 Task: Create a documentary-style video that delves into the history and cultural significance of a traditional festival or celebration.
Action: Mouse moved to (112, 158)
Screenshot: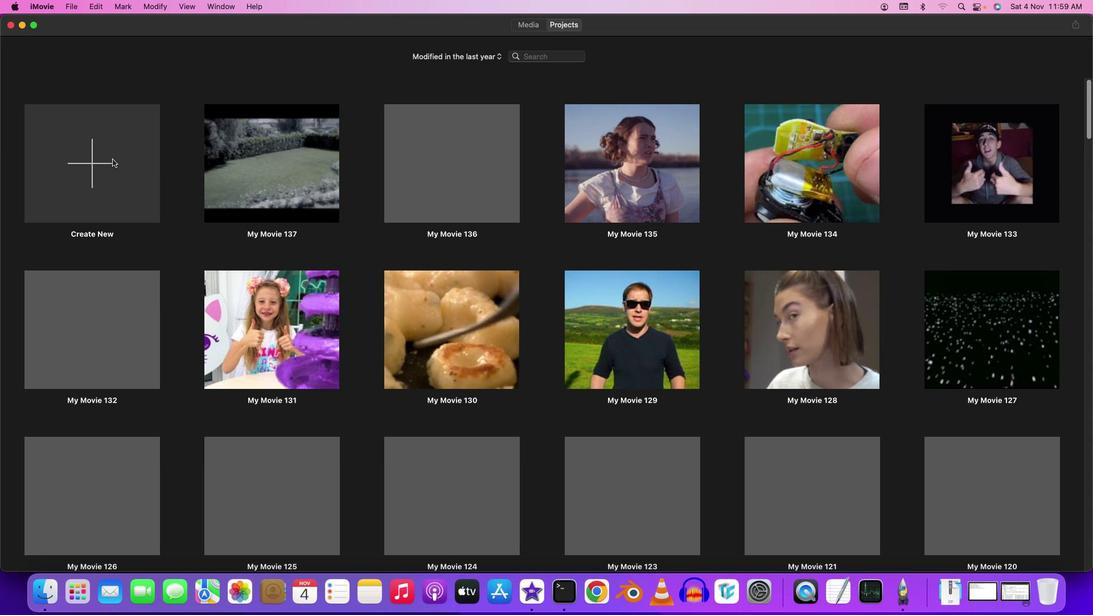 
Action: Mouse pressed left at (112, 158)
Screenshot: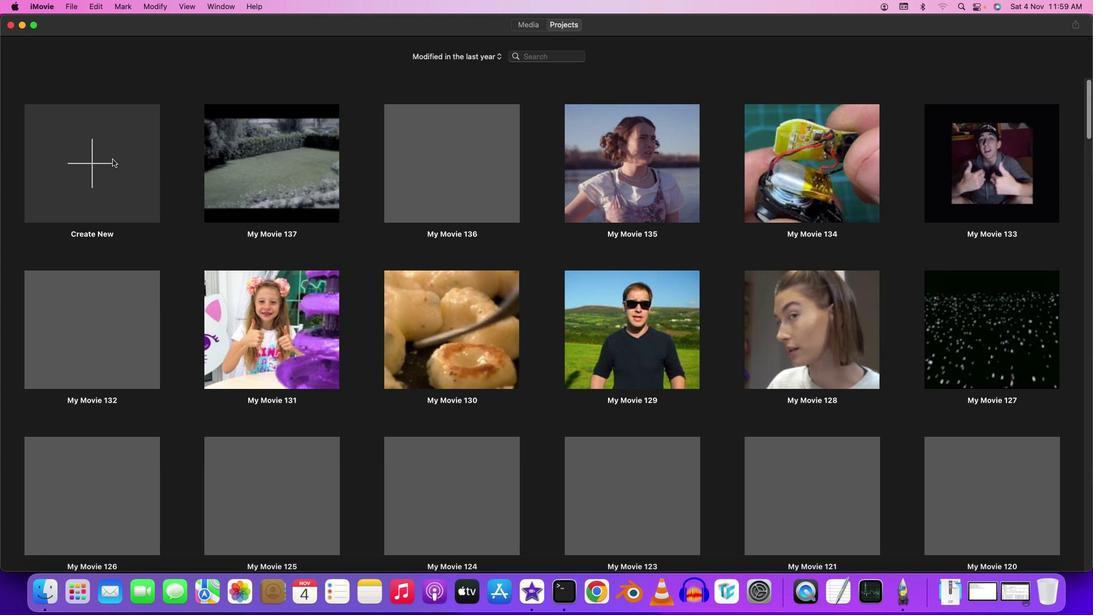 
Action: Mouse moved to (107, 158)
Screenshot: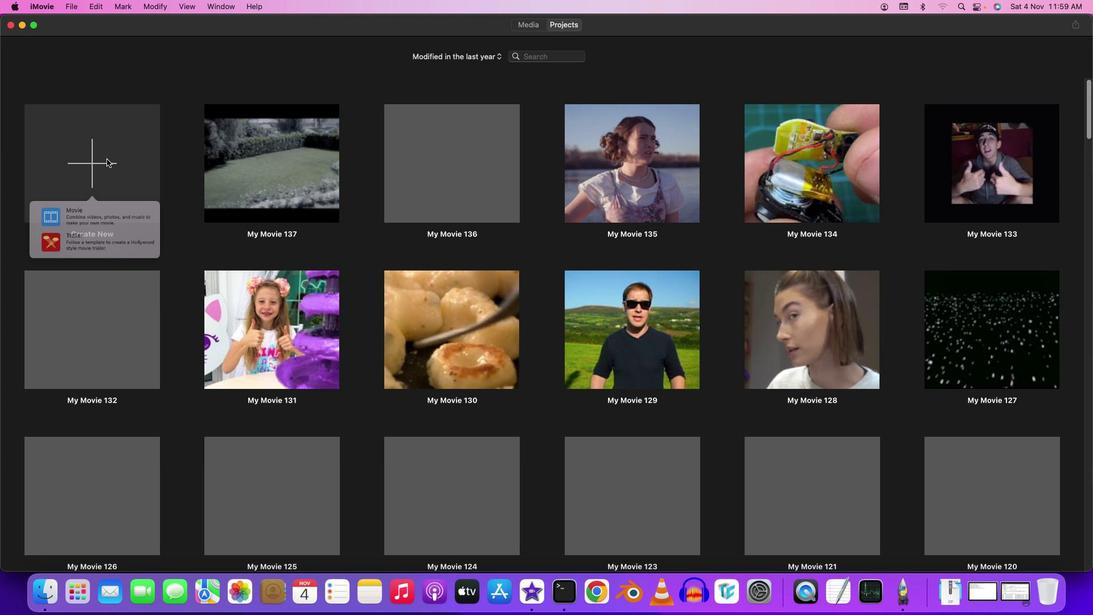 
Action: Mouse pressed left at (107, 158)
Screenshot: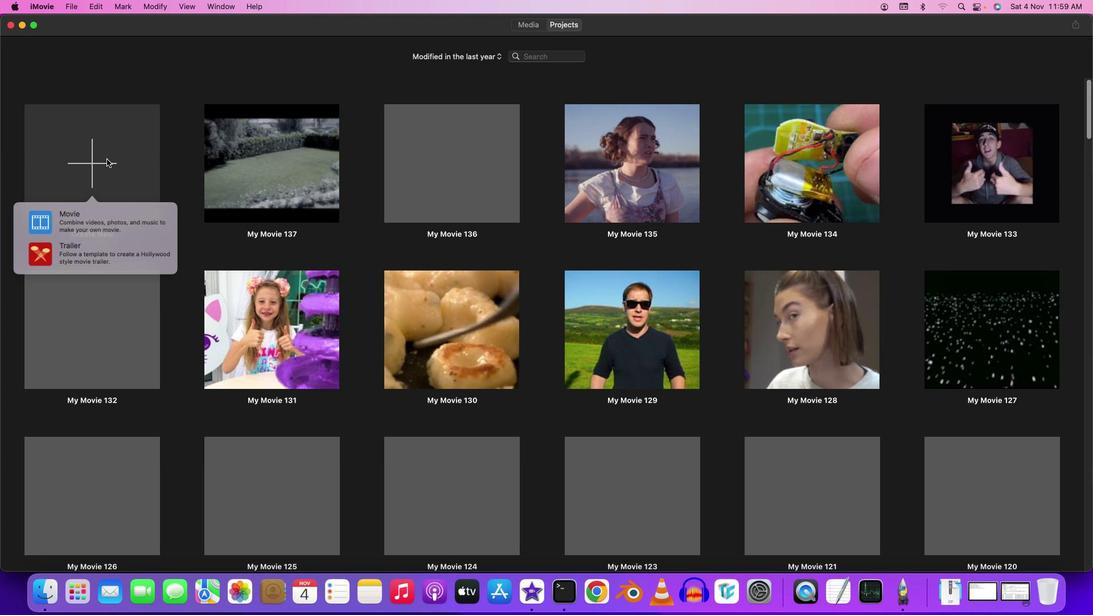 
Action: Mouse moved to (100, 217)
Screenshot: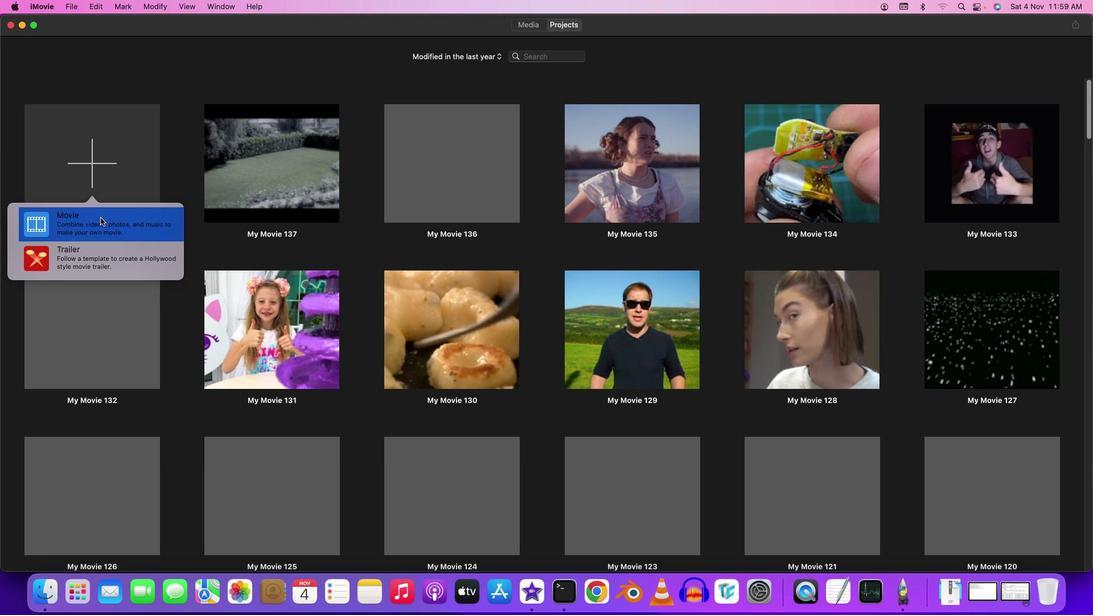
Action: Mouse pressed left at (100, 217)
Screenshot: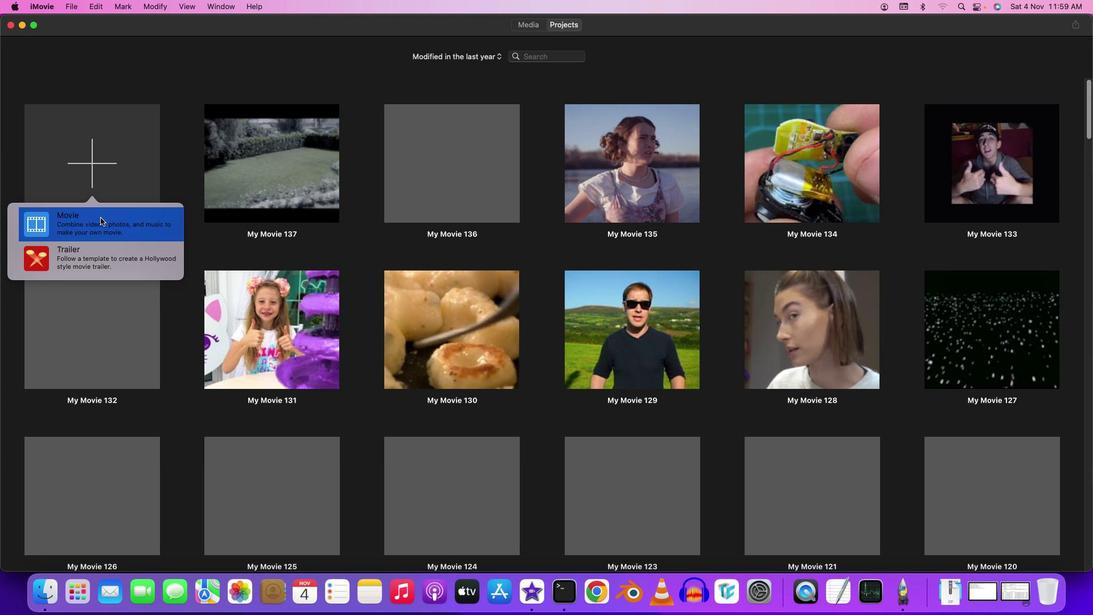
Action: Mouse moved to (57, 84)
Screenshot: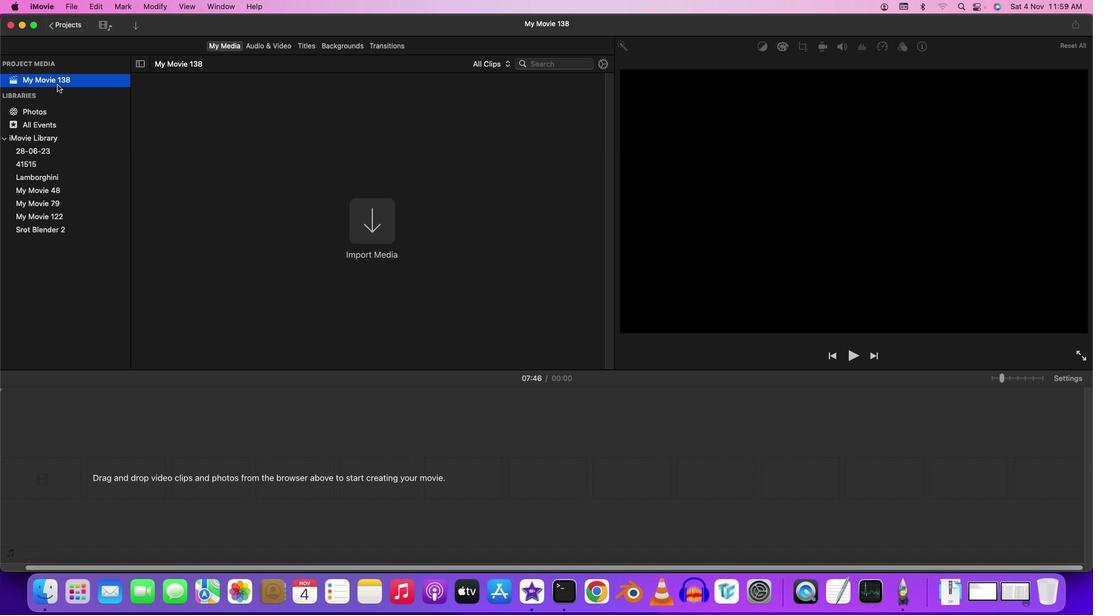 
Action: Mouse pressed left at (57, 84)
Screenshot: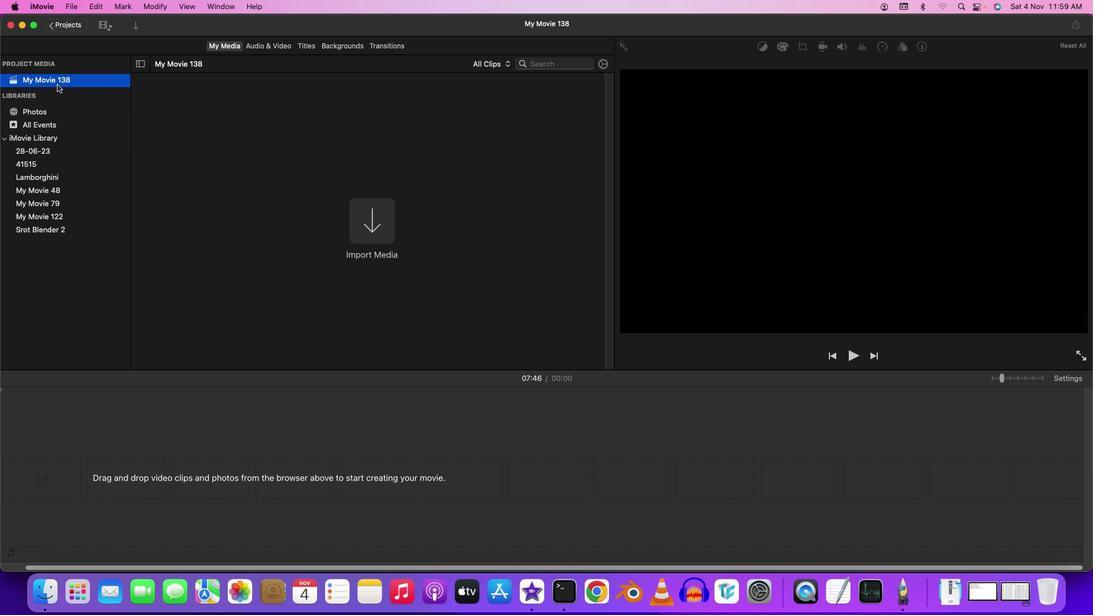 
Action: Mouse moved to (137, 31)
Screenshot: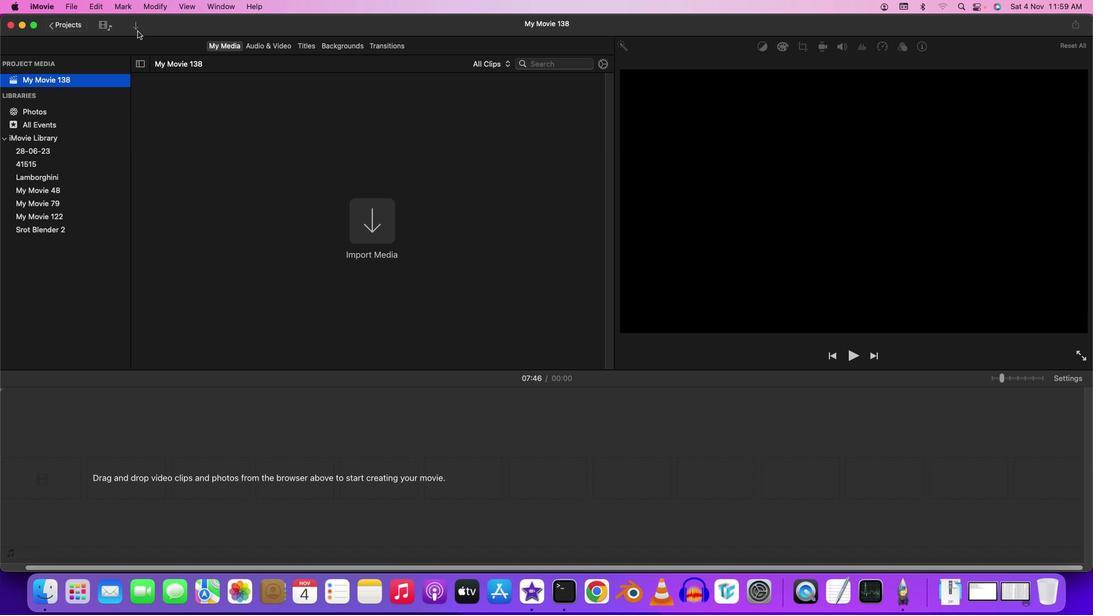 
Action: Mouse pressed left at (137, 31)
Screenshot: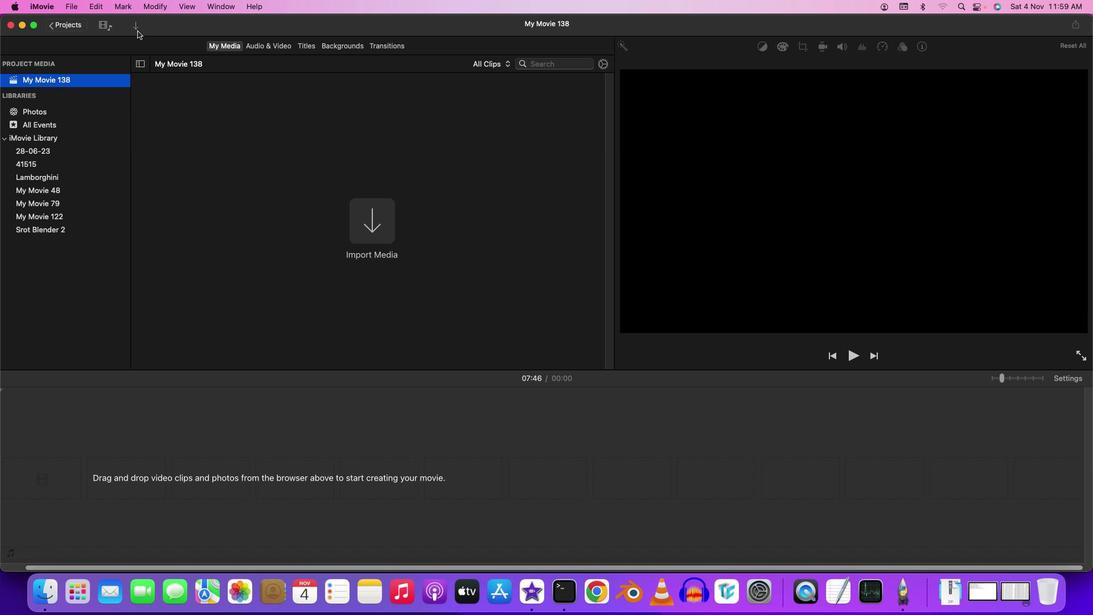 
Action: Mouse moved to (137, 30)
Screenshot: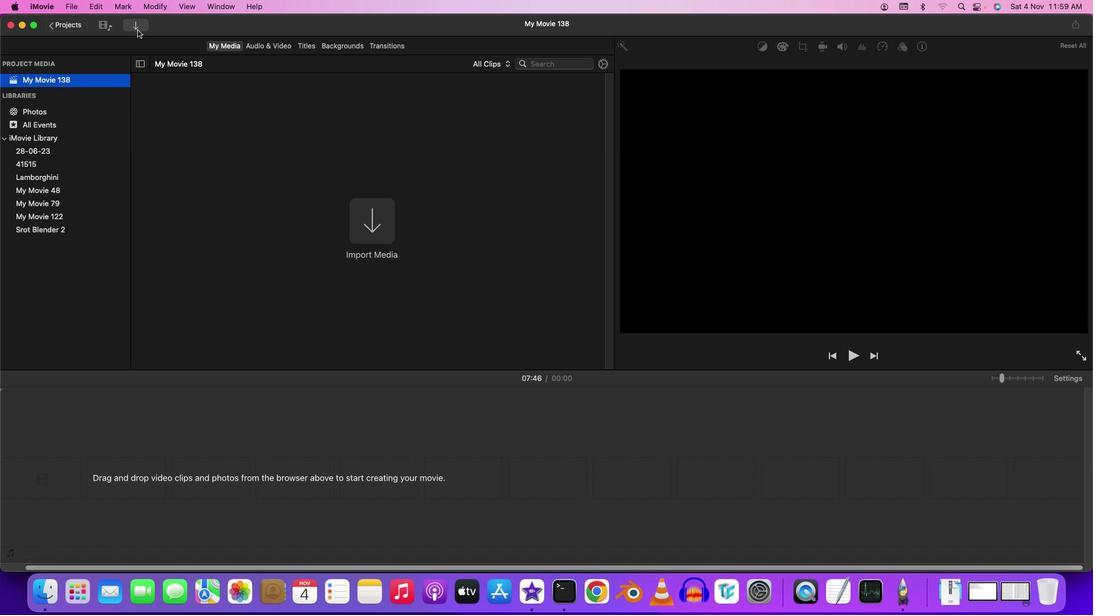 
Action: Mouse pressed left at (137, 30)
Screenshot: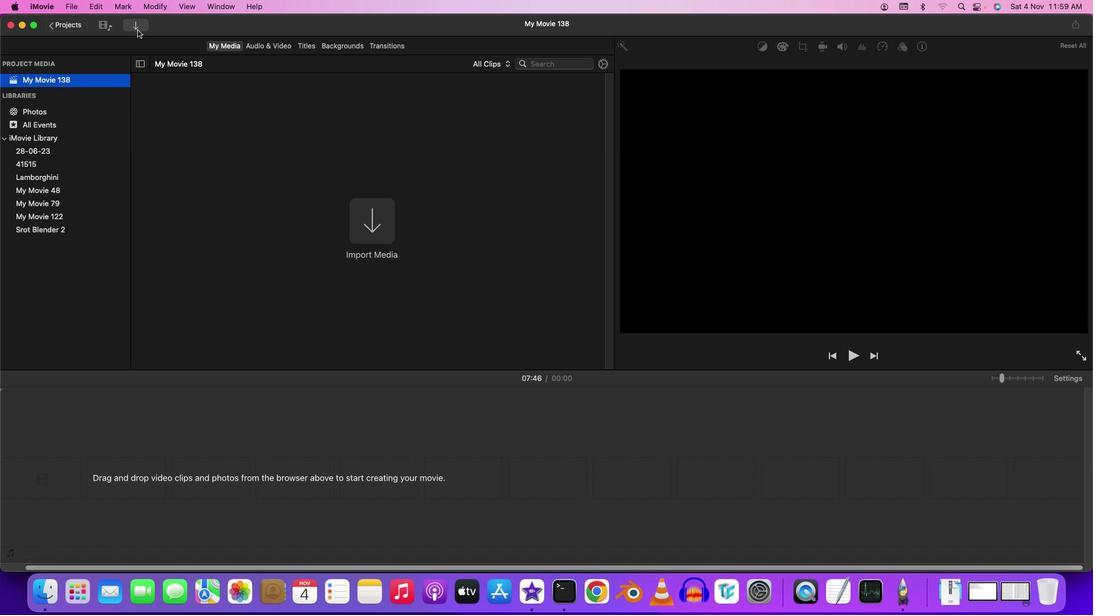
Action: Mouse moved to (51, 147)
Screenshot: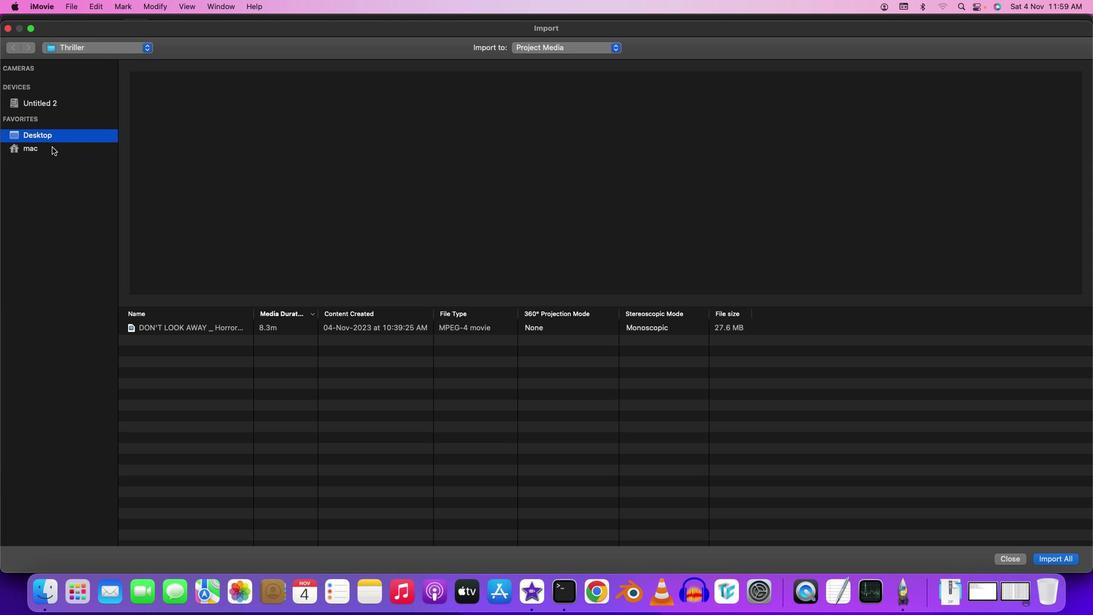 
Action: Mouse pressed left at (51, 147)
Screenshot: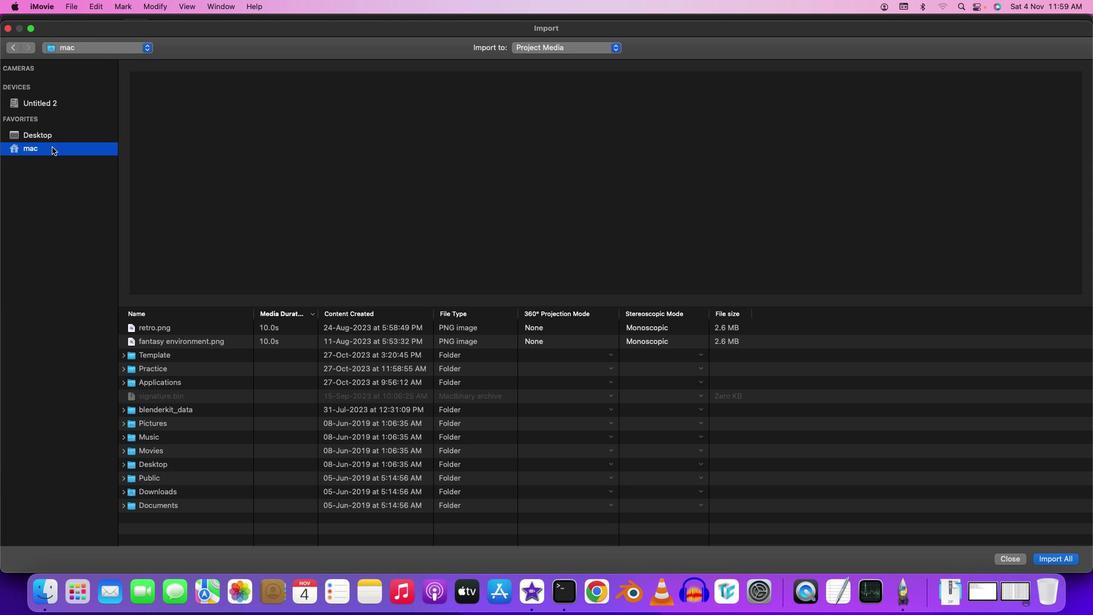 
Action: Mouse moved to (50, 135)
Screenshot: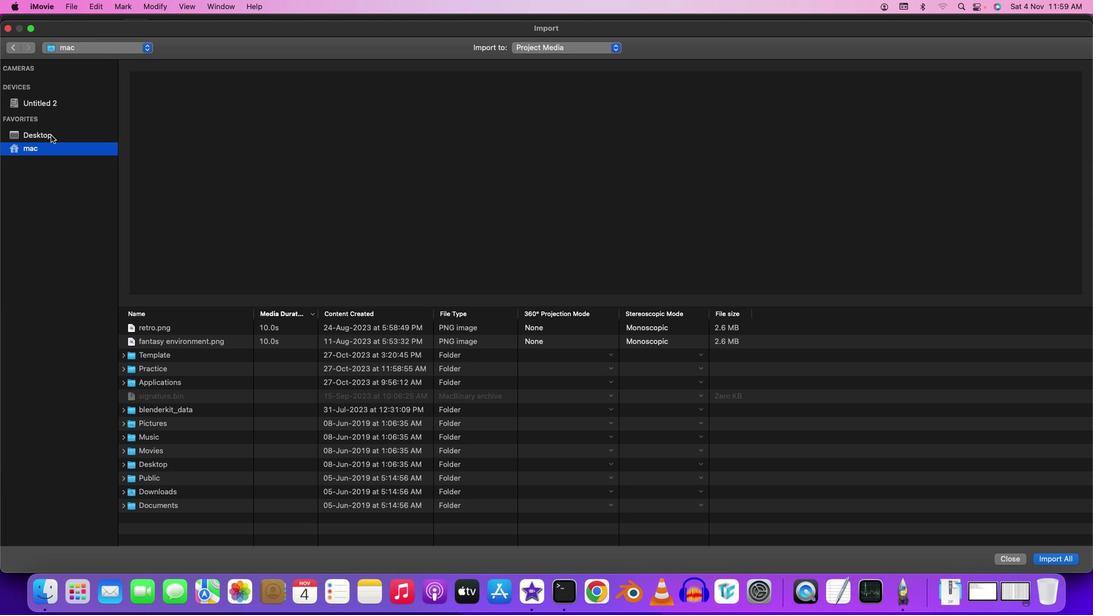 
Action: Mouse pressed left at (50, 135)
Screenshot: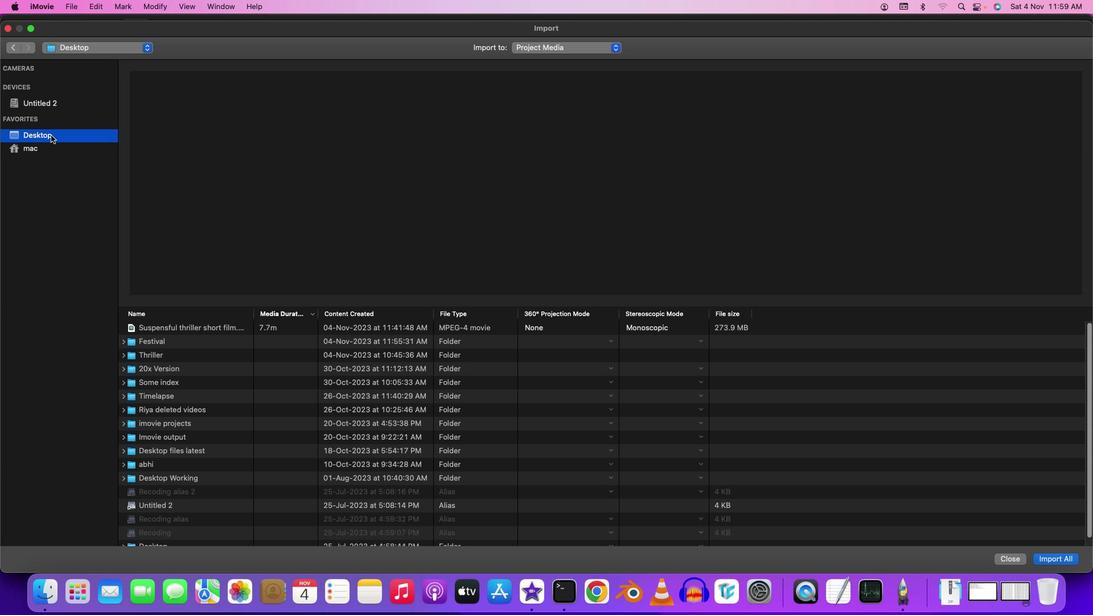 
Action: Mouse moved to (231, 330)
Screenshot: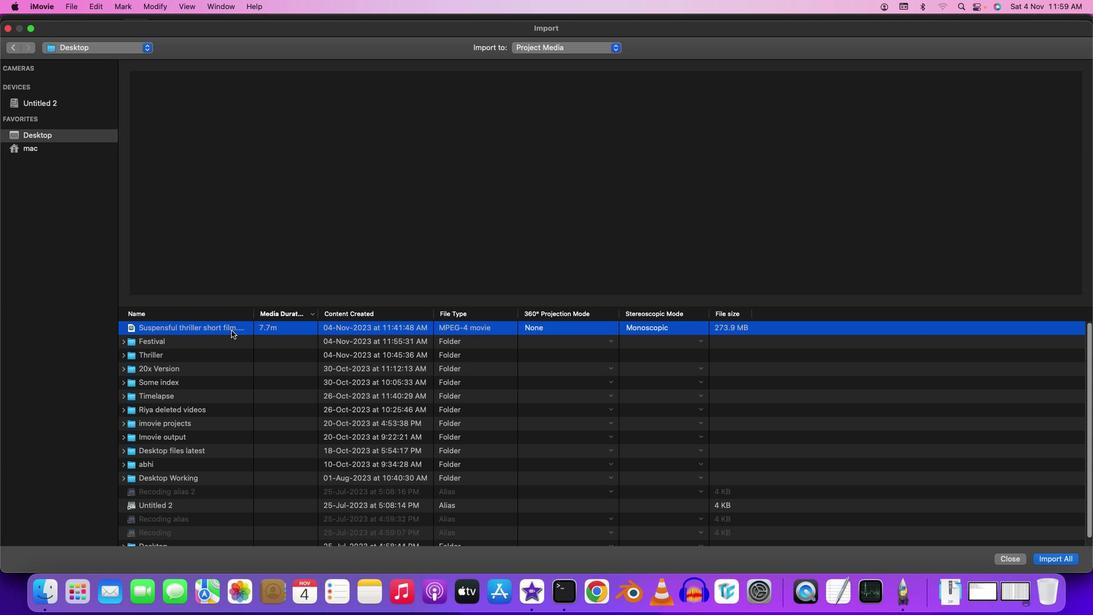 
Action: Mouse pressed left at (231, 330)
Screenshot: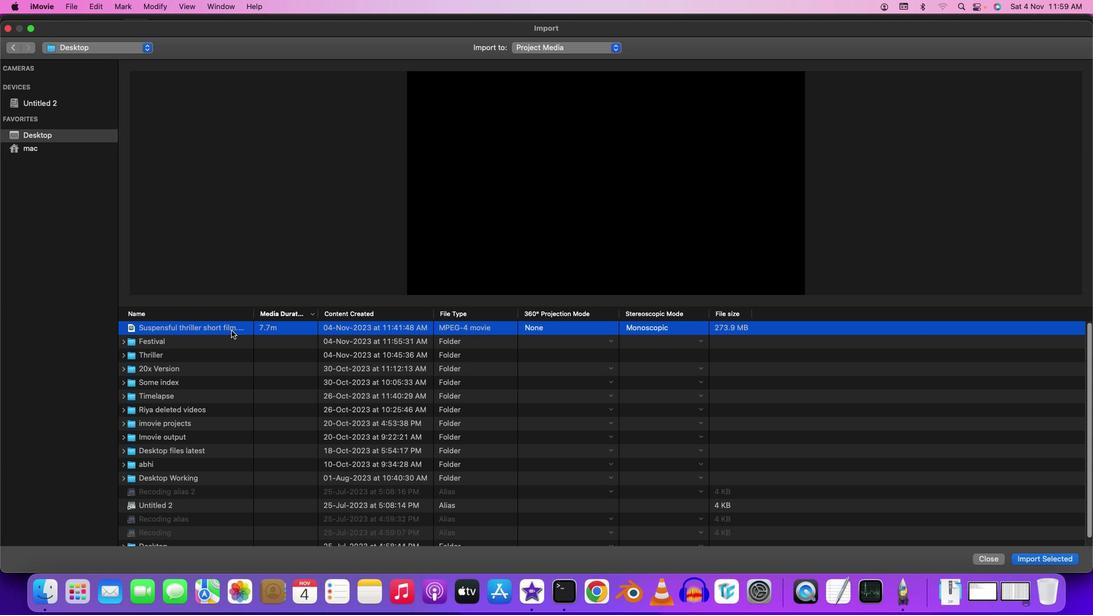 
Action: Mouse pressed left at (231, 330)
Screenshot: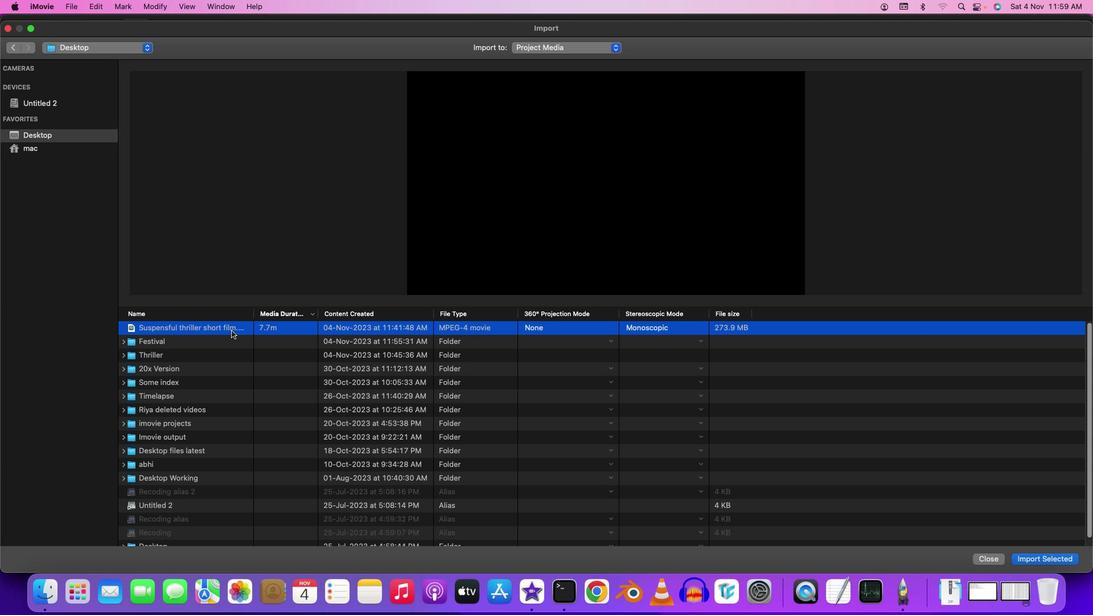 
Action: Mouse moved to (184, 119)
Screenshot: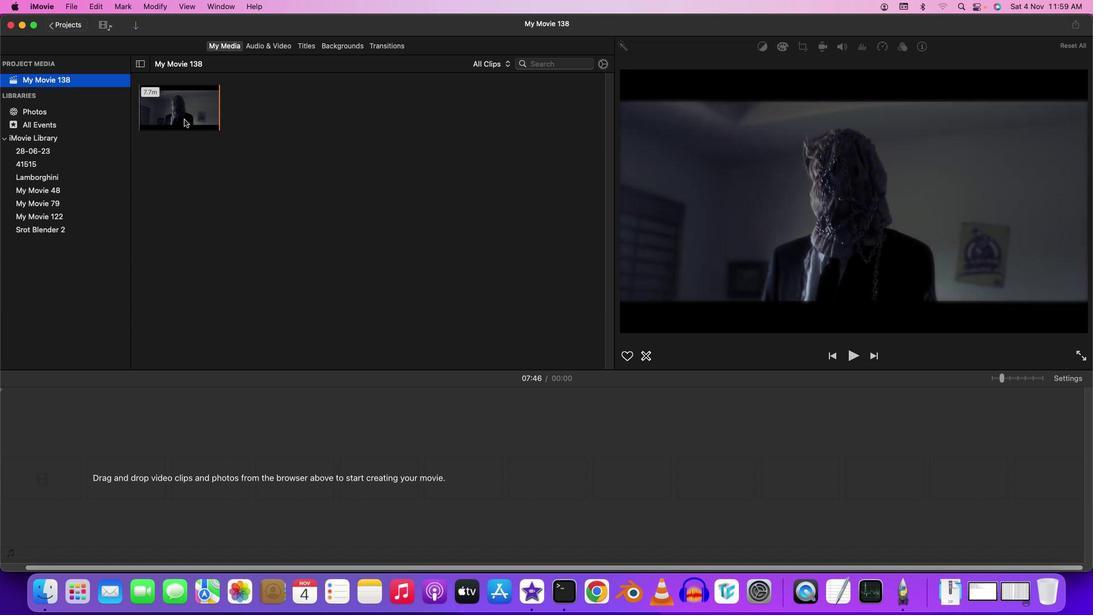 
Action: Mouse pressed left at (184, 119)
Screenshot: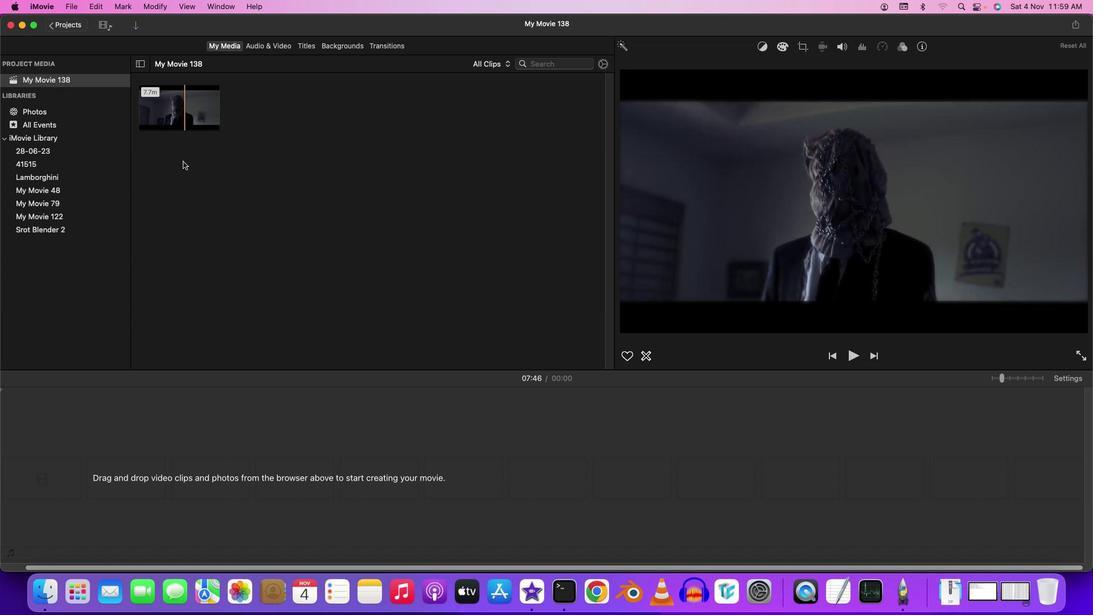 
Action: Mouse moved to (34, 395)
Screenshot: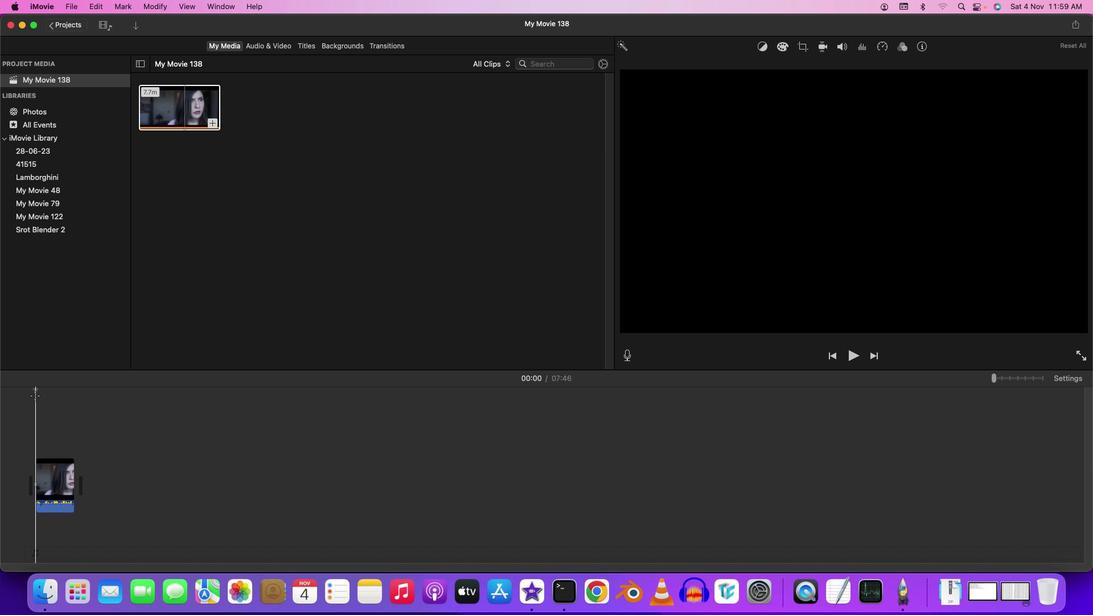 
Action: Mouse pressed left at (34, 395)
Screenshot: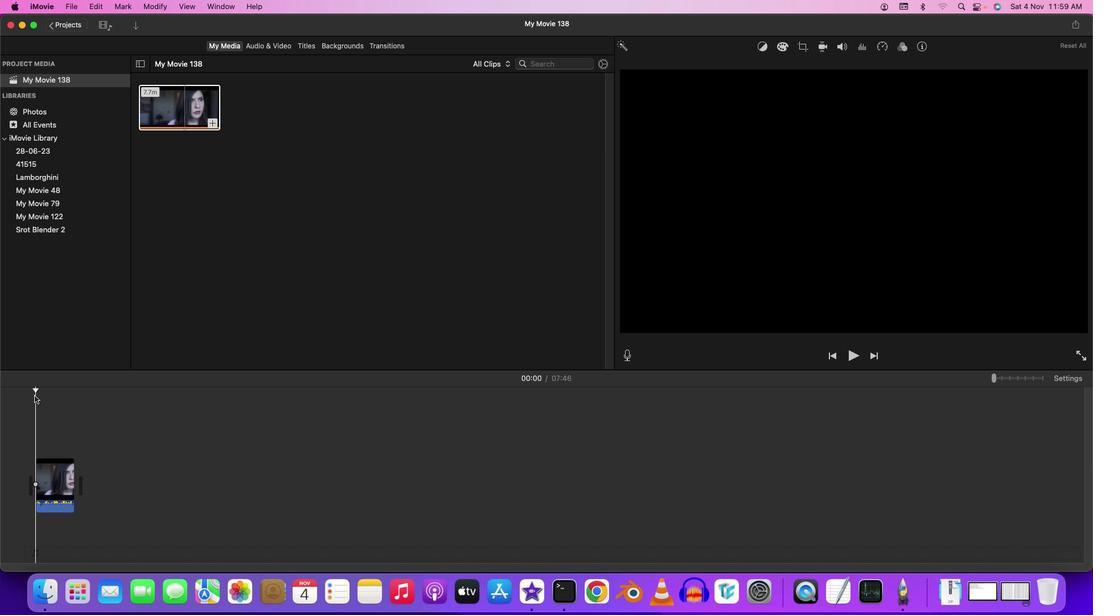 
Action: Mouse moved to (167, 103)
Screenshot: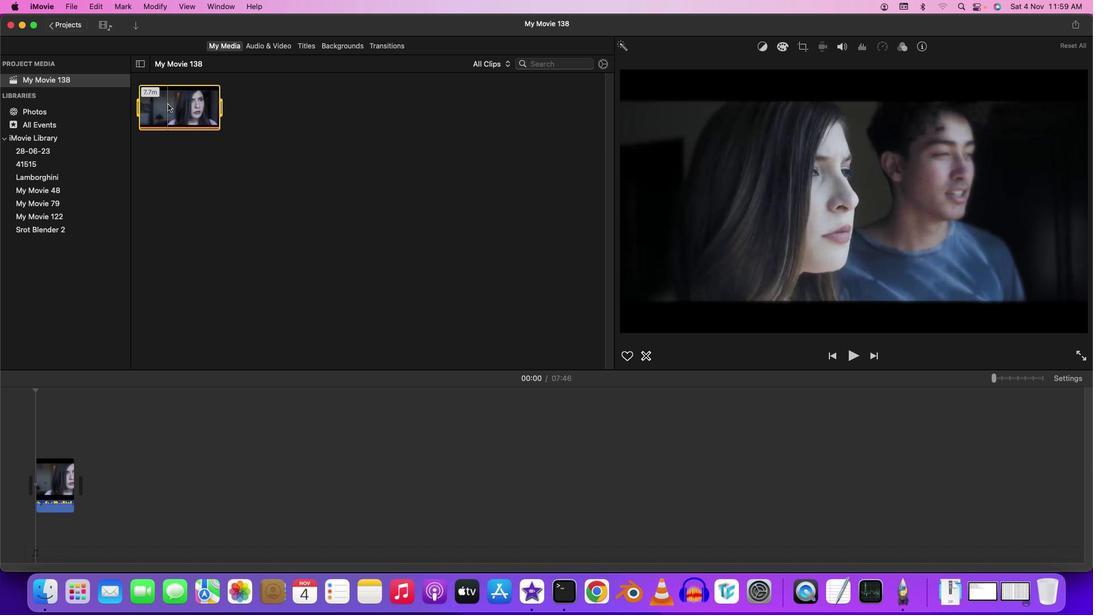 
Action: Mouse pressed left at (167, 103)
Screenshot: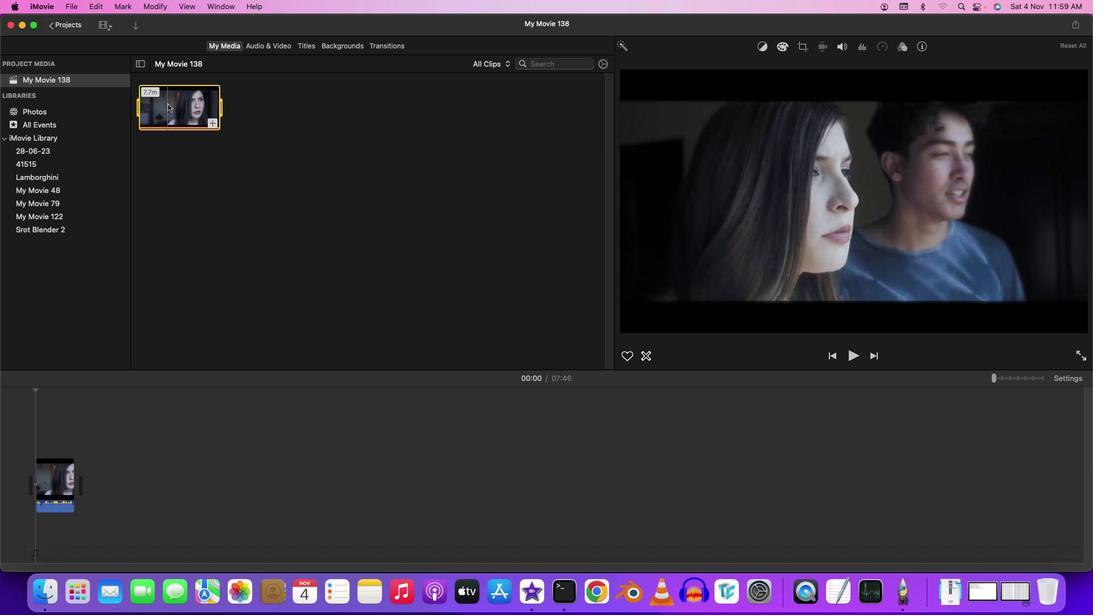 
Action: Mouse moved to (56, 493)
Screenshot: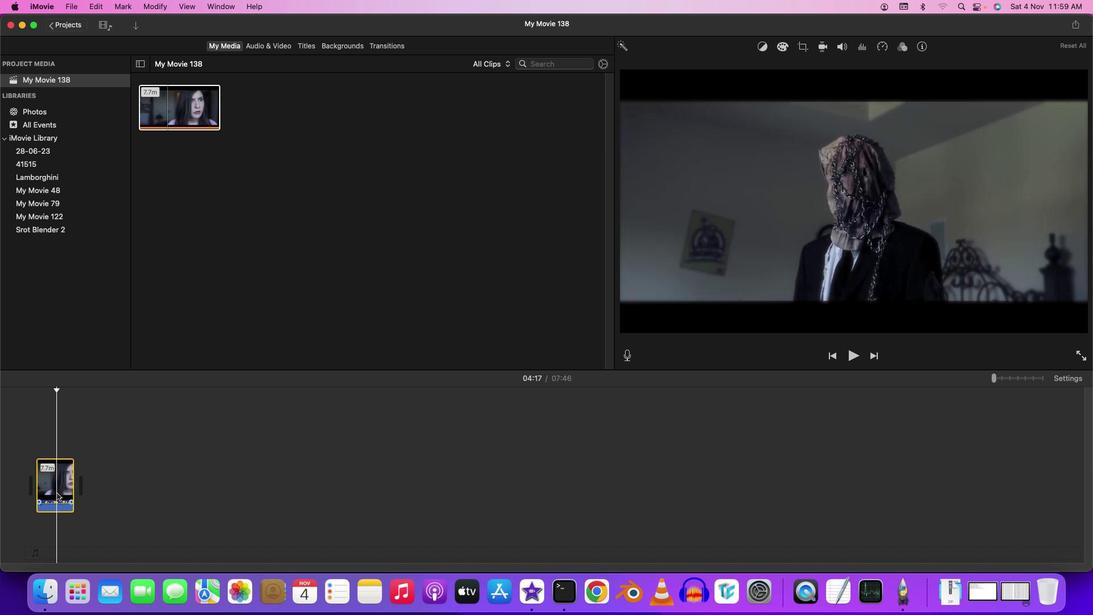 
Action: Mouse pressed left at (56, 493)
Screenshot: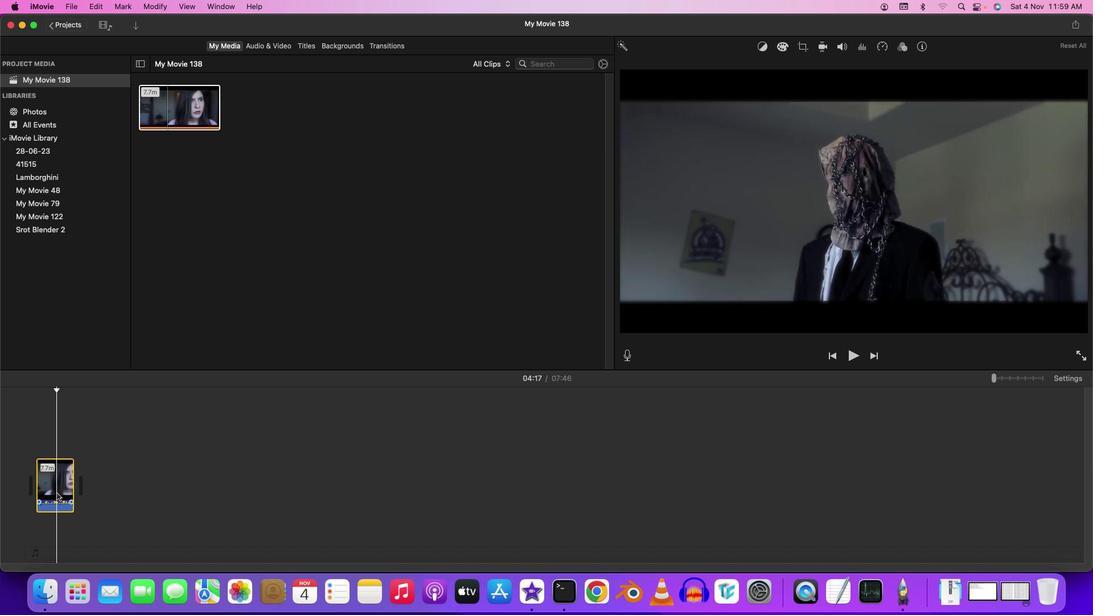 
Action: Mouse pressed right at (56, 493)
Screenshot: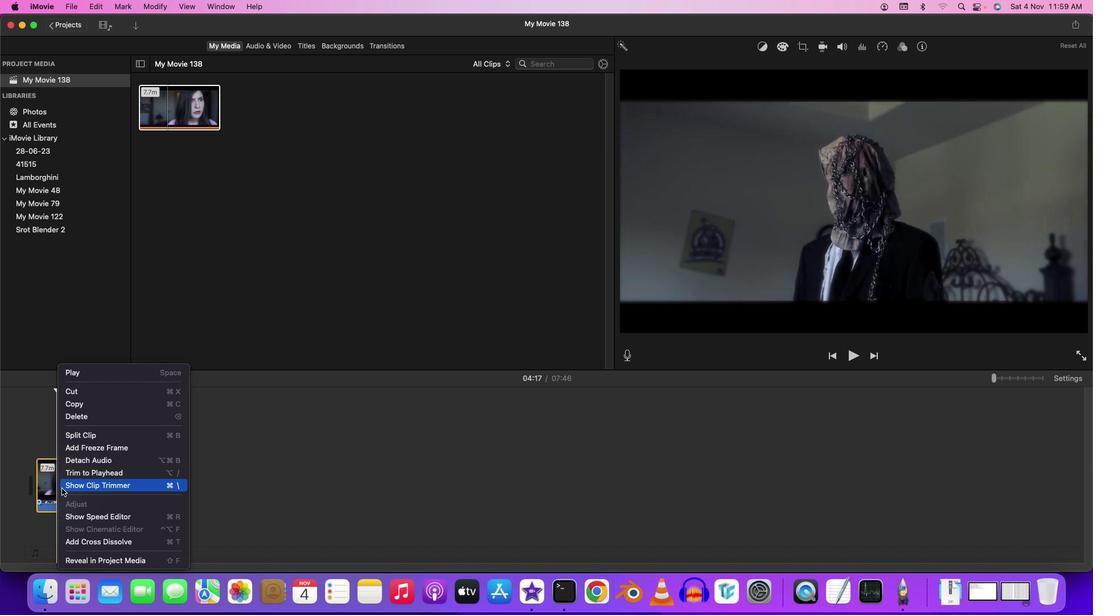 
Action: Mouse moved to (76, 423)
Screenshot: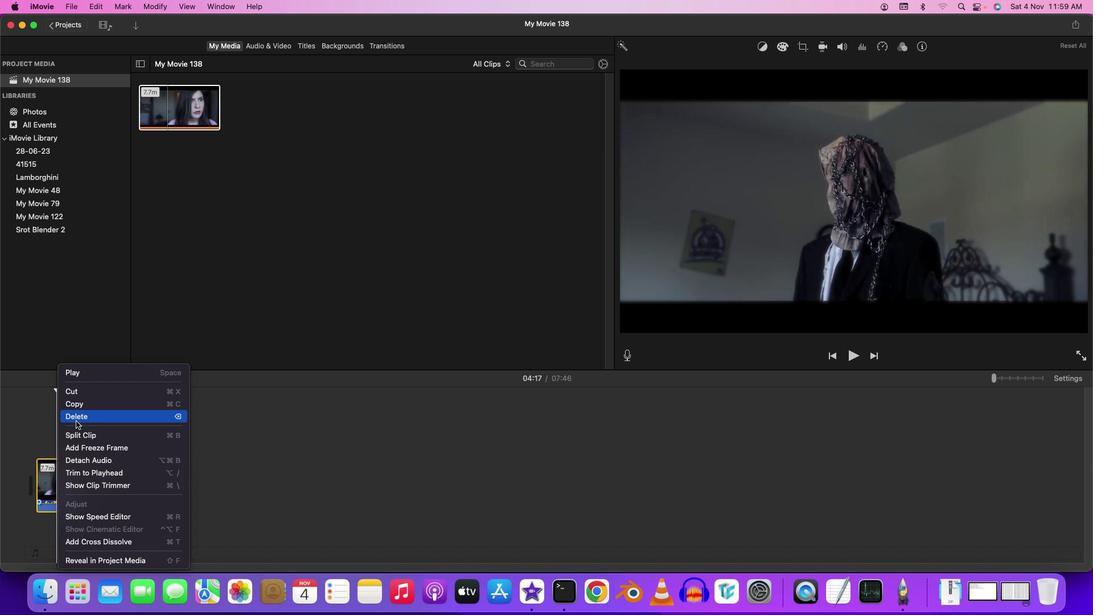 
Action: Mouse pressed left at (76, 423)
Screenshot: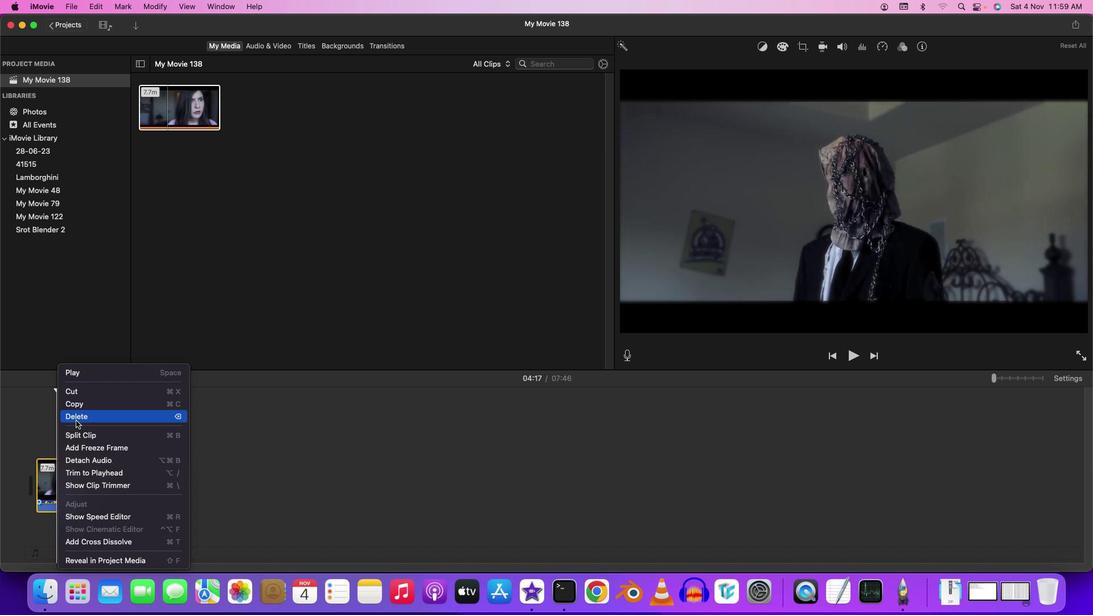 
Action: Mouse moved to (76, 421)
Screenshot: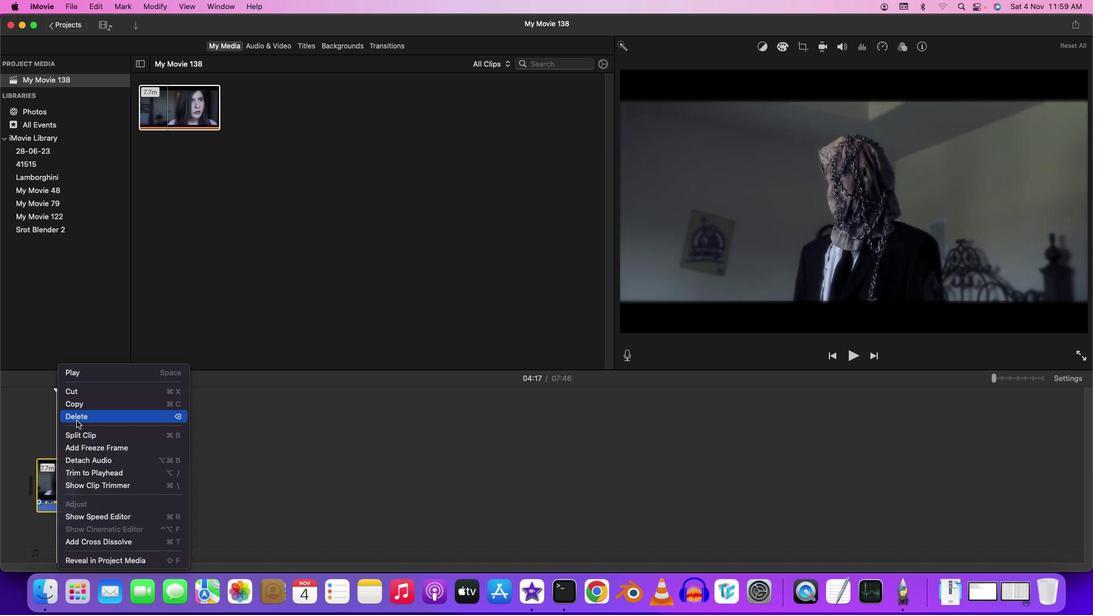 
Action: Mouse pressed left at (76, 421)
Screenshot: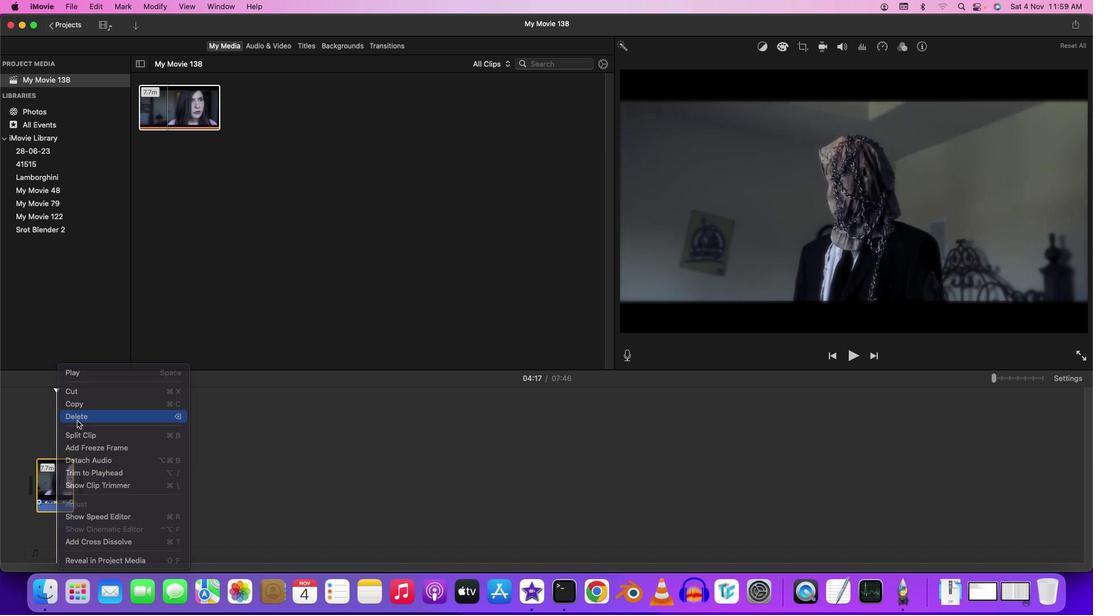
Action: Mouse moved to (182, 118)
Screenshot: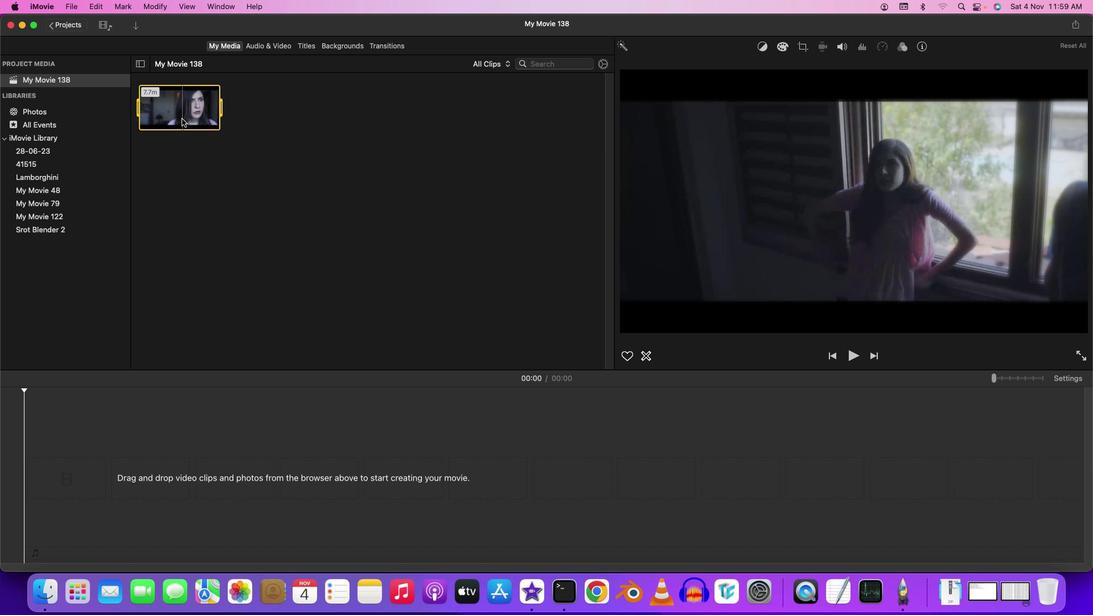 
Action: Mouse pressed left at (182, 118)
Screenshot: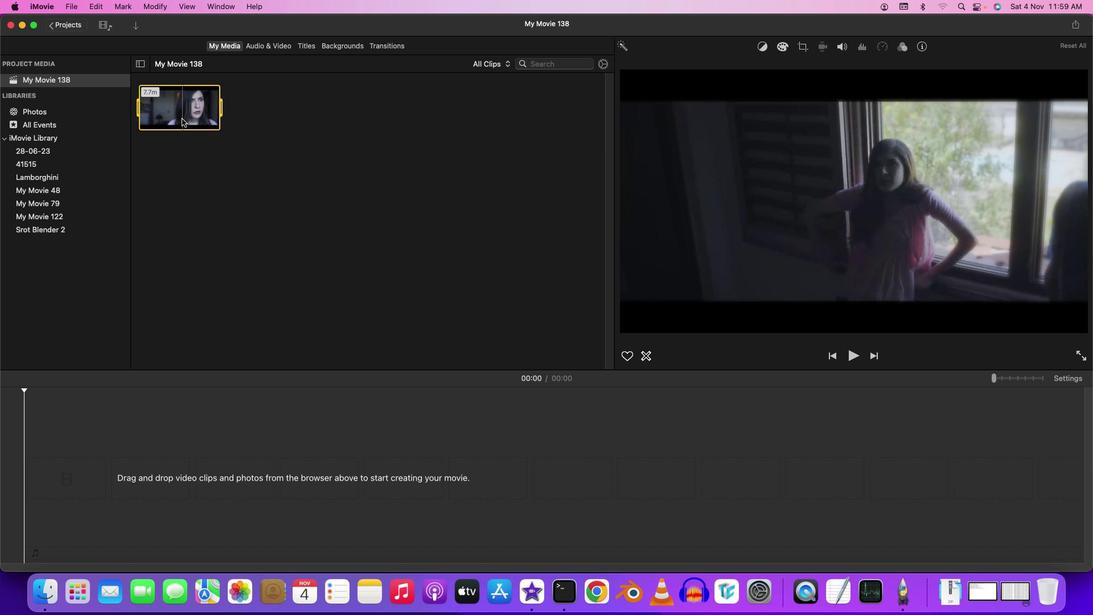 
Action: Mouse moved to (182, 118)
Screenshot: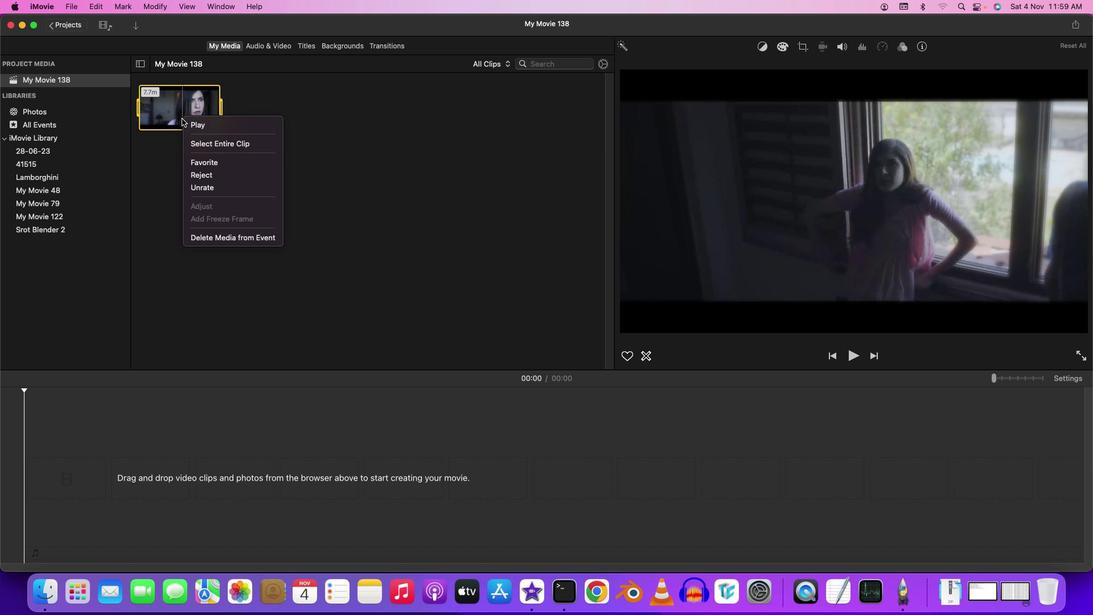 
Action: Mouse pressed right at (182, 118)
Screenshot: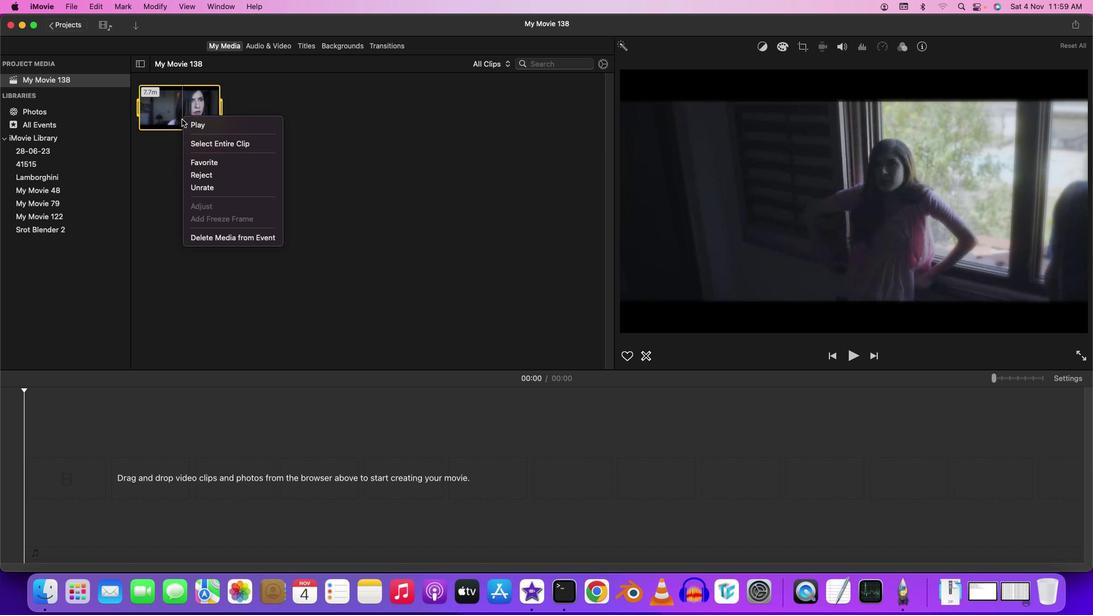 
Action: Mouse moved to (222, 240)
Screenshot: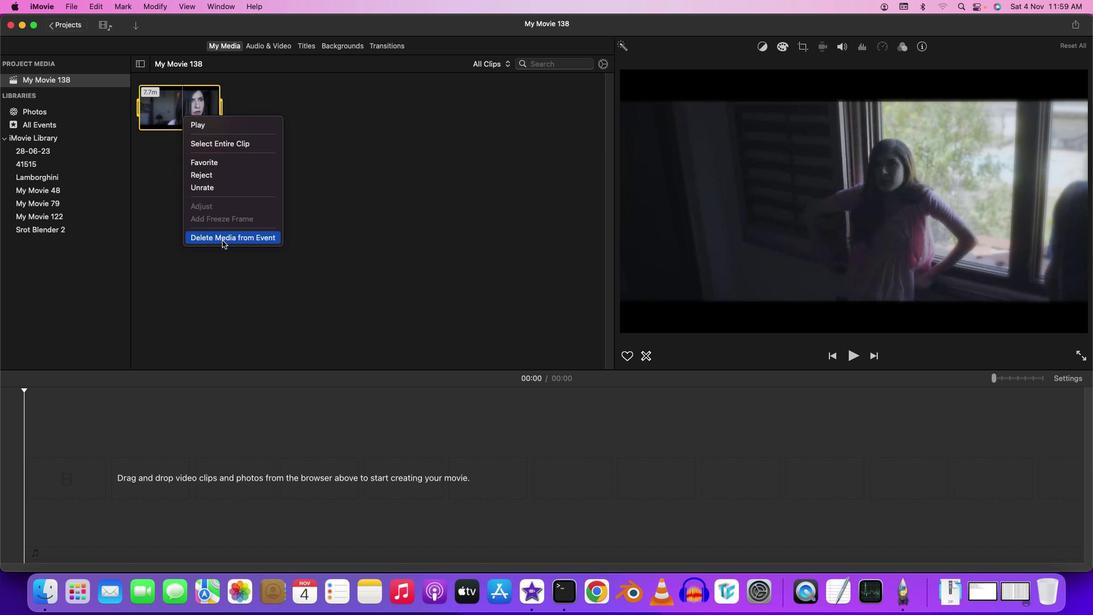 
Action: Mouse pressed left at (222, 240)
Screenshot: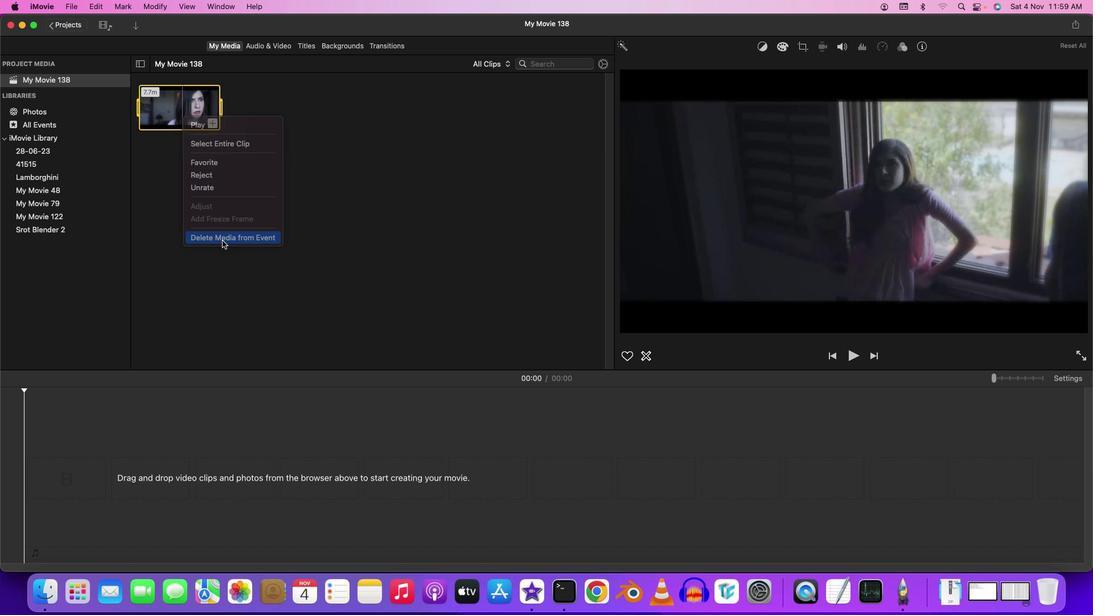 
Action: Mouse moved to (196, 223)
Screenshot: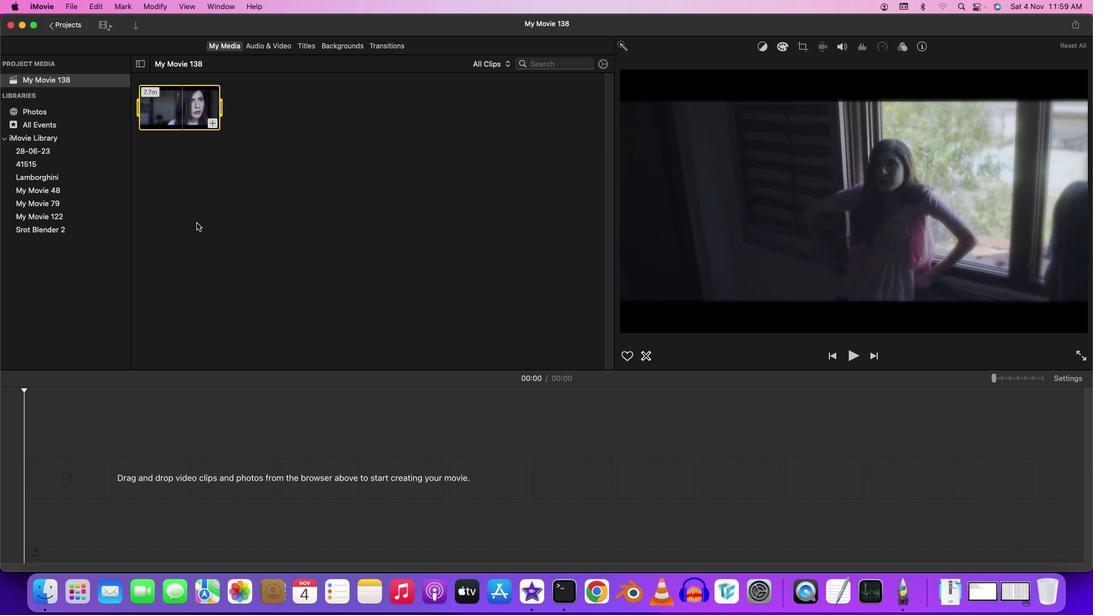 
Action: Mouse pressed left at (196, 223)
Screenshot: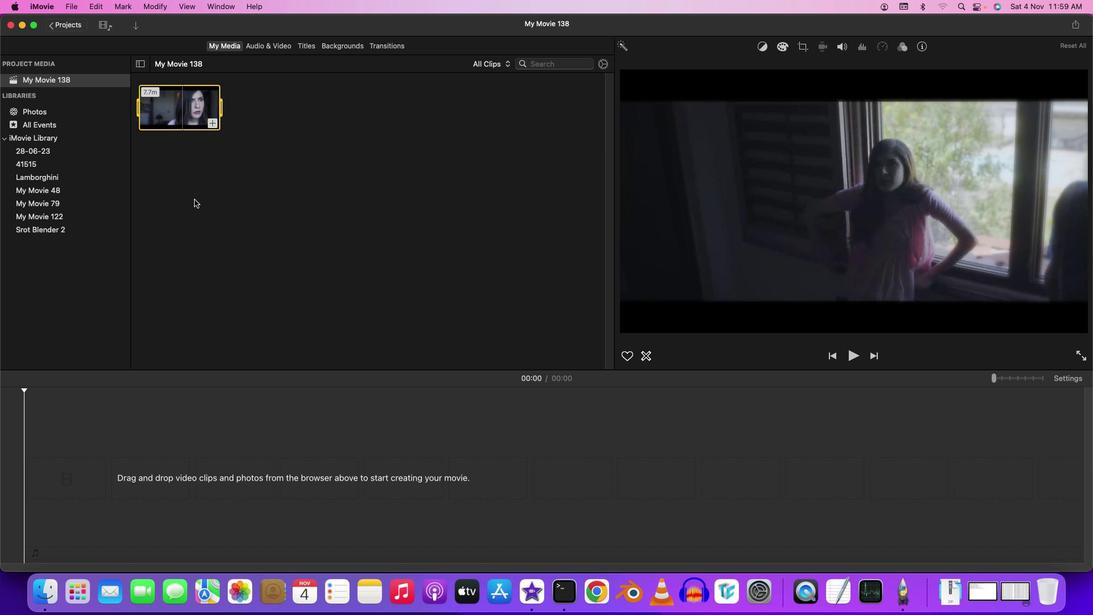 
Action: Mouse moved to (583, 233)
Screenshot: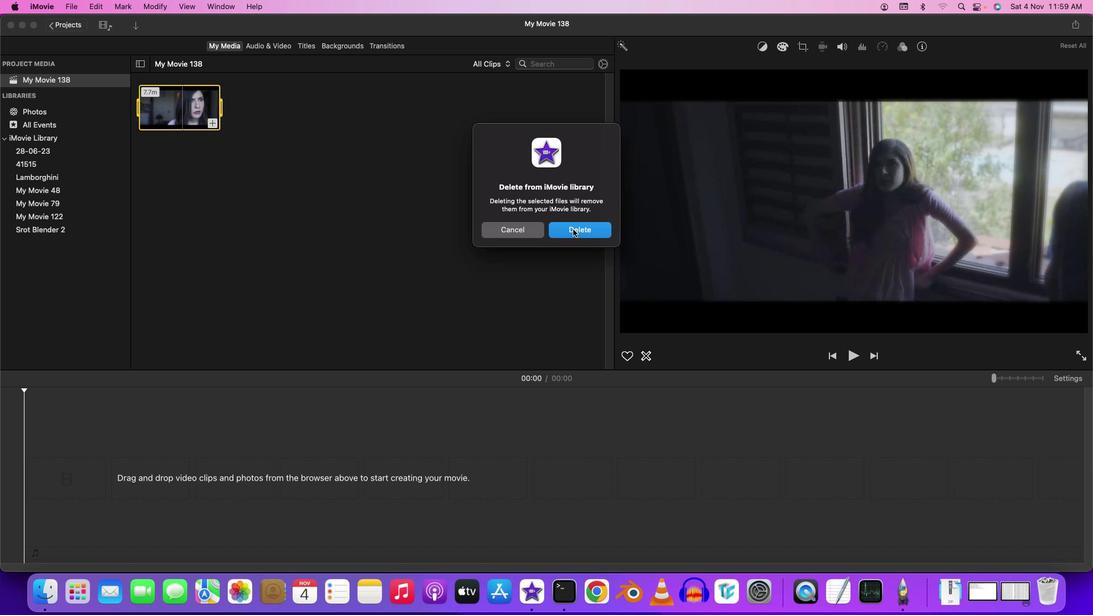 
Action: Mouse pressed left at (583, 233)
Screenshot: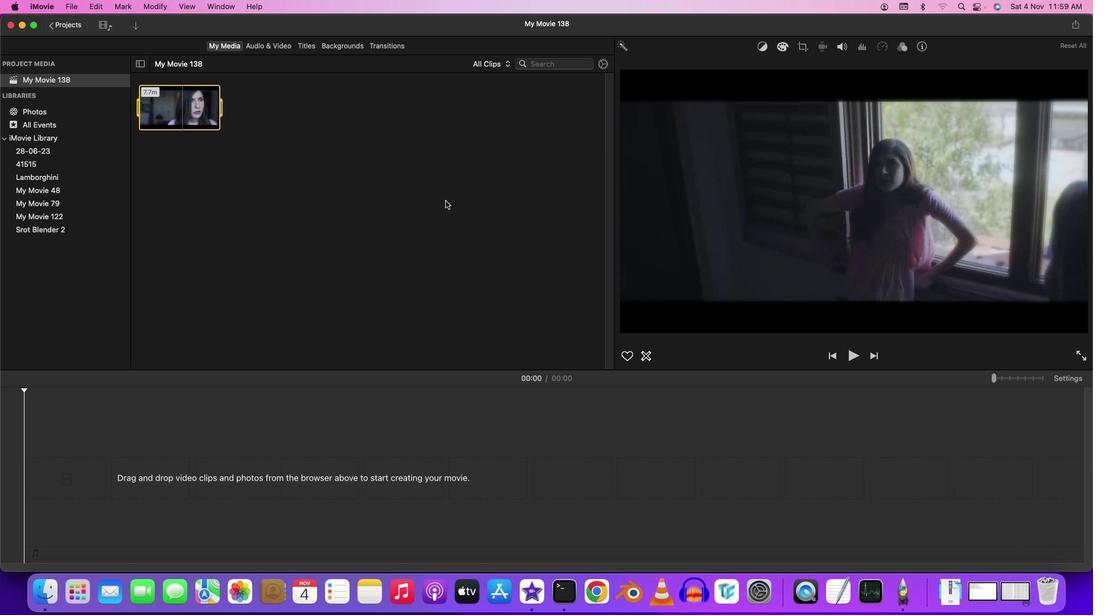 
Action: Mouse moved to (135, 26)
Screenshot: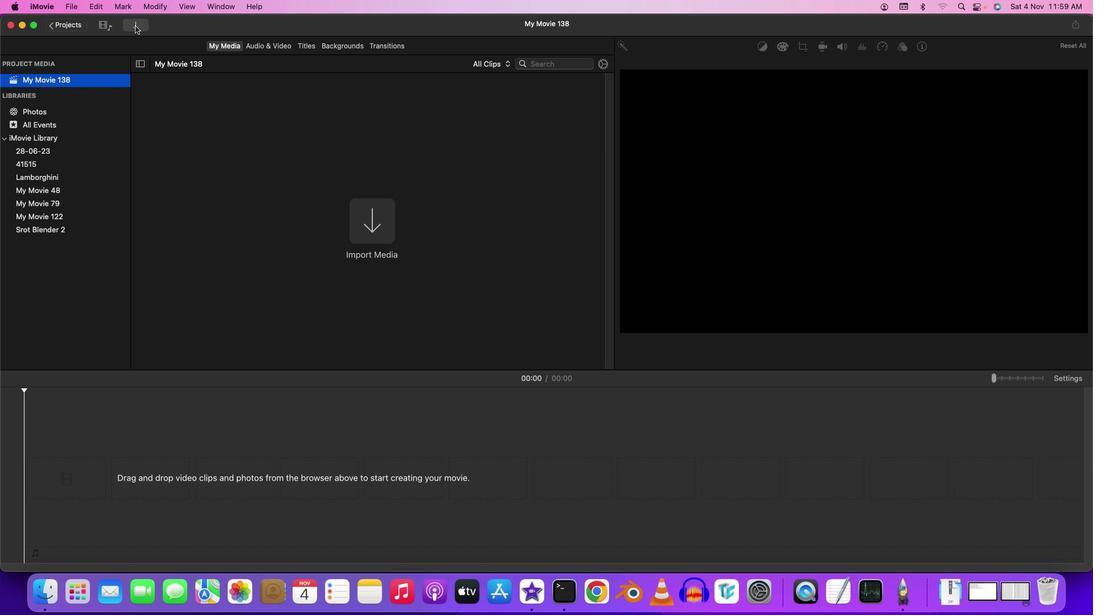 
Action: Mouse pressed left at (135, 26)
Screenshot: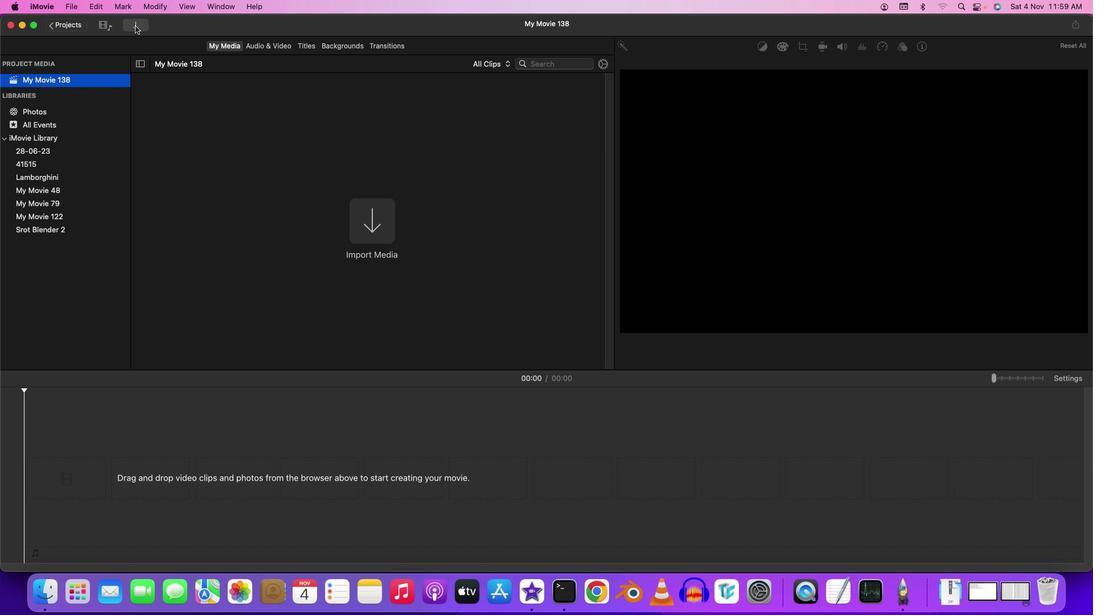 
Action: Mouse moved to (70, 148)
Screenshot: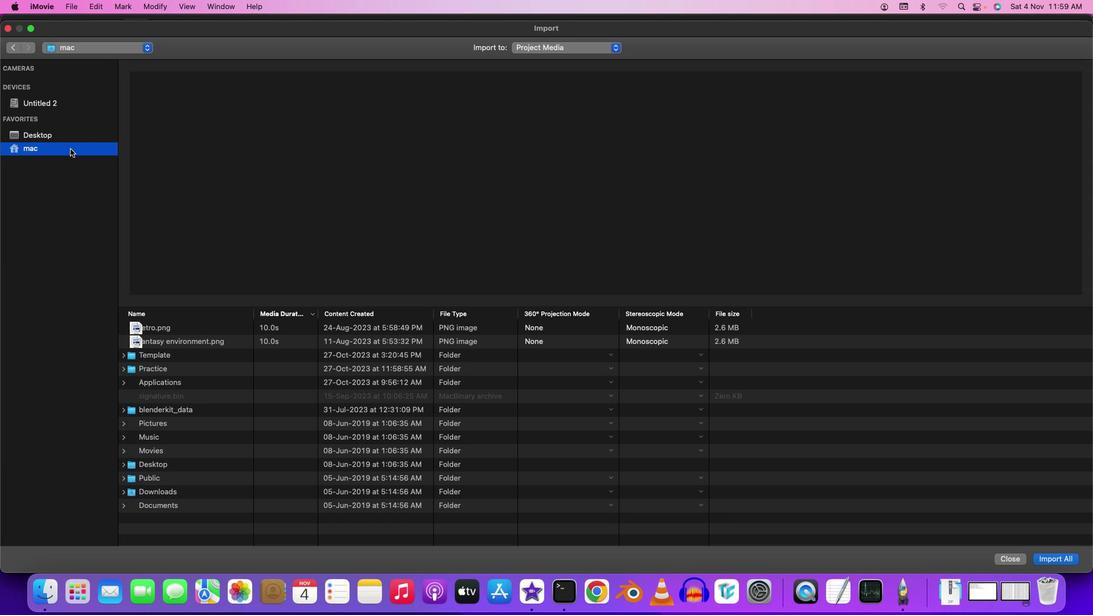
Action: Mouse pressed left at (70, 148)
Screenshot: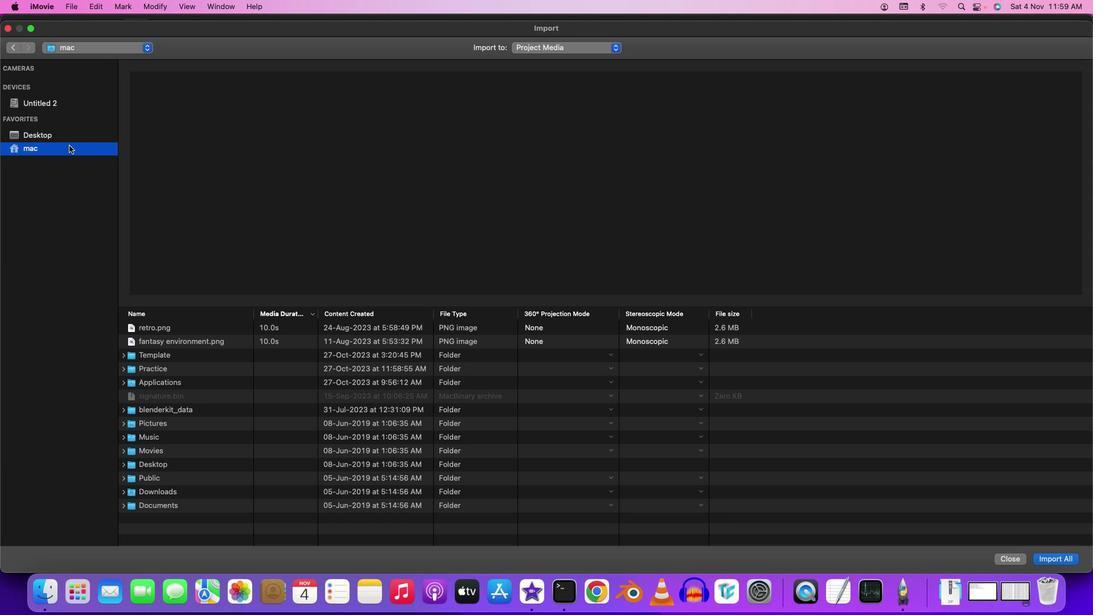 
Action: Mouse moved to (68, 137)
Screenshot: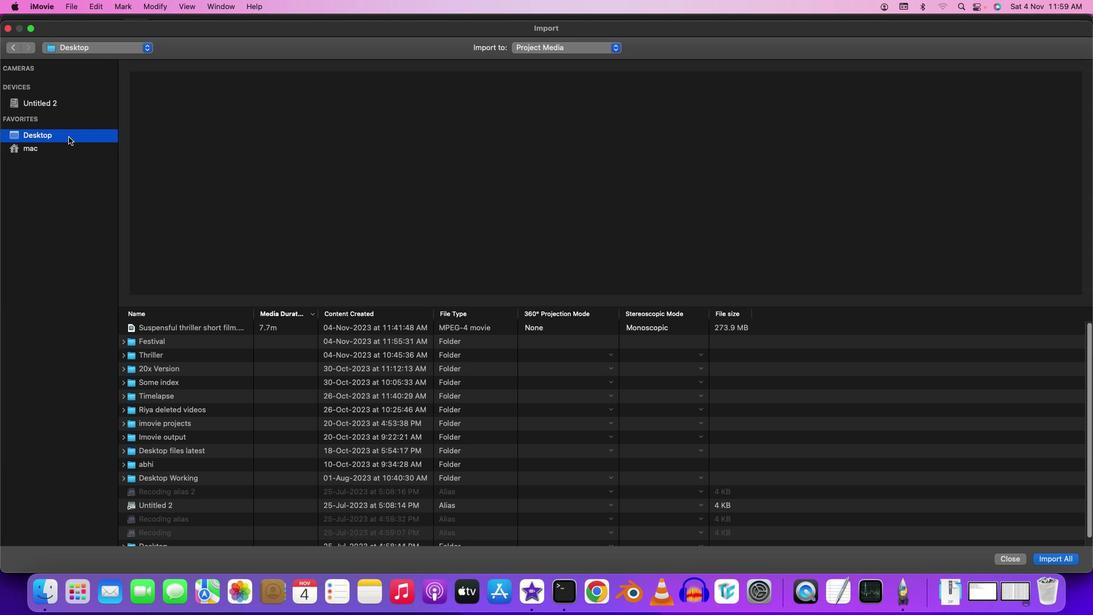 
Action: Mouse pressed left at (68, 137)
Screenshot: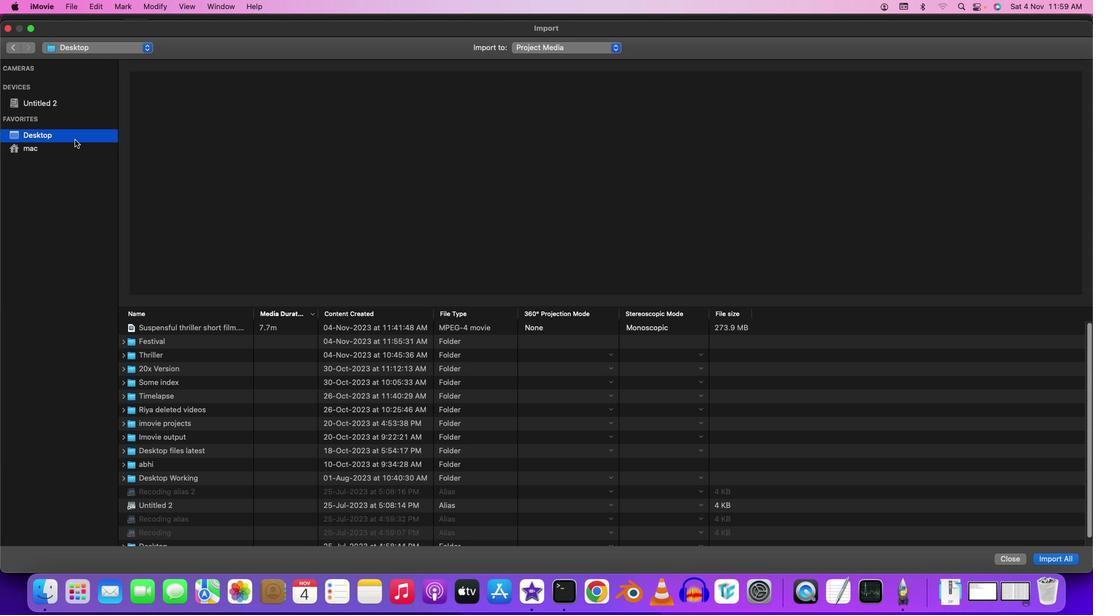 
Action: Mouse moved to (161, 345)
Screenshot: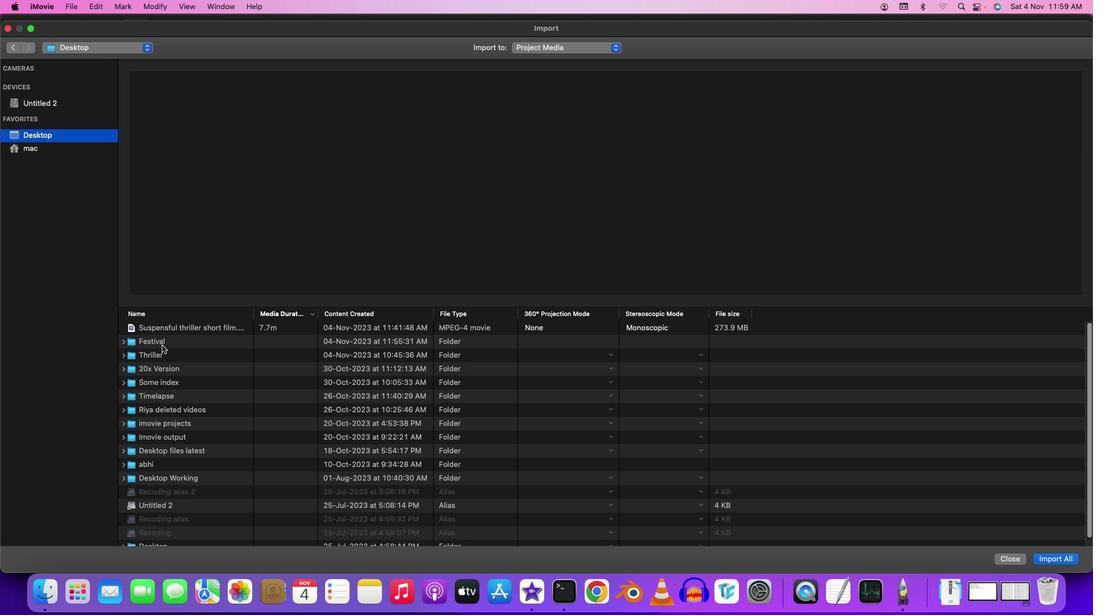 
Action: Mouse pressed left at (161, 345)
Screenshot: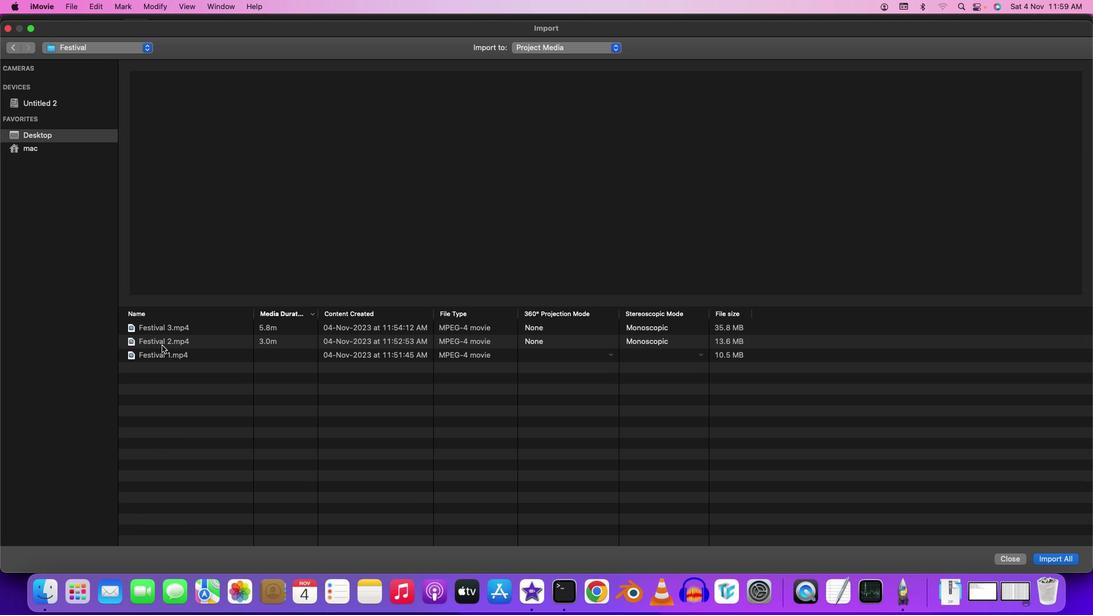 
Action: Mouse pressed left at (161, 345)
Screenshot: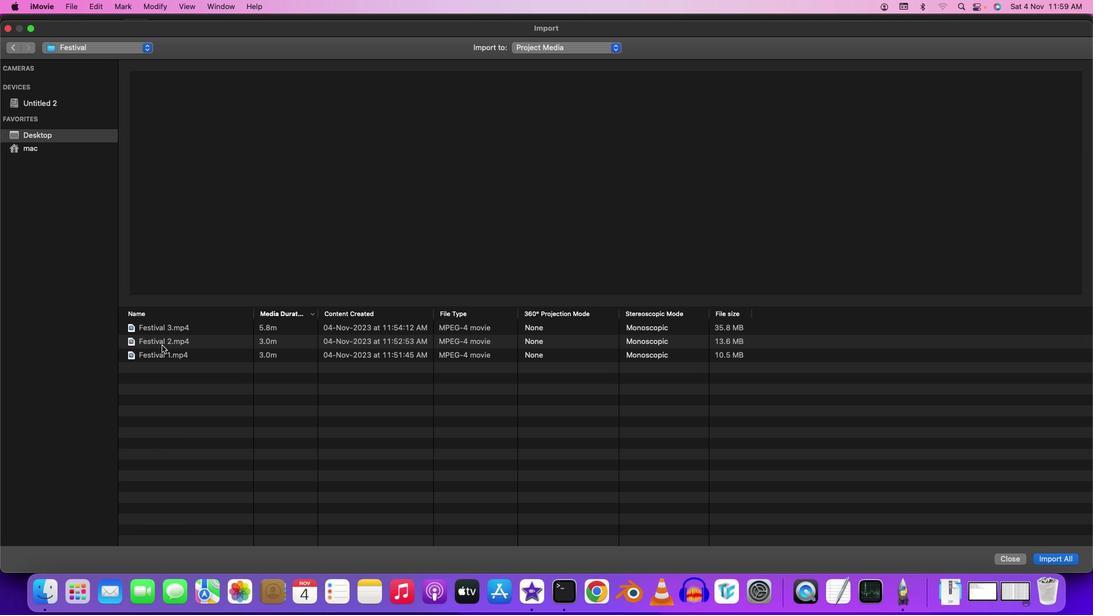 
Action: Mouse moved to (191, 378)
Screenshot: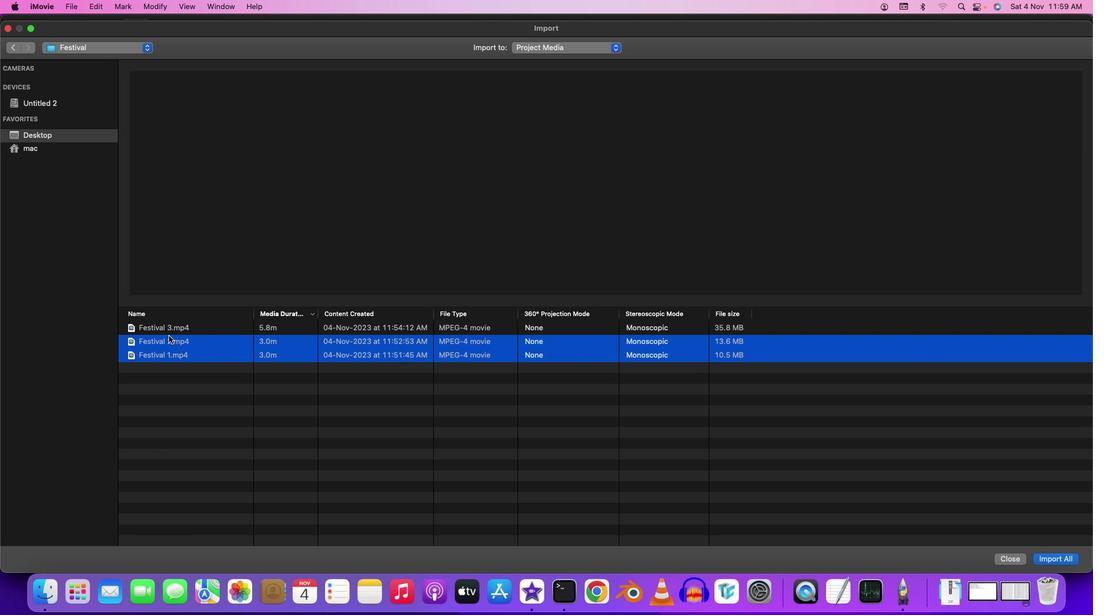 
Action: Mouse pressed left at (191, 378)
Screenshot: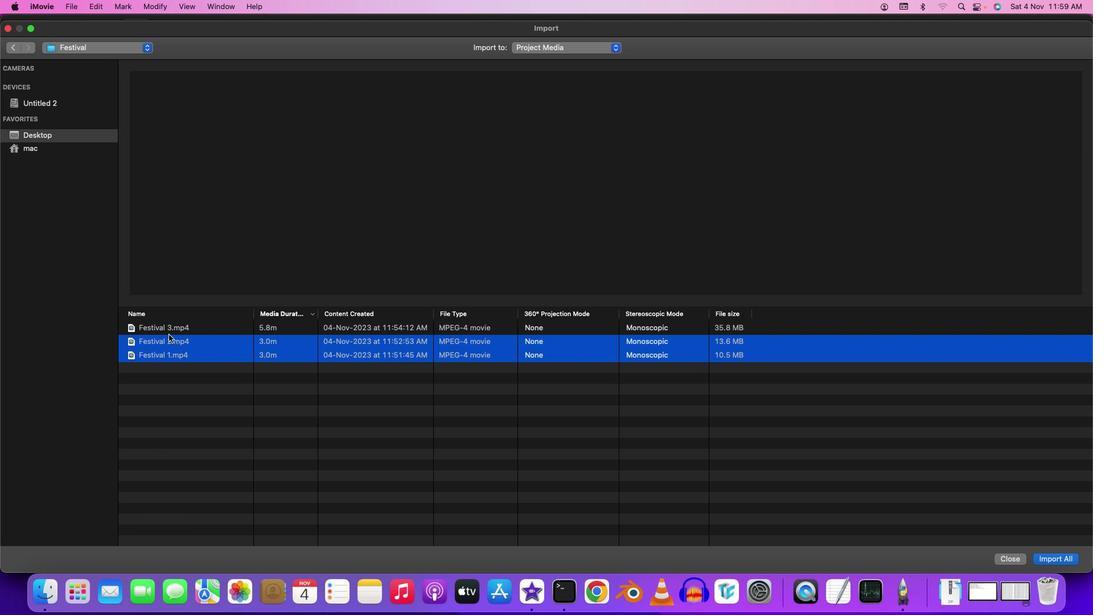 
Action: Mouse moved to (1046, 557)
Screenshot: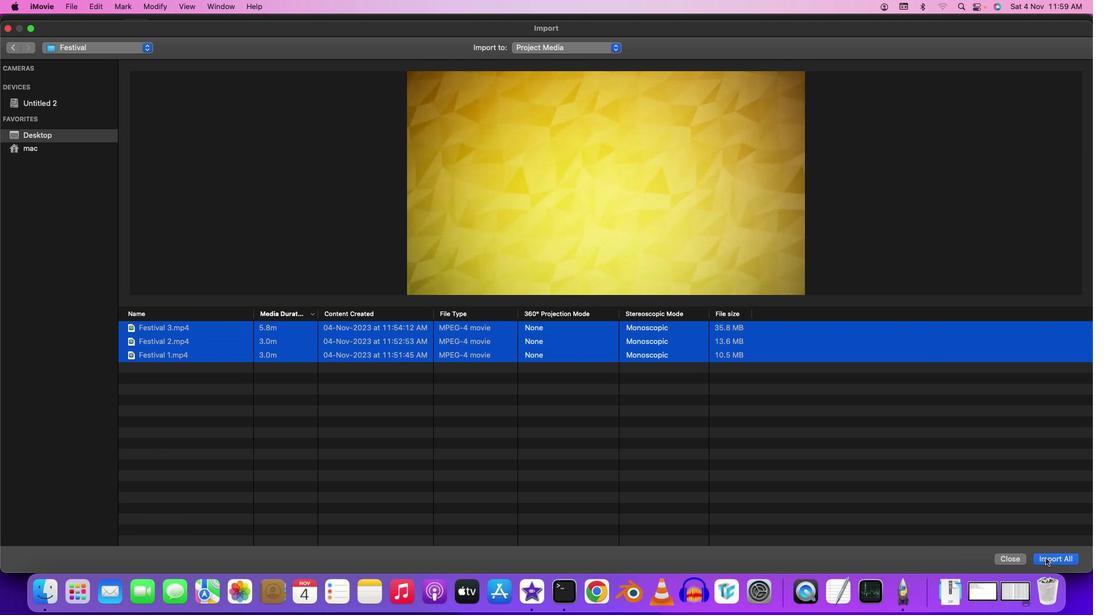 
Action: Mouse pressed left at (1046, 557)
Screenshot: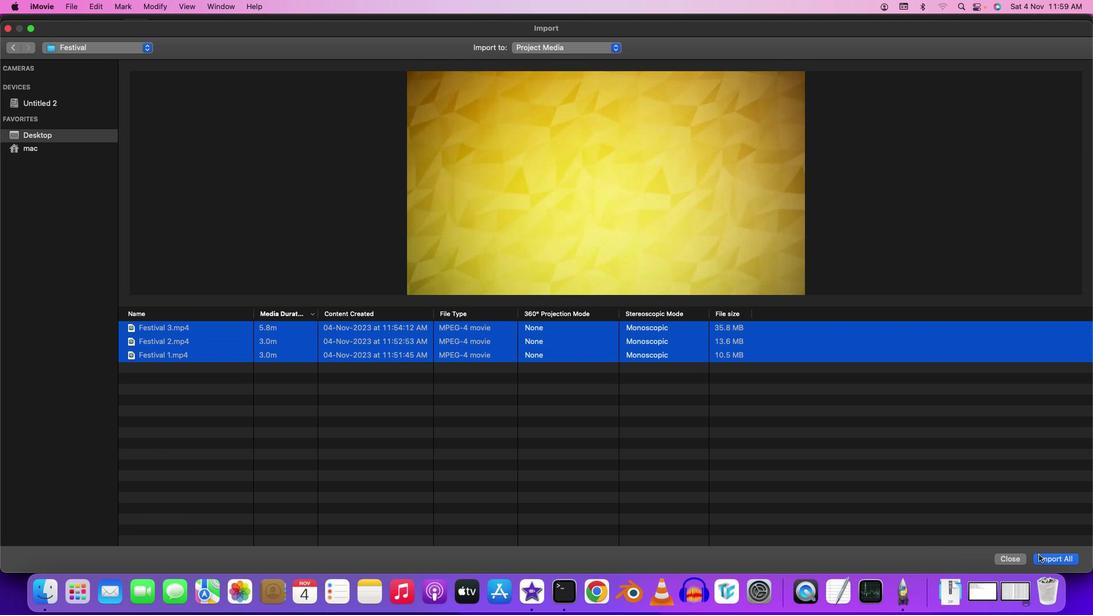 
Action: Mouse moved to (373, 105)
Screenshot: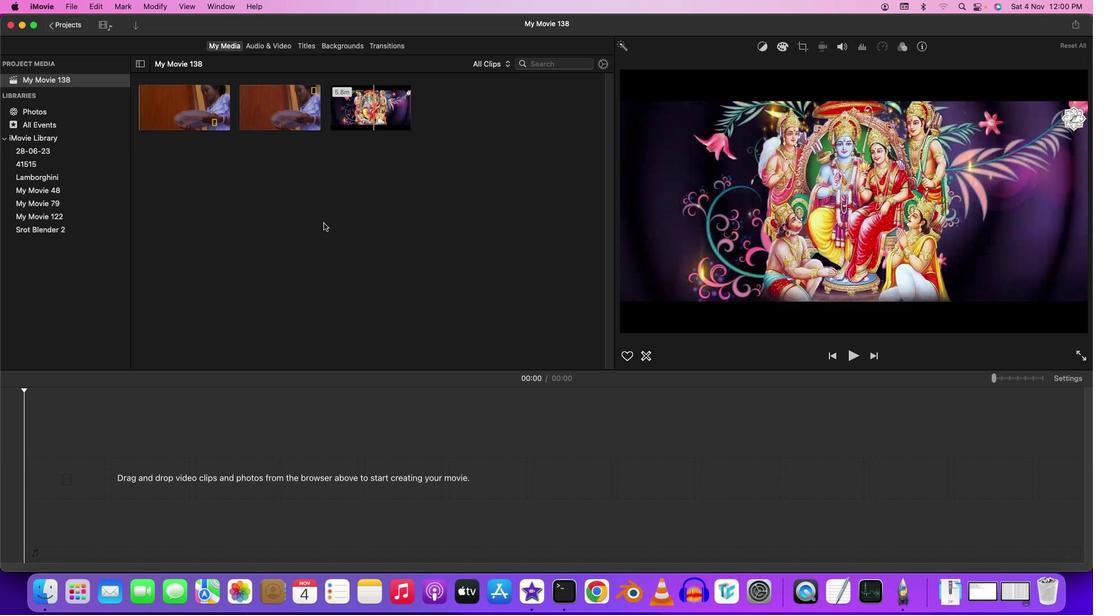 
Action: Mouse pressed left at (373, 105)
Screenshot: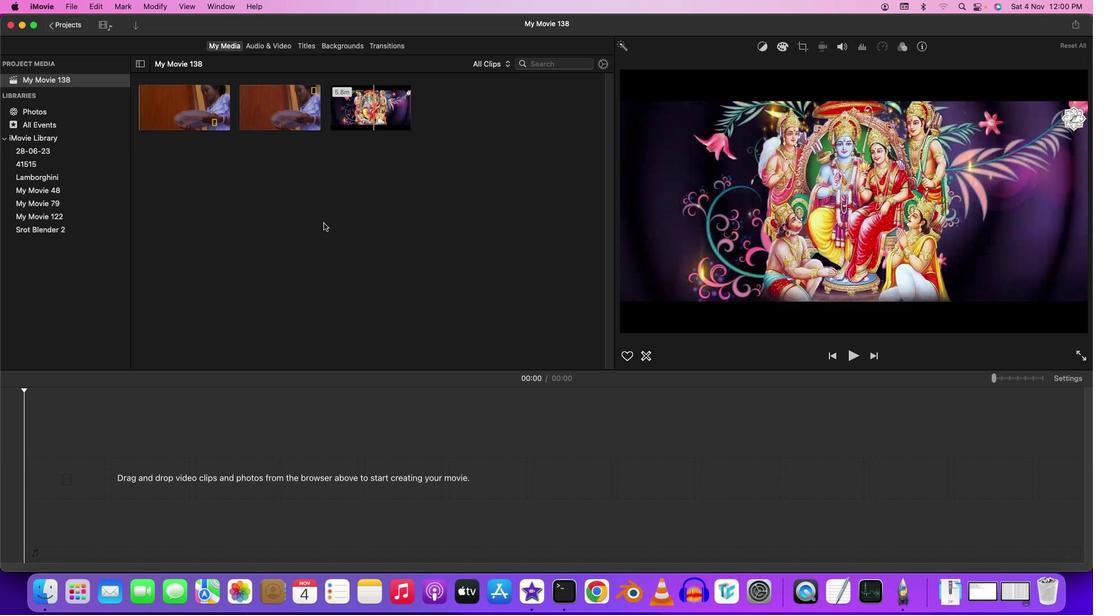 
Action: Mouse moved to (996, 378)
Screenshot: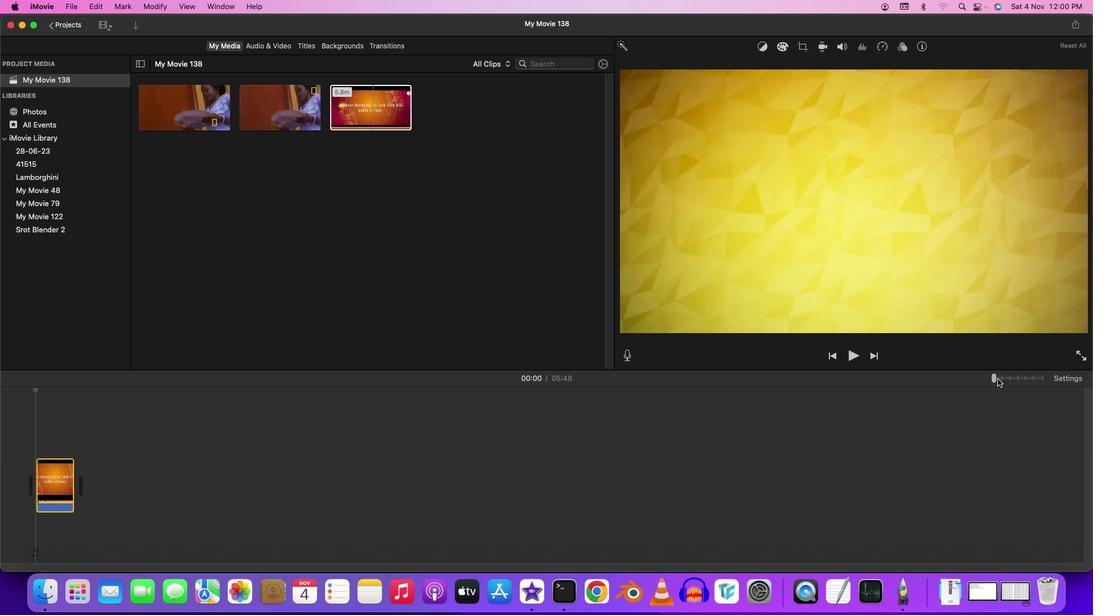 
Action: Mouse pressed left at (996, 378)
Screenshot: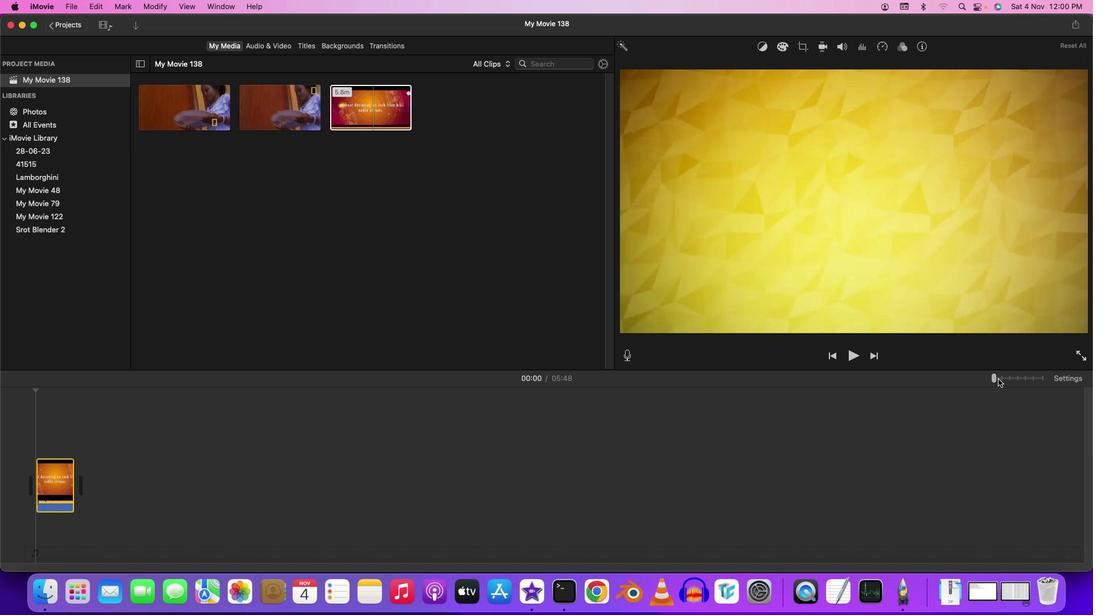
Action: Mouse moved to (30, 434)
Screenshot: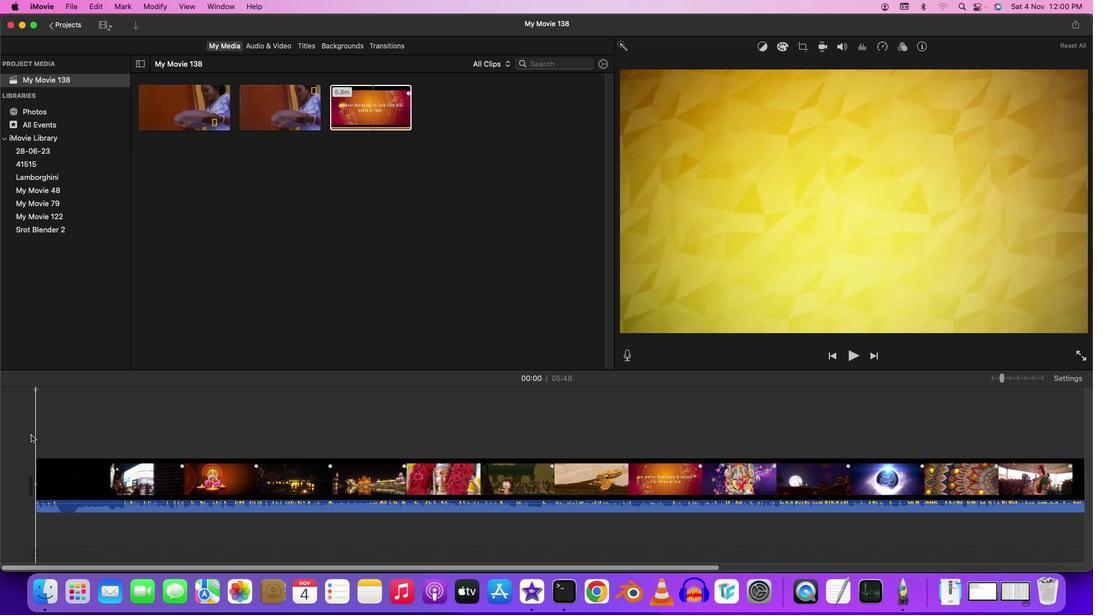 
Action: Mouse pressed left at (30, 434)
Screenshot: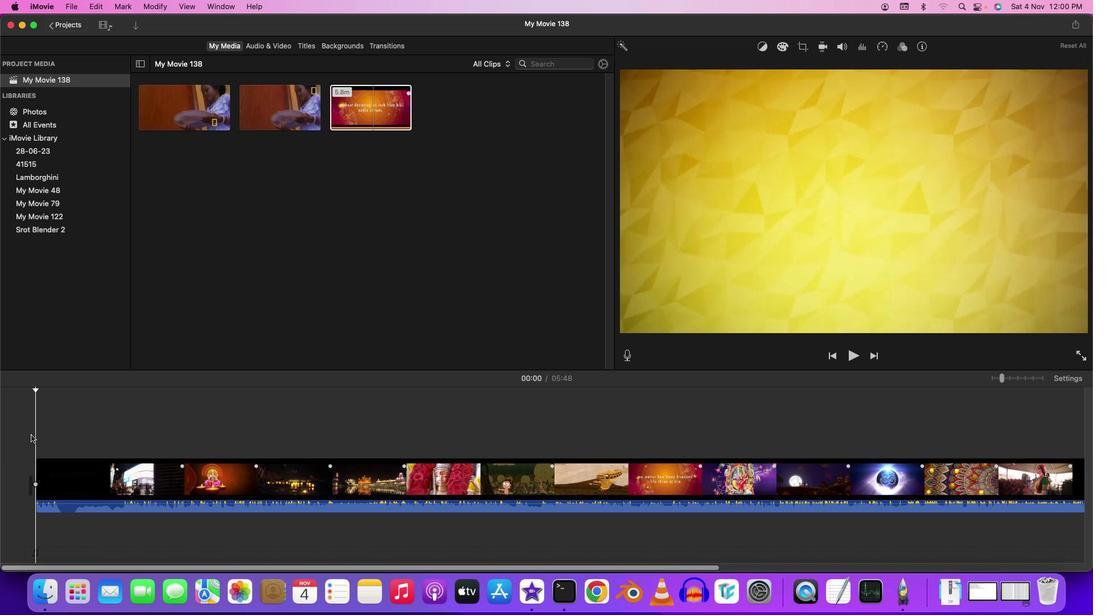 
Action: Key pressed Key.space
Screenshot: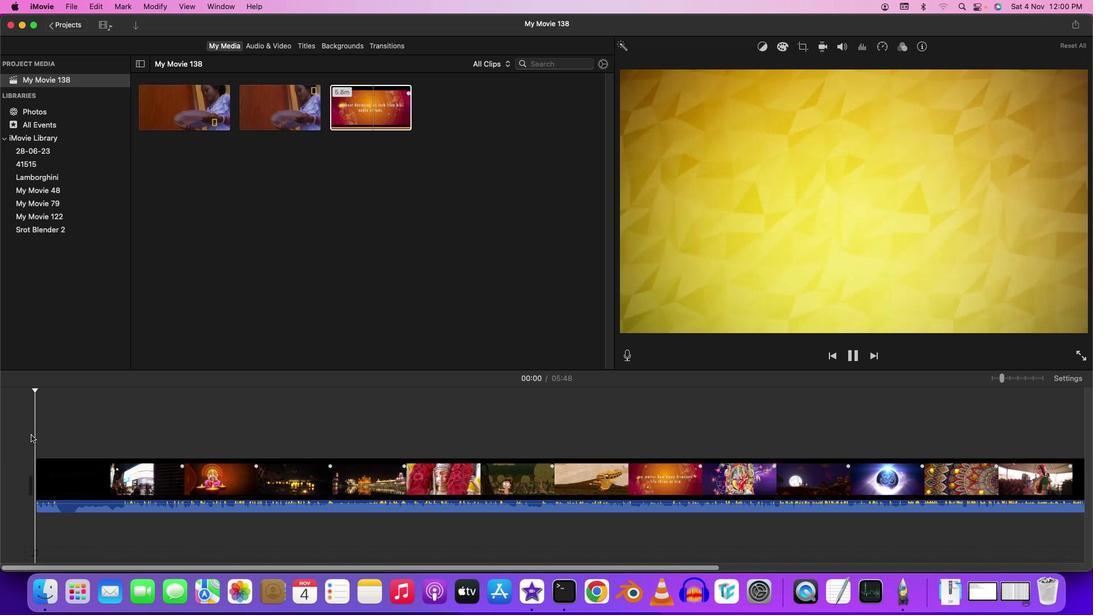 
Action: Mouse moved to (38, 440)
Screenshot: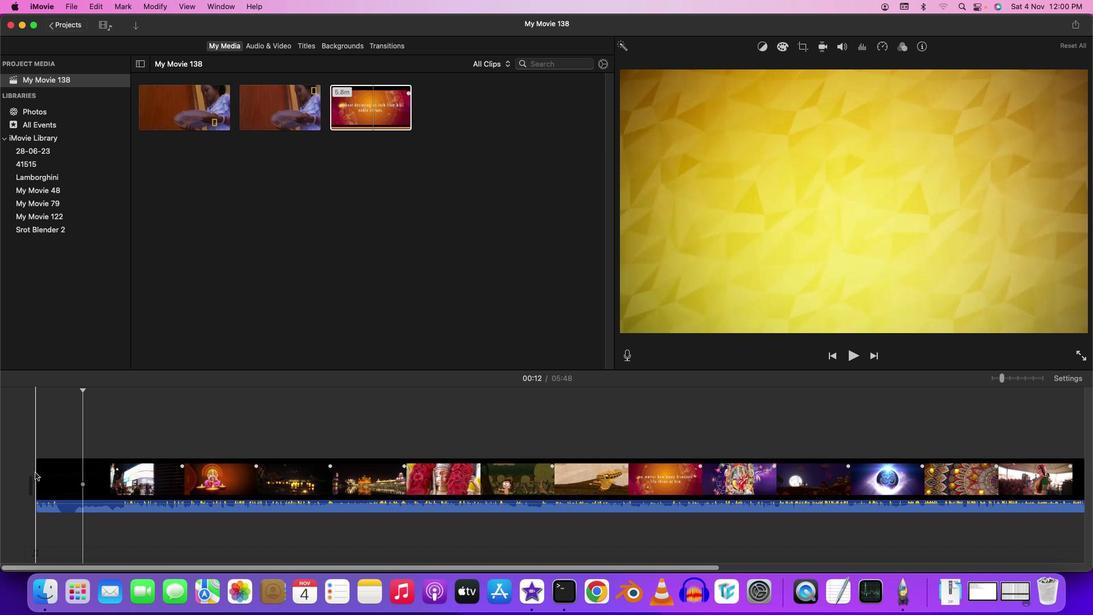 
Action: Key pressed Key.space
Screenshot: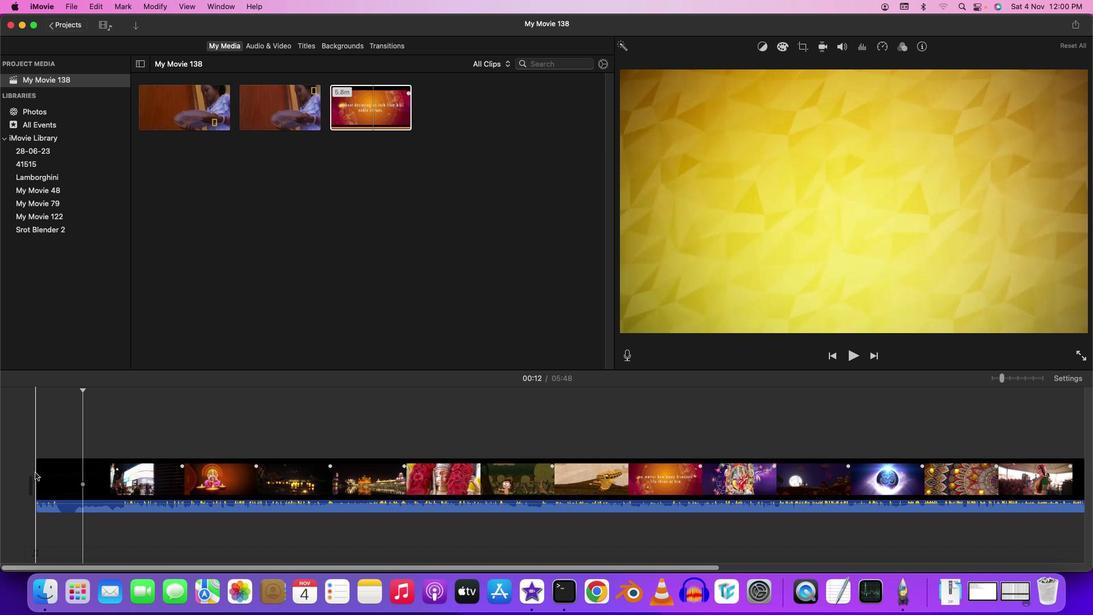 
Action: Mouse moved to (37, 476)
Screenshot: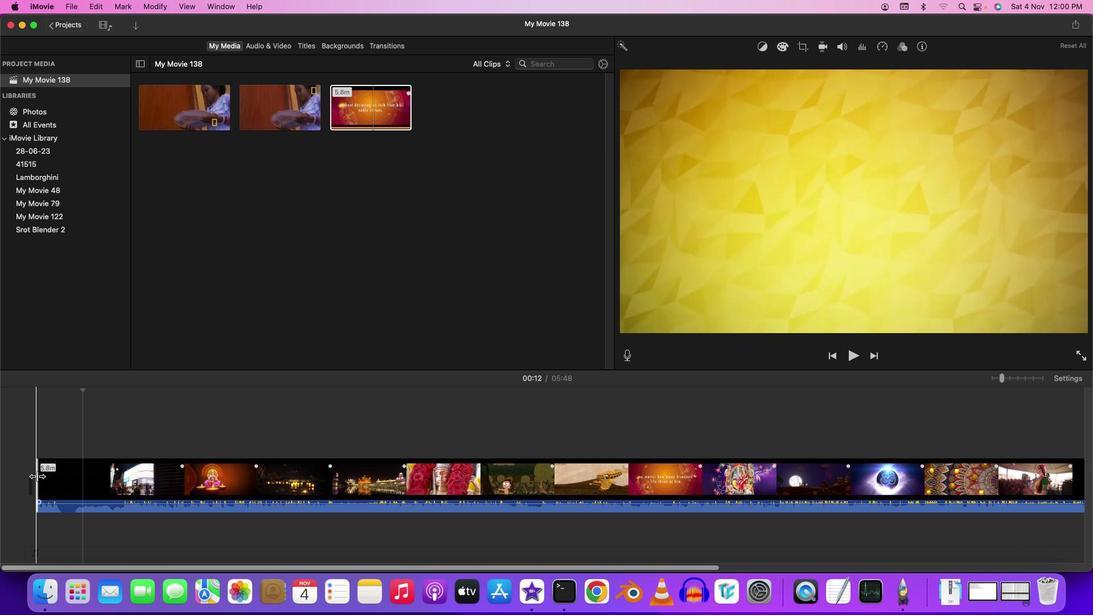 
Action: Mouse pressed left at (37, 476)
Screenshot: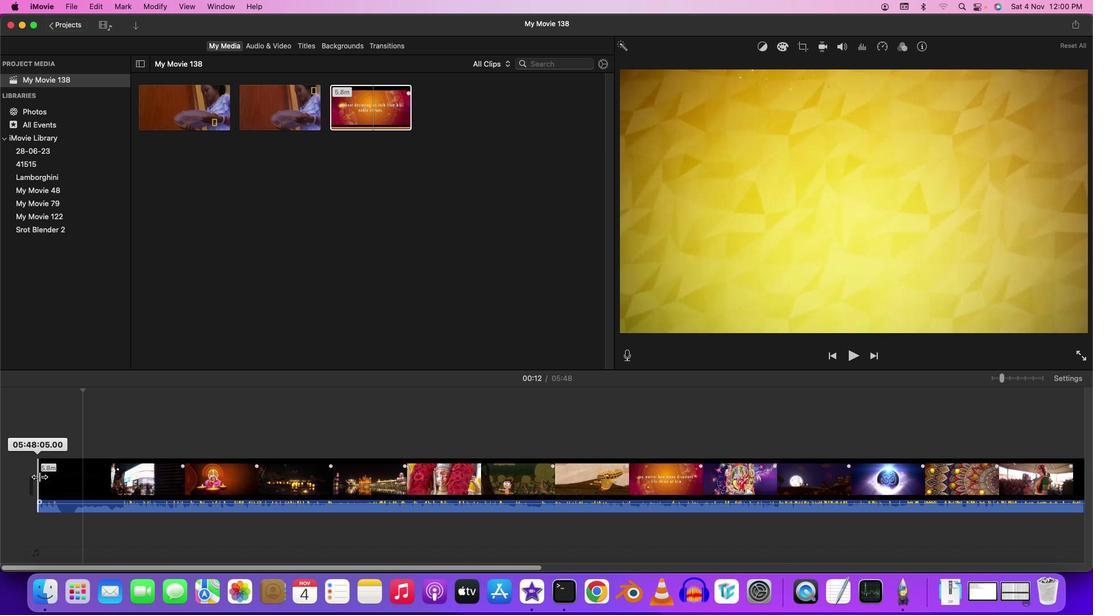 
Action: Mouse moved to (75, 483)
Screenshot: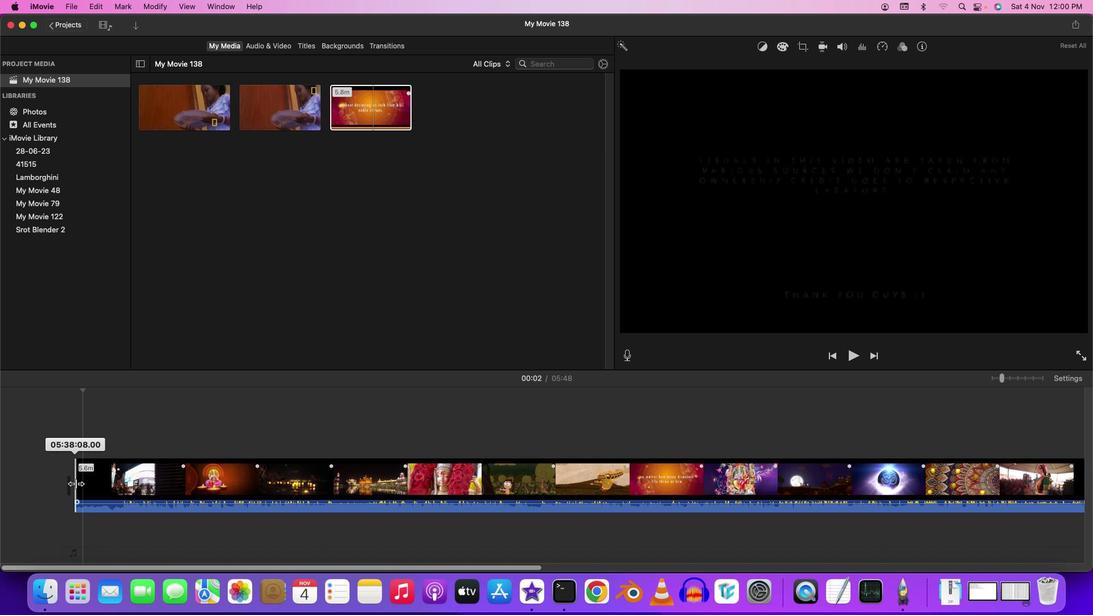 
Action: Mouse pressed left at (75, 483)
Screenshot: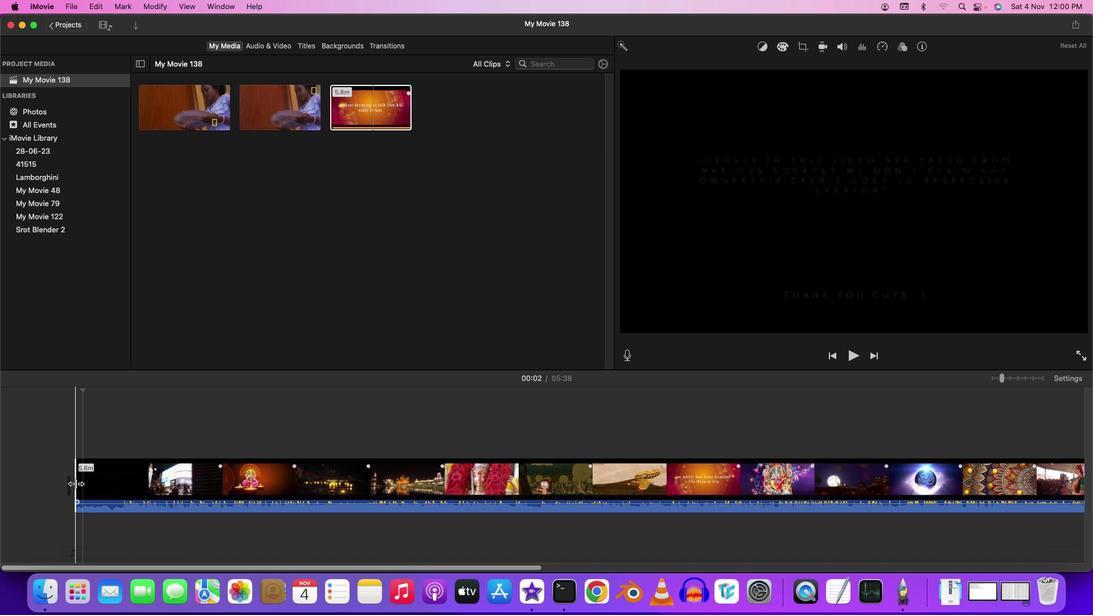 
Action: Mouse moved to (73, 429)
Screenshot: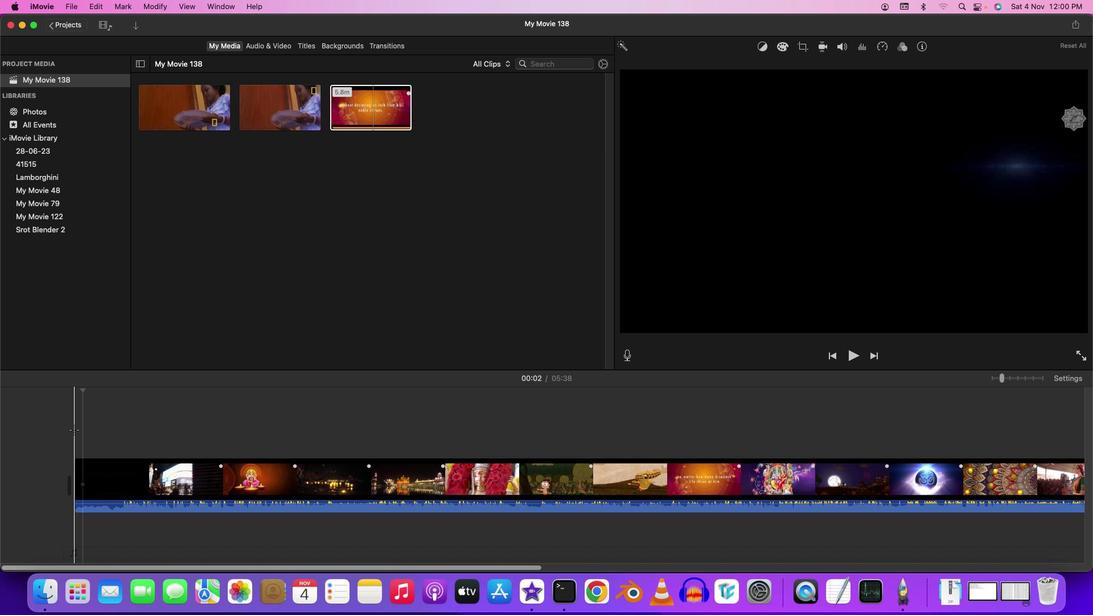 
Action: Mouse pressed left at (73, 429)
Screenshot: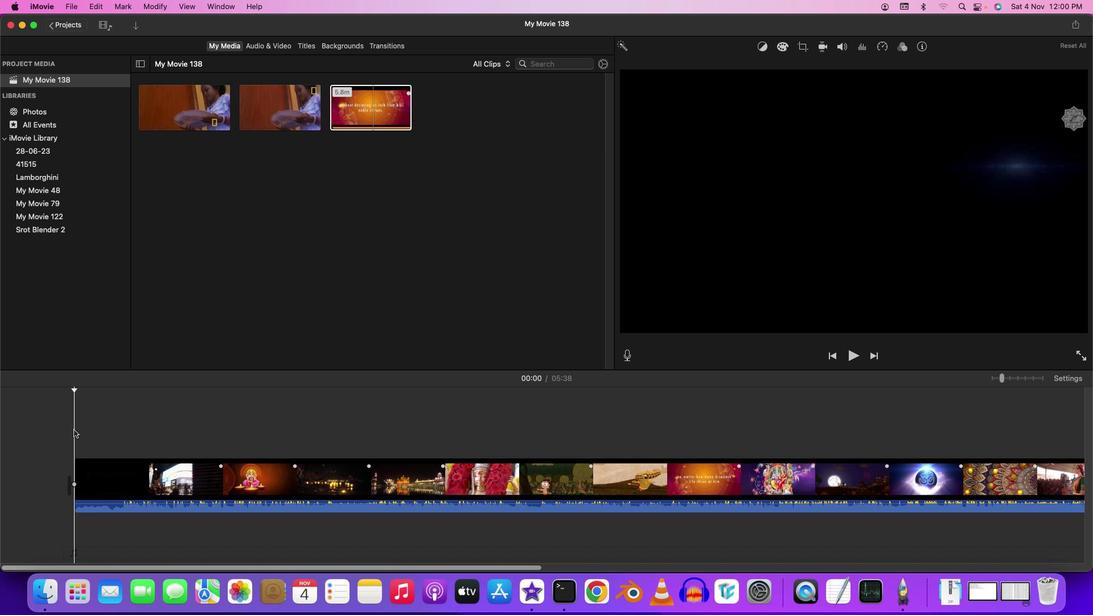 
Action: Key pressed Key.space
Screenshot: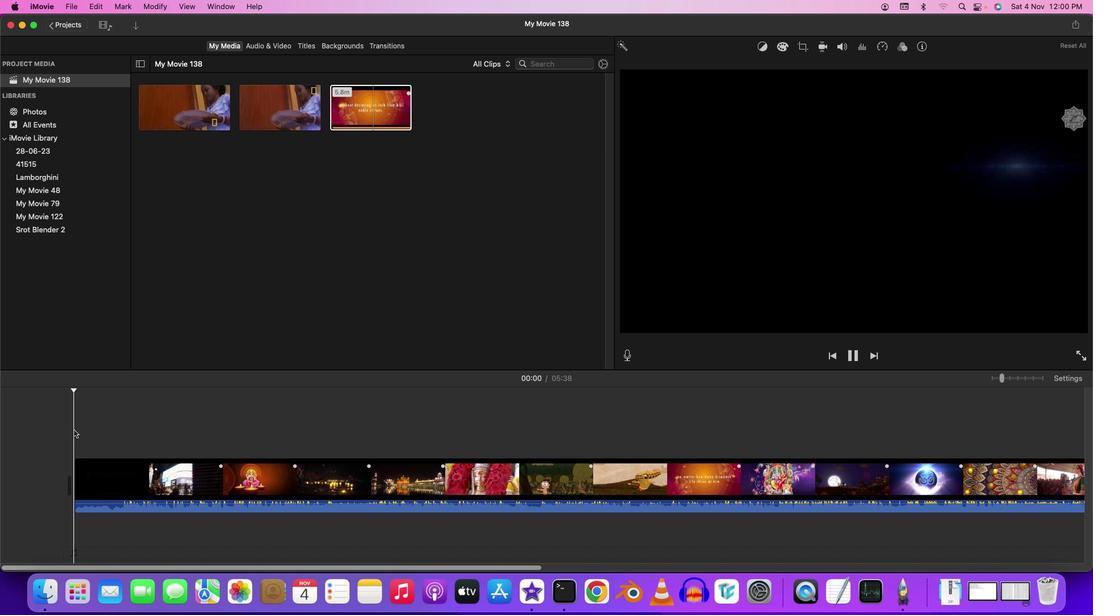 
Action: Mouse moved to (223, 566)
Screenshot: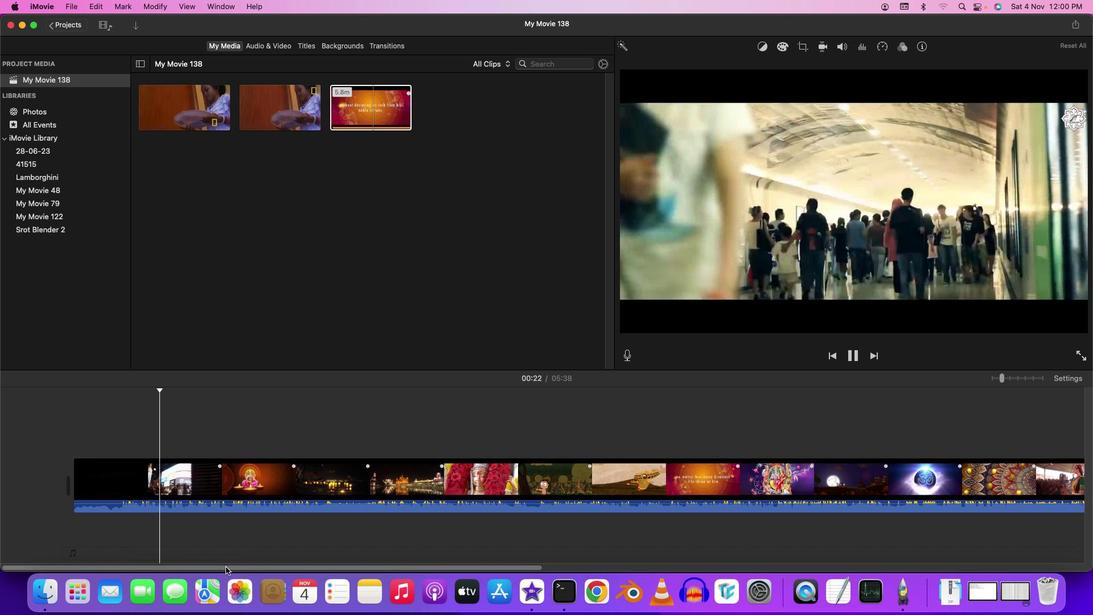 
Action: Mouse pressed left at (223, 566)
Screenshot: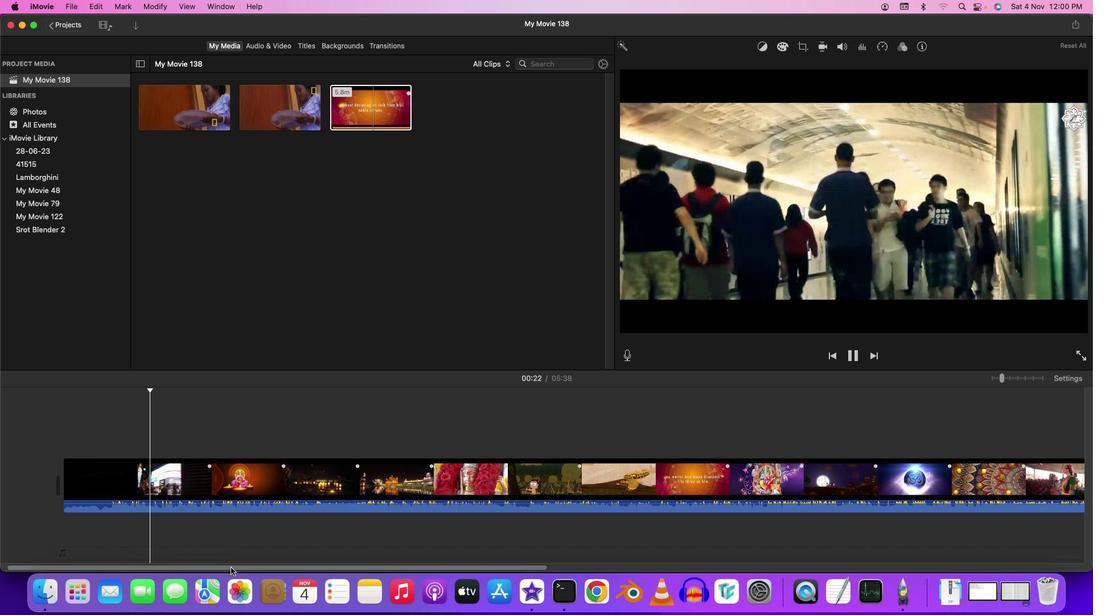 
Action: Mouse moved to (162, 443)
Screenshot: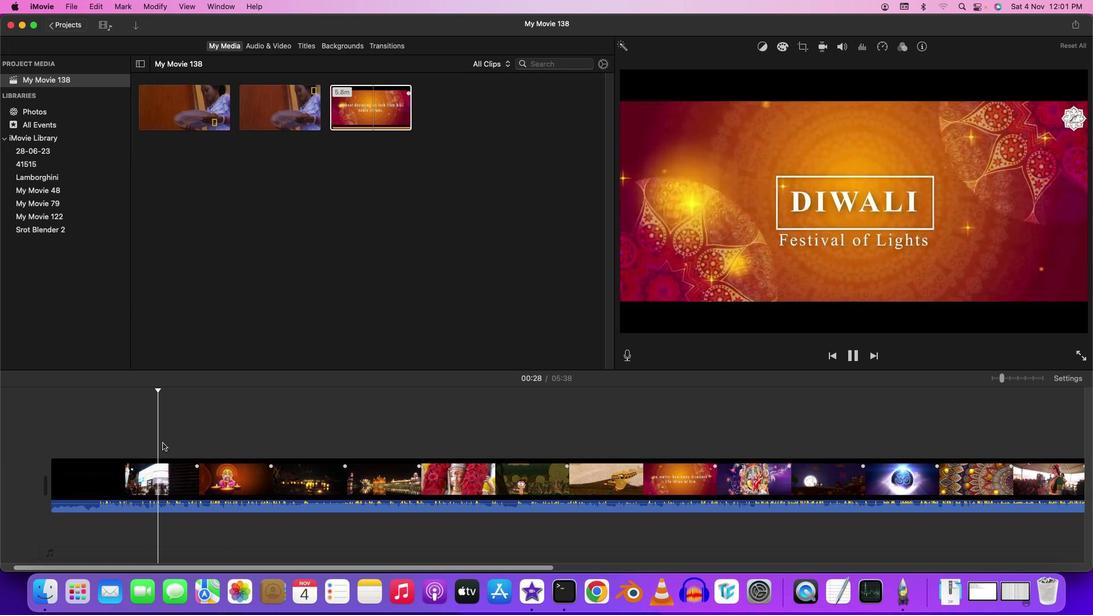 
Action: Key pressed Key.spaceKey.spaceKey.spaceKey.space
Screenshot: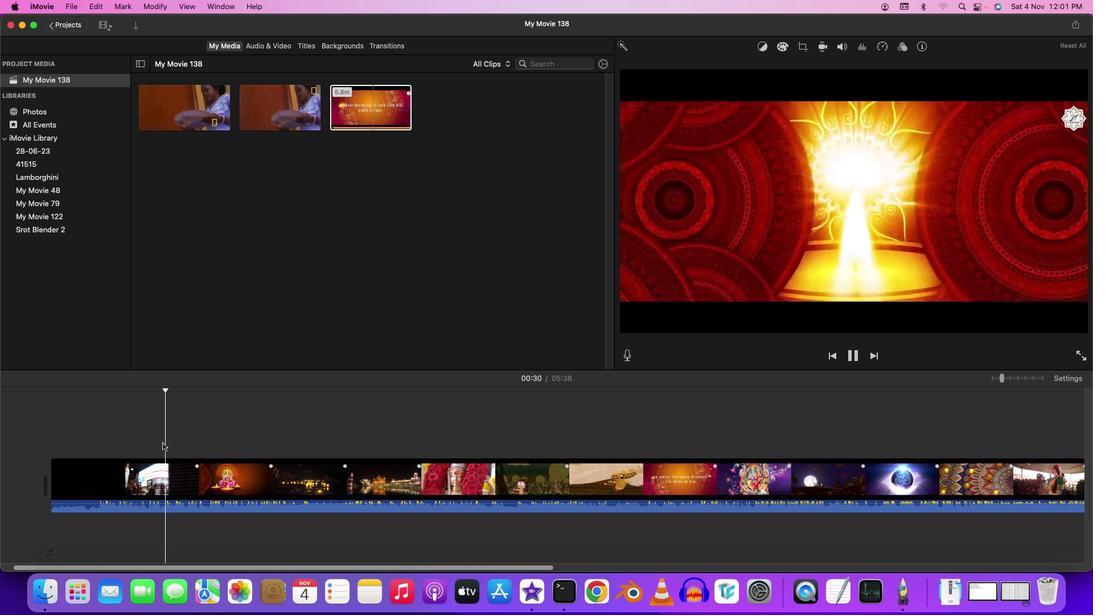 
Action: Mouse moved to (218, 438)
Screenshot: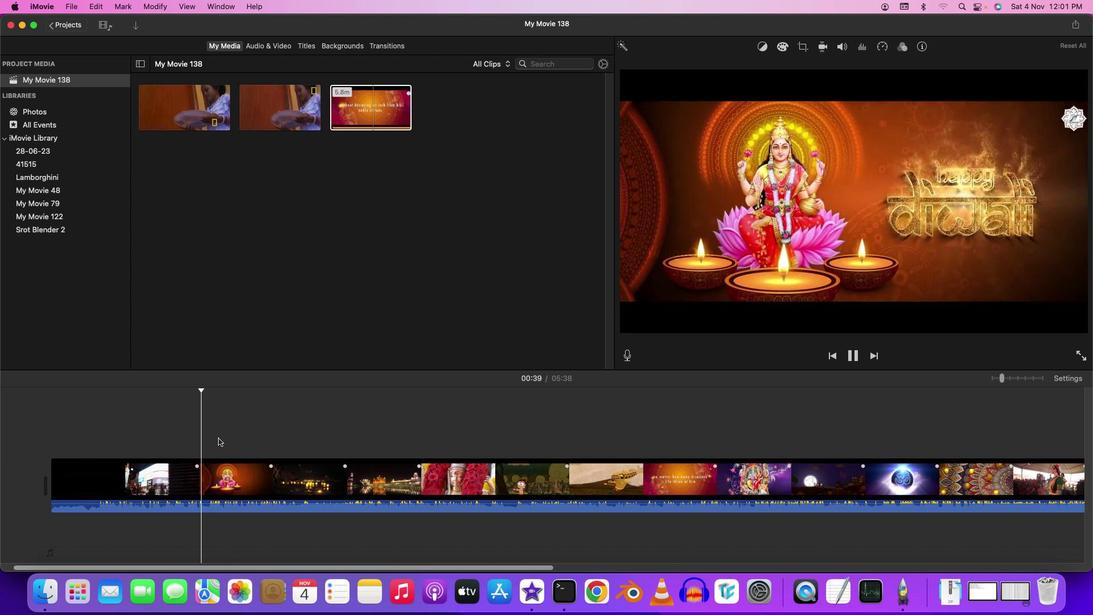 
Action: Key pressed Key.spaceKey.spaceKey.spaceKey.leftKey.leftKey.leftKey.leftKey.leftKey.leftKey.leftKey.leftKey.leftKey.leftKey.leftKey.leftKey.leftKey.leftKey.leftKey.leftKey.leftKey.leftKey.leftKey.leftKey.leftKey.leftKey.leftKey.right
Screenshot: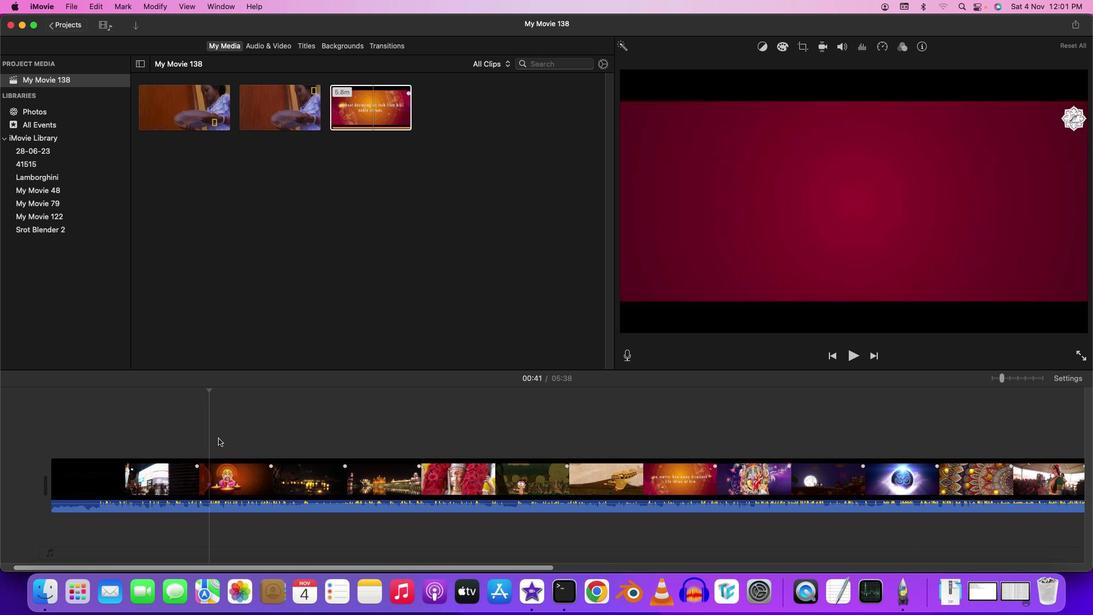 
Action: Mouse moved to (209, 478)
Screenshot: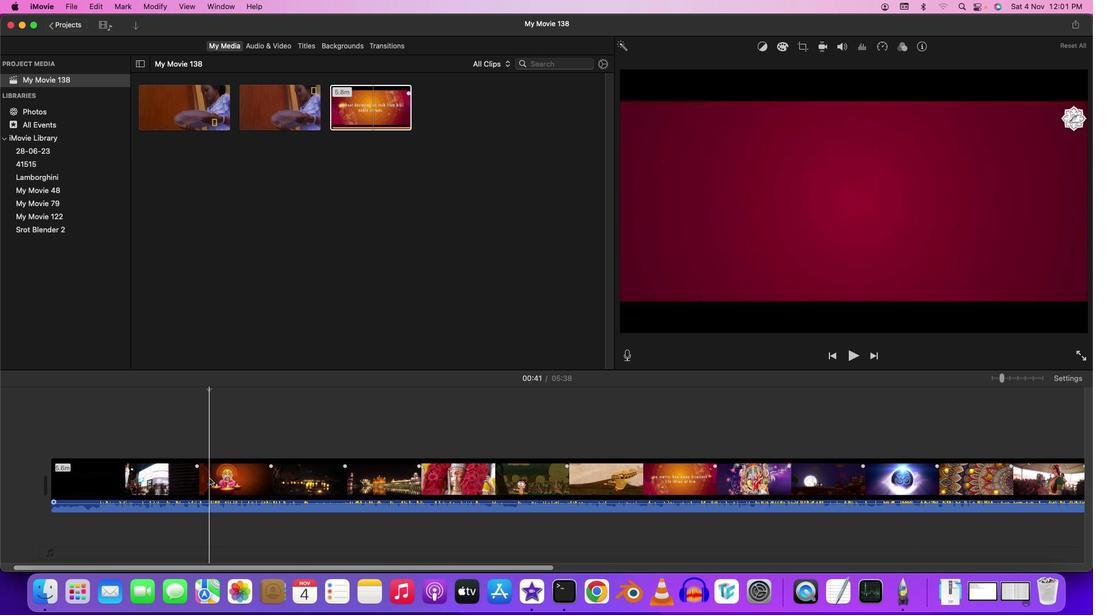 
Action: Mouse pressed left at (209, 478)
Screenshot: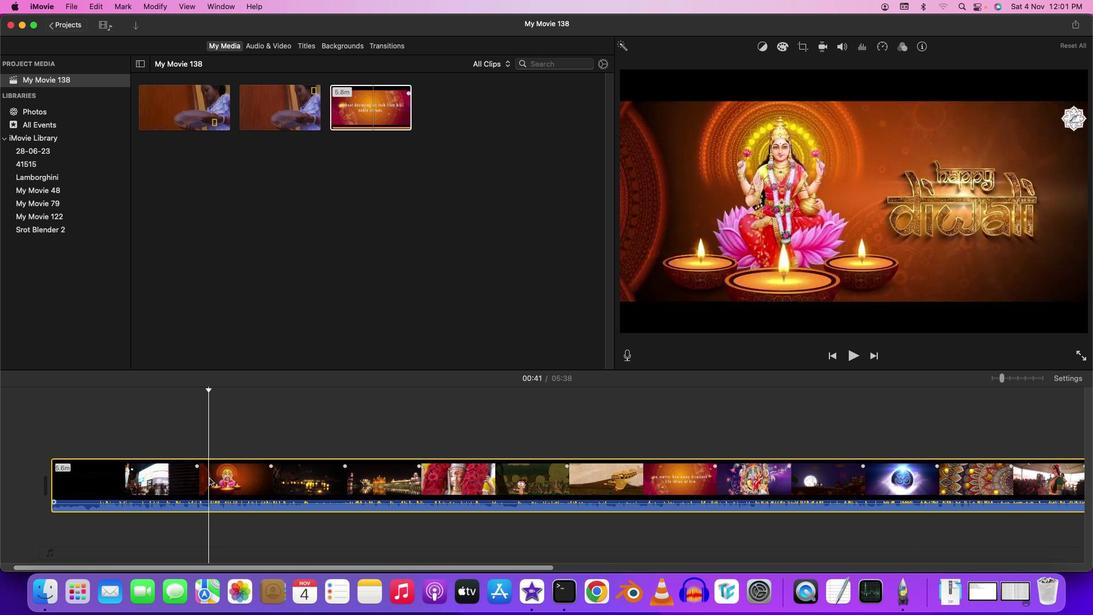 
Action: Key pressed Key.cmd'b'
Screenshot: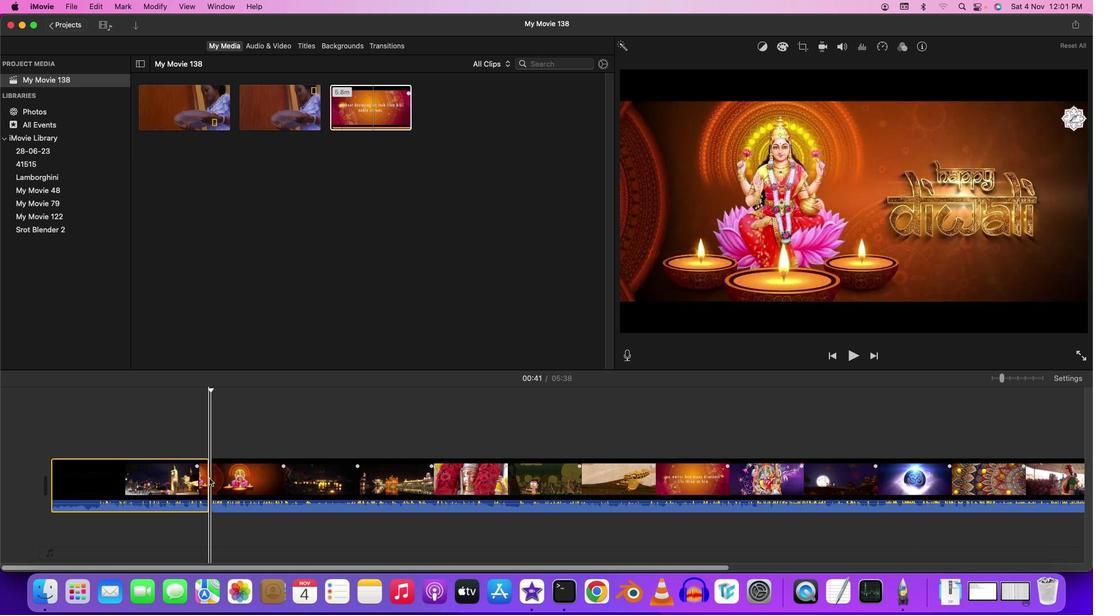 
Action: Mouse moved to (370, 47)
Screenshot: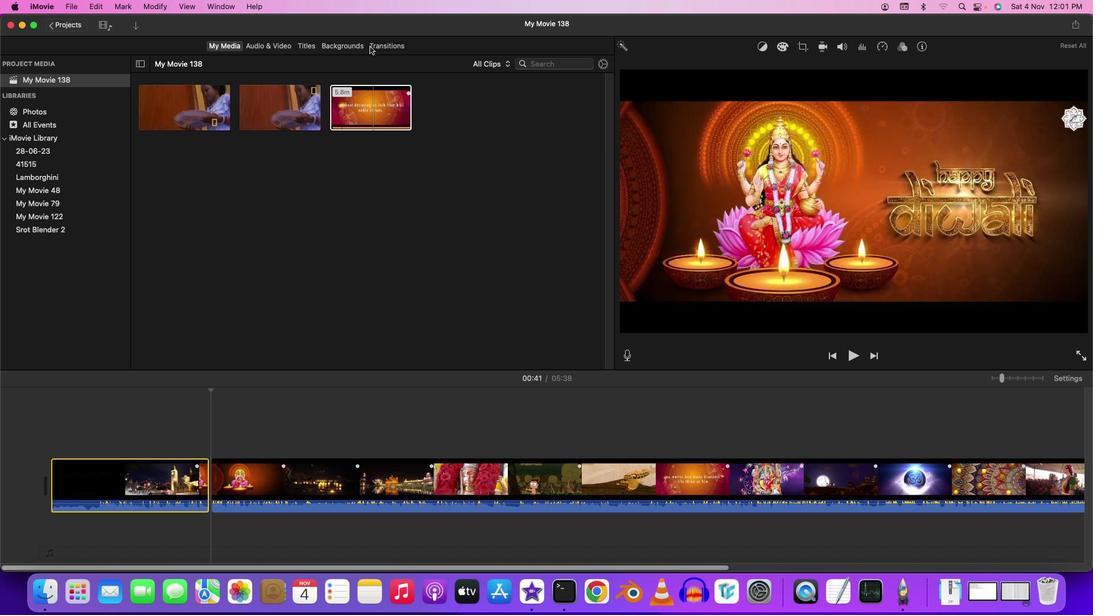 
Action: Mouse pressed left at (370, 47)
Screenshot: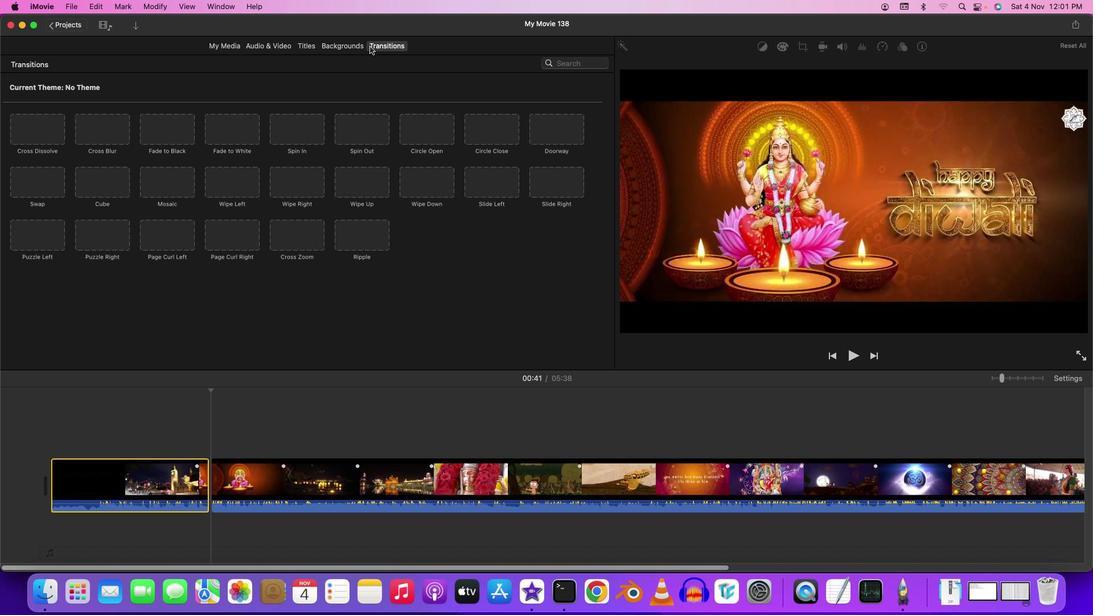 
Action: Mouse moved to (121, 136)
Screenshot: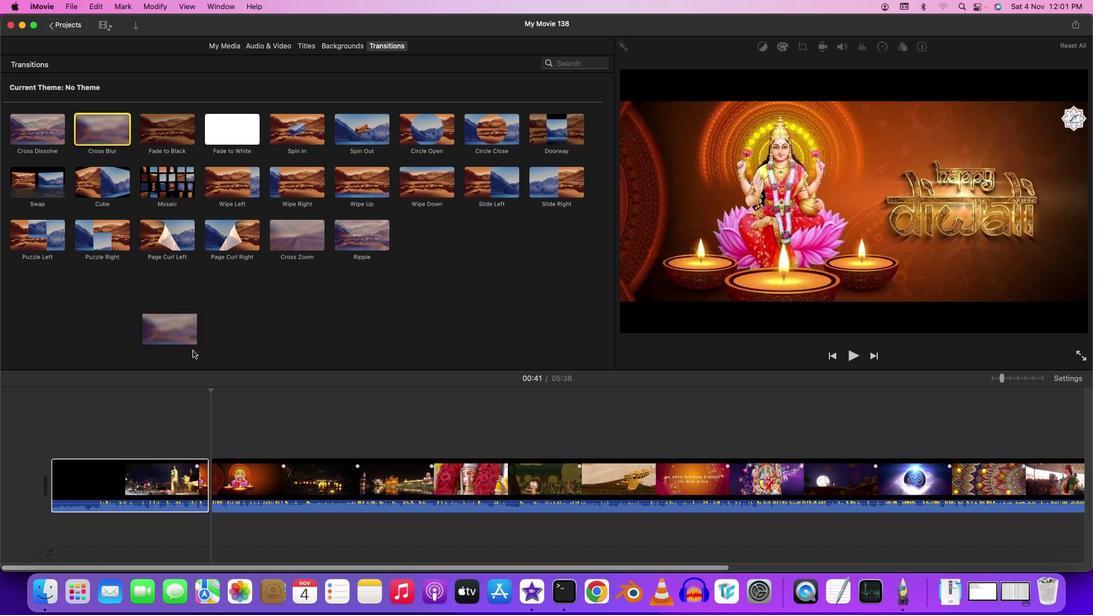 
Action: Mouse pressed left at (121, 136)
Screenshot: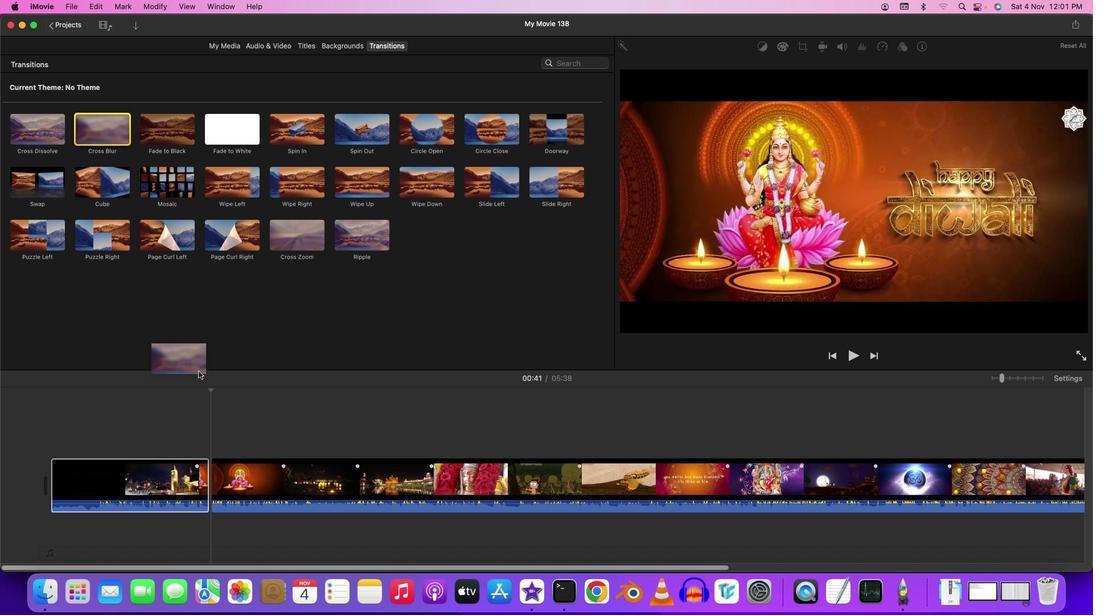 
Action: Mouse moved to (201, 435)
Screenshot: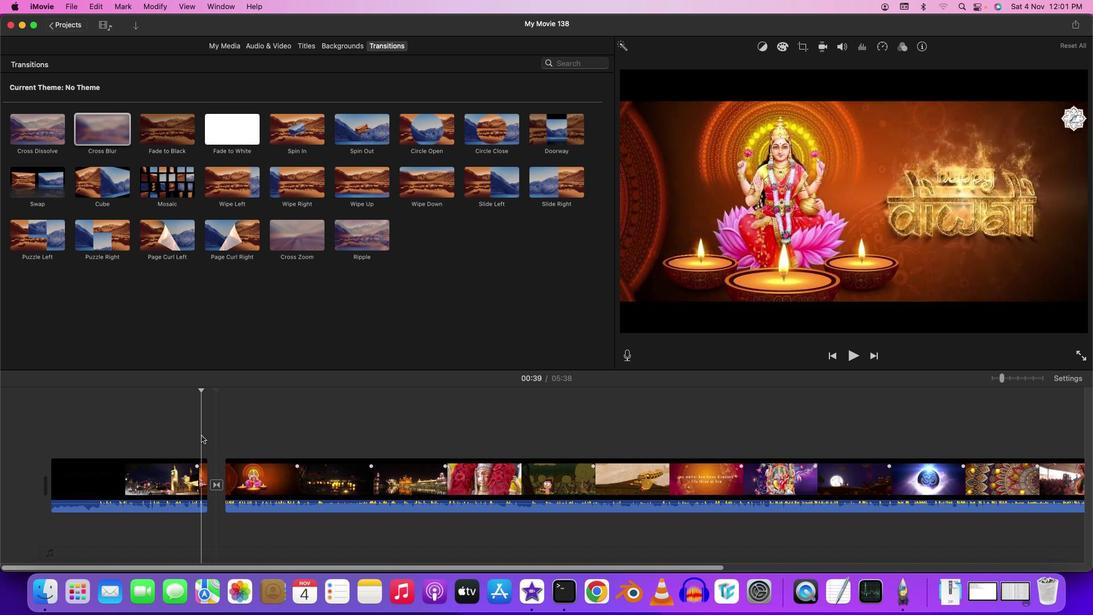
Action: Mouse pressed left at (201, 435)
Screenshot: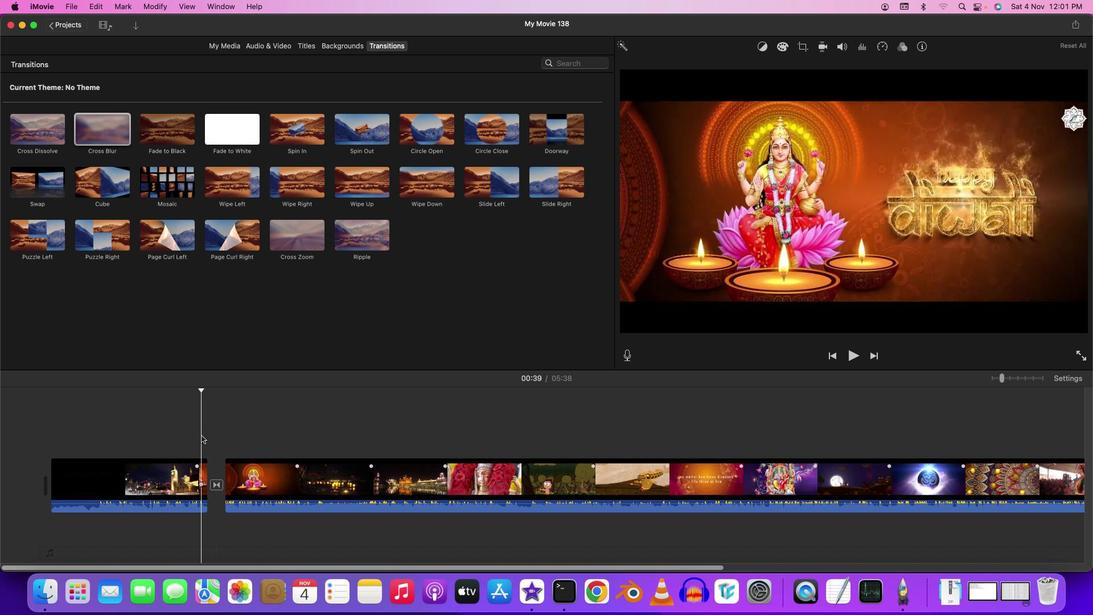 
Action: Mouse moved to (201, 435)
Screenshot: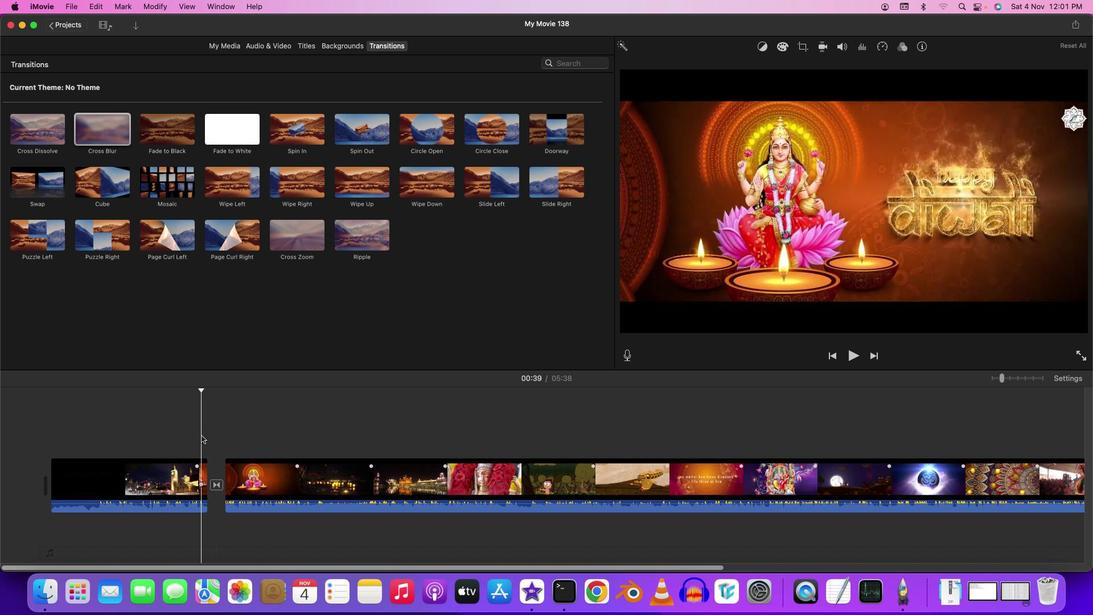 
Action: Key pressed Key.spaceKey.space
Screenshot: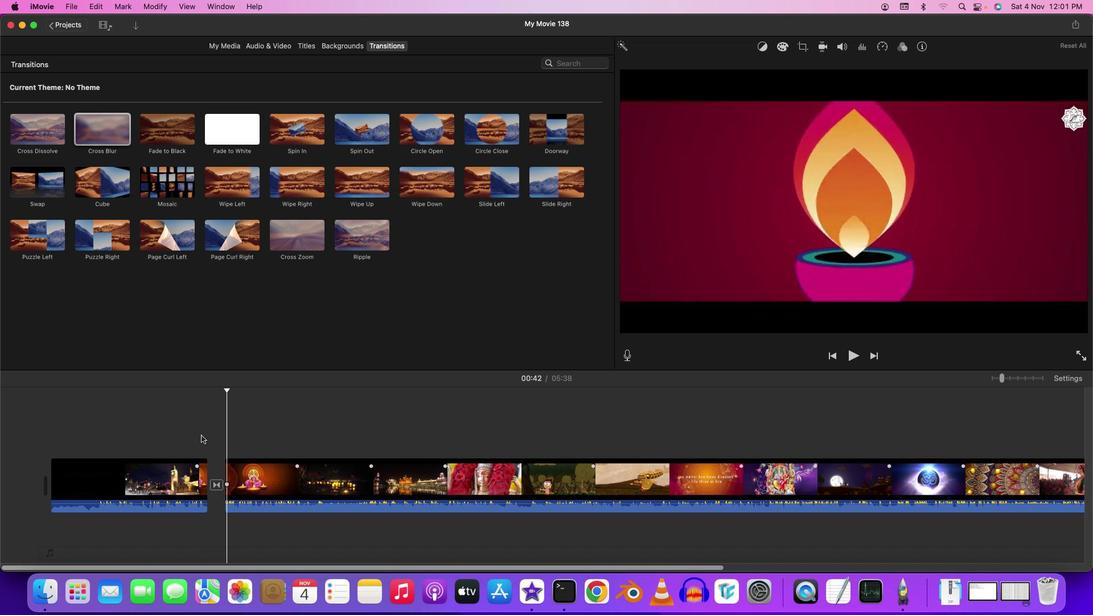 
Action: Mouse moved to (162, 239)
Screenshot: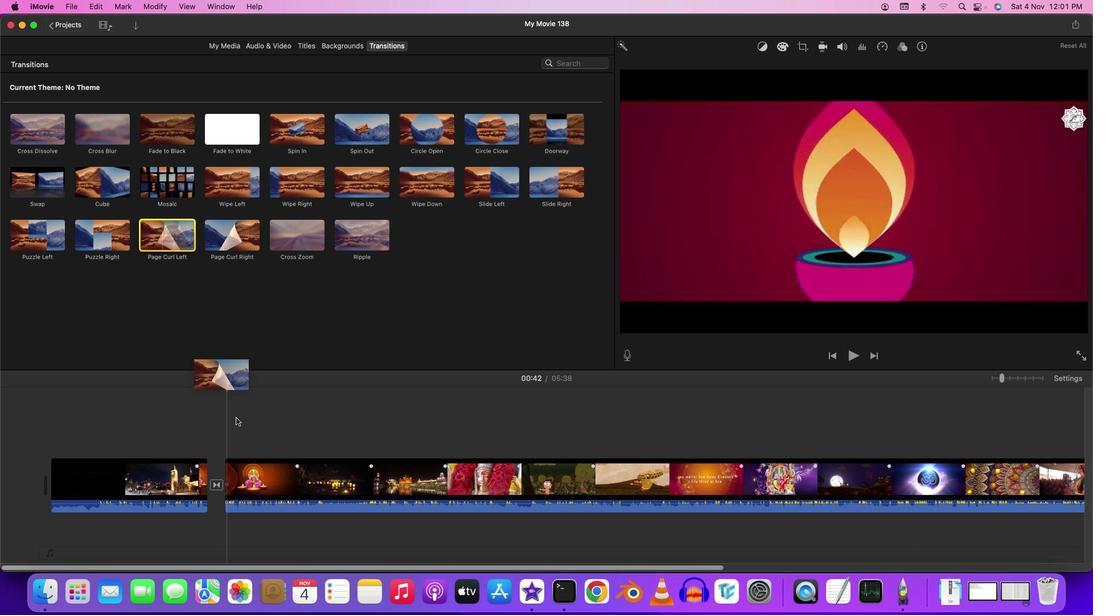
Action: Mouse pressed left at (162, 239)
Screenshot: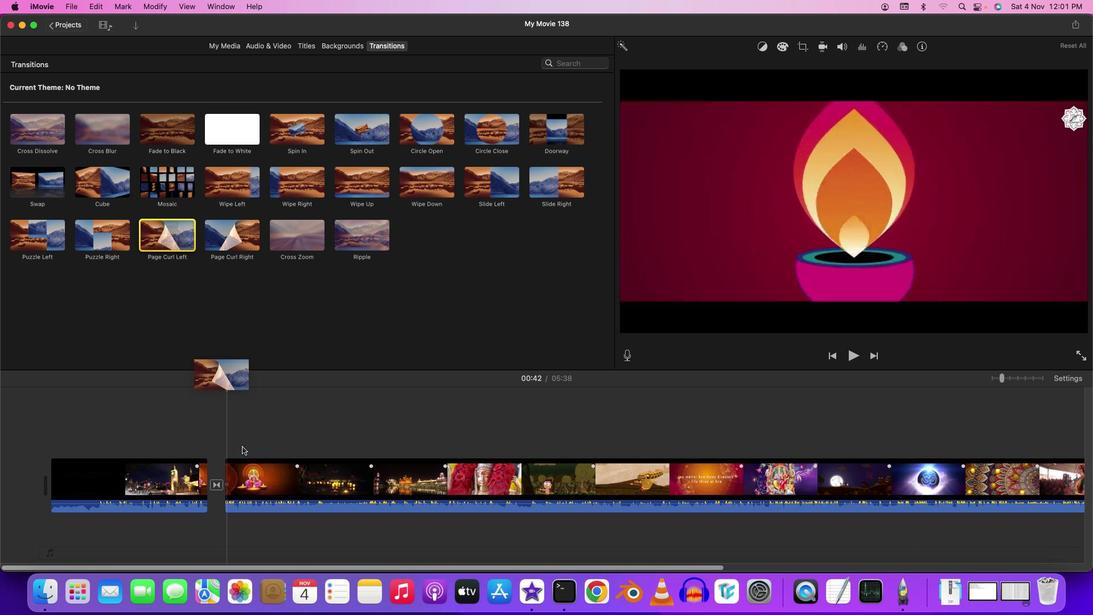 
Action: Mouse moved to (205, 436)
Screenshot: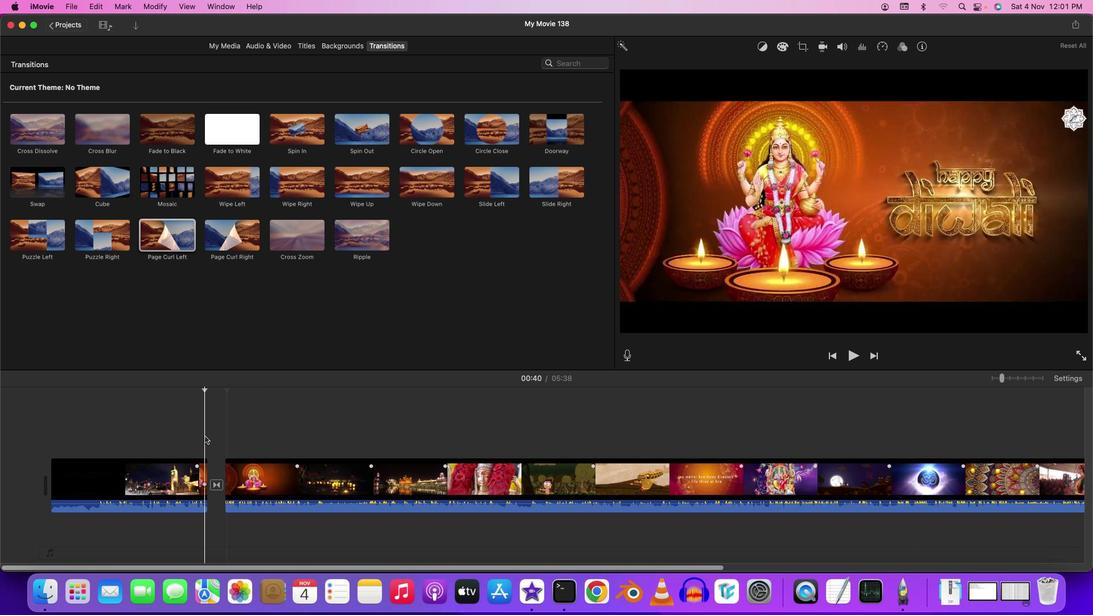 
Action: Mouse pressed left at (205, 436)
Screenshot: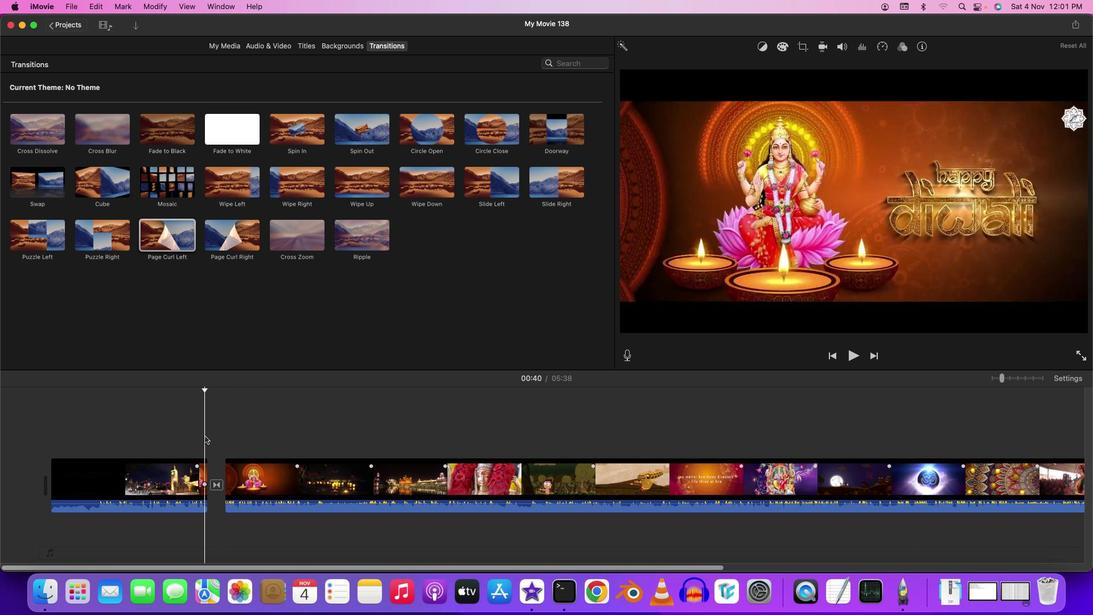 
Action: Key pressed Key.spaceKey.spaceKey.cmd'z'Key.cmd'z'Key.cmd'z'
Screenshot: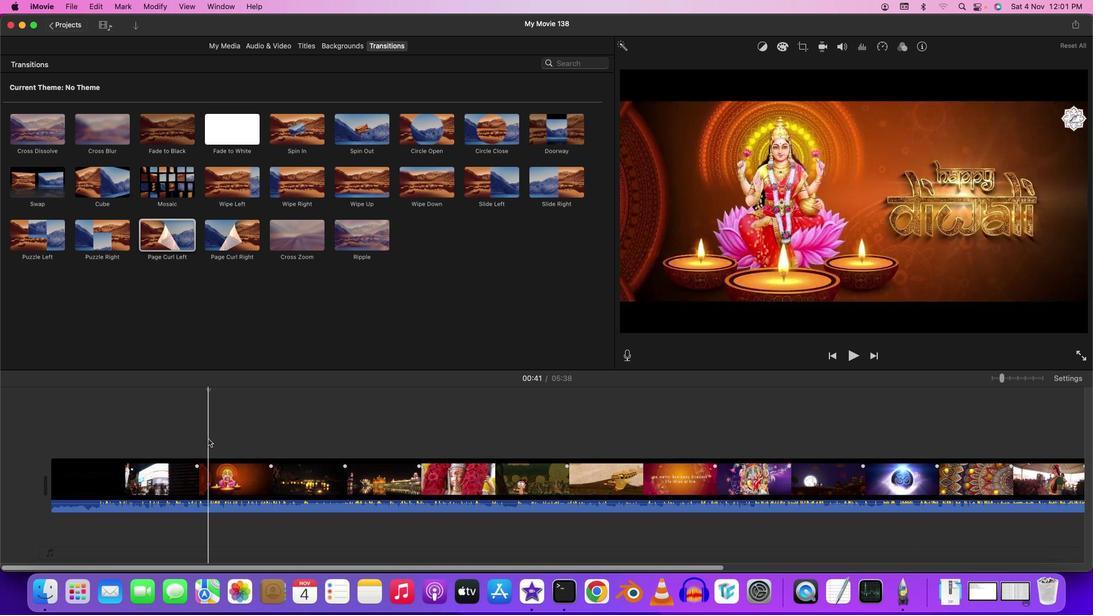 
Action: Mouse moved to (209, 446)
Screenshot: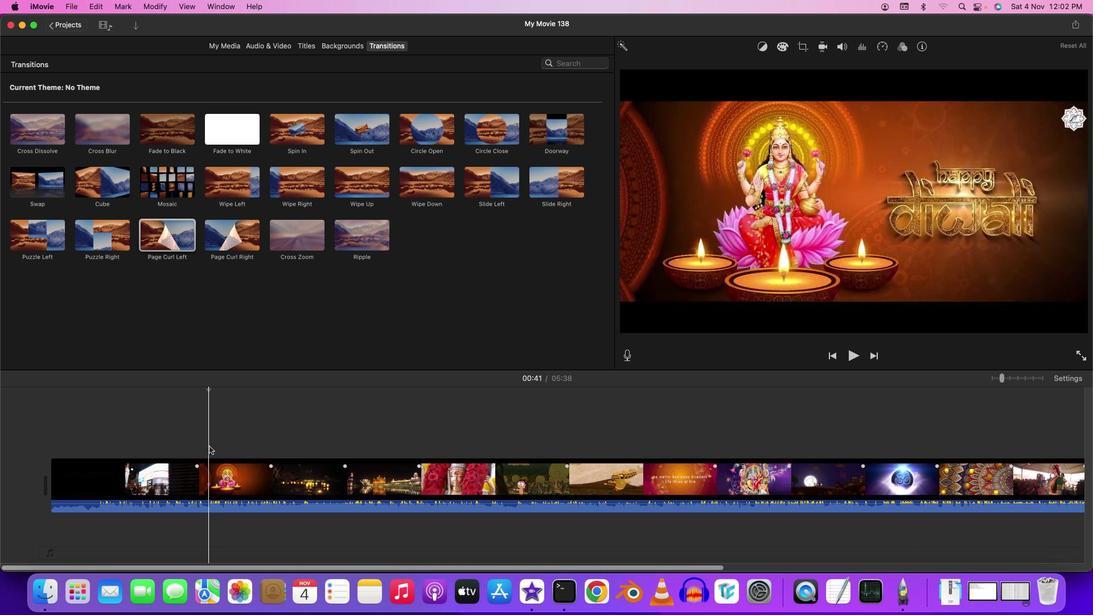 
Action: Mouse pressed left at (209, 446)
Screenshot: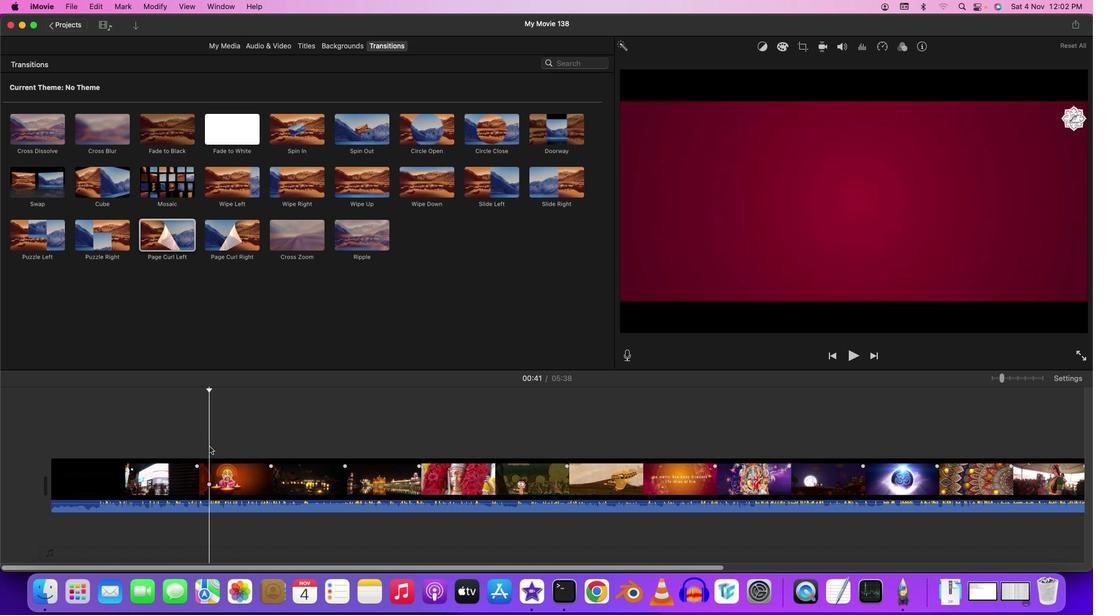 
Action: Key pressed Key.rightKey.leftKey.leftKey.leftKey.rightKey.rightKey.rightKey.right
Screenshot: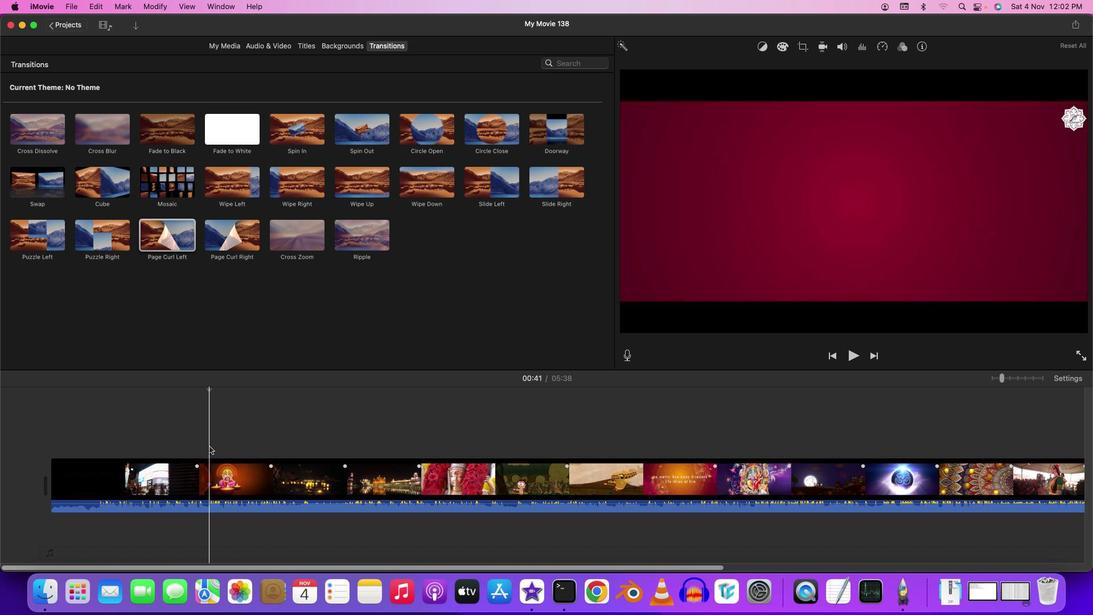 
Action: Mouse moved to (1002, 378)
Screenshot: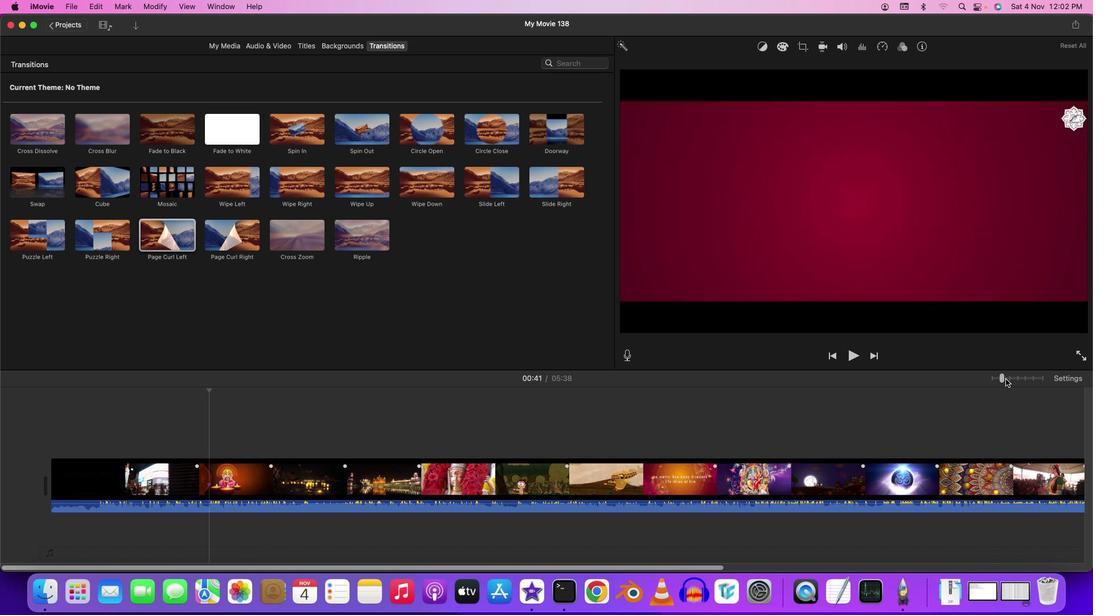 
Action: Mouse pressed left at (1002, 378)
Screenshot: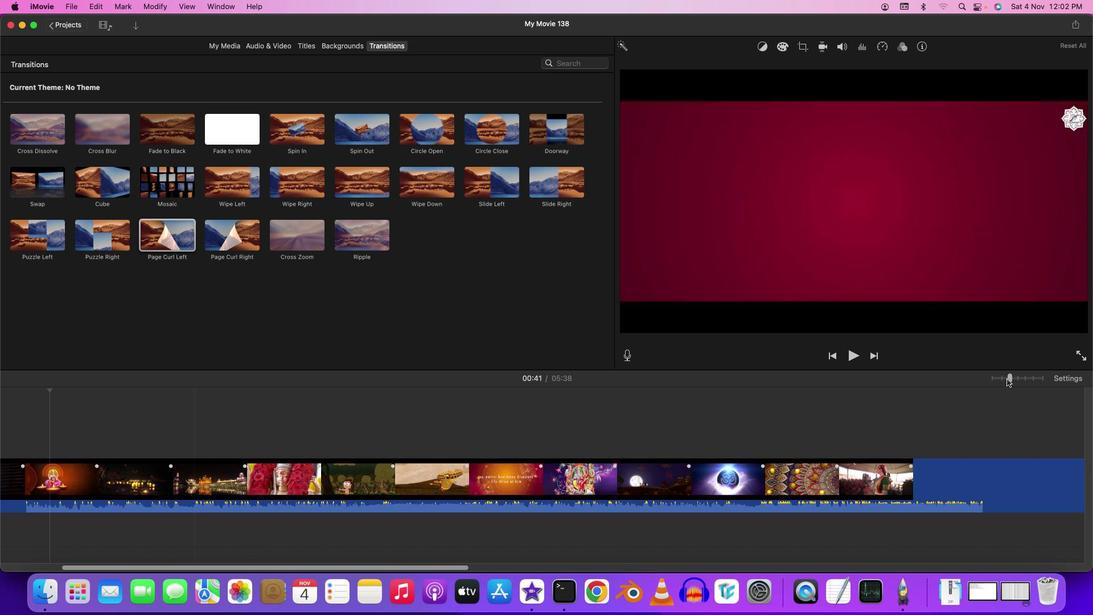 
Action: Mouse moved to (194, 436)
Screenshot: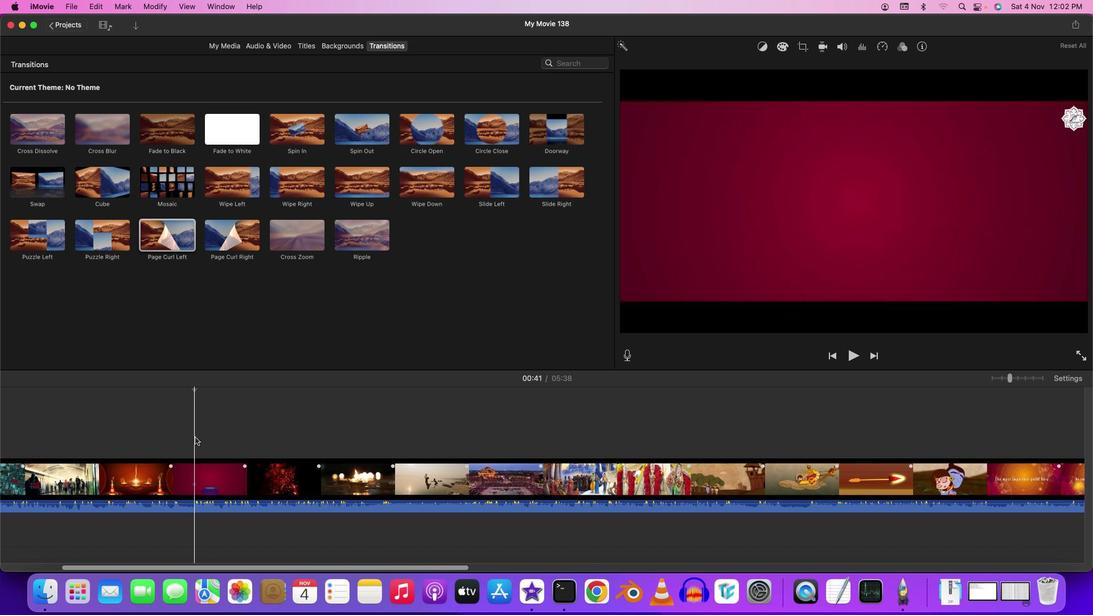 
Action: Mouse pressed left at (194, 436)
Screenshot: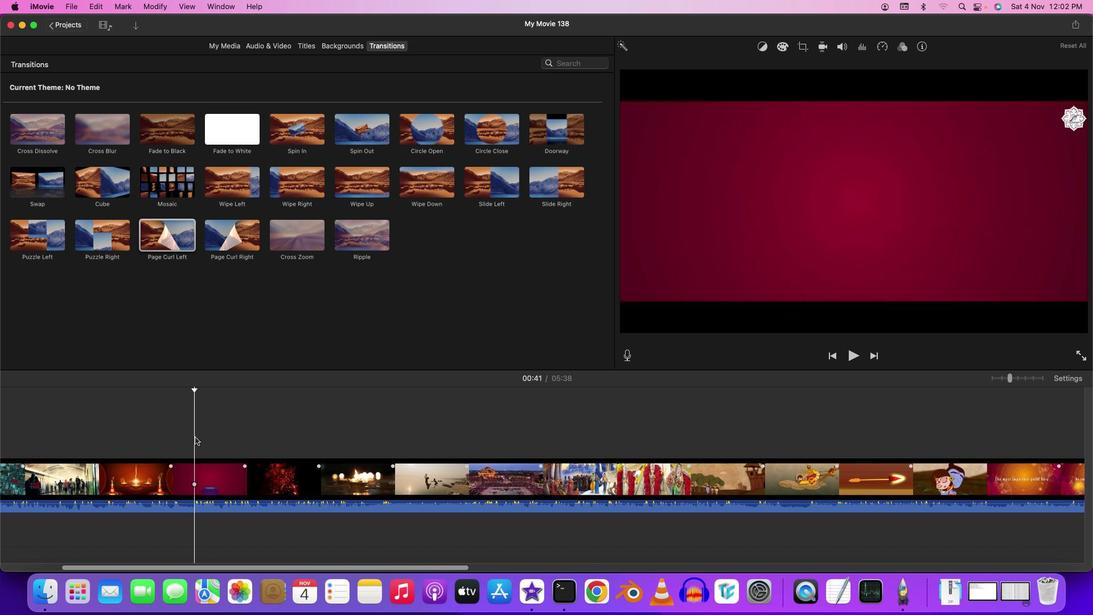 
Action: Key pressed Key.cmd'b'
Screenshot: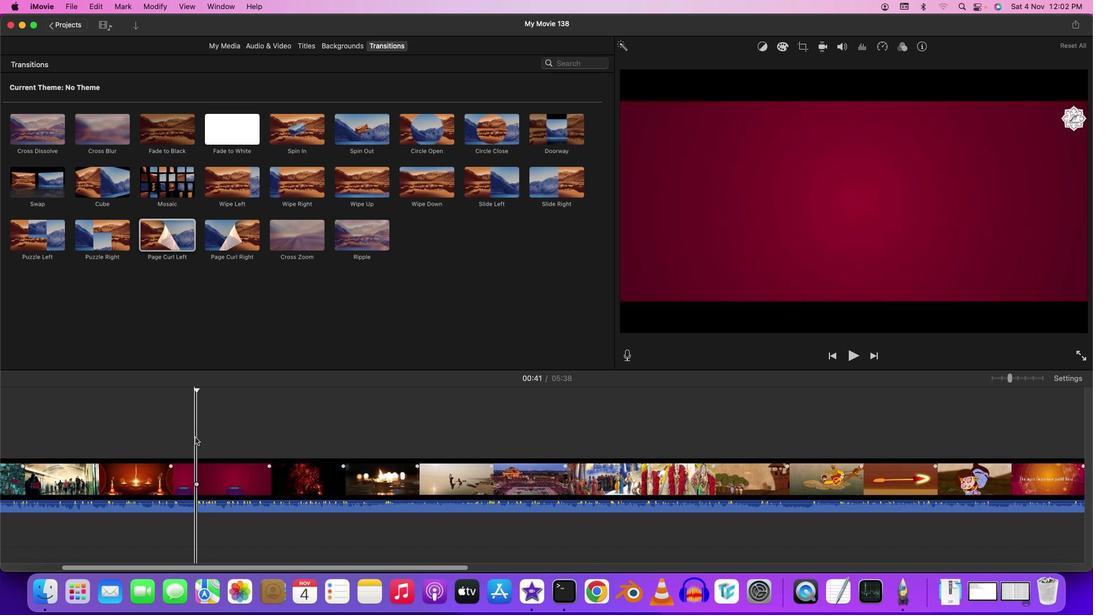 
Action: Mouse moved to (170, 237)
Screenshot: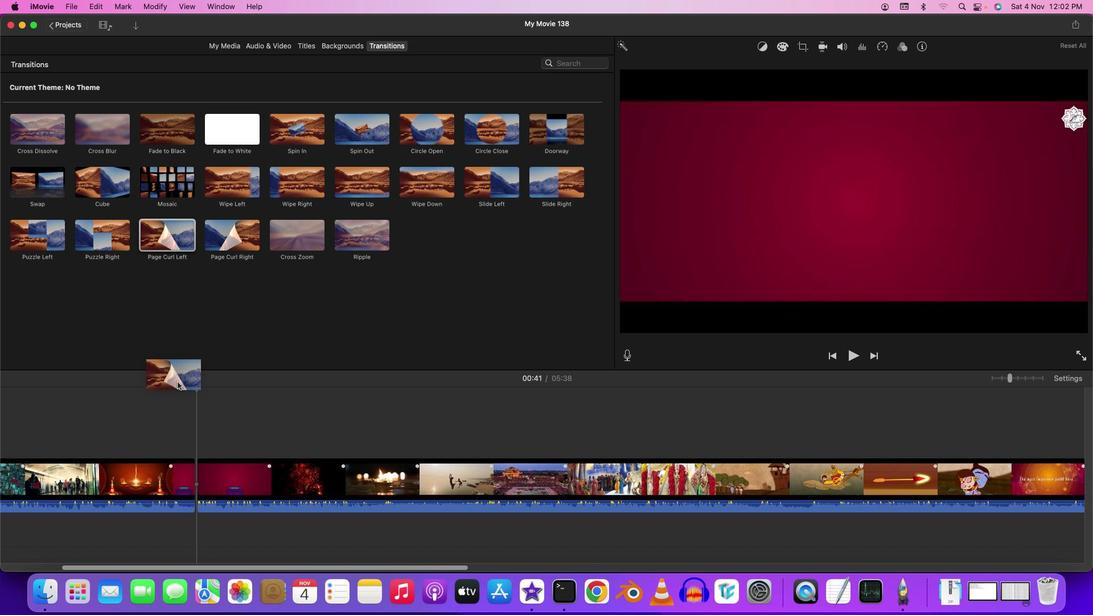 
Action: Mouse pressed left at (170, 237)
Screenshot: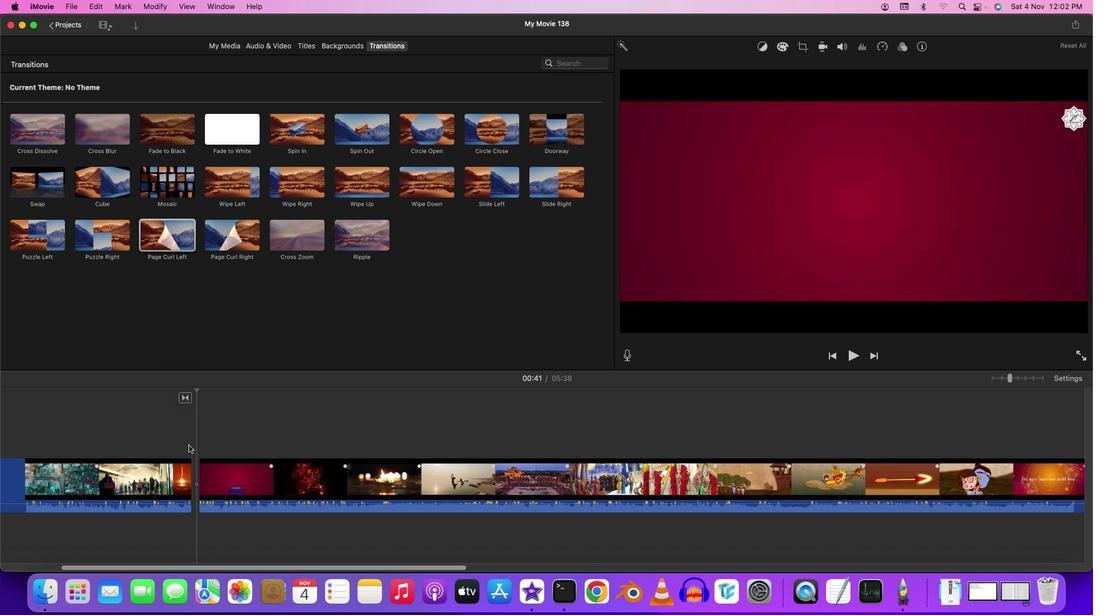 
Action: Mouse moved to (179, 441)
Screenshot: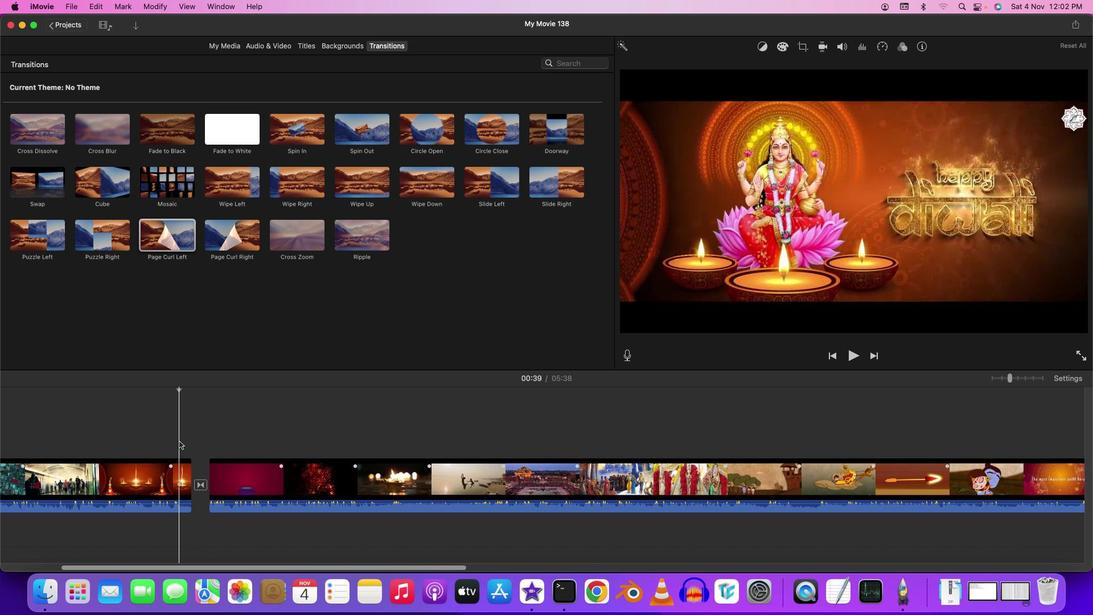 
Action: Mouse pressed left at (179, 441)
Screenshot: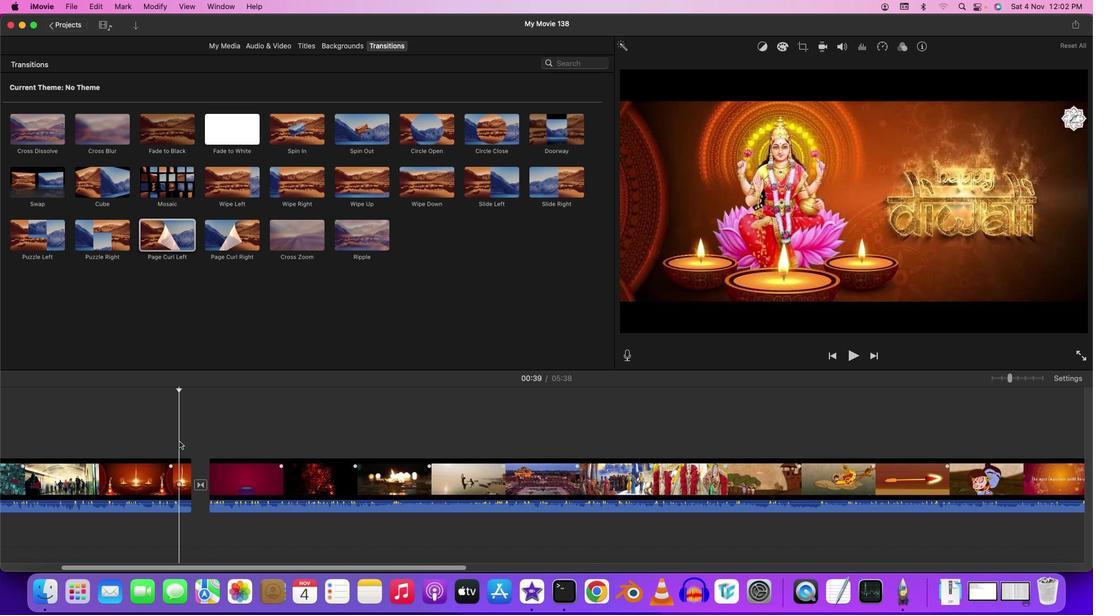 
Action: Key pressed Key.space
Screenshot: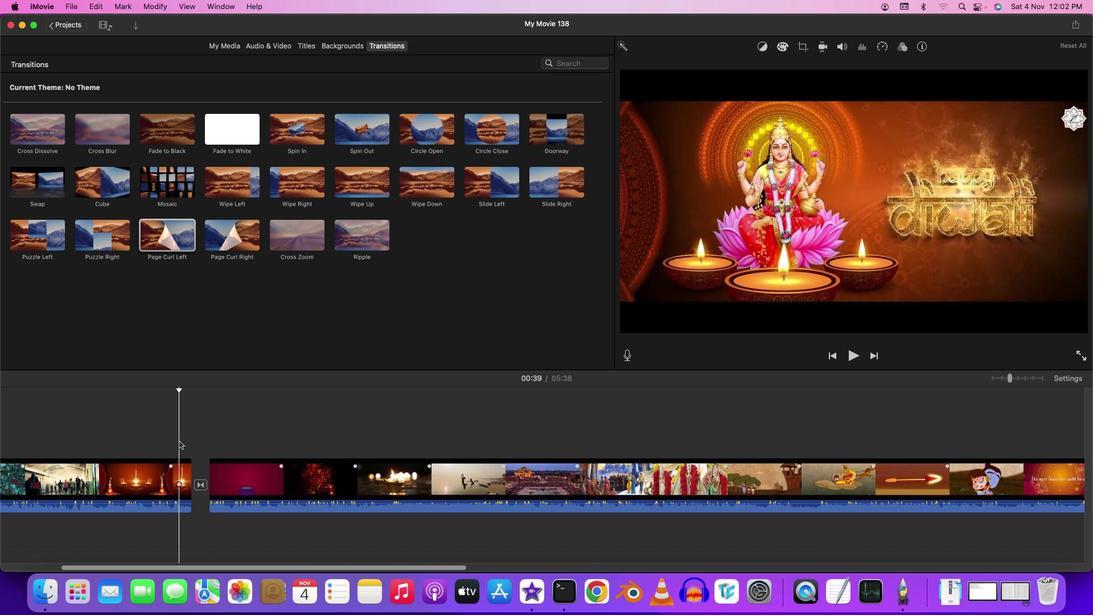 
Action: Mouse moved to (183, 453)
Screenshot: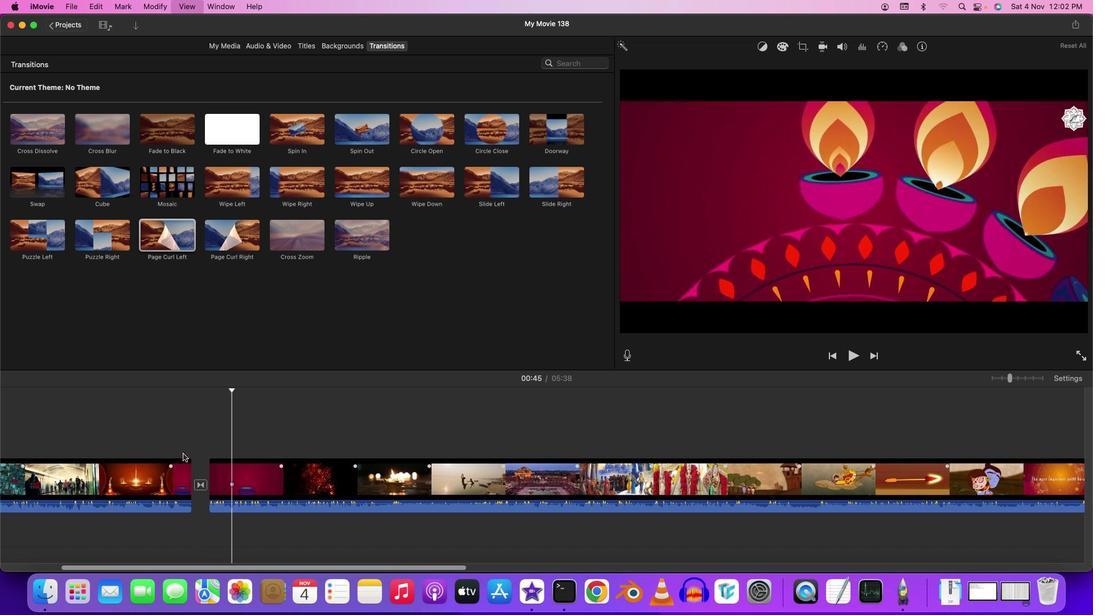 
Action: Key pressed Key.spaceKey.cmd'z'Key.cmd'z'
Screenshot: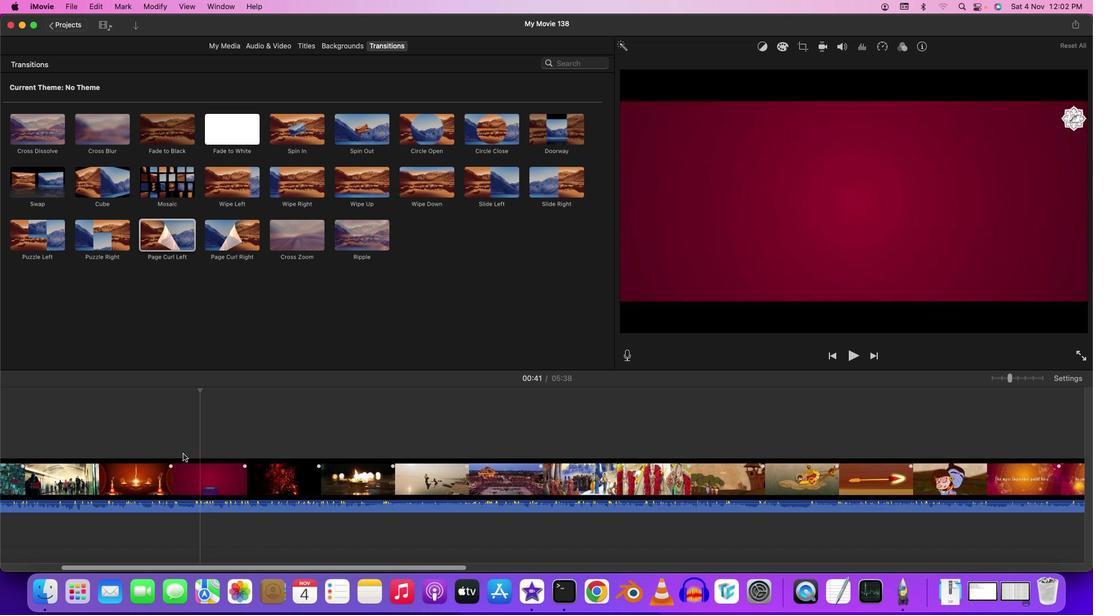 
Action: Mouse moved to (191, 445)
Screenshot: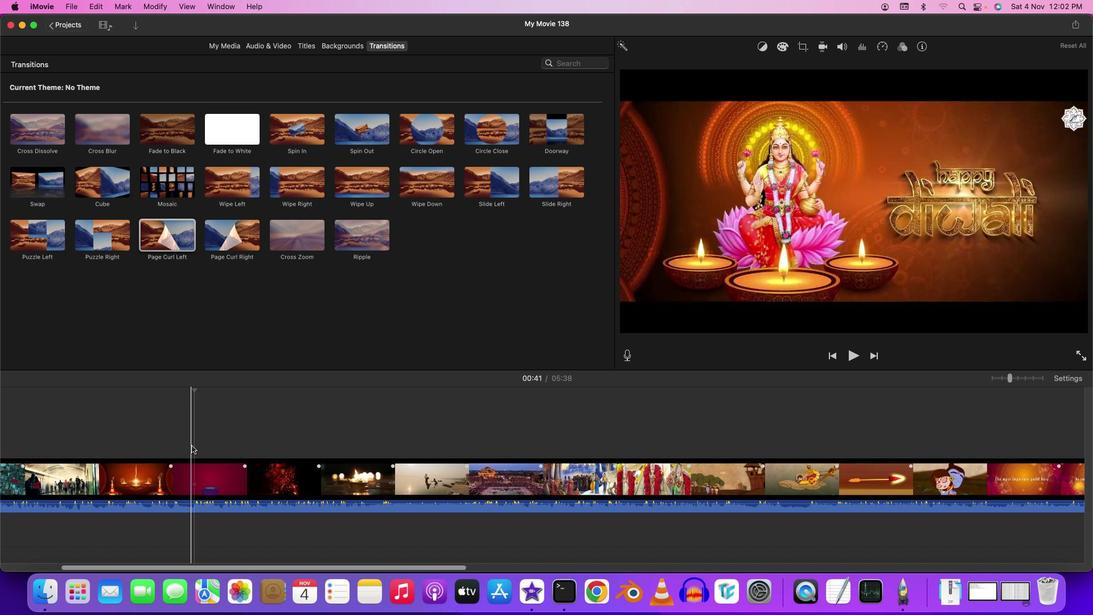 
Action: Mouse pressed left at (191, 445)
Screenshot: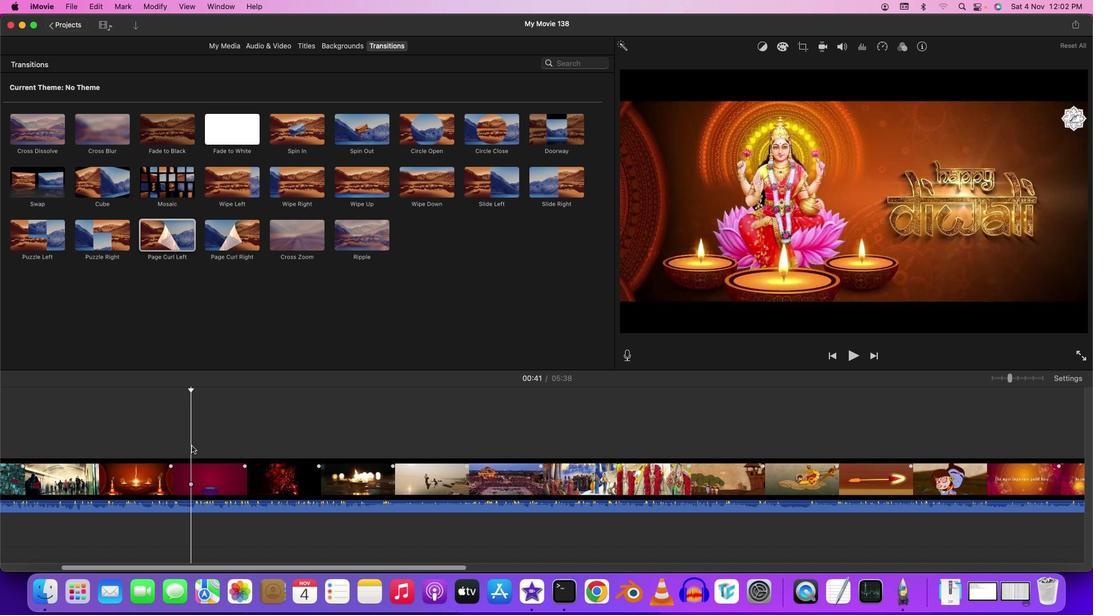 
Action: Key pressed Key.rightKey.rightKey.rightKey.rightKey.rightKey.rightKey.rightKey.rightKey.right
Screenshot: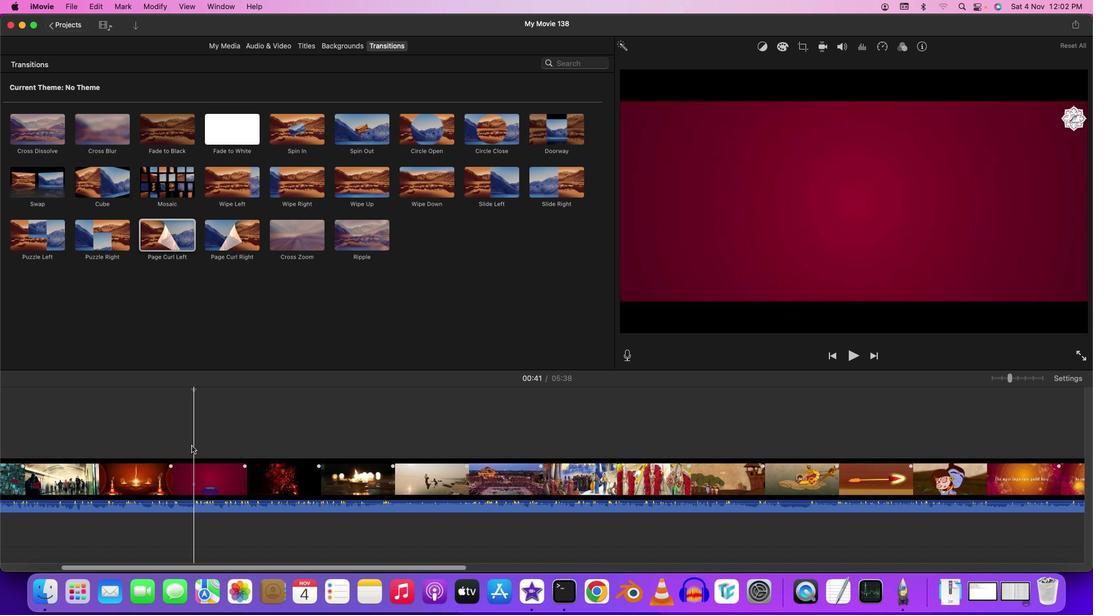 
Action: Mouse moved to (194, 479)
Screenshot: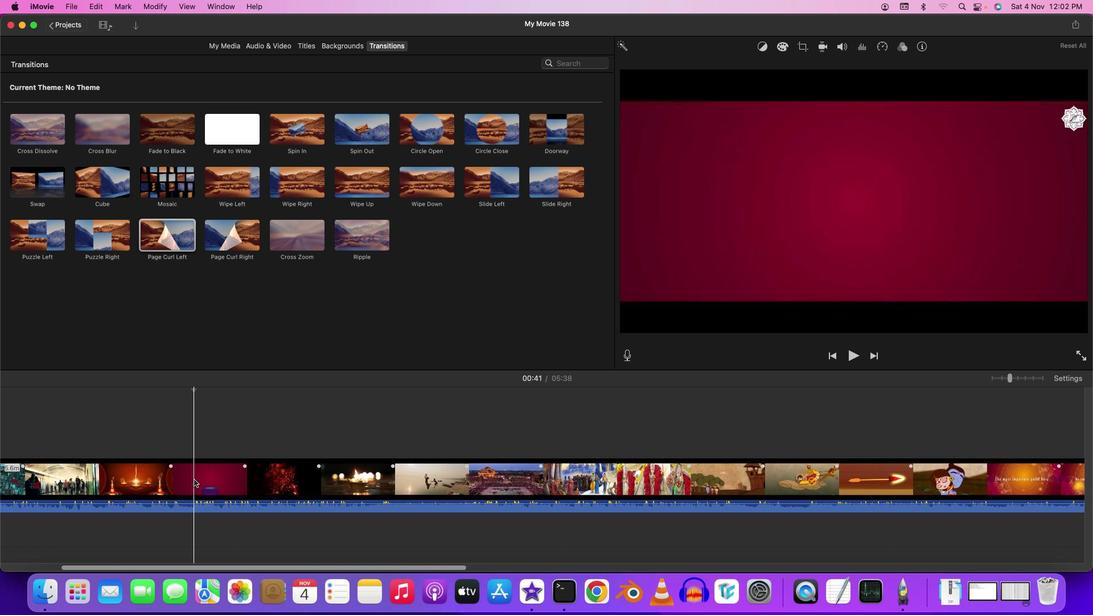 
Action: Mouse pressed left at (194, 479)
Screenshot: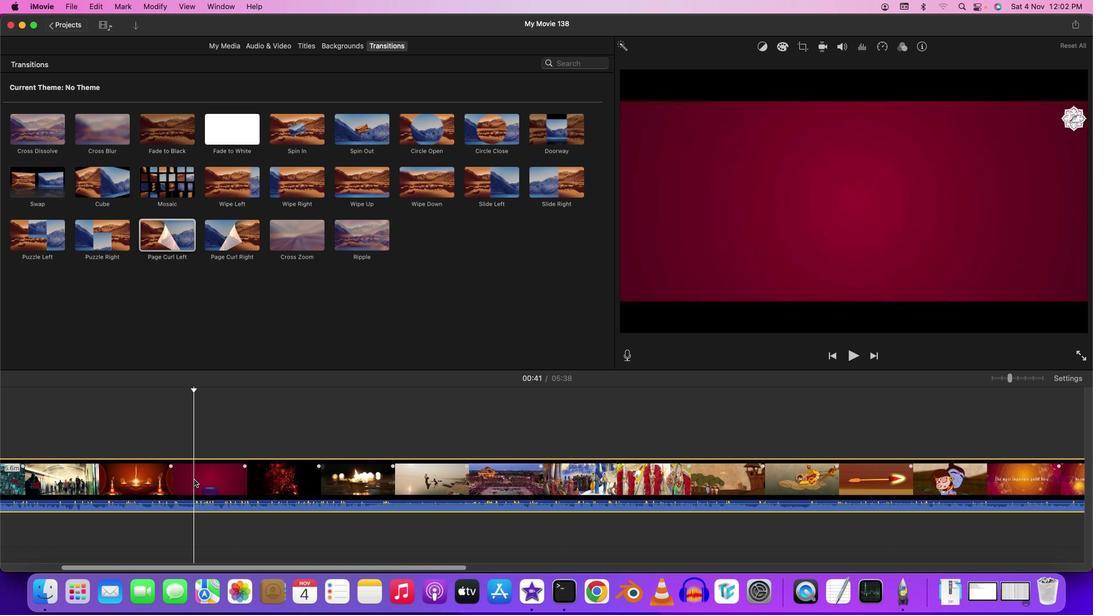 
Action: Key pressed Key.cmd'b'
Screenshot: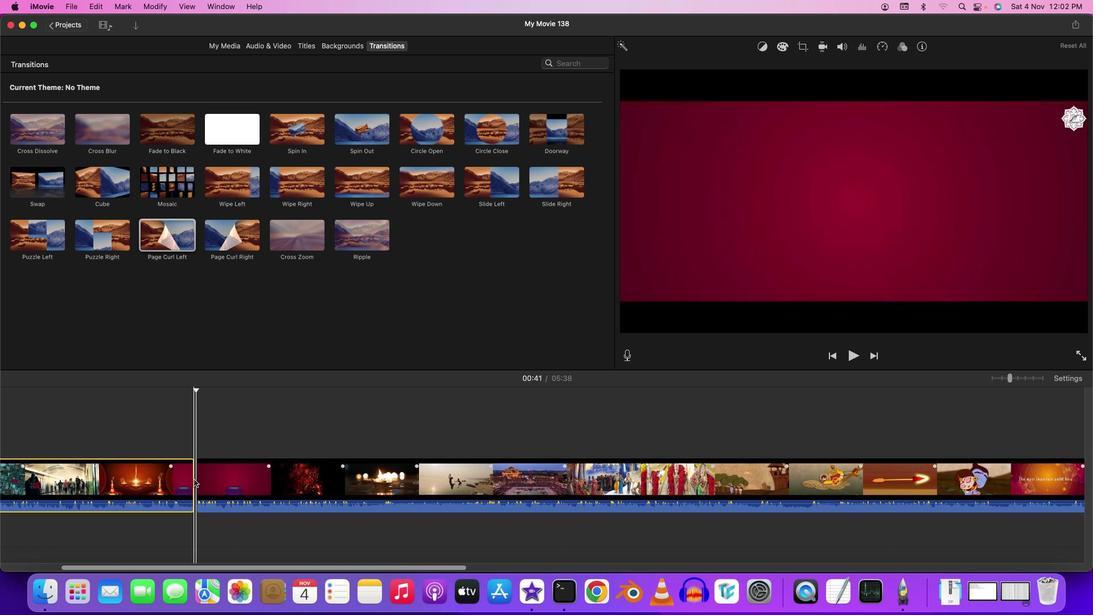 
Action: Mouse moved to (170, 244)
Screenshot: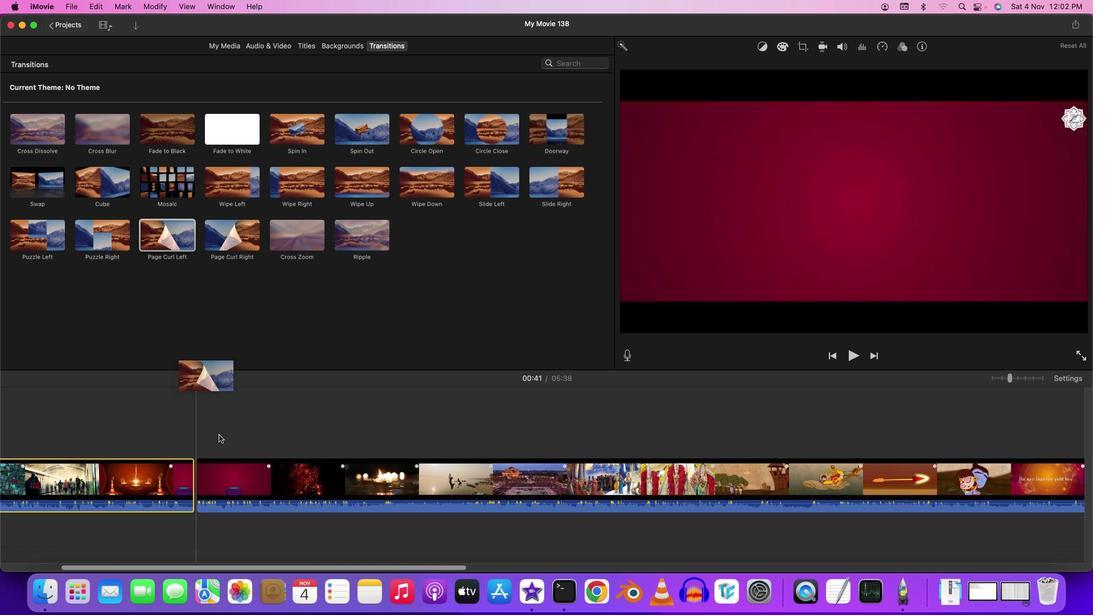 
Action: Mouse pressed left at (170, 244)
Screenshot: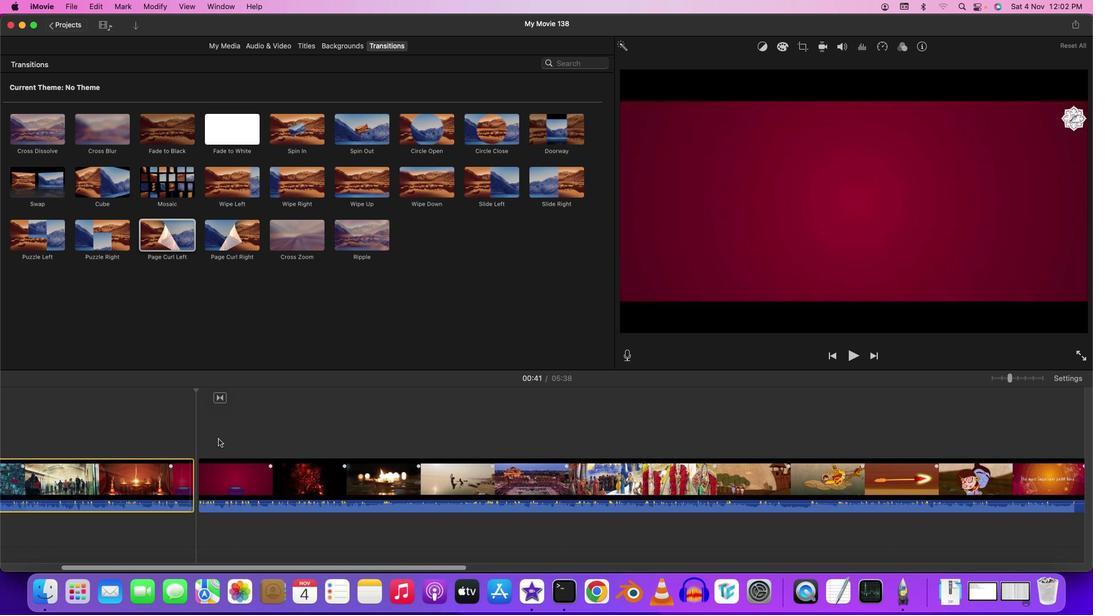 
Action: Mouse moved to (178, 423)
Screenshot: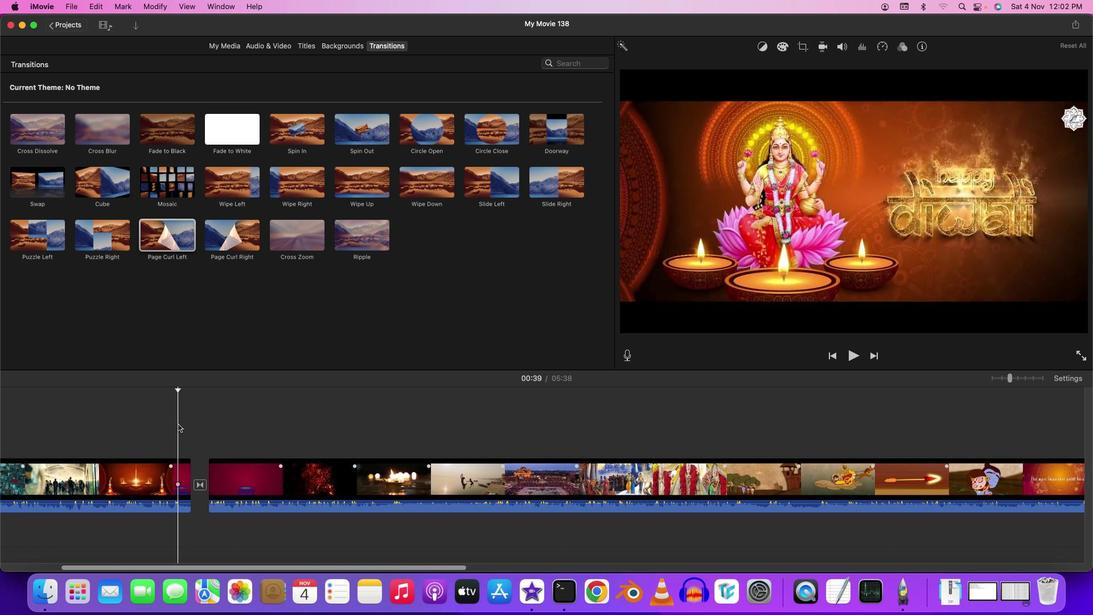 
Action: Mouse pressed left at (178, 423)
Screenshot: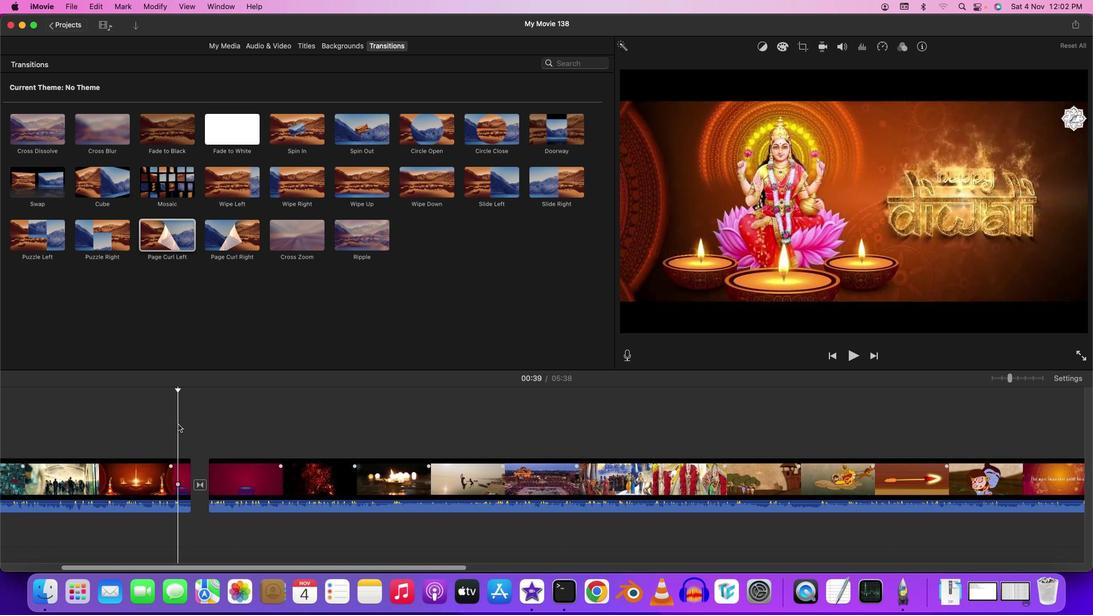 
Action: Key pressed Key.space
Screenshot: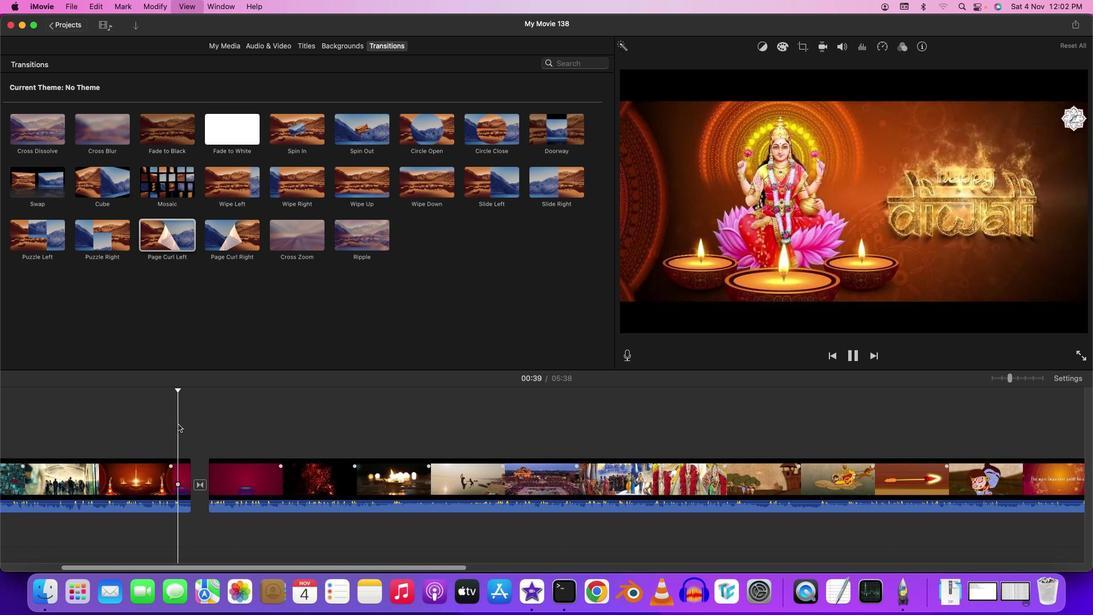
Action: Mouse moved to (257, 569)
Screenshot: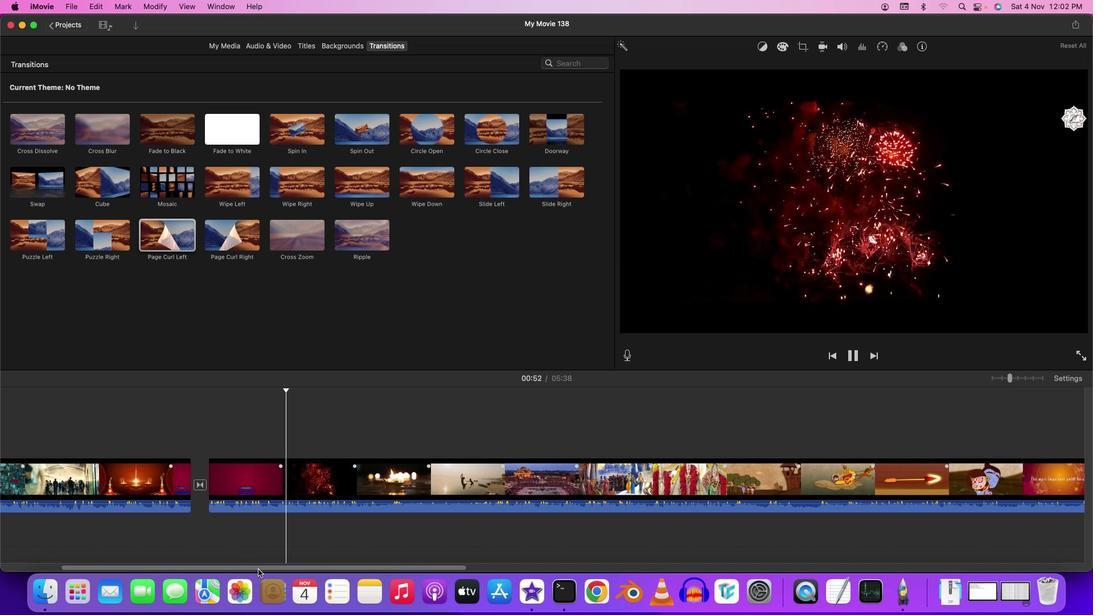 
Action: Mouse pressed left at (257, 569)
Screenshot: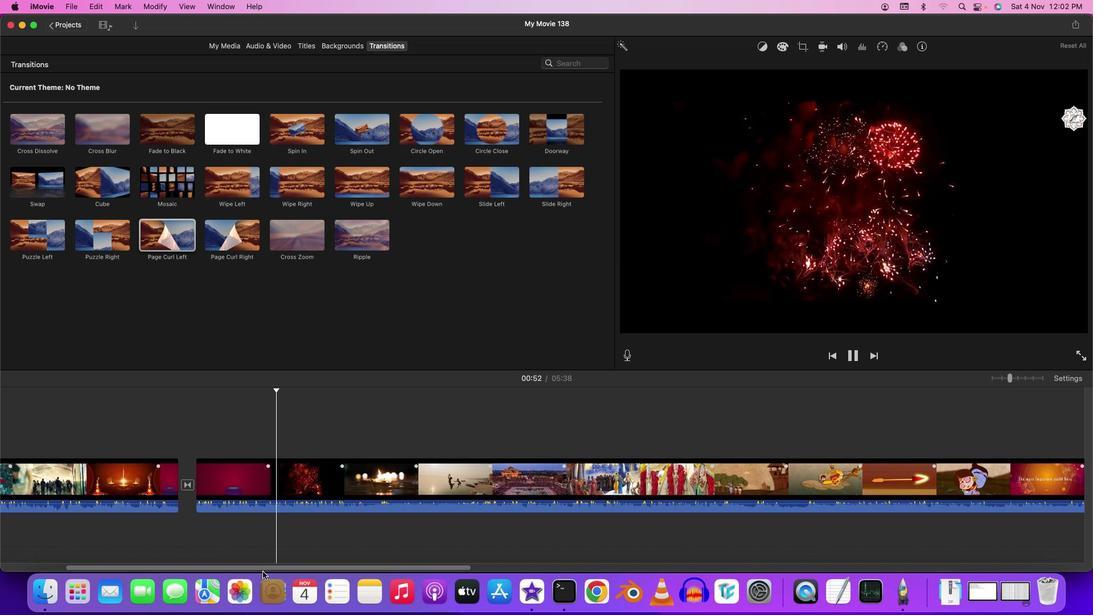 
Action: Mouse moved to (247, 431)
Screenshot: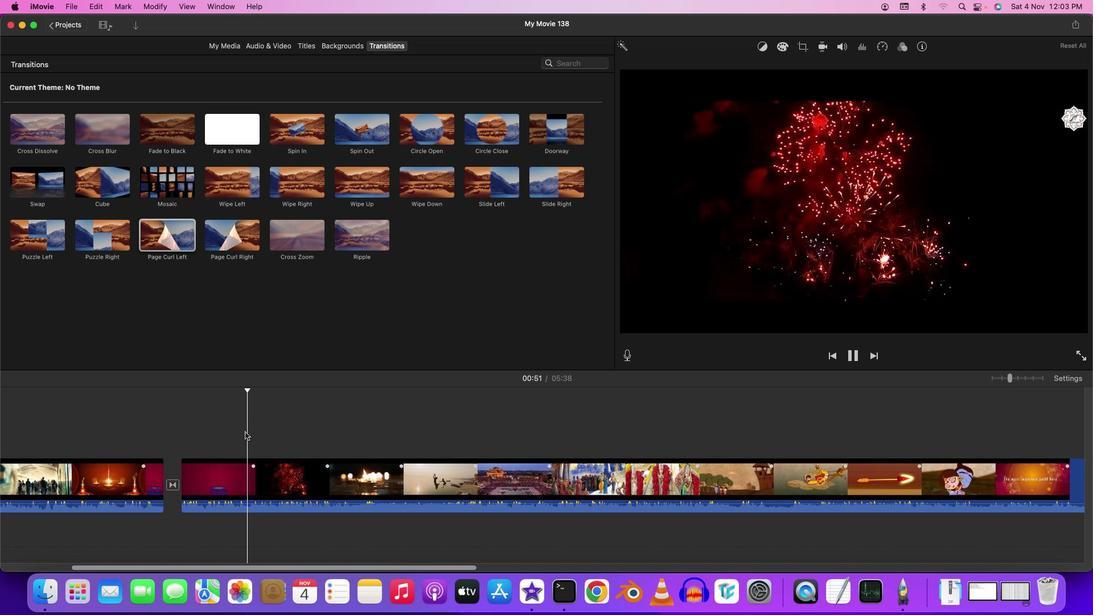 
Action: Mouse pressed left at (247, 431)
Screenshot: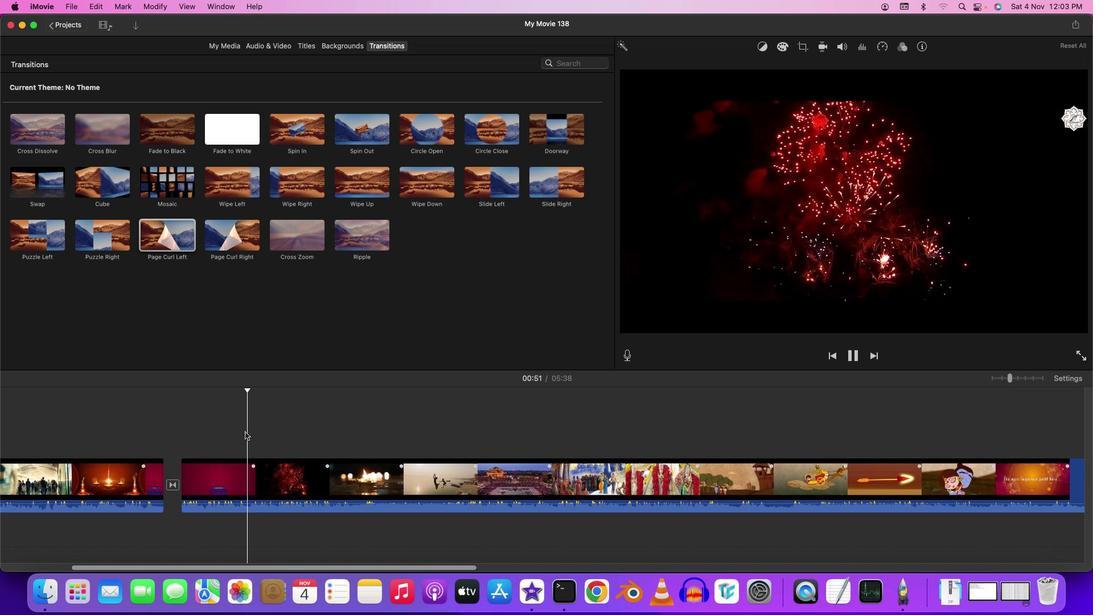 
Action: Mouse moved to (379, 416)
Screenshot: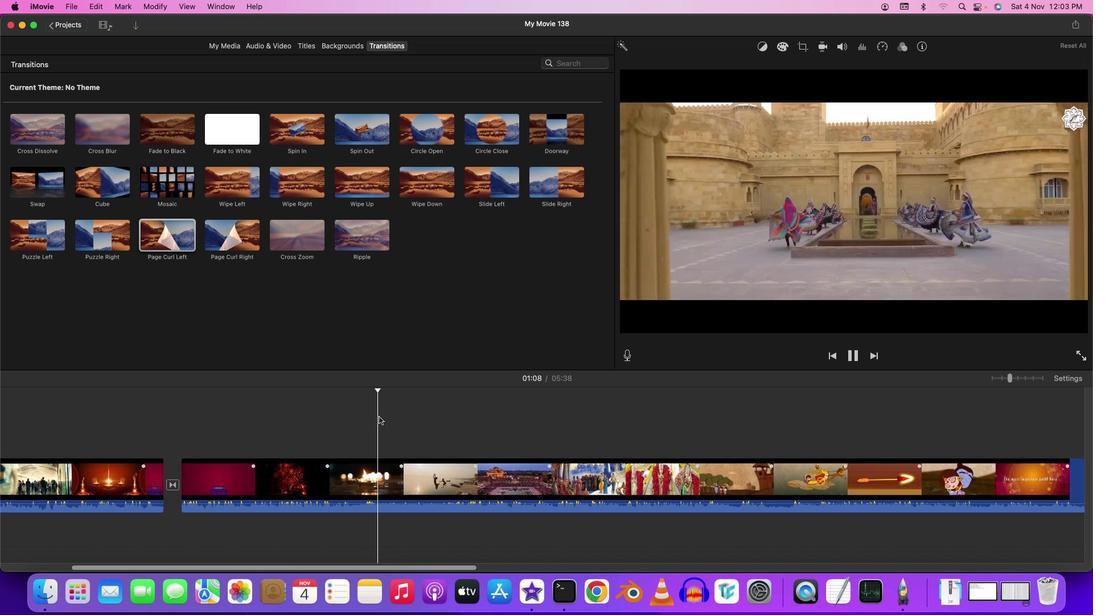 
Action: Mouse pressed left at (379, 416)
Screenshot: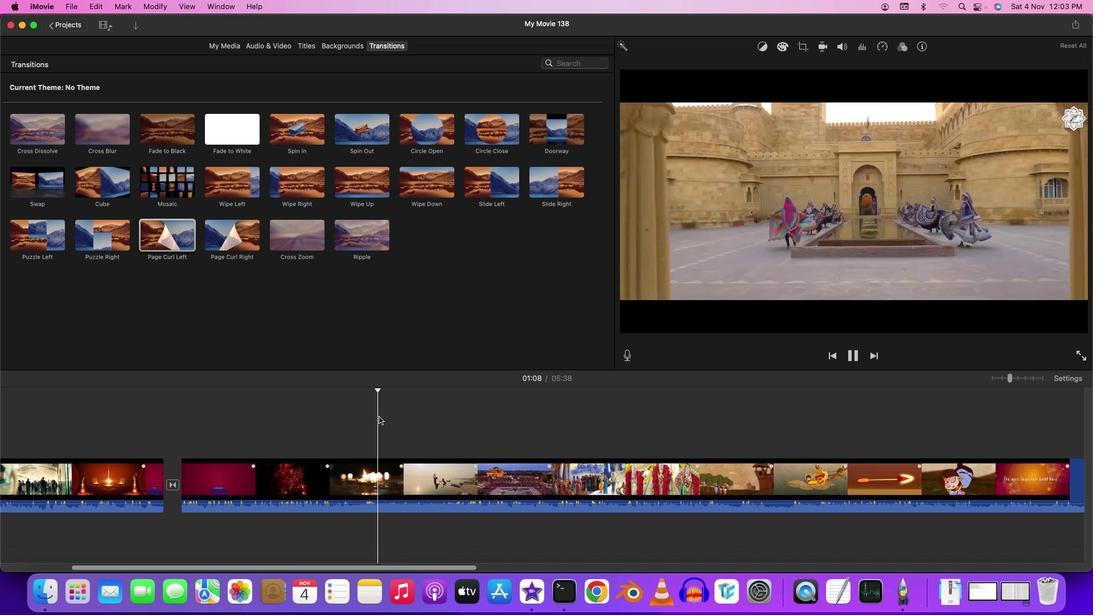 
Action: Mouse moved to (364, 415)
Screenshot: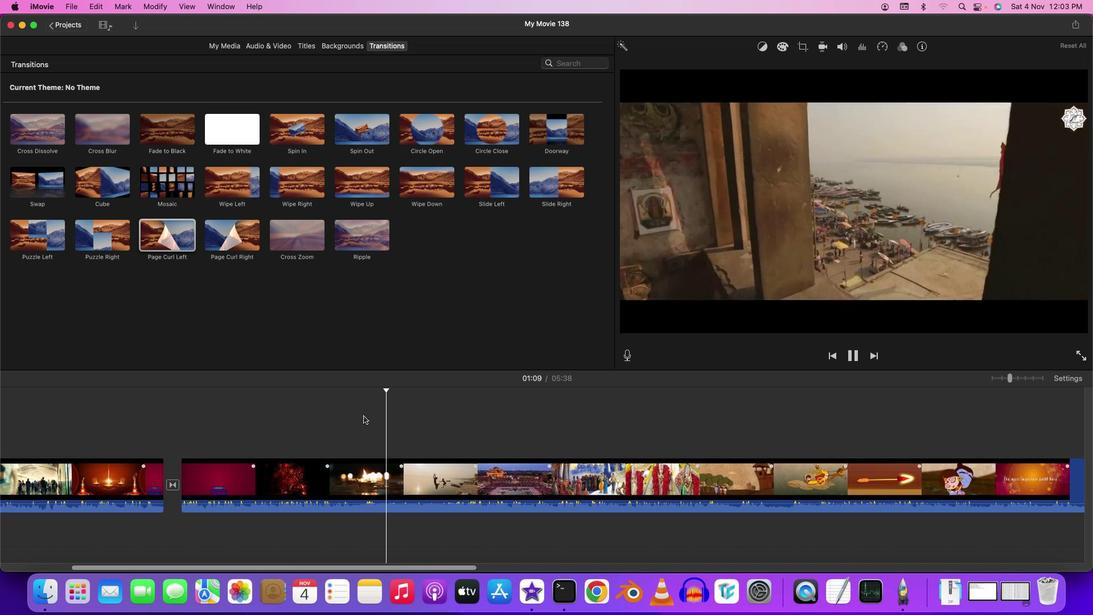 
Action: Mouse pressed left at (364, 415)
Screenshot: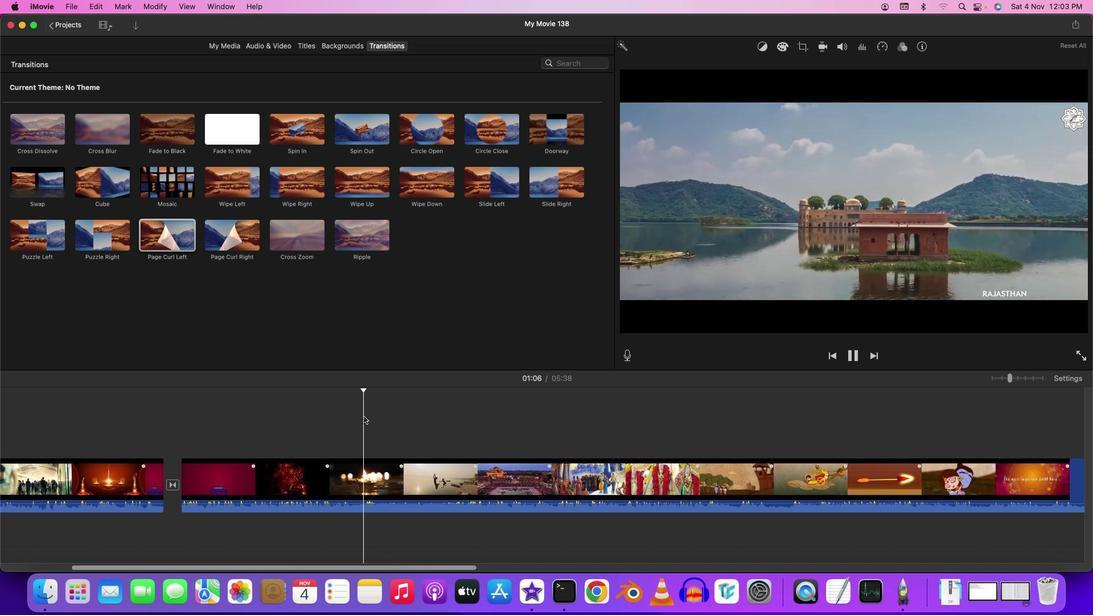 
Action: Key pressed Key.spaceKey.leftKey.leftKey.leftKey.leftKey.leftKey.leftKey.leftKey.leftKey.leftKey.leftKey.leftKey.leftKey.leftKey.leftKey.leftKey.leftKey.leftKey.leftKey.leftKey.leftKey.leftKey.leftKey.leftKey.leftKey.leftKey.leftKey.leftKey.leftKey.leftKey.leftKey.leftKey.leftKey.leftKey.leftKey.leftKey.leftKey.leftKey.leftKey.leftKey.leftKey.leftKey.leftKey.leftKey.leftKey.leftKey.leftKey.leftKey.leftKey.leftKey.leftKey.leftKey.rightKey.rightKey.rightKey.rightKey.rightKey.rightKey.rightKey.right
Screenshot: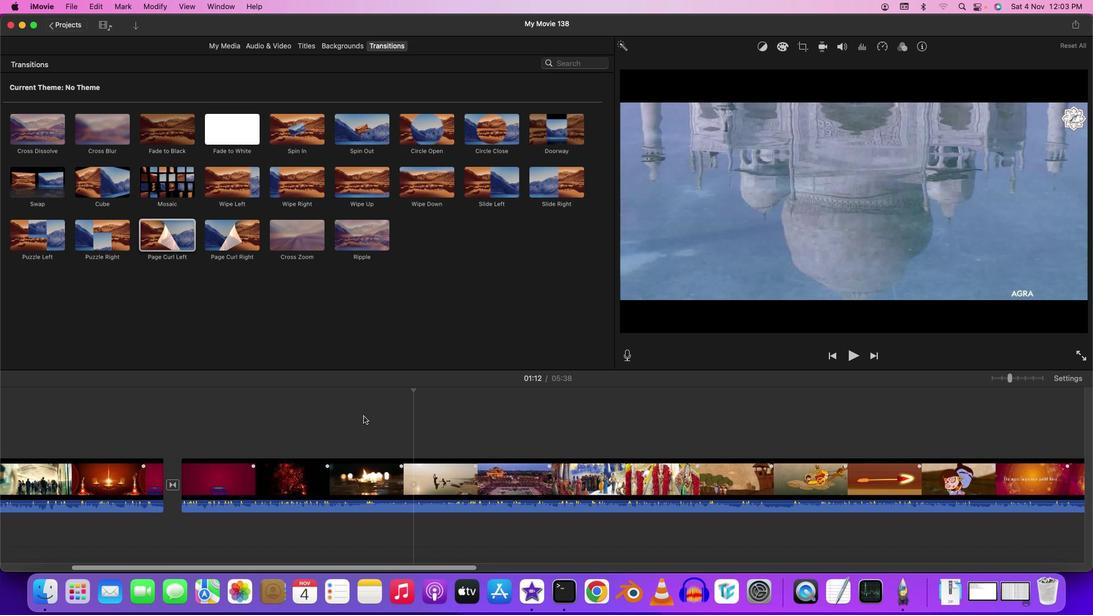 
Action: Mouse moved to (414, 494)
Screenshot: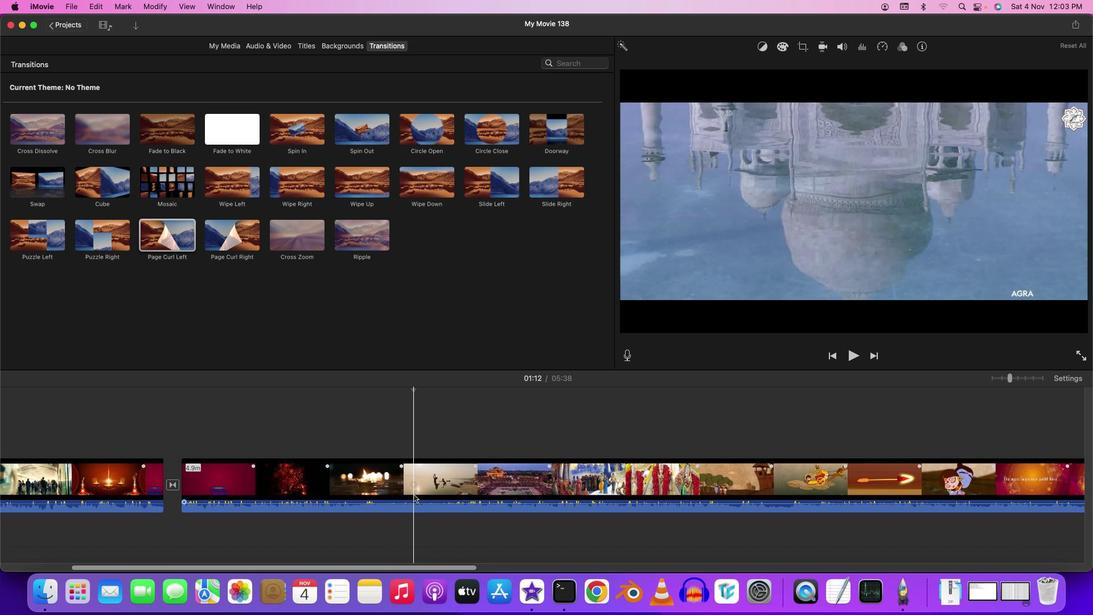
Action: Mouse pressed left at (414, 494)
Screenshot: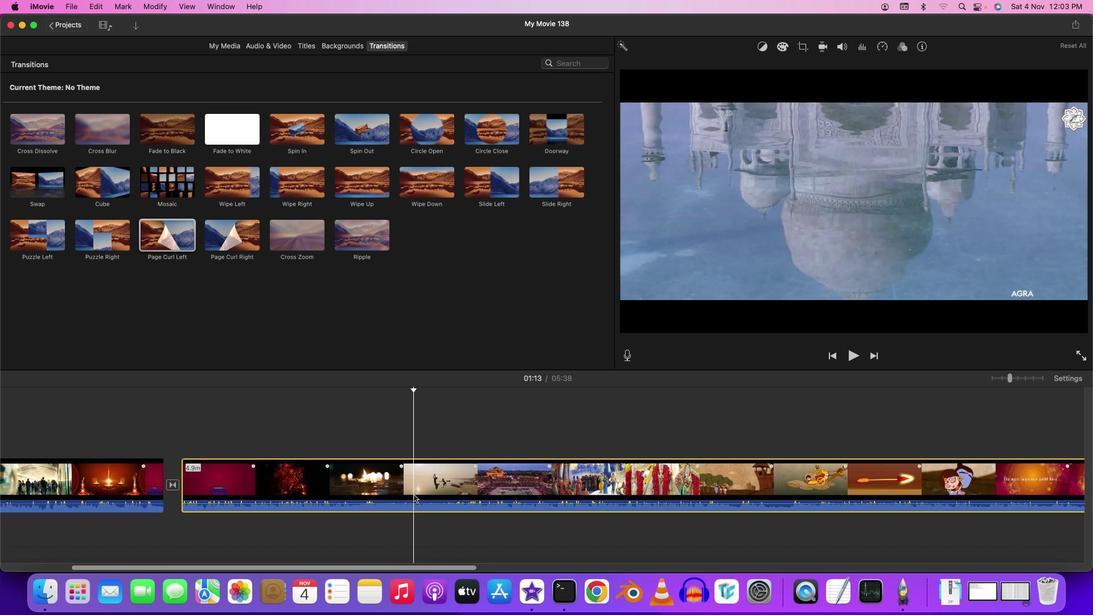 
Action: Key pressed Key.cmd'b'
Screenshot: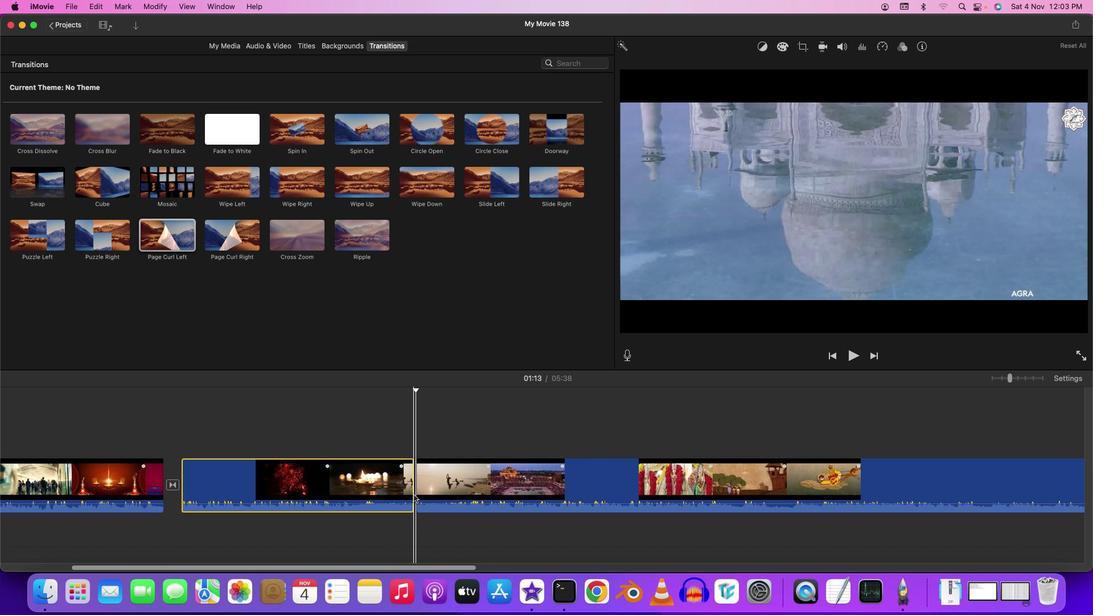 
Action: Mouse moved to (297, 240)
Screenshot: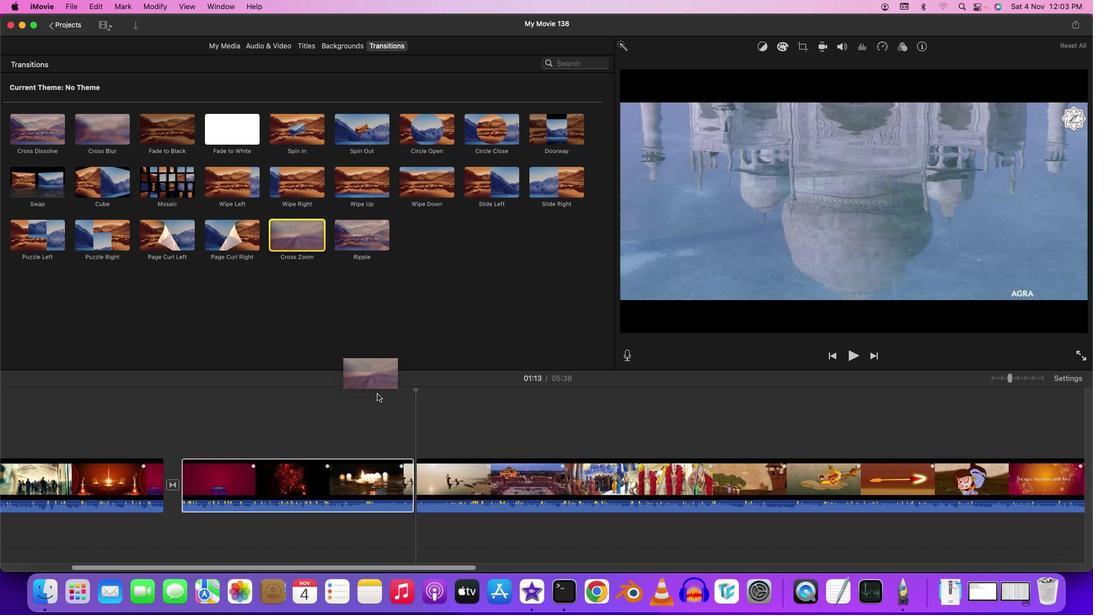
Action: Mouse pressed left at (297, 240)
Screenshot: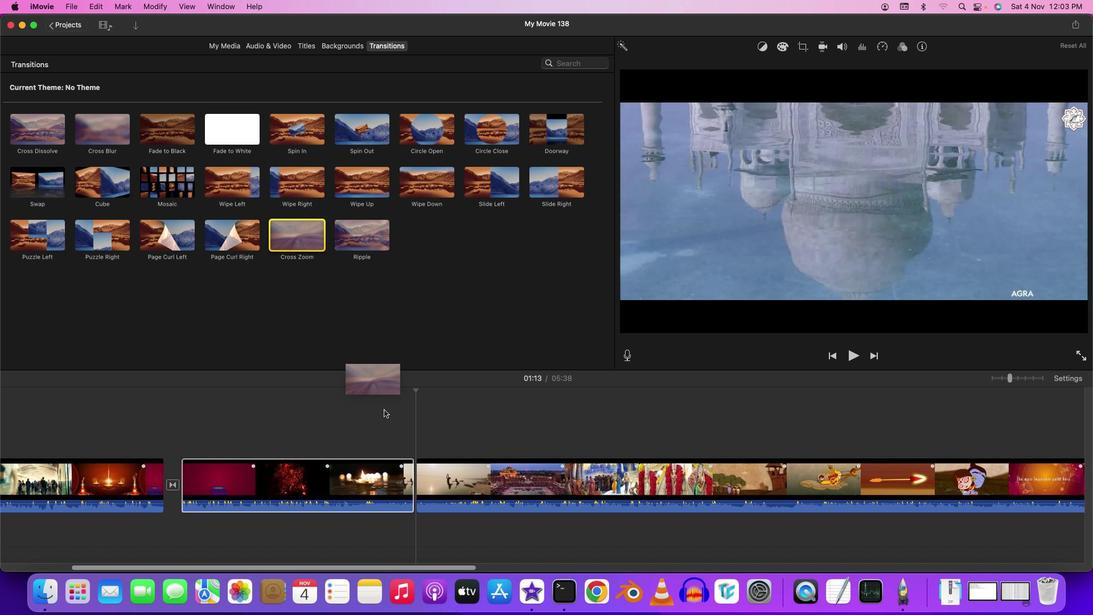 
Action: Mouse moved to (399, 442)
Screenshot: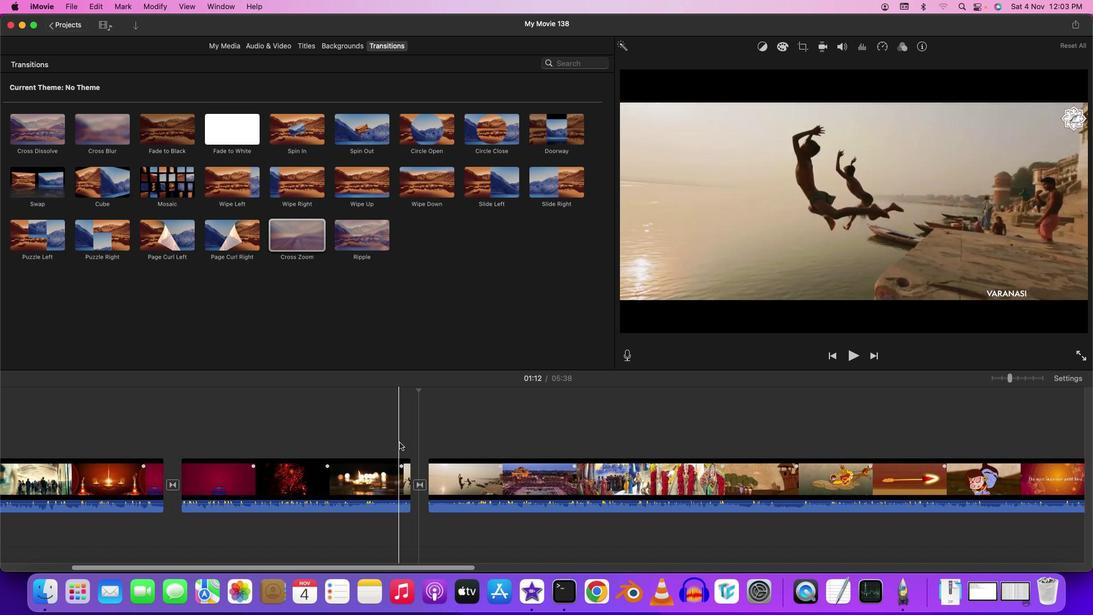 
Action: Mouse pressed left at (399, 442)
Screenshot: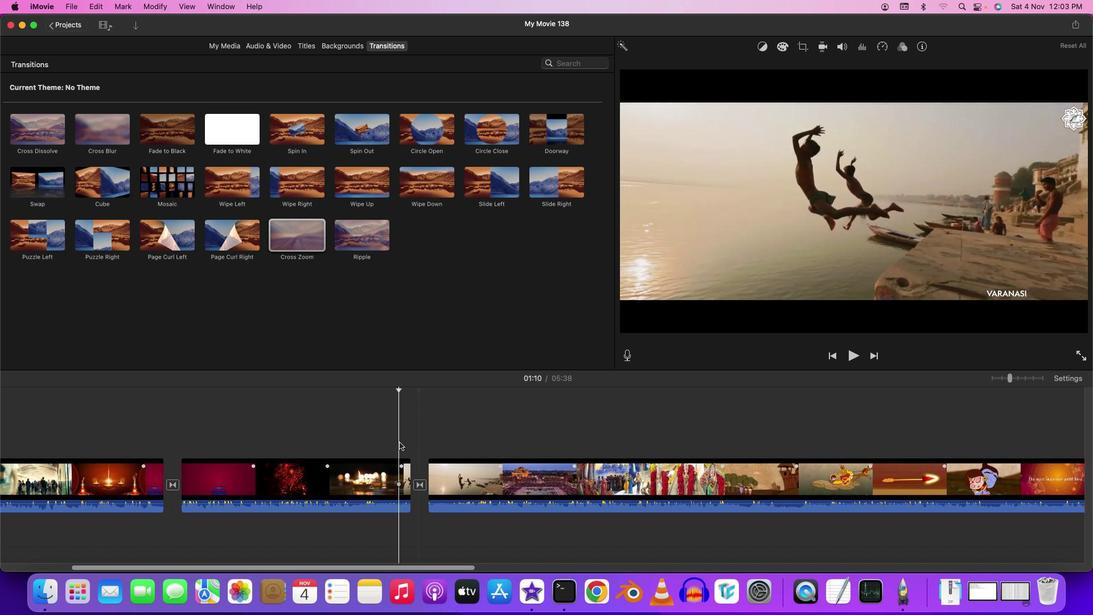 
Action: Key pressed Key.spaceKey.spaceKey.leftKey.leftKey.leftKey.leftKey.leftKey.leftKey.leftKey.leftKey.leftKey.leftKey.leftKey.leftKey.leftKey.leftKey.leftKey.leftKey.leftKey.leftKey.leftKey.leftKey.leftKey.leftKey.leftKey.leftKey.leftKey.leftKey.rightKey.rightKey.rightKey.rightKey.rightKey.right
Screenshot: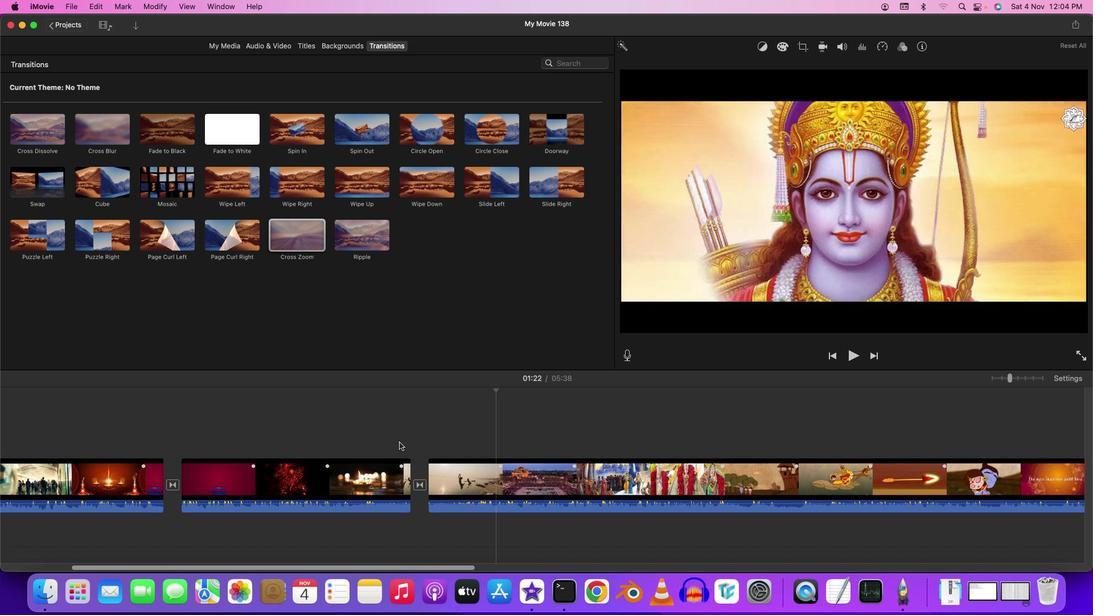 
Action: Mouse moved to (496, 495)
Screenshot: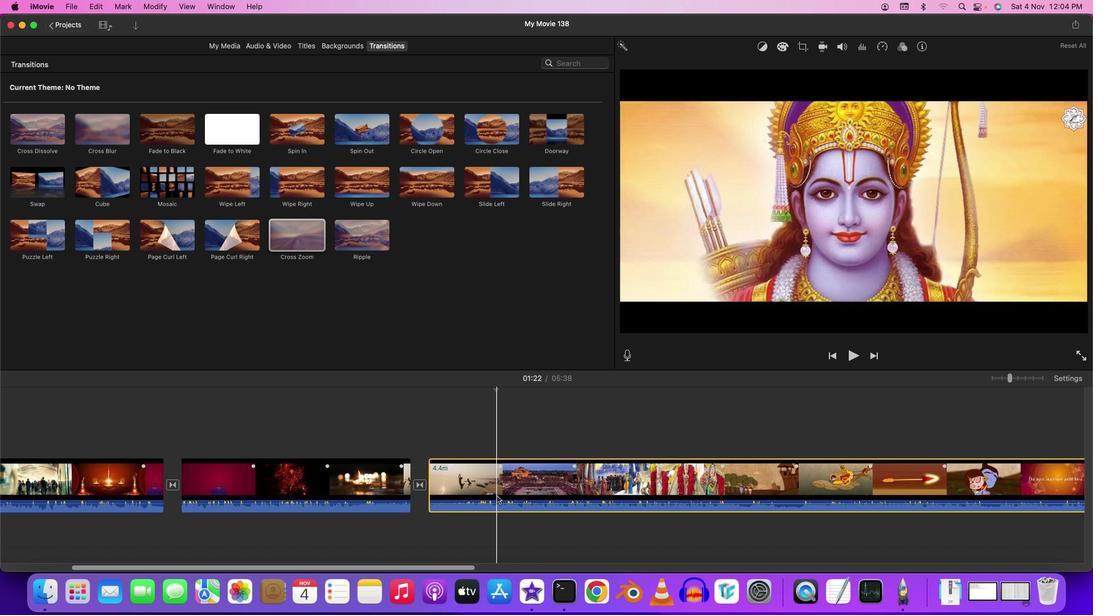 
Action: Mouse pressed left at (496, 495)
Screenshot: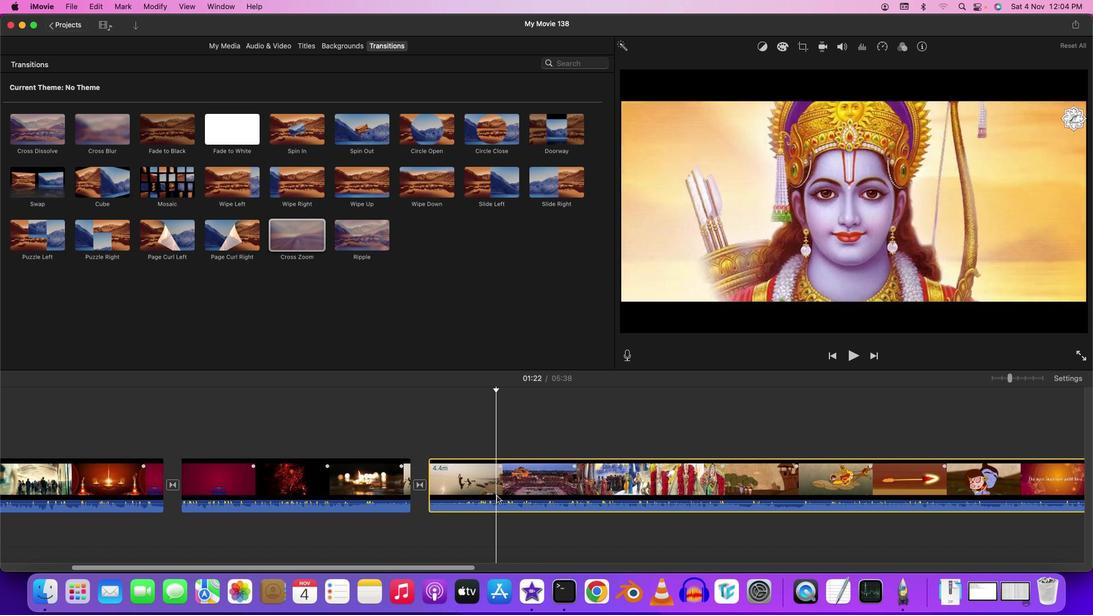 
Action: Mouse pressed left at (496, 495)
Screenshot: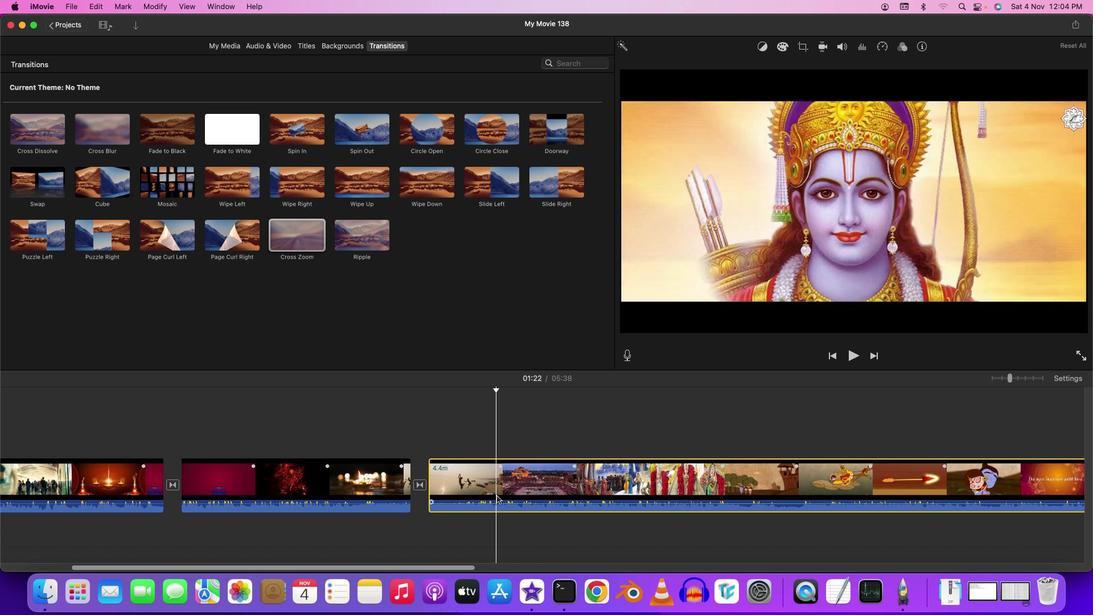 
Action: Mouse moved to (496, 495)
Screenshot: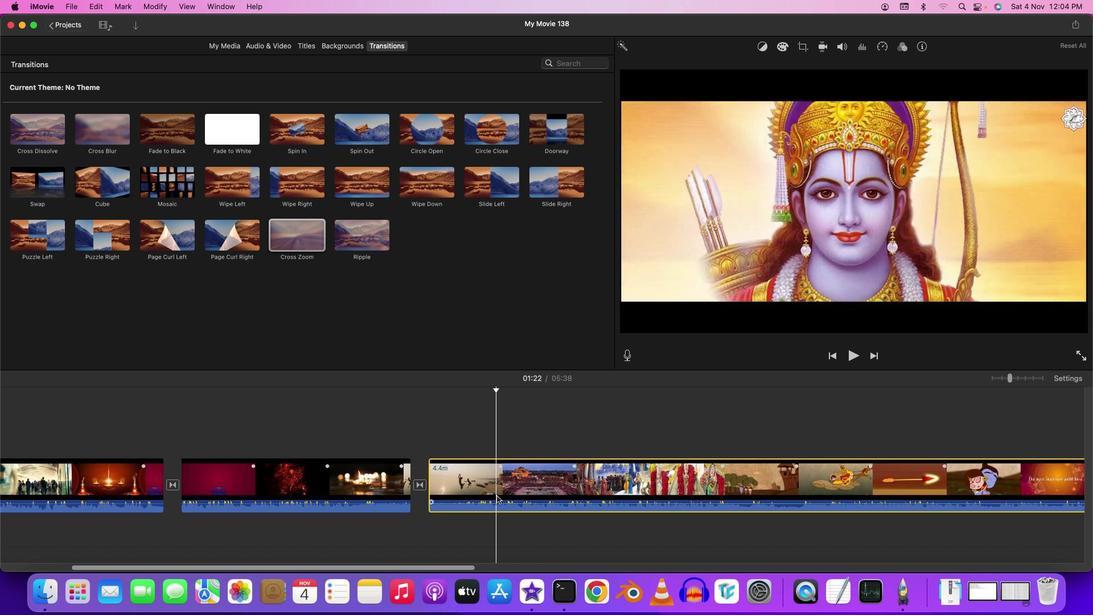 
Action: Key pressed Key.cmd'b'
Screenshot: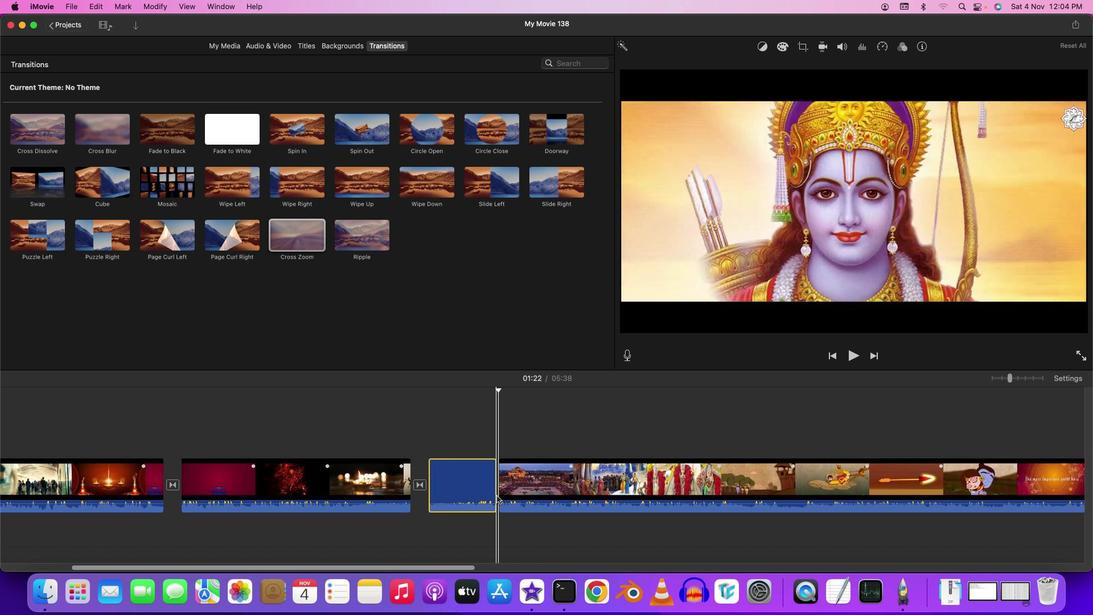 
Action: Mouse moved to (43, 185)
Screenshot: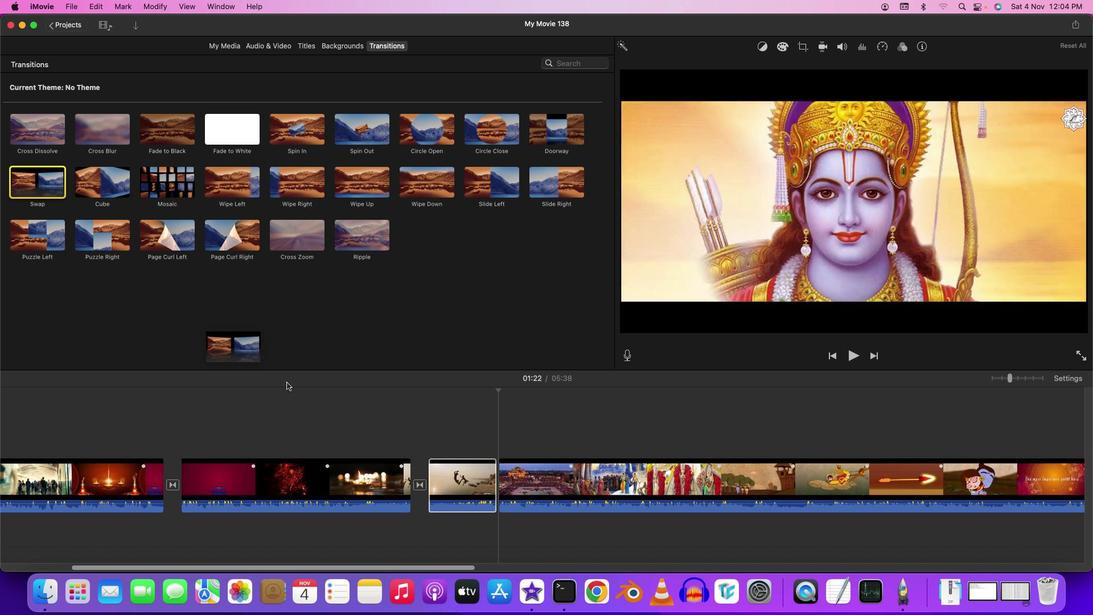 
Action: Mouse pressed left at (43, 185)
Screenshot: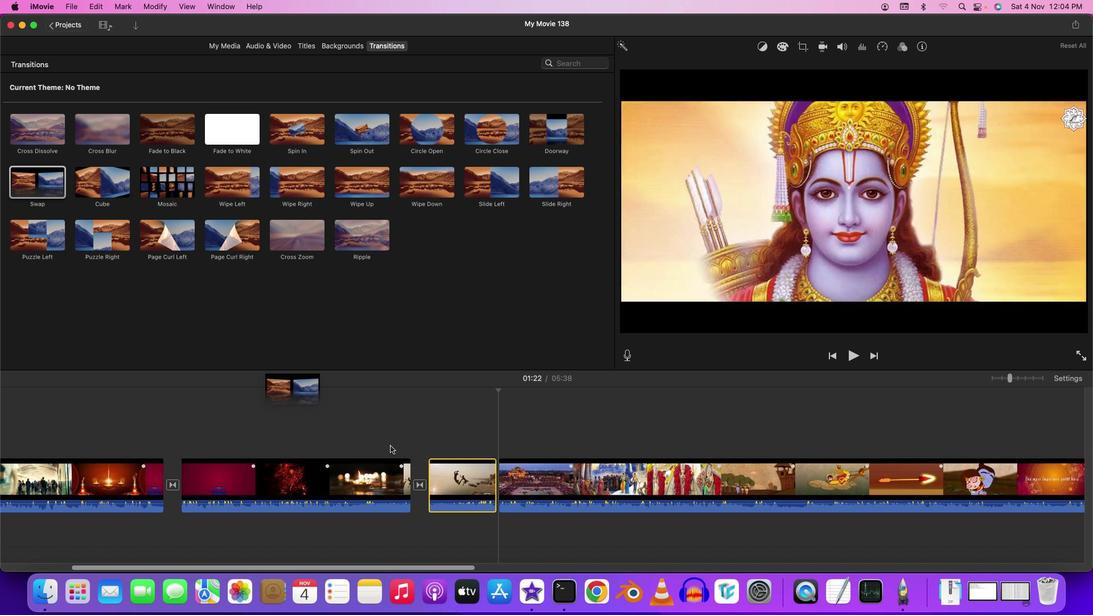 
Action: Mouse moved to (487, 434)
Screenshot: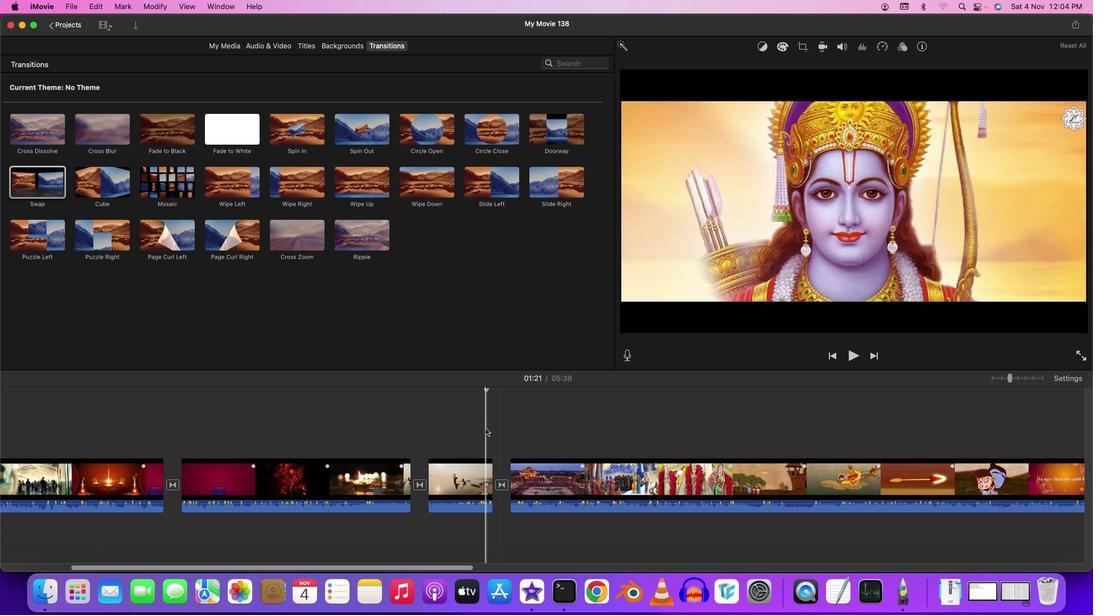 
Action: Mouse pressed left at (487, 434)
Screenshot: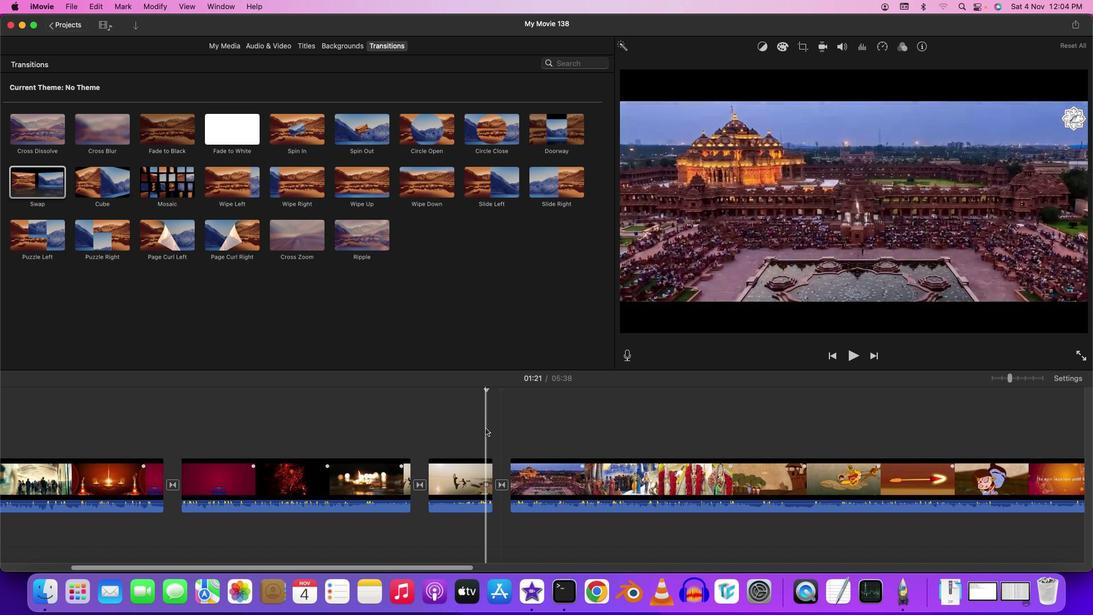
Action: Mouse moved to (485, 427)
Screenshot: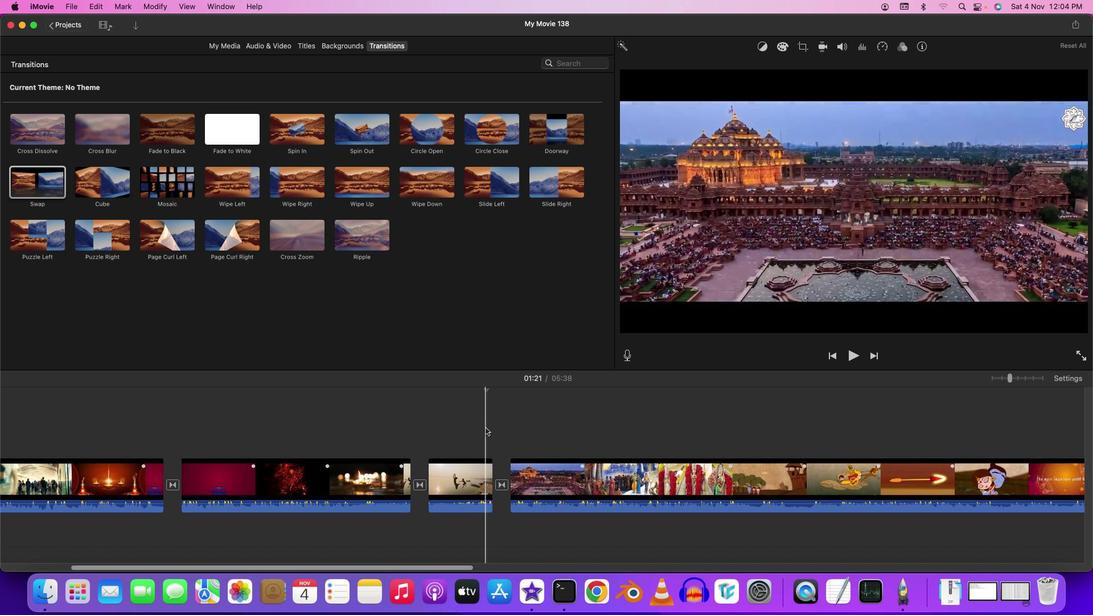
Action: Key pressed Key.space
Screenshot: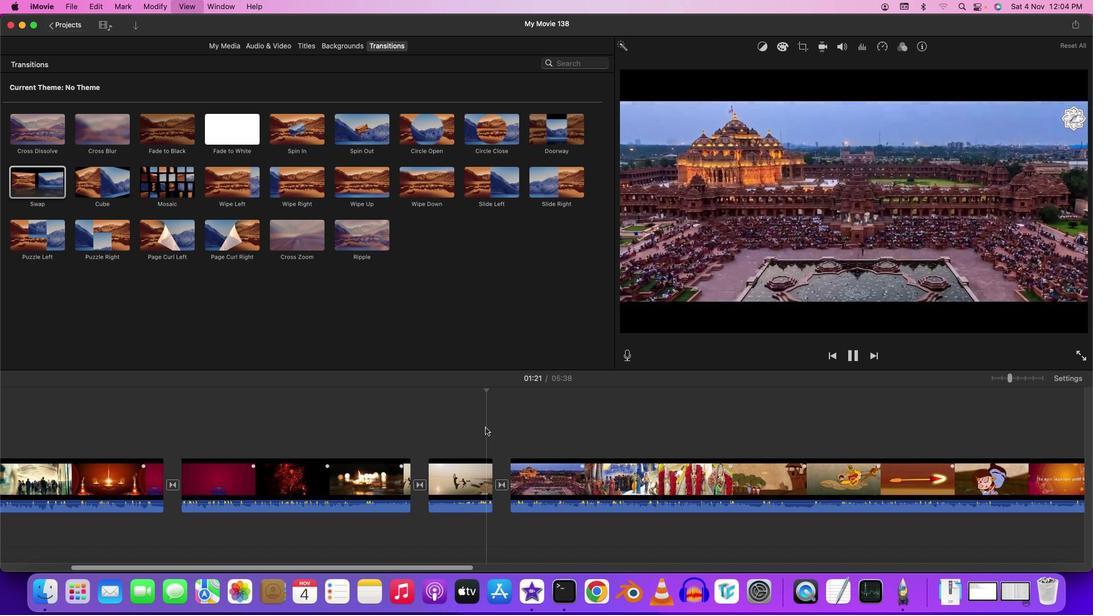 
Action: Mouse moved to (460, 566)
Screenshot: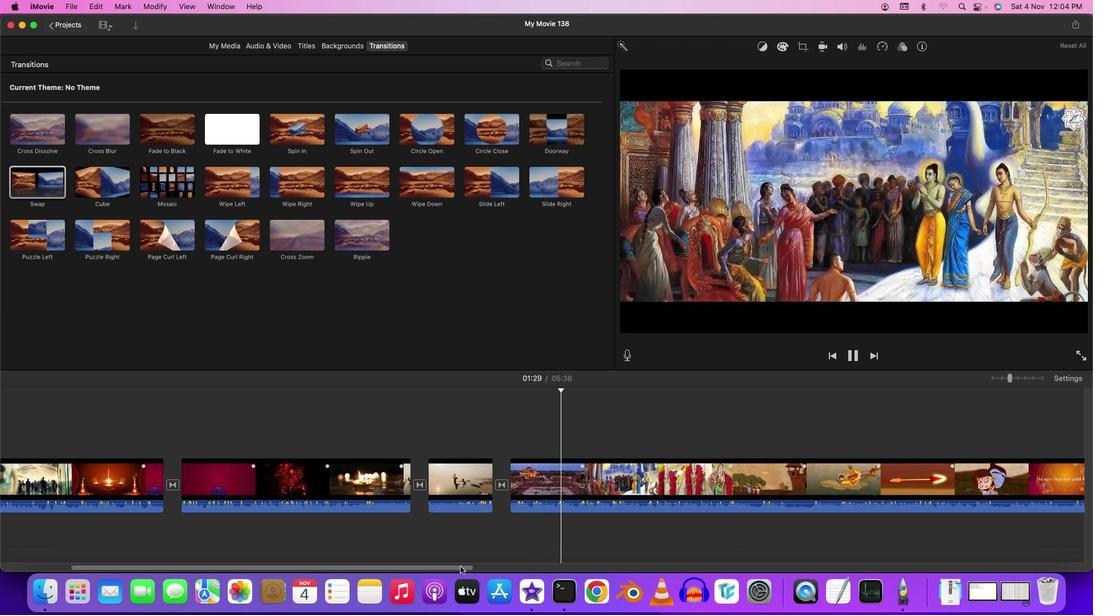 
Action: Mouse pressed left at (460, 566)
Screenshot: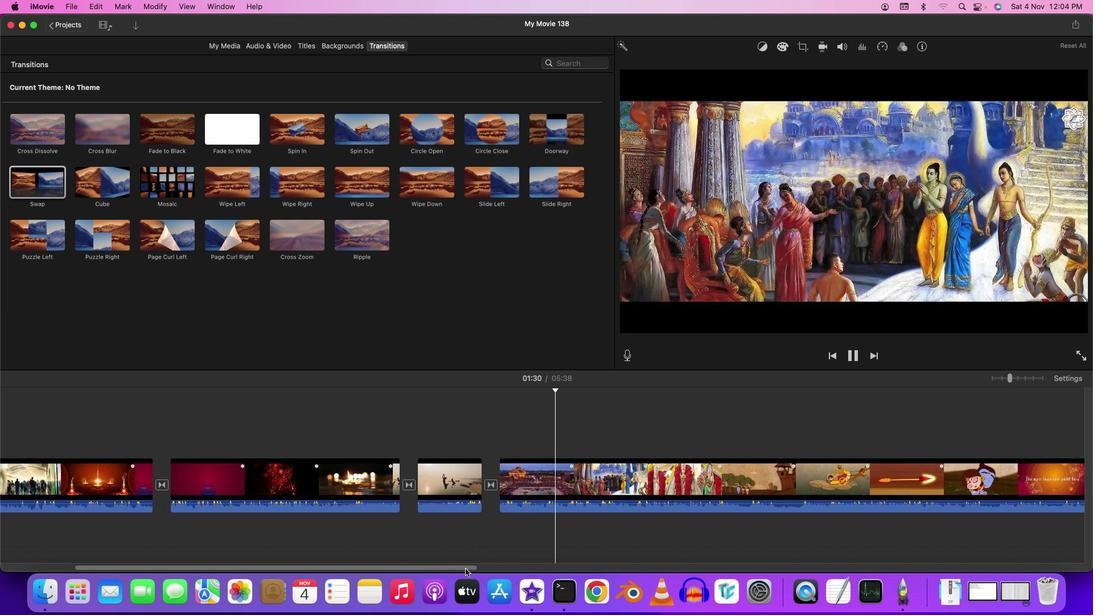 
Action: Mouse moved to (482, 565)
Screenshot: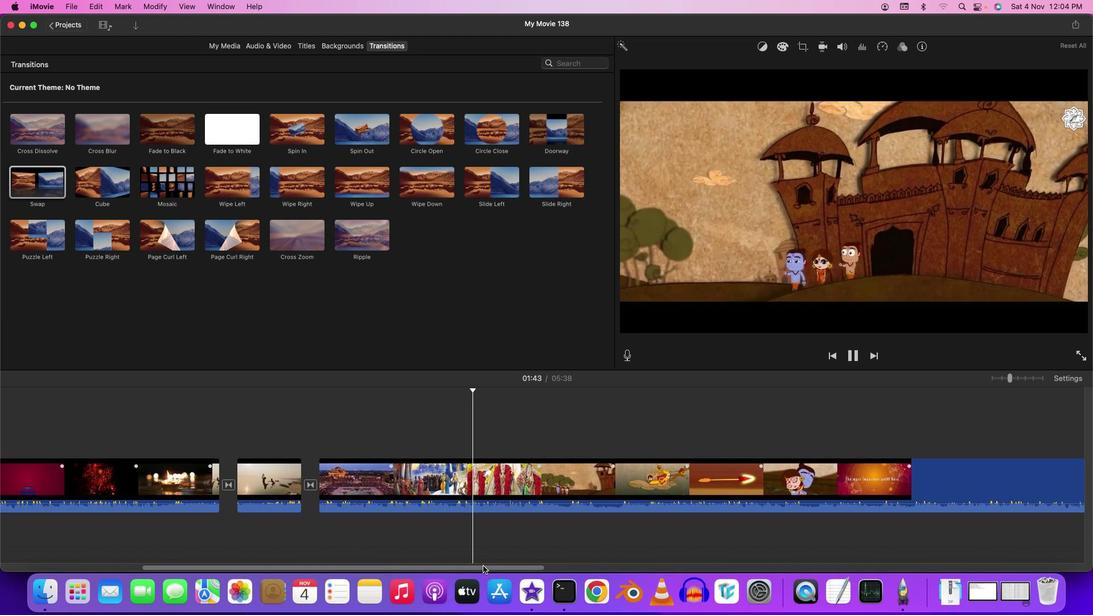 
Action: Mouse pressed left at (482, 565)
Screenshot: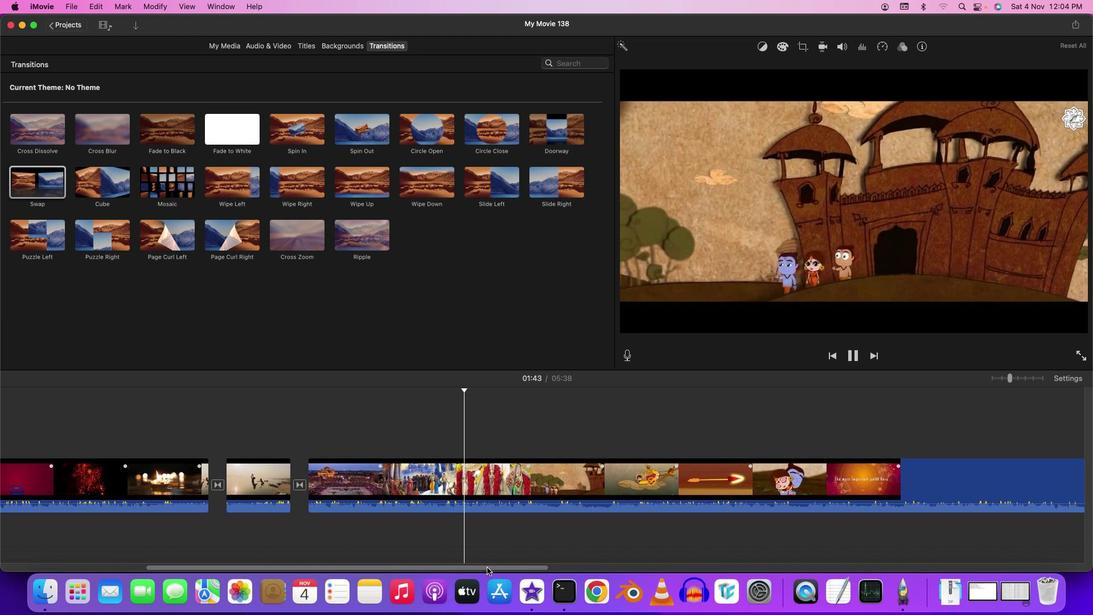 
Action: Mouse moved to (496, 570)
Screenshot: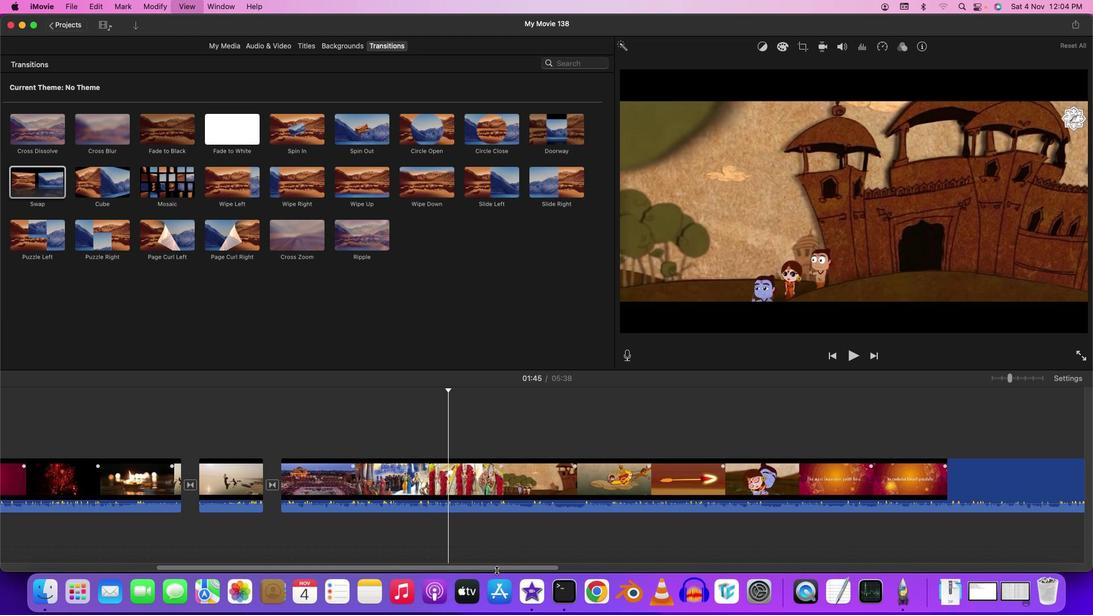 
Action: Key pressed Key.space
Screenshot: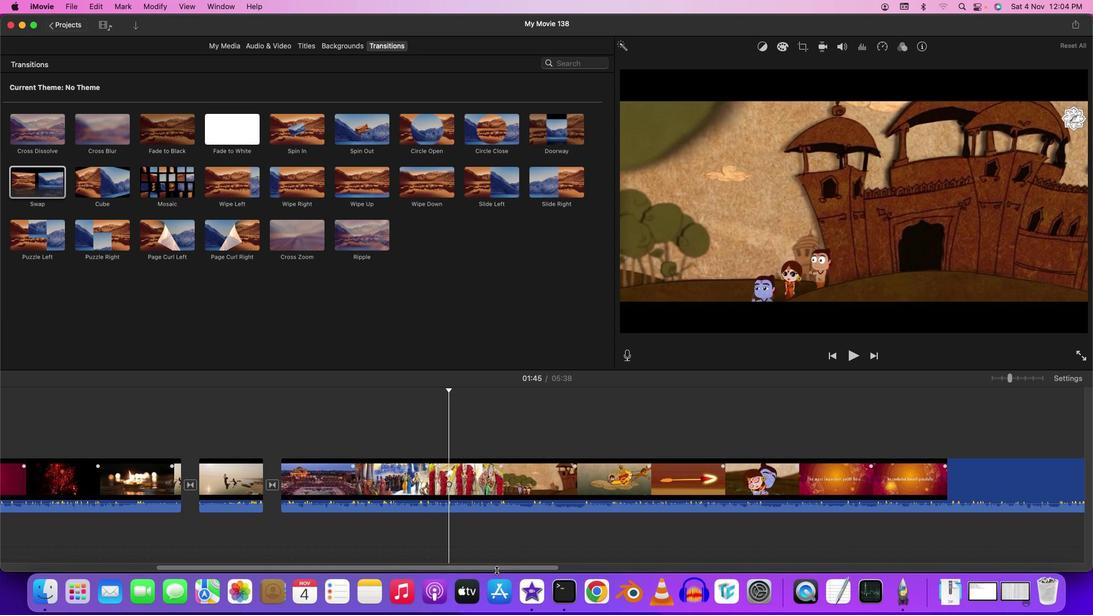 
Action: Mouse moved to (414, 444)
Screenshot: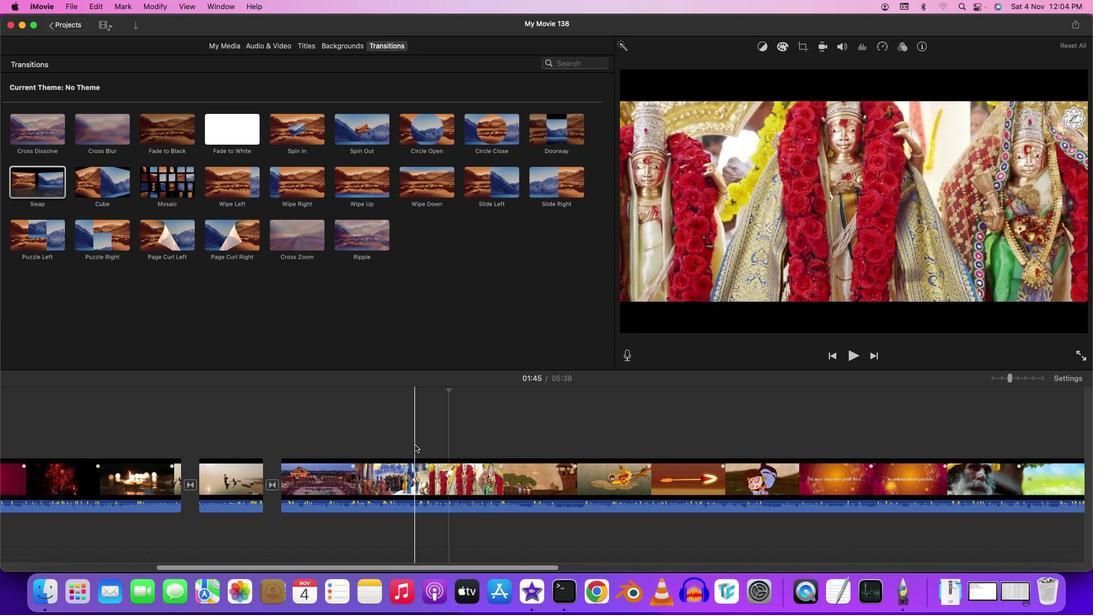 
Action: Mouse pressed left at (414, 444)
Screenshot: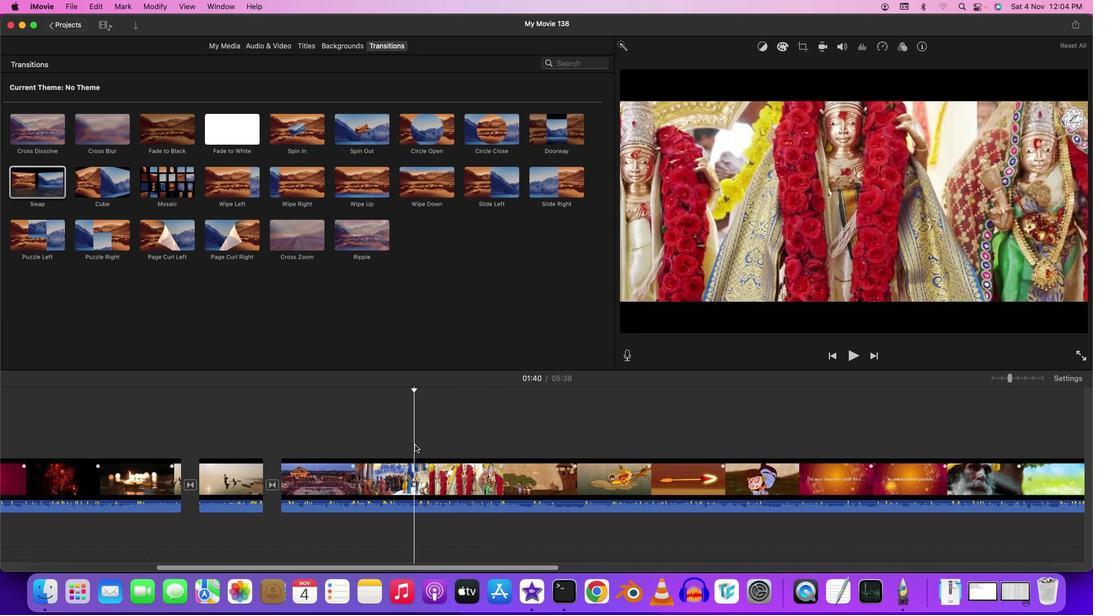 
Action: Key pressed Key.spaceKey.spaceKey.spaceKey.spaceKey.leftKey.leftKey.leftKey.leftKey.leftKey.leftKey.leftKey.rightKey.rightKey.leftKey.leftKey.right
Screenshot: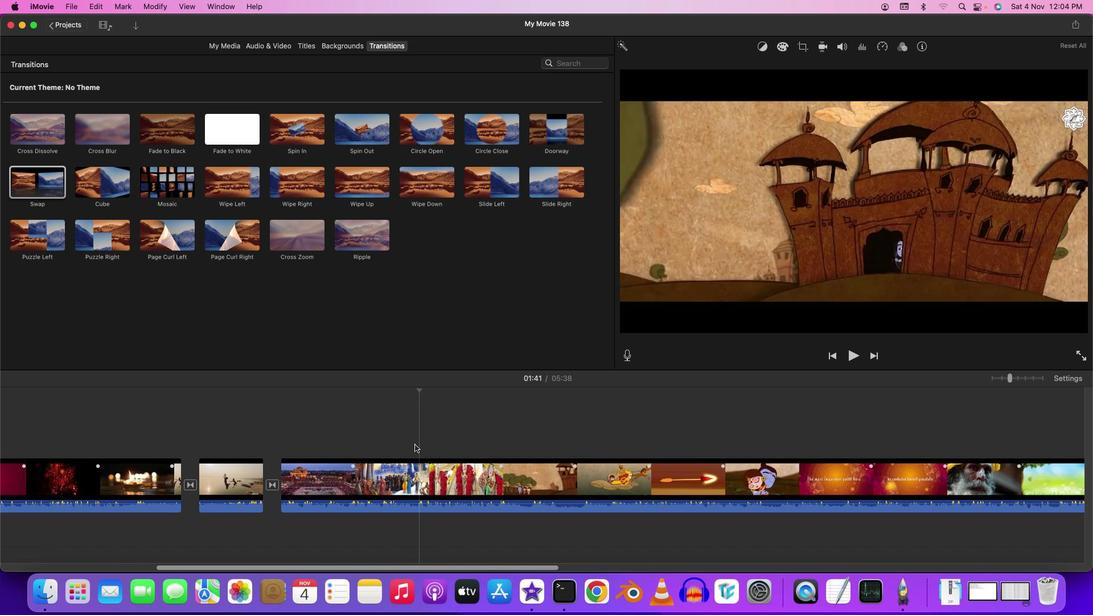 
Action: Mouse moved to (419, 489)
Screenshot: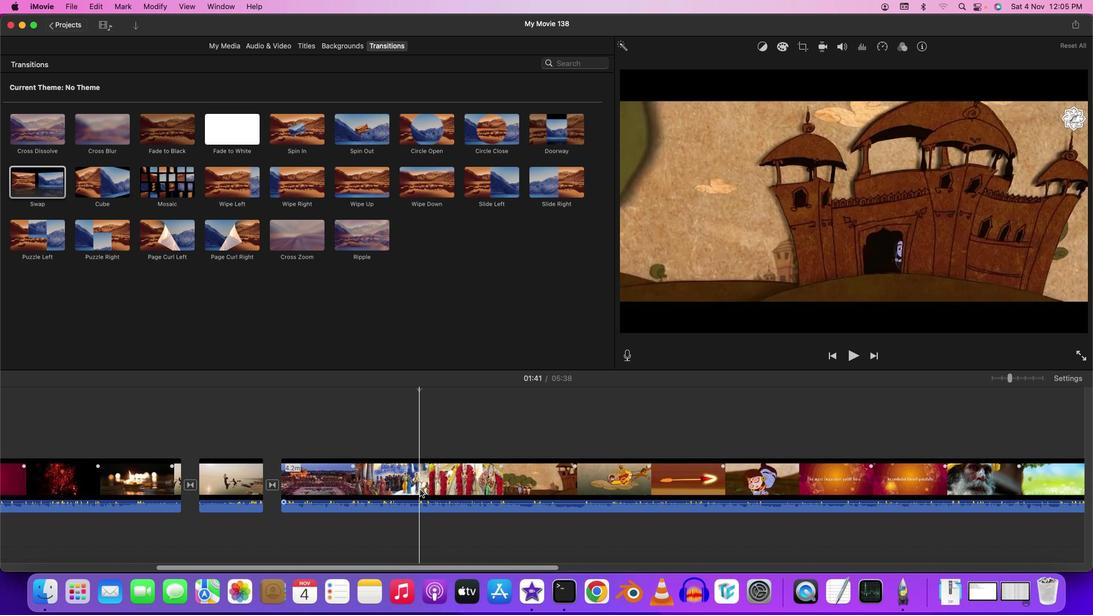 
Action: Mouse pressed left at (419, 489)
Screenshot: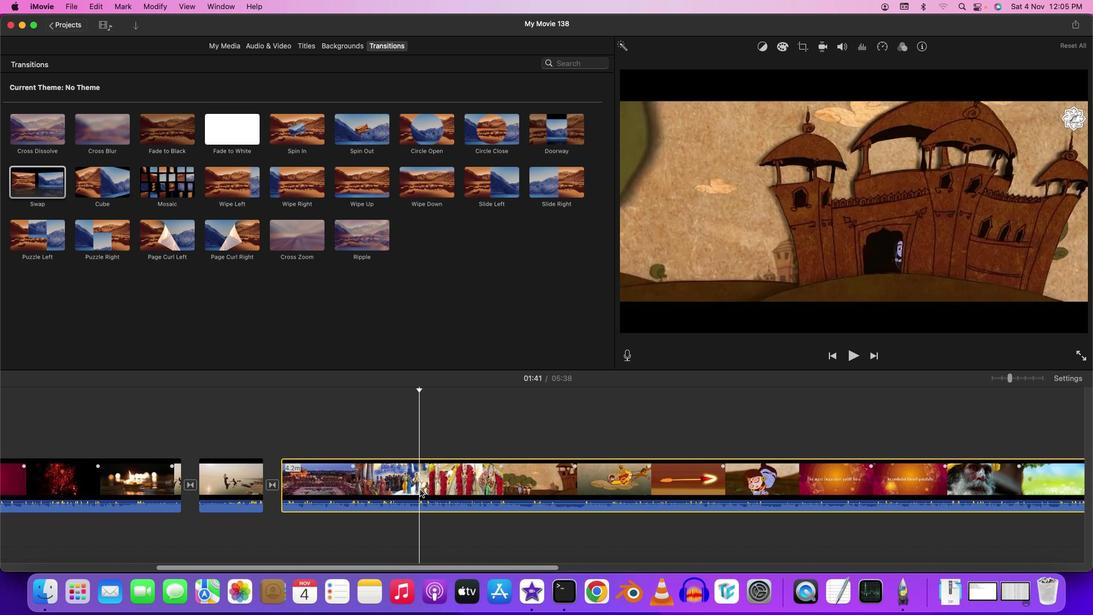 
Action: Key pressed Key.cmd'b'
Screenshot: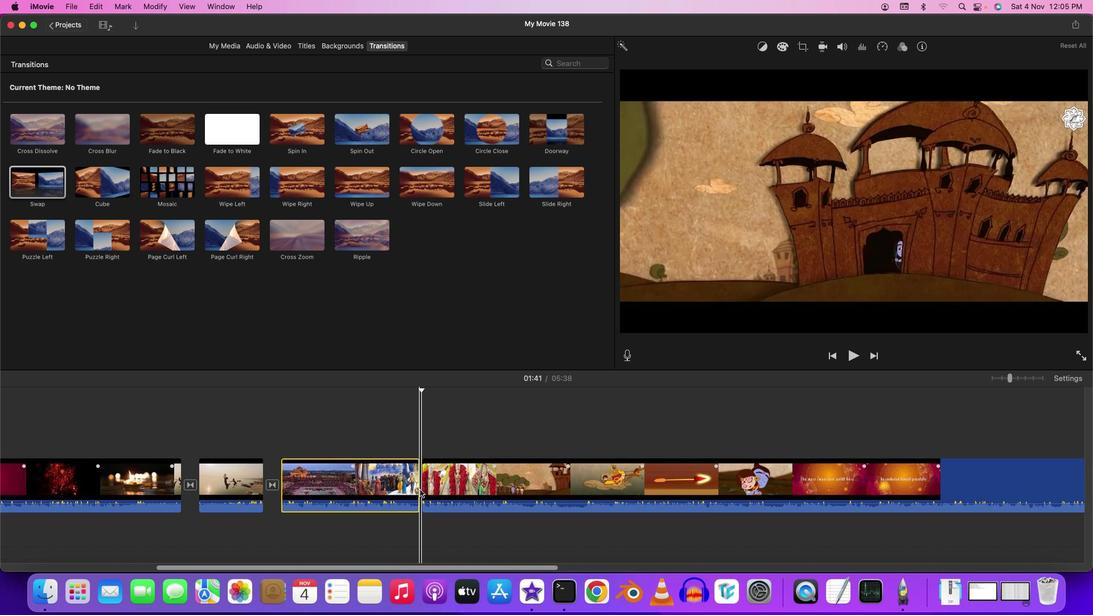 
Action: Mouse moved to (101, 187)
Screenshot: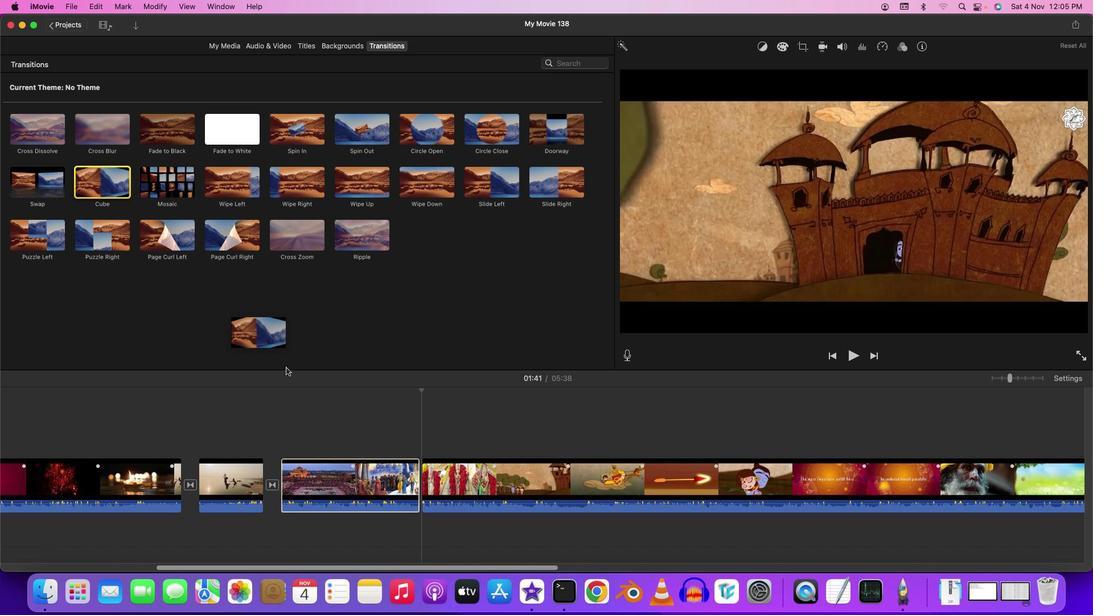 
Action: Mouse pressed left at (101, 187)
Screenshot: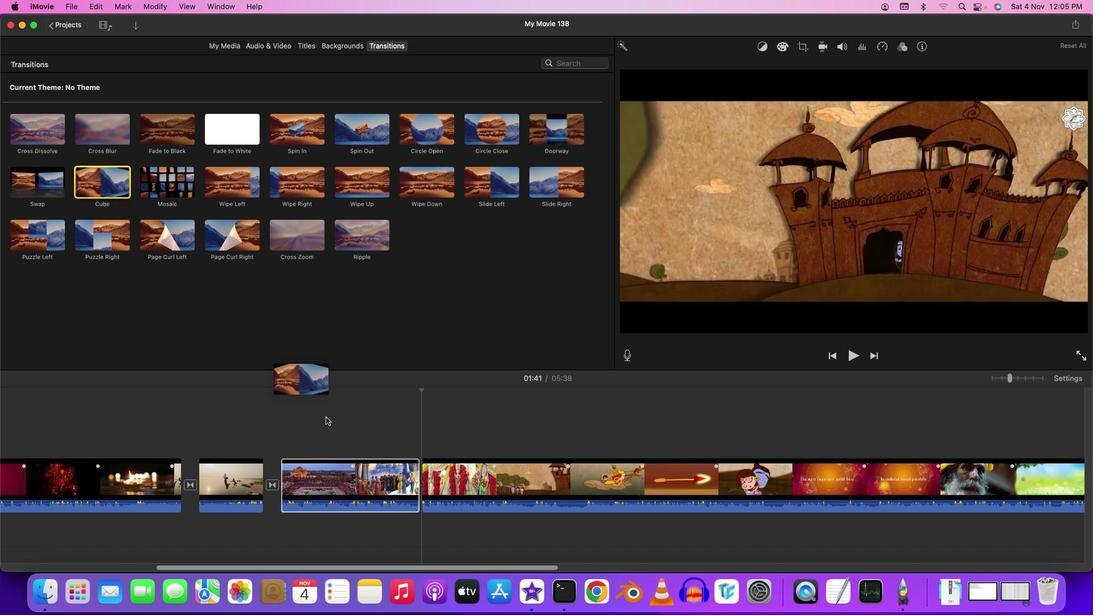 
Action: Mouse moved to (408, 434)
Screenshot: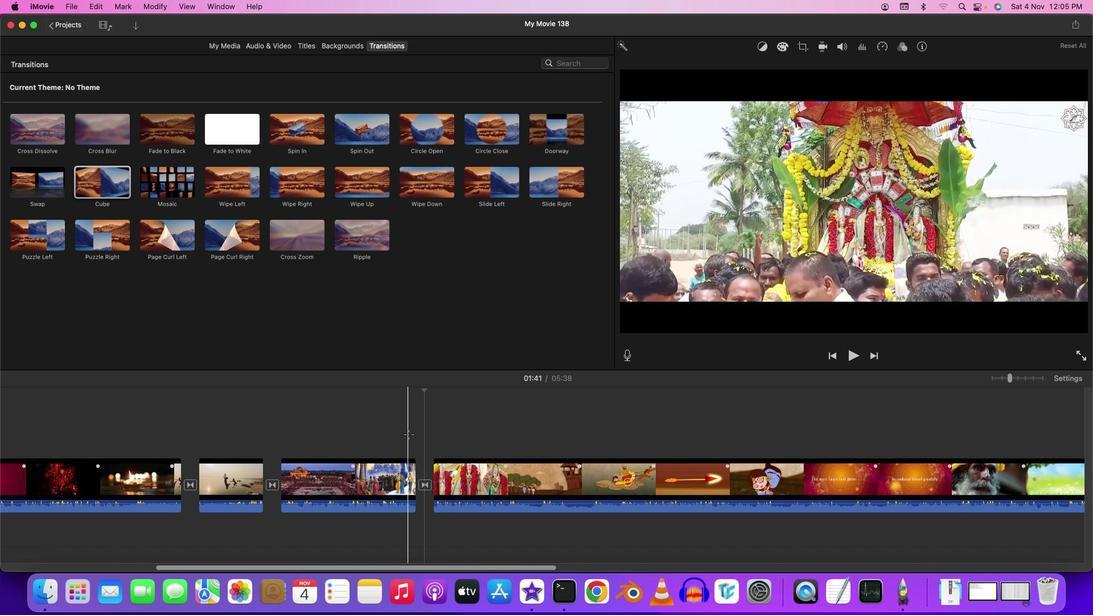 
Action: Mouse pressed left at (408, 434)
Screenshot: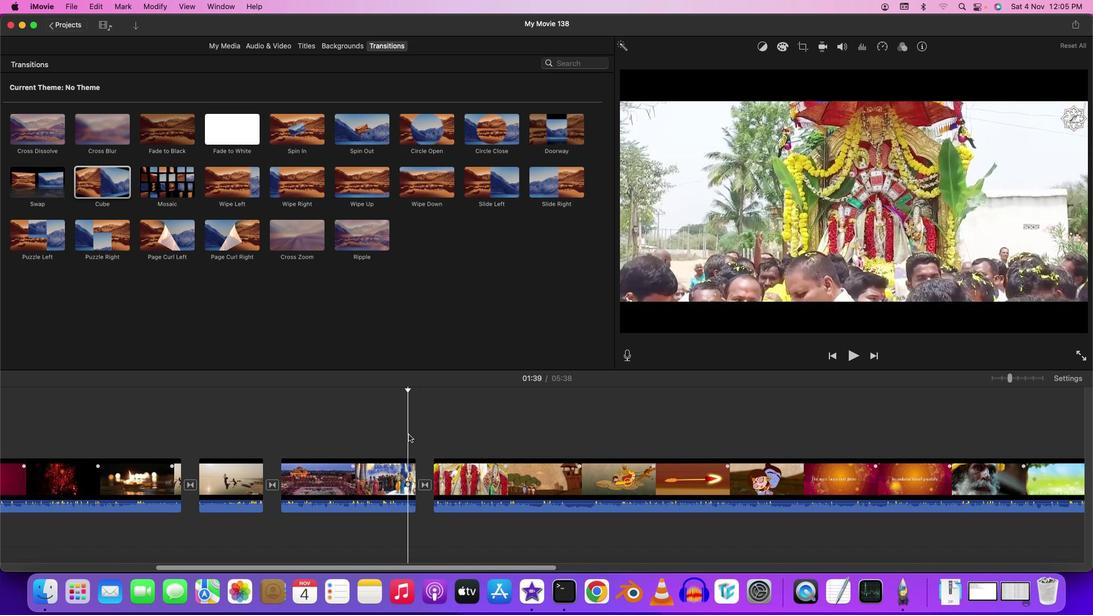 
Action: Key pressed Key.space
Screenshot: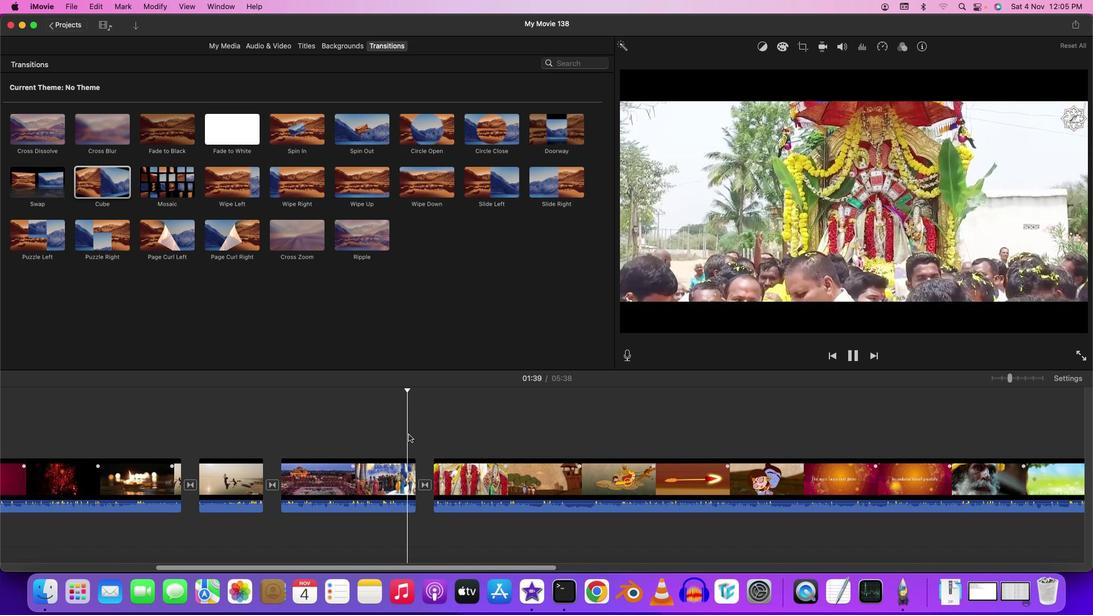 
Action: Mouse moved to (408, 434)
Screenshot: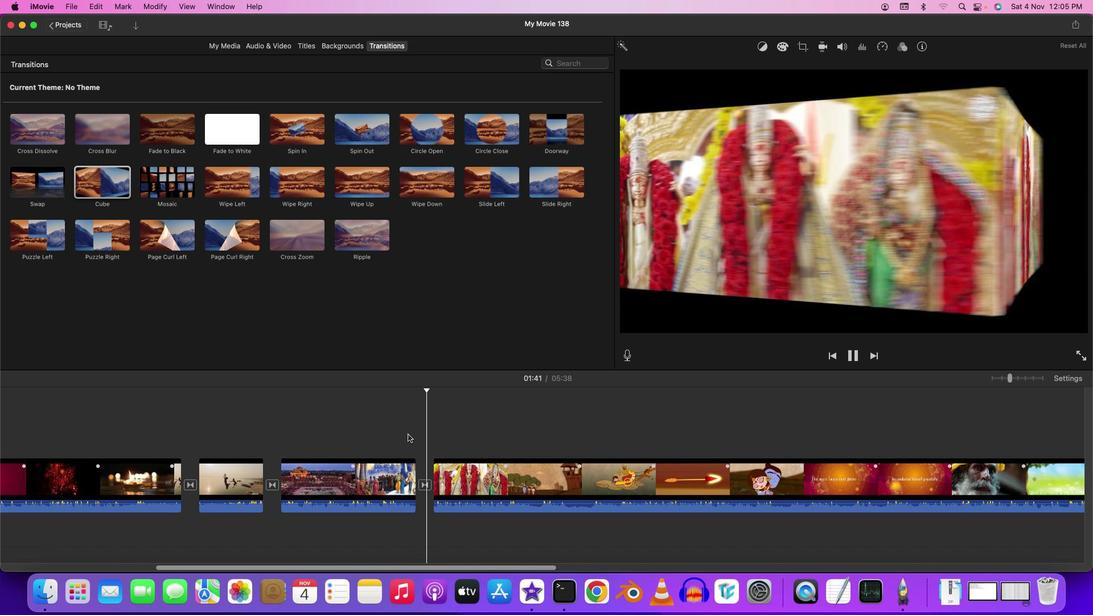 
Action: Key pressed Key.space
Screenshot: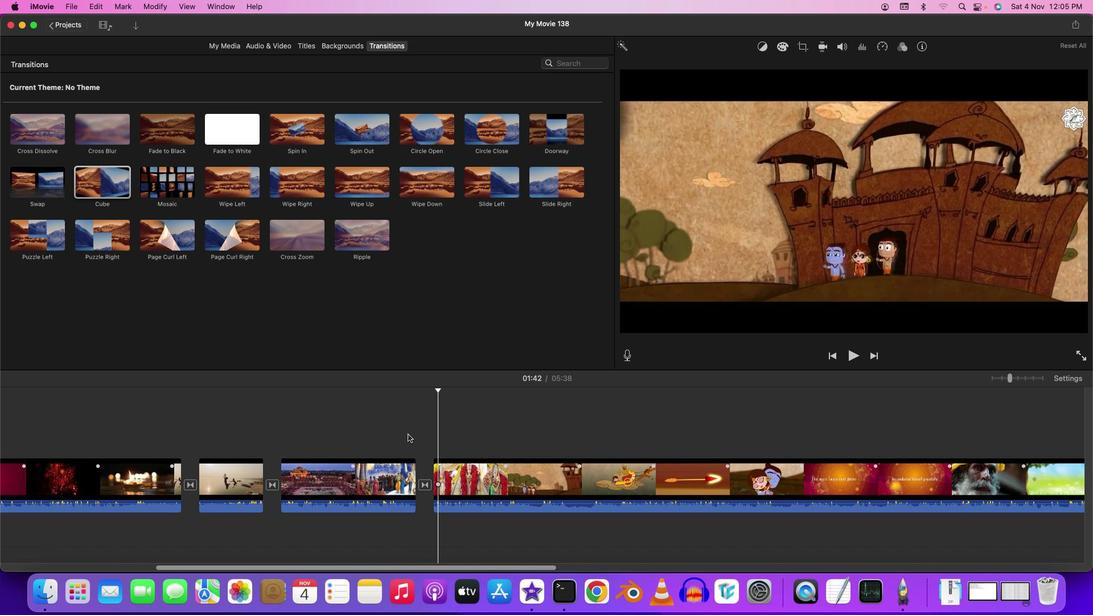 
Action: Mouse pressed left at (408, 434)
Screenshot: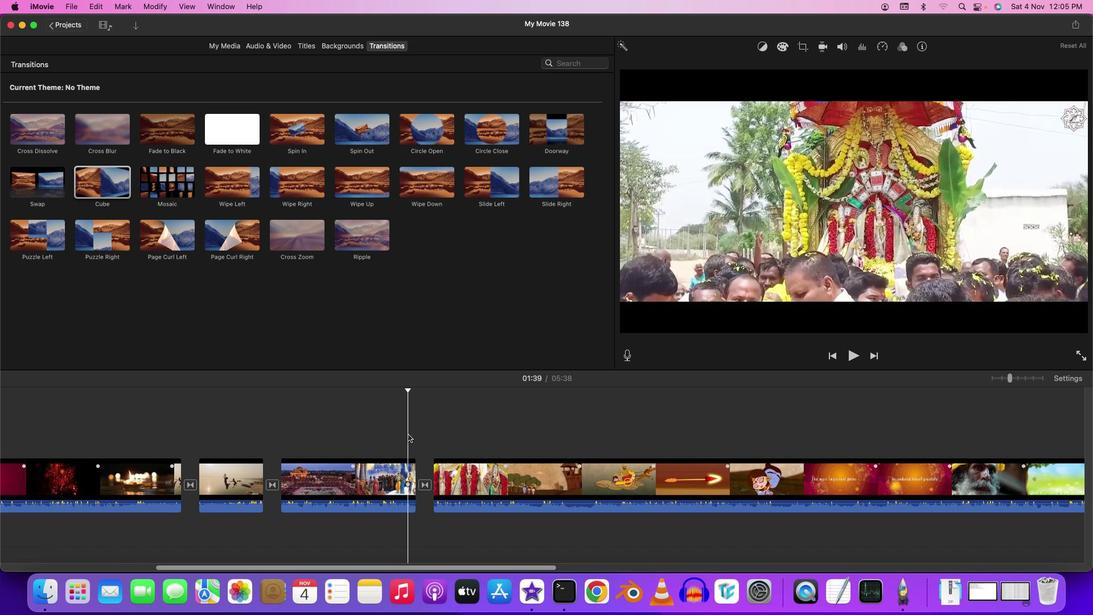 
Action: Key pressed Key.space
Screenshot: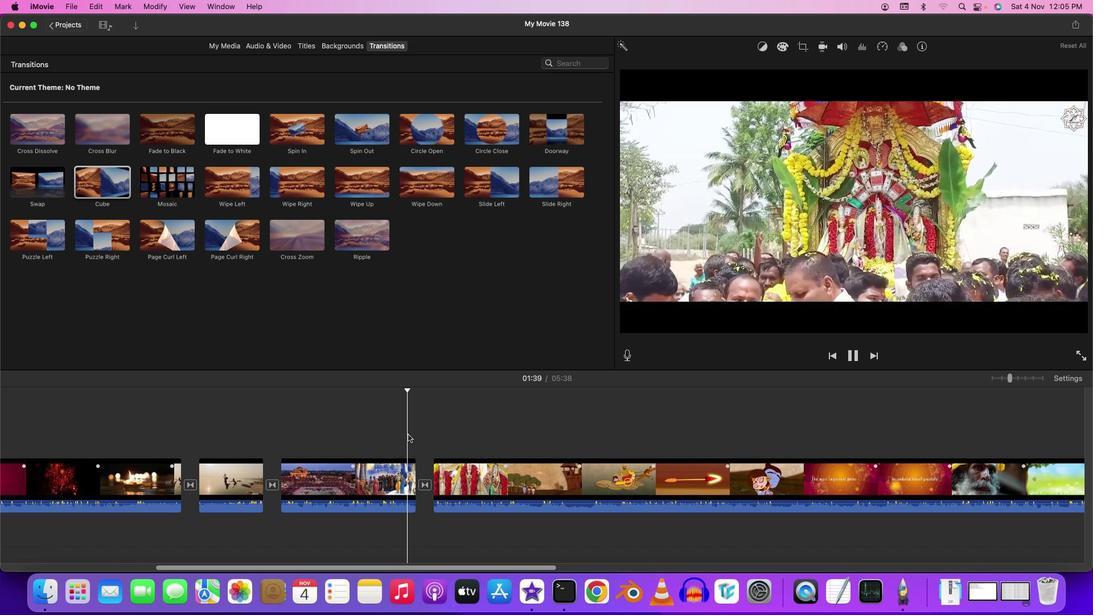 
Action: Mouse moved to (421, 566)
Screenshot: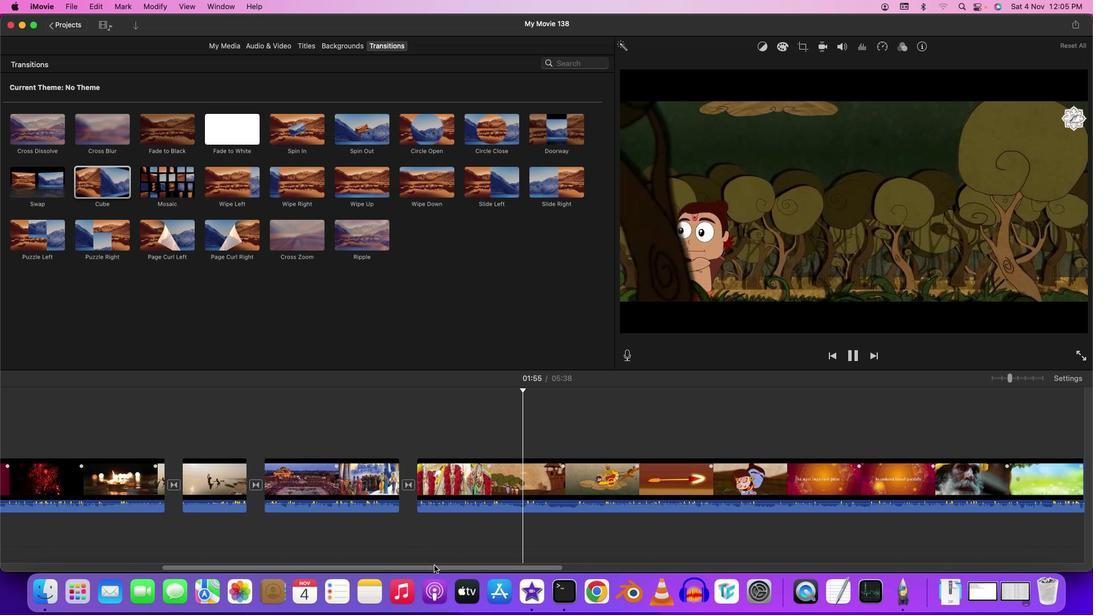 
Action: Mouse pressed left at (421, 566)
Screenshot: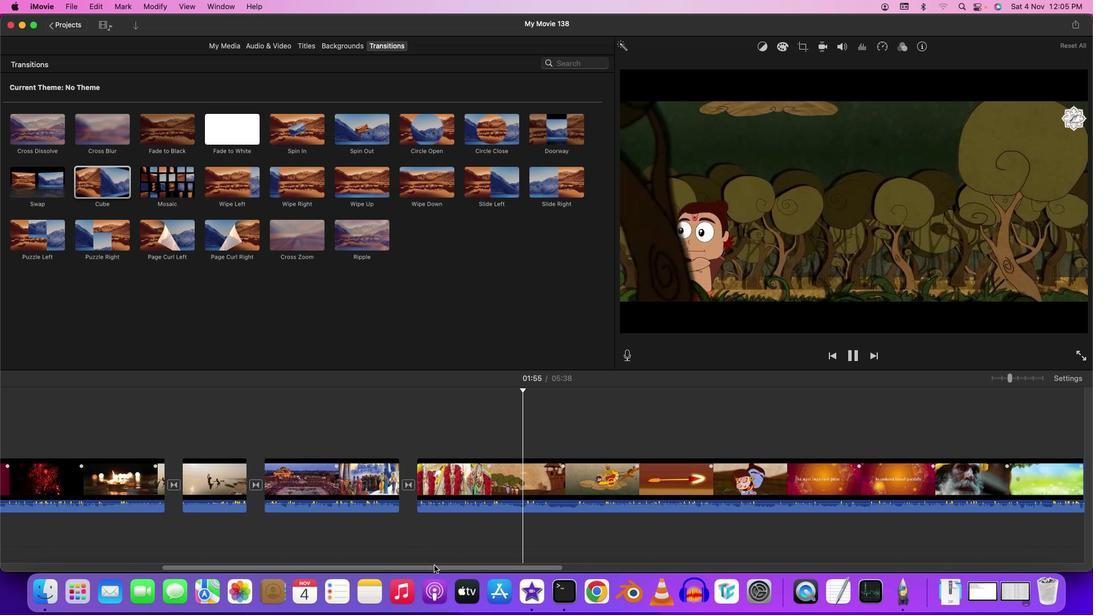 
Action: Mouse moved to (540, 458)
Screenshot: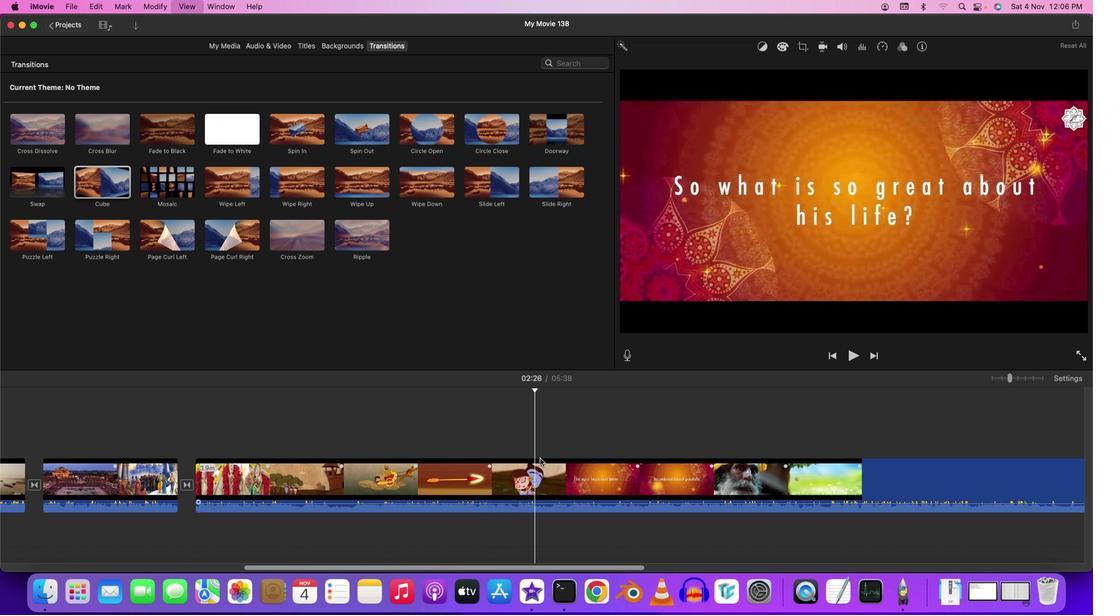 
Action: Key pressed Key.spaceKey.leftKey.leftKey.leftKey.leftKey.leftKey.leftKey.leftKey.leftKey.leftKey.leftKey.leftKey.leftKey.leftKey.leftKey.leftKey.leftKey.leftKey.leftKey.leftKey.leftKey.leftKey.leftKey.leftKey.leftKey.leftKey.leftKey.leftKey.leftKey.leftKey.leftKey.leftKey.leftKey.leftKey.leftKey.leftKey.leftKey.leftKey.leftKey.leftKey.leftKey.leftKey.leftKey.leftKey.leftKey.leftKey.leftKey.leftKey.leftKey.leftKey.leftKey.leftKey.leftKey.leftKey.leftKey.leftKey.leftKey.leftKey.leftKey.leftKey.leftKey.leftKey.leftKey.rightKey.rightKey.rightKey.rightKey.right
Screenshot: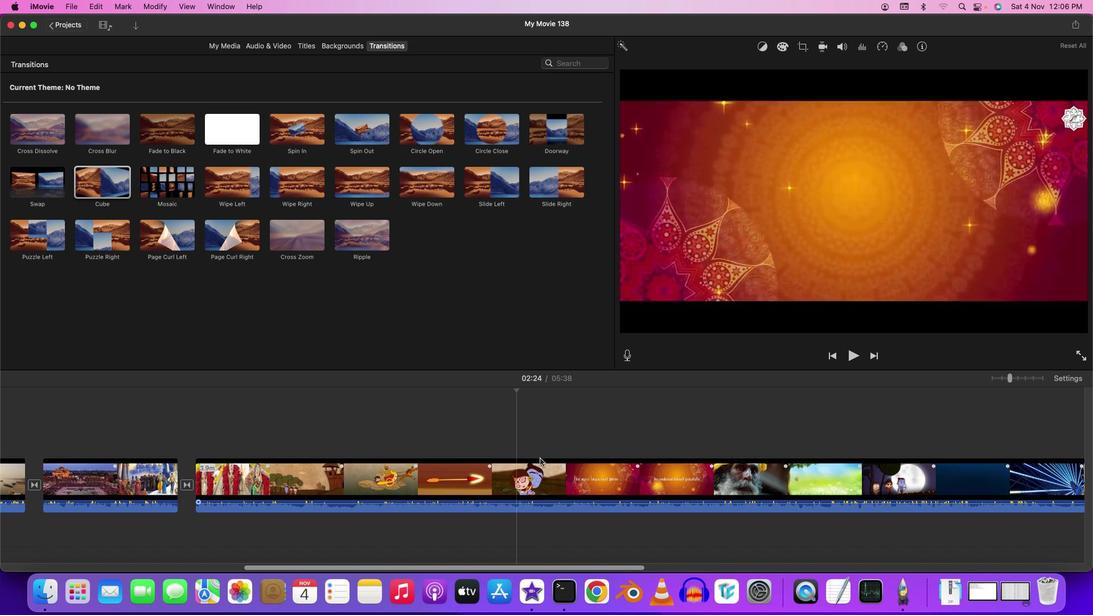 
Action: Mouse moved to (517, 478)
Screenshot: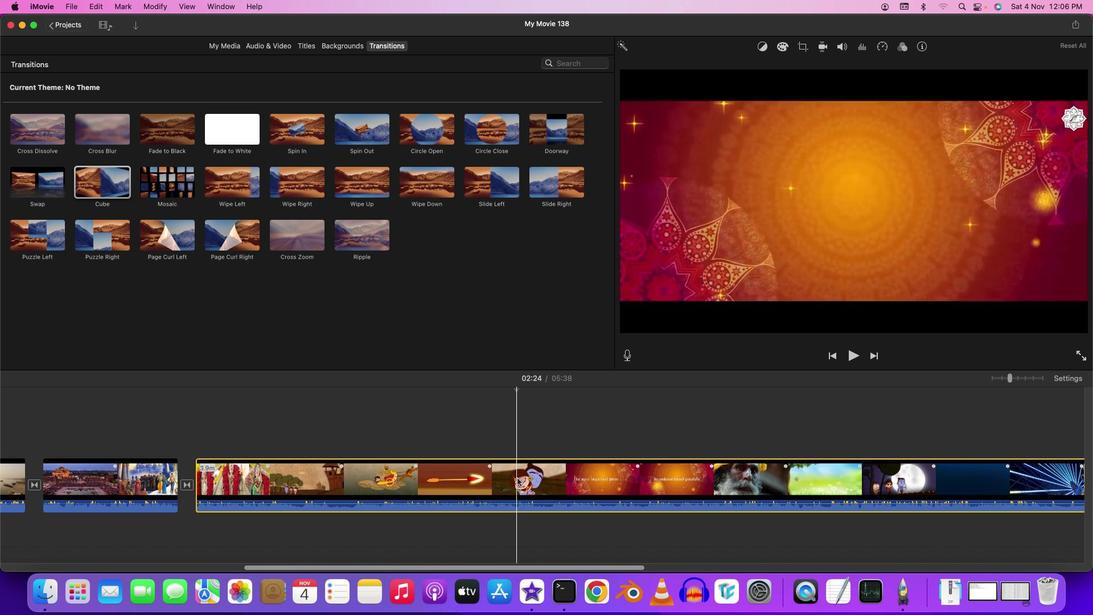 
Action: Mouse pressed left at (517, 478)
Screenshot: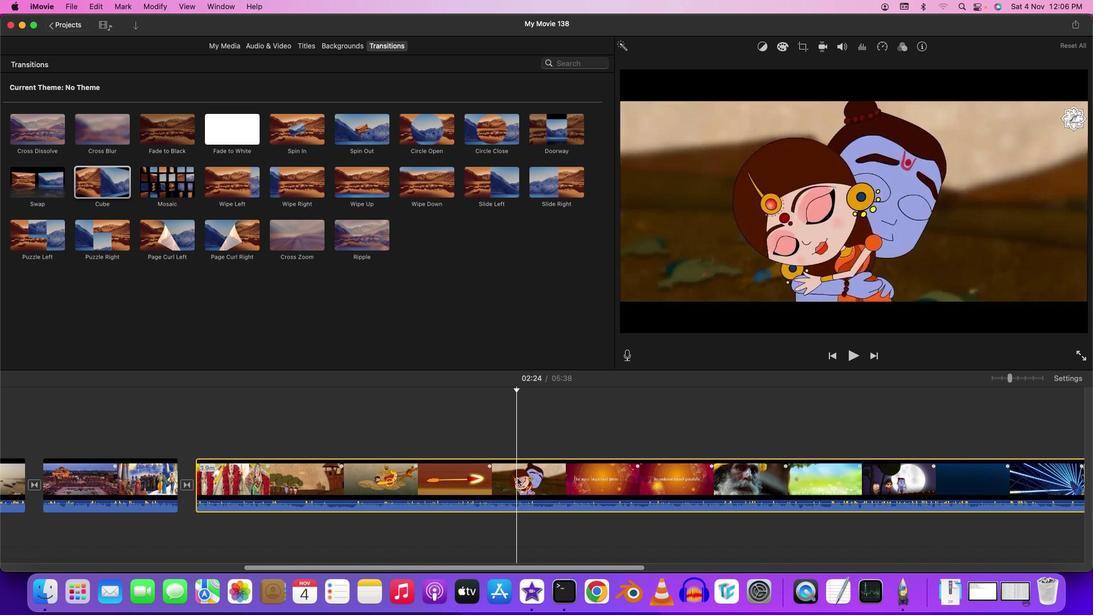 
Action: Mouse pressed left at (517, 478)
Screenshot: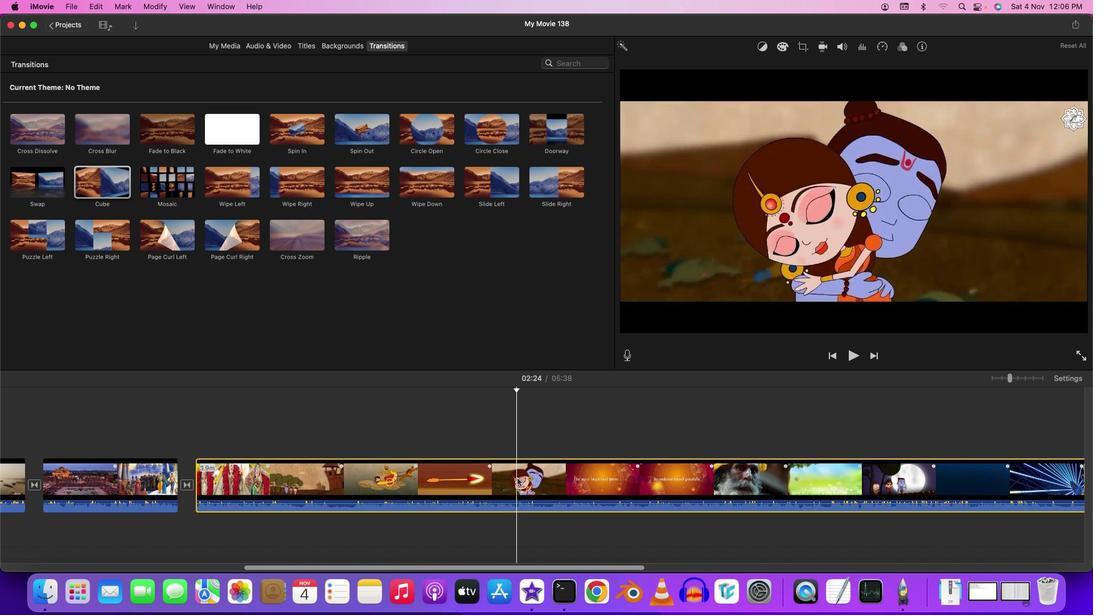
Action: Key pressed Key.cmd'b'
Screenshot: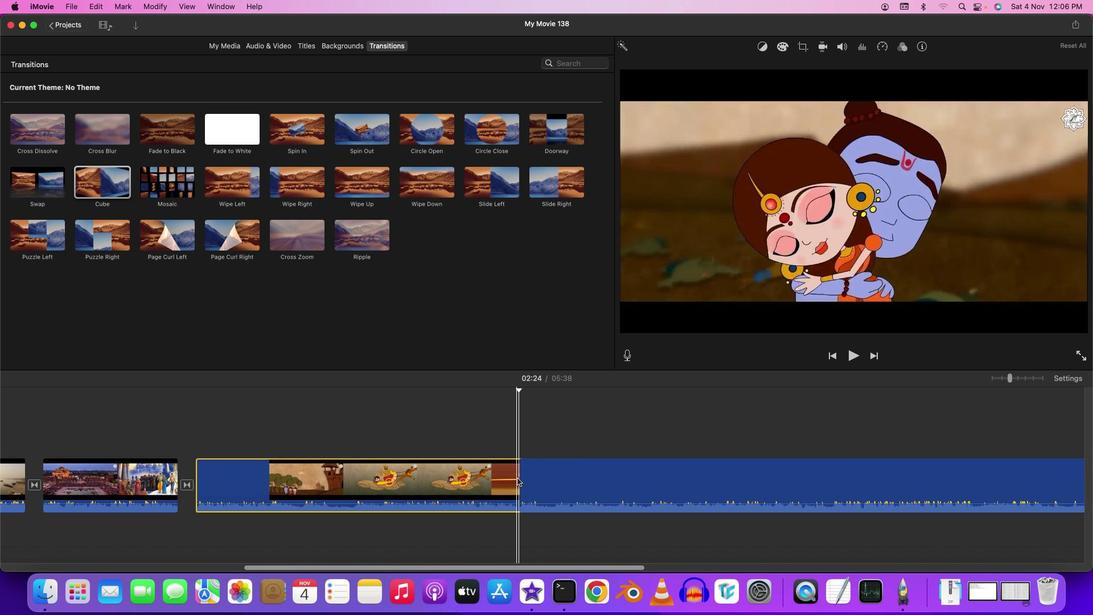 
Action: Mouse moved to (299, 237)
Screenshot: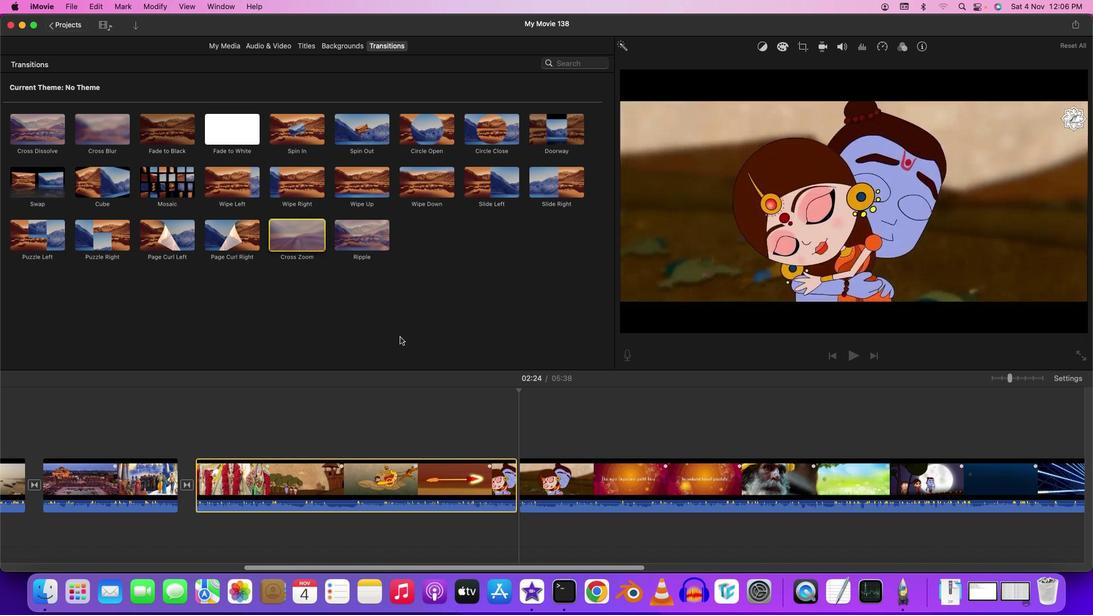
Action: Mouse pressed left at (299, 237)
Screenshot: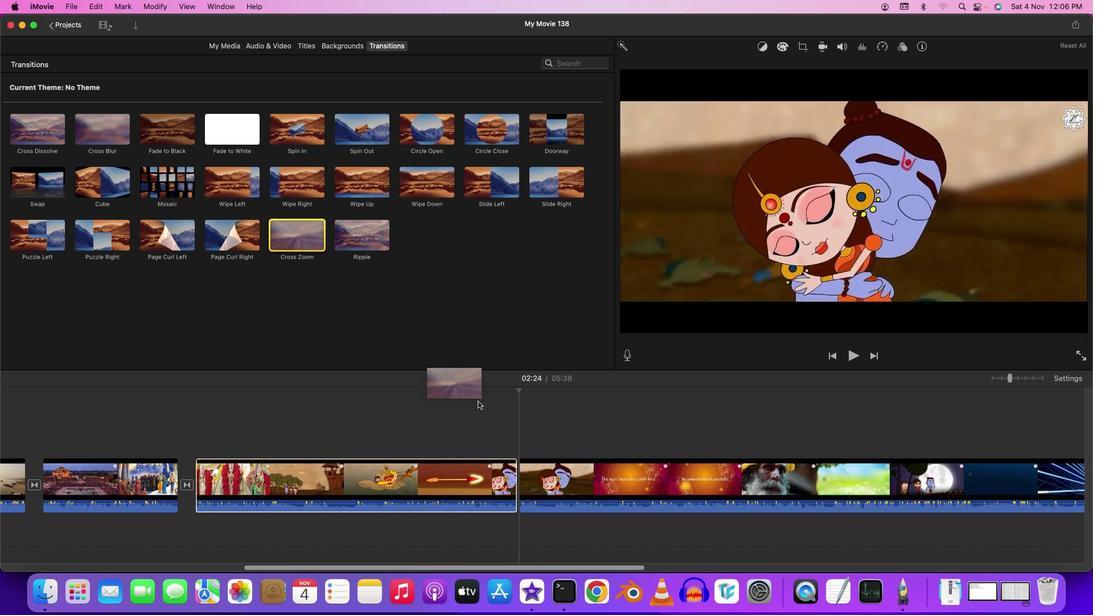 
Action: Mouse moved to (503, 430)
Screenshot: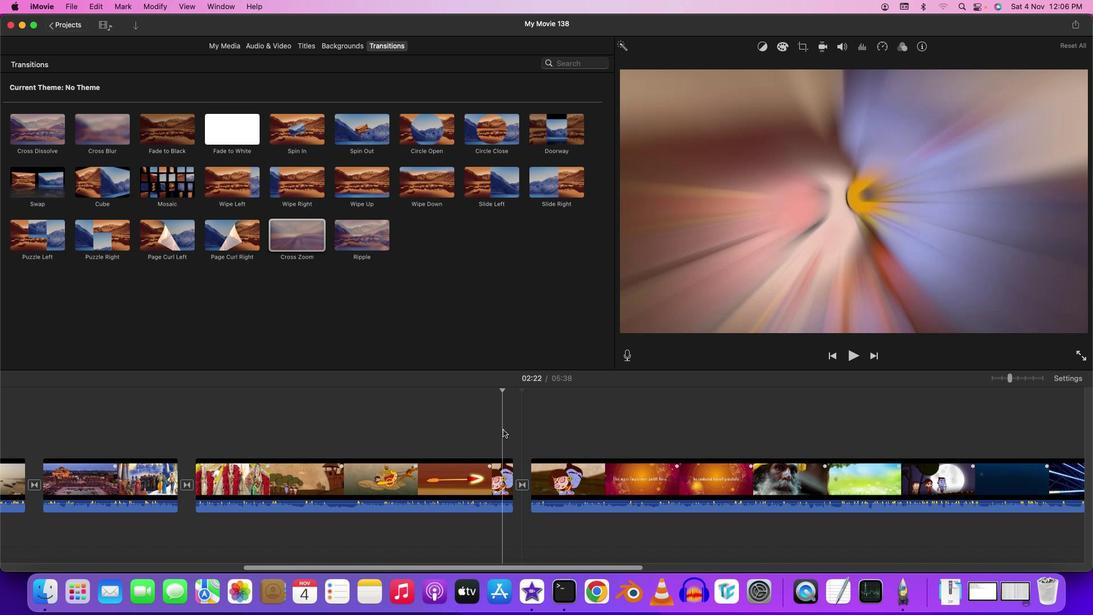 
Action: Mouse pressed left at (503, 430)
Screenshot: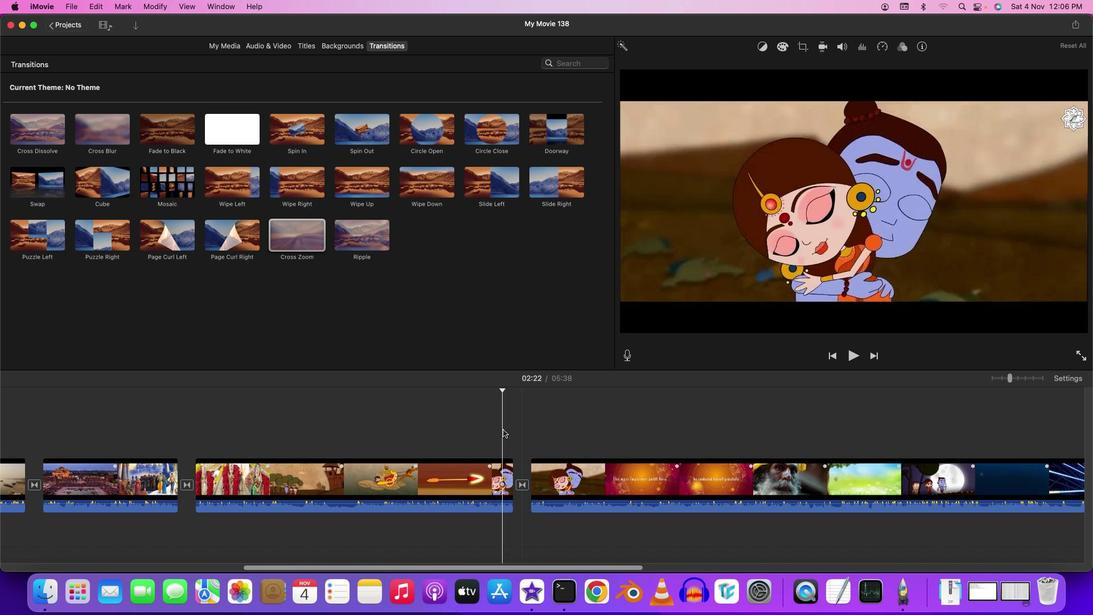 
Action: Mouse moved to (503, 430)
Screenshot: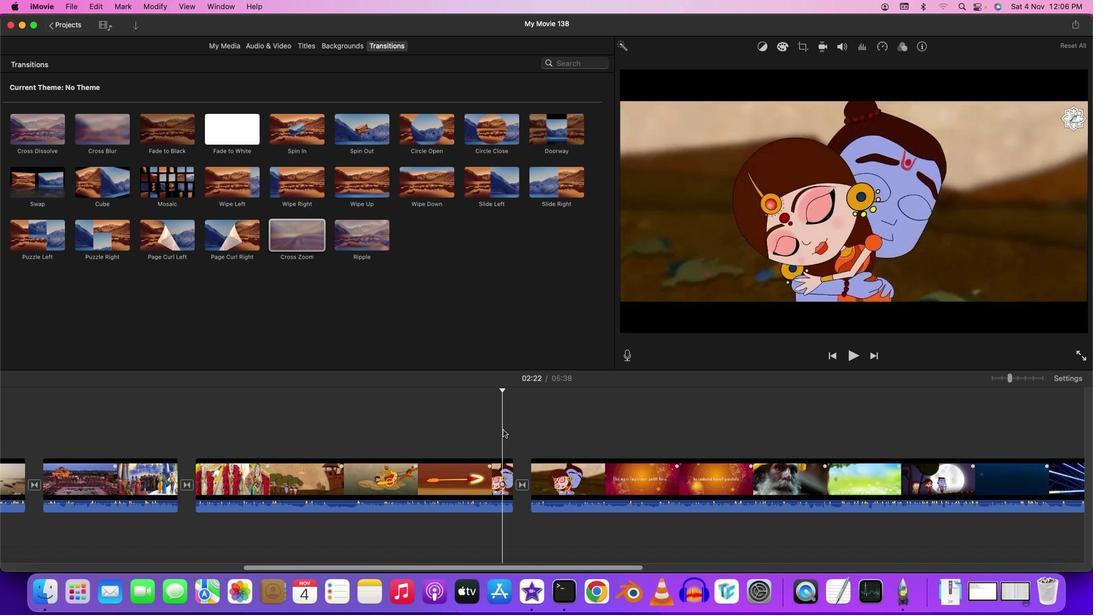 
Action: Key pressed Key.space
Screenshot: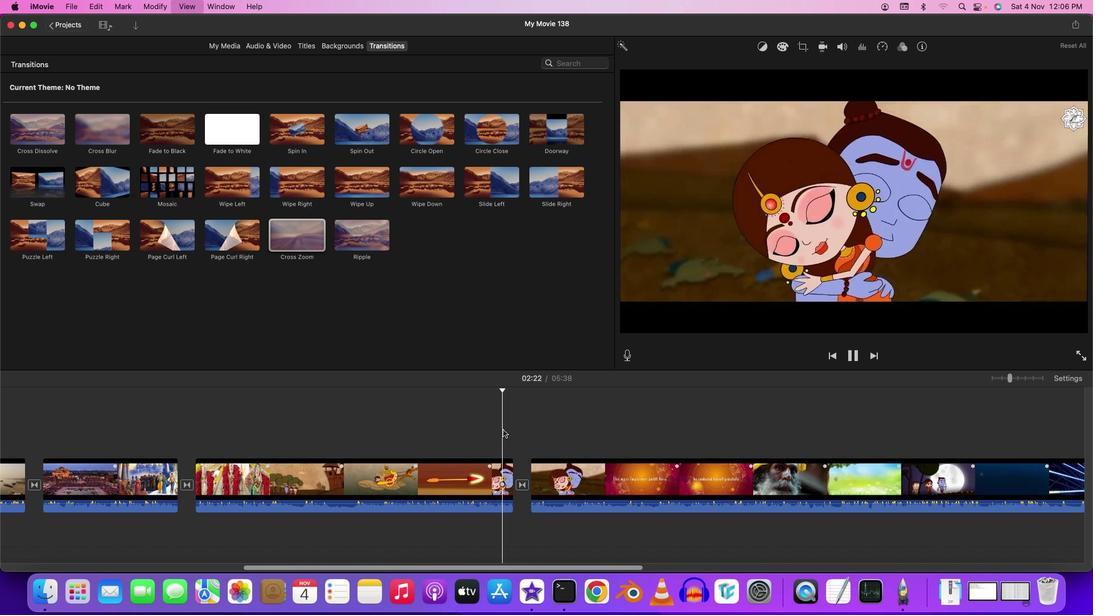 
Action: Mouse moved to (503, 565)
Screenshot: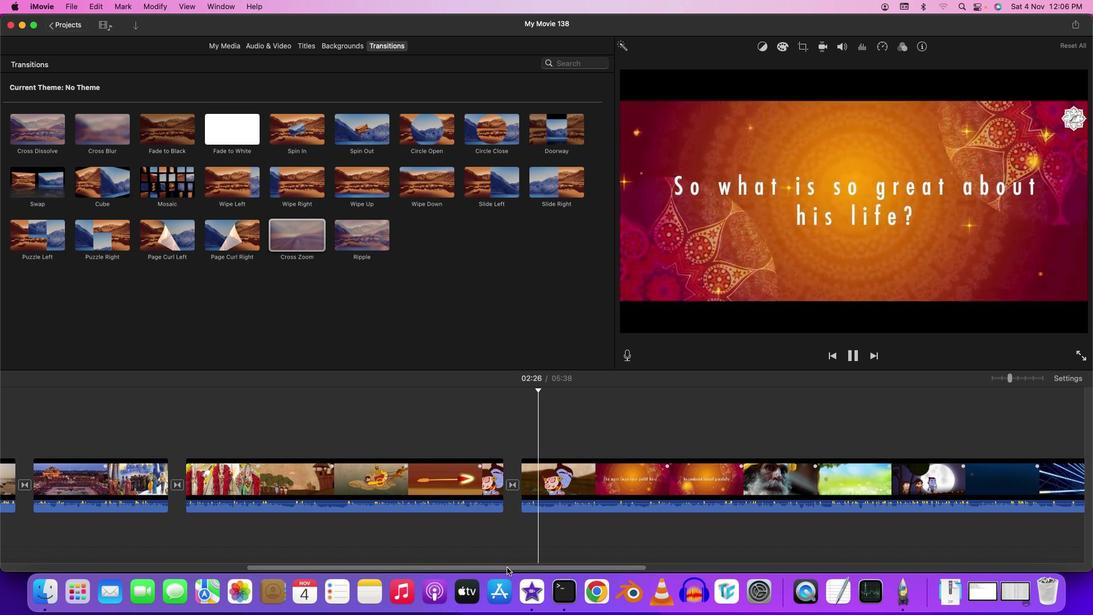 
Action: Mouse pressed left at (503, 565)
Screenshot: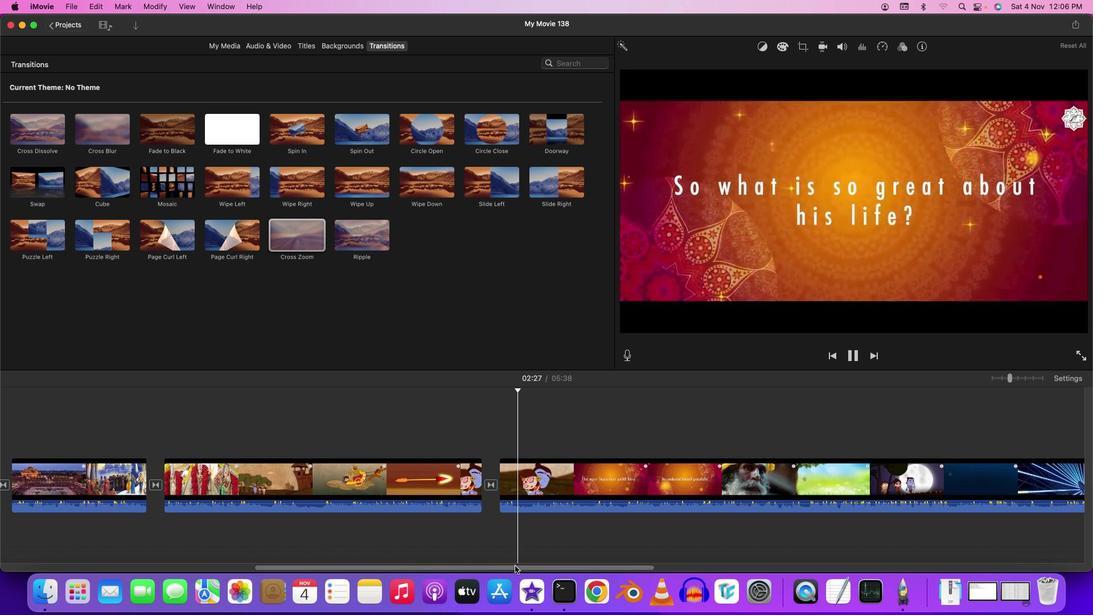 
Action: Mouse moved to (506, 566)
Screenshot: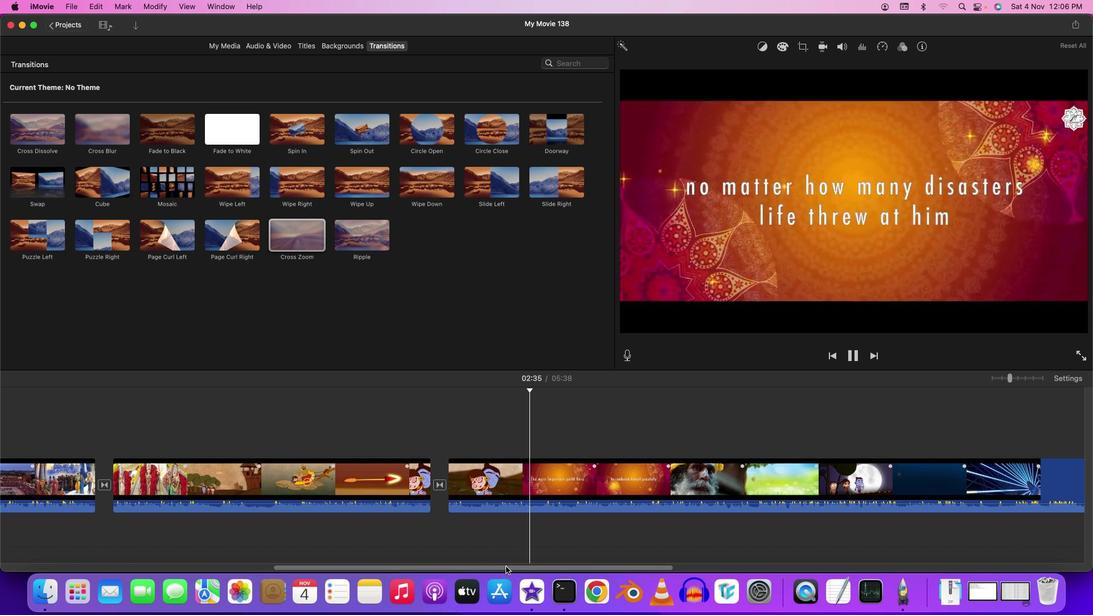 
Action: Mouse pressed left at (506, 566)
Screenshot: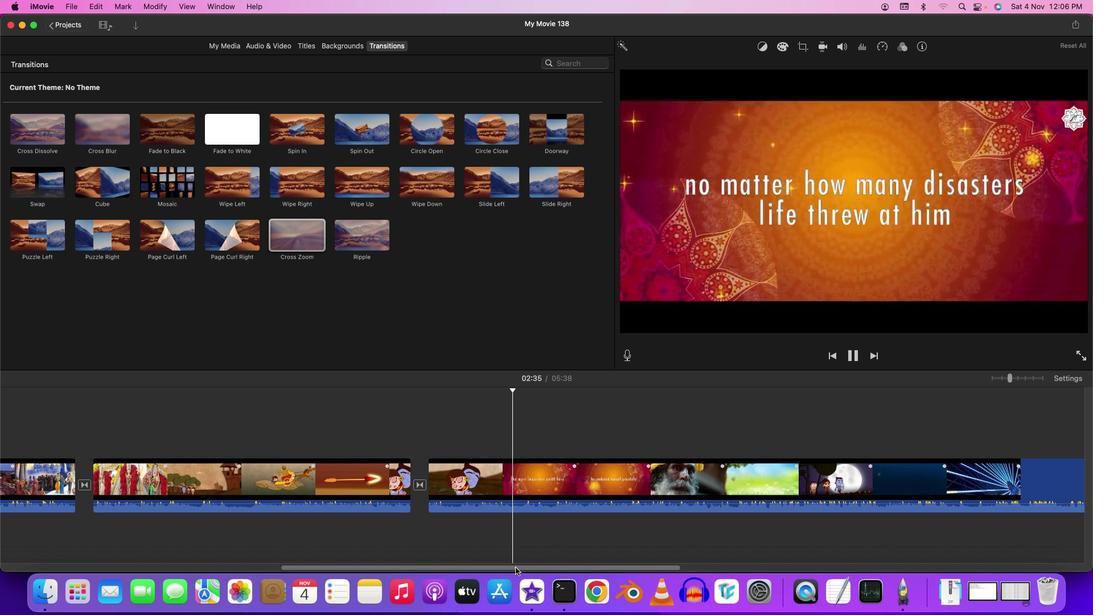 
Action: Mouse moved to (501, 567)
Screenshot: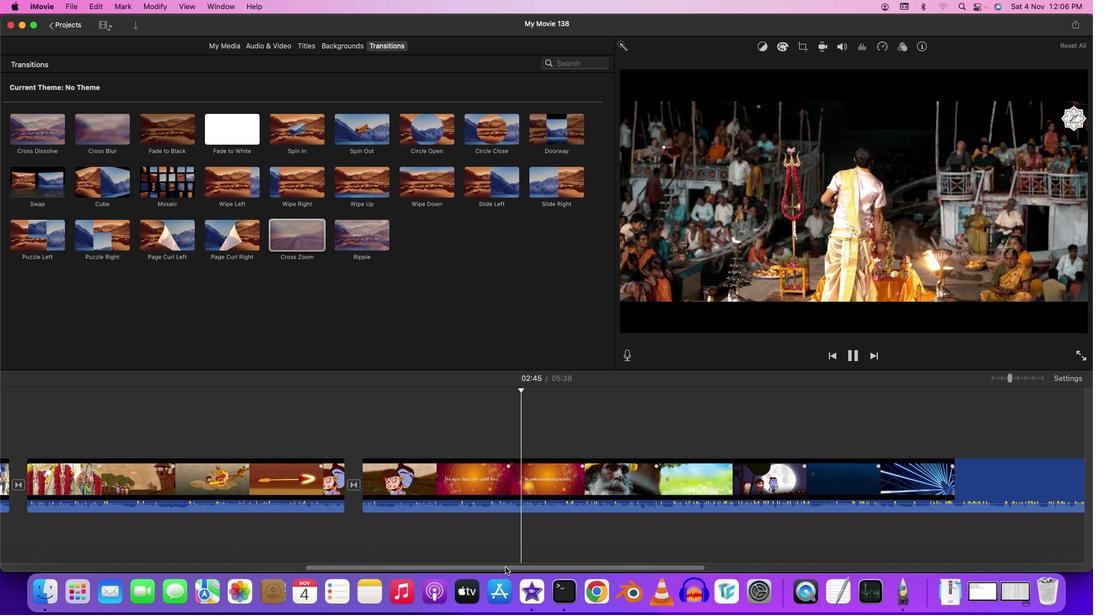 
Action: Mouse pressed left at (501, 567)
Screenshot: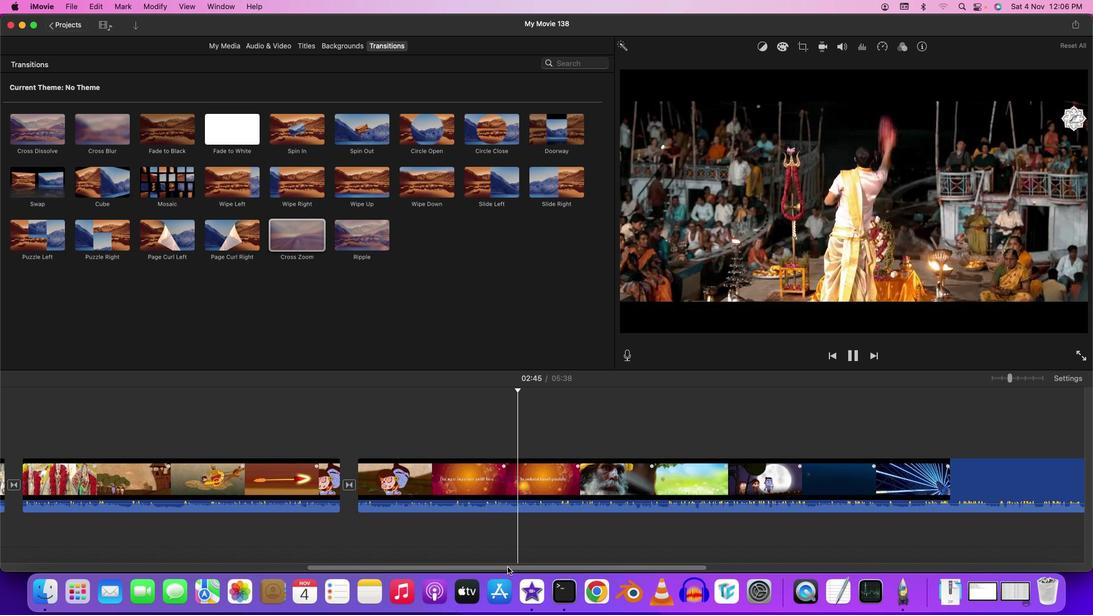 
Action: Mouse moved to (488, 423)
Screenshot: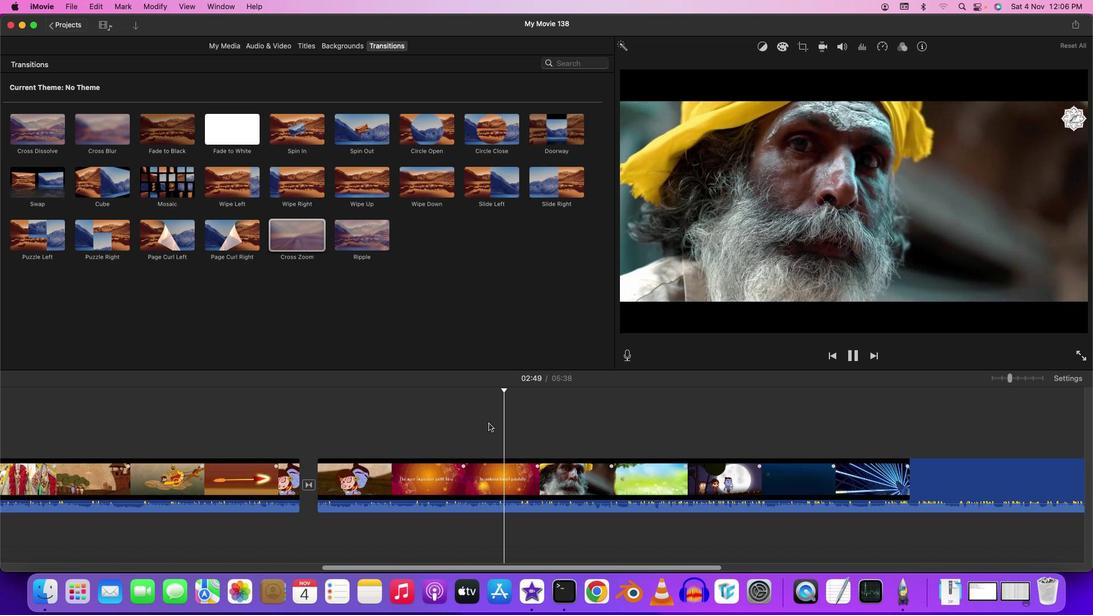 
Action: Mouse pressed left at (488, 423)
Screenshot: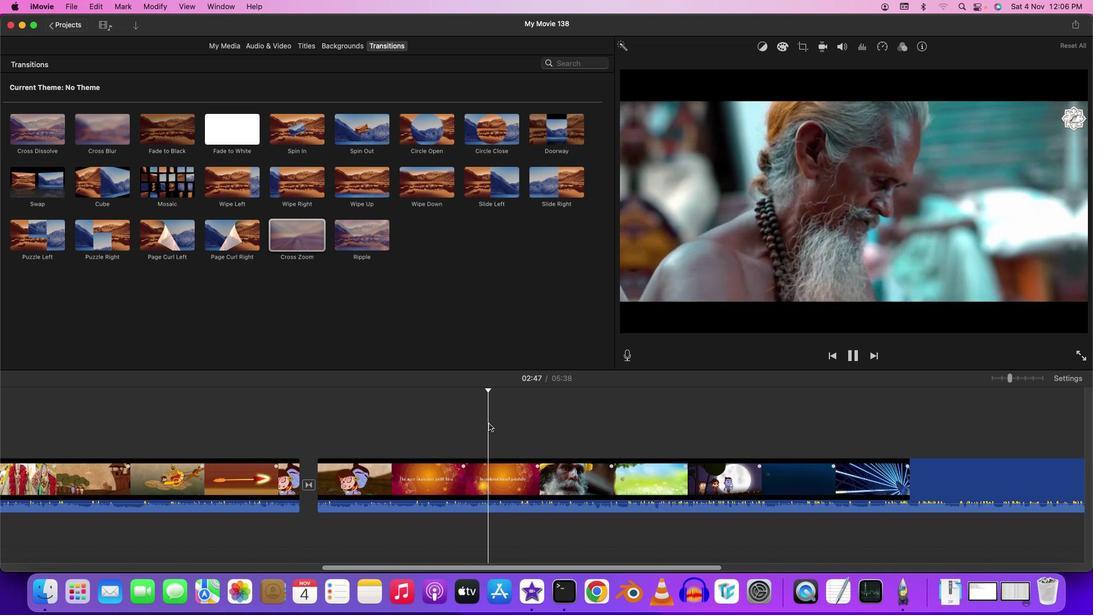 
Action: Mouse moved to (476, 423)
Screenshot: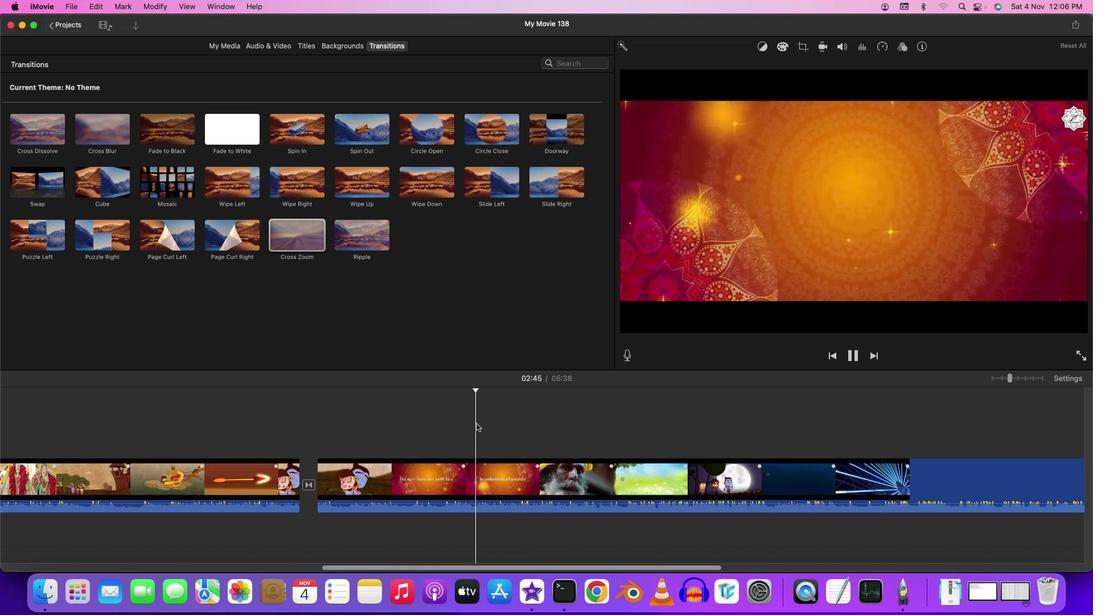 
Action: Mouse pressed left at (476, 423)
Screenshot: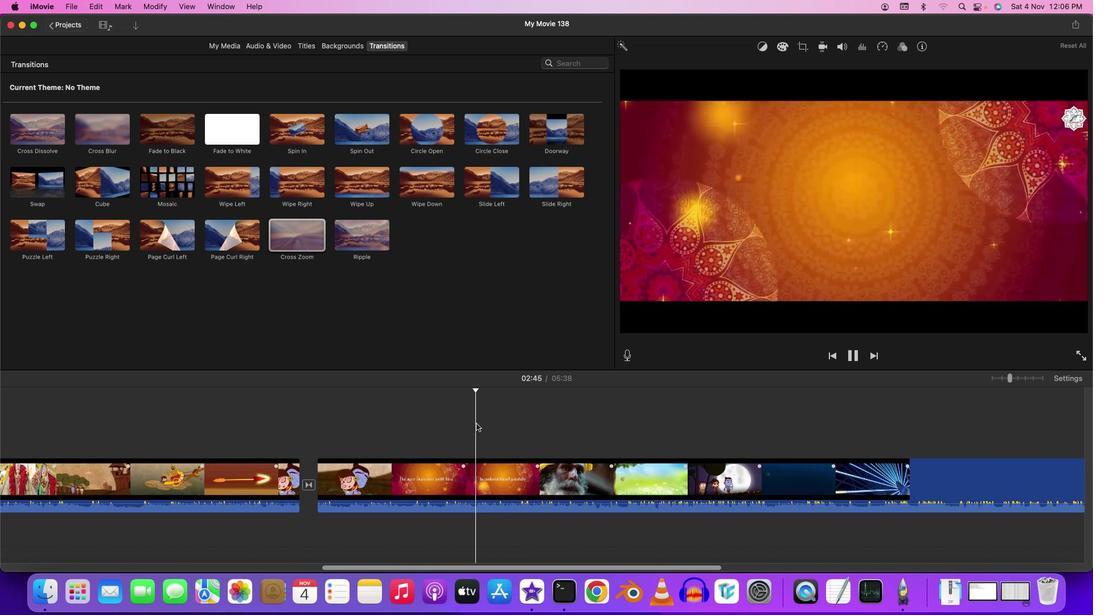 
Action: Key pressed Key.spaceKey.leftKey.leftKey.leftKey.leftKey.leftKey.leftKey.leftKey.leftKey.leftKey.leftKey.leftKey.leftKey.leftKey.leftKey.leftKey.leftKey.leftKey.leftKey.rightKey.rightKey.rightKey.rightKey.rightKey.leftKey.right
Screenshot: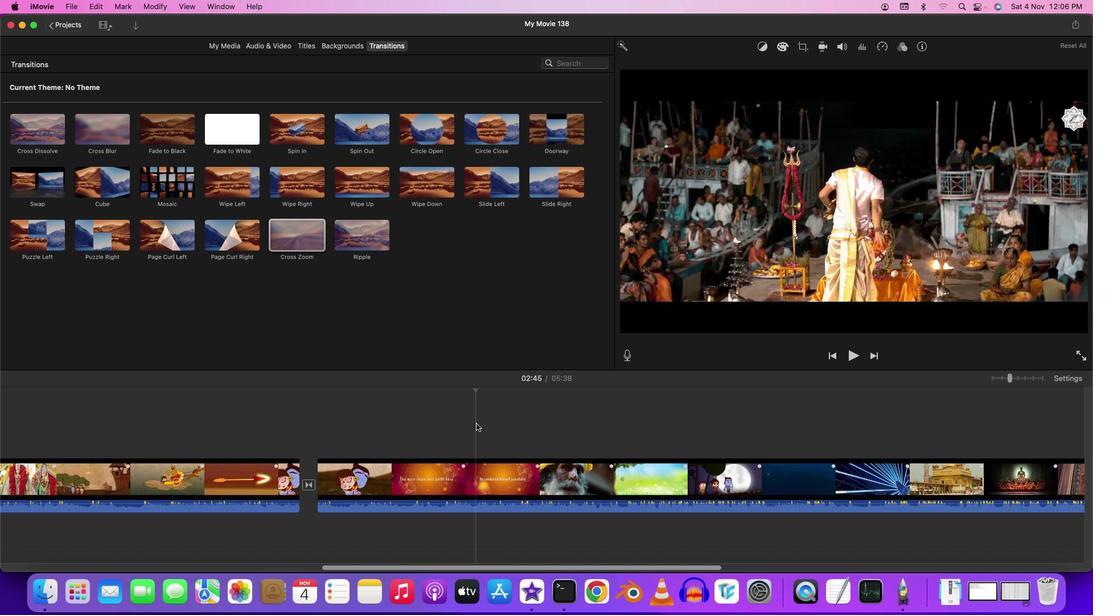 
Action: Mouse moved to (476, 495)
Screenshot: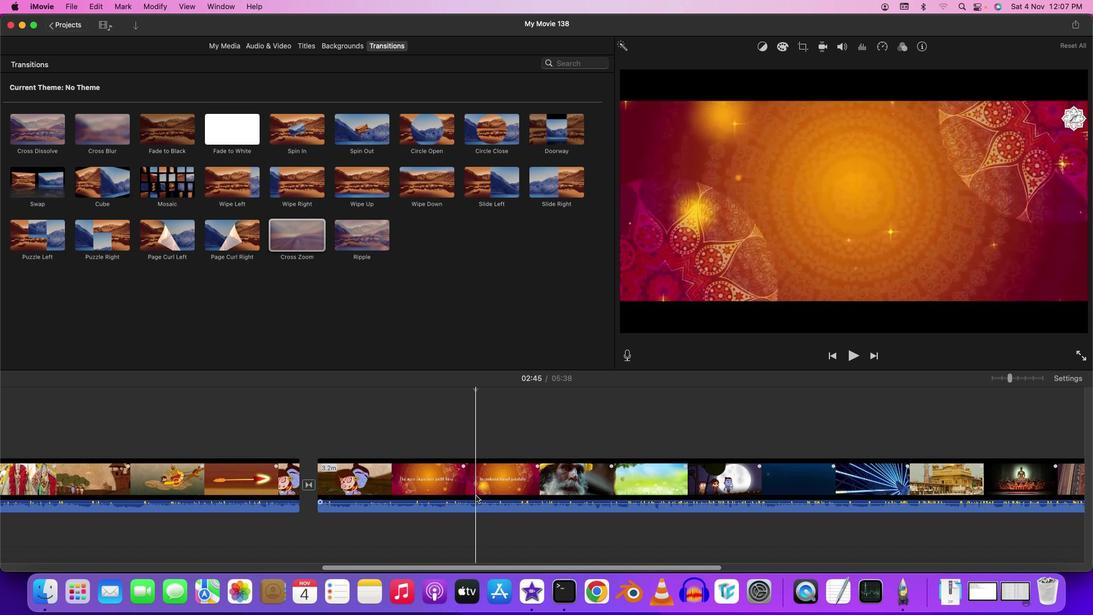 
Action: Mouse pressed left at (476, 495)
Screenshot: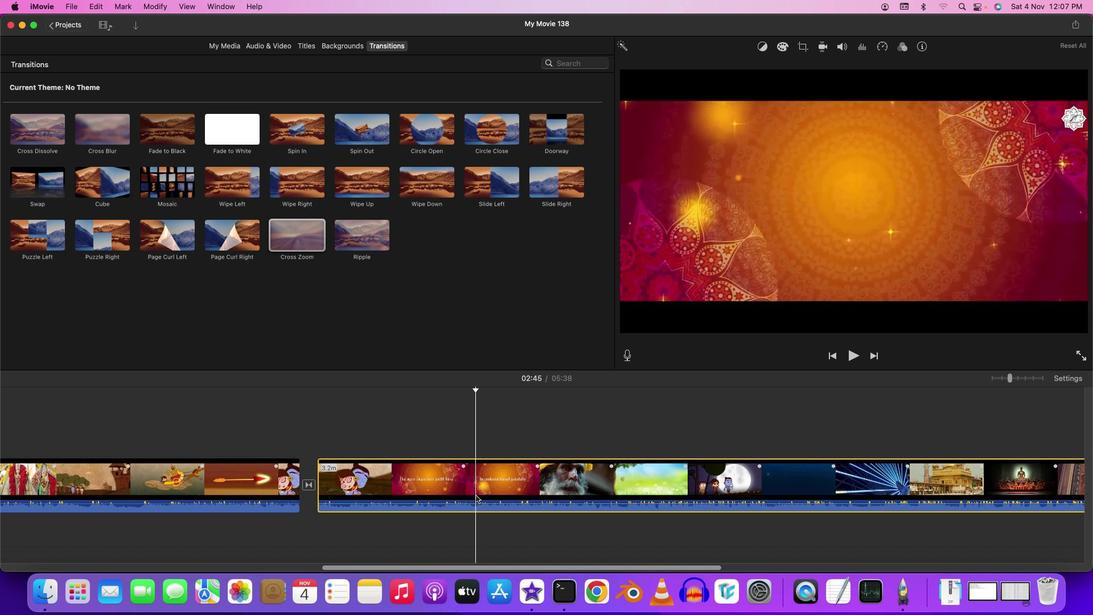 
Action: Key pressed Key.cmd'b'
Screenshot: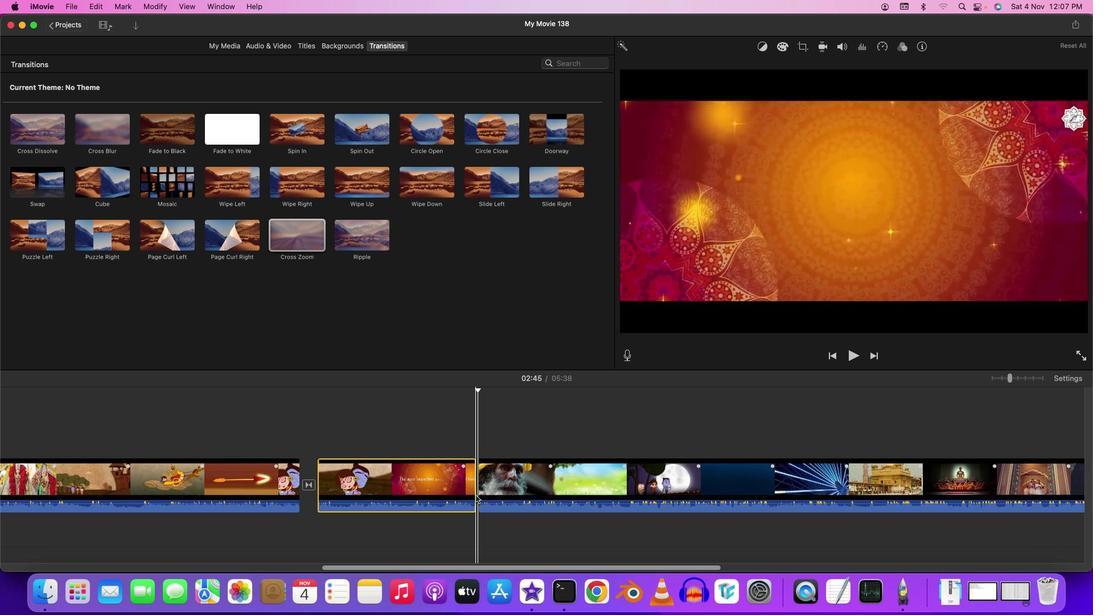 
Action: Mouse moved to (282, 239)
Screenshot: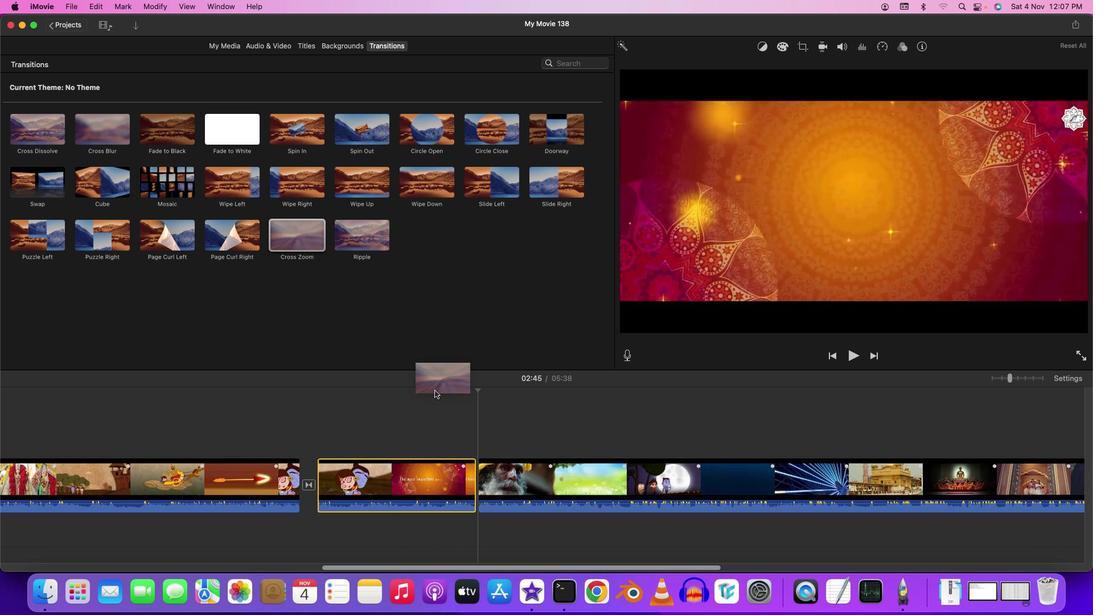 
Action: Mouse pressed left at (282, 239)
Screenshot: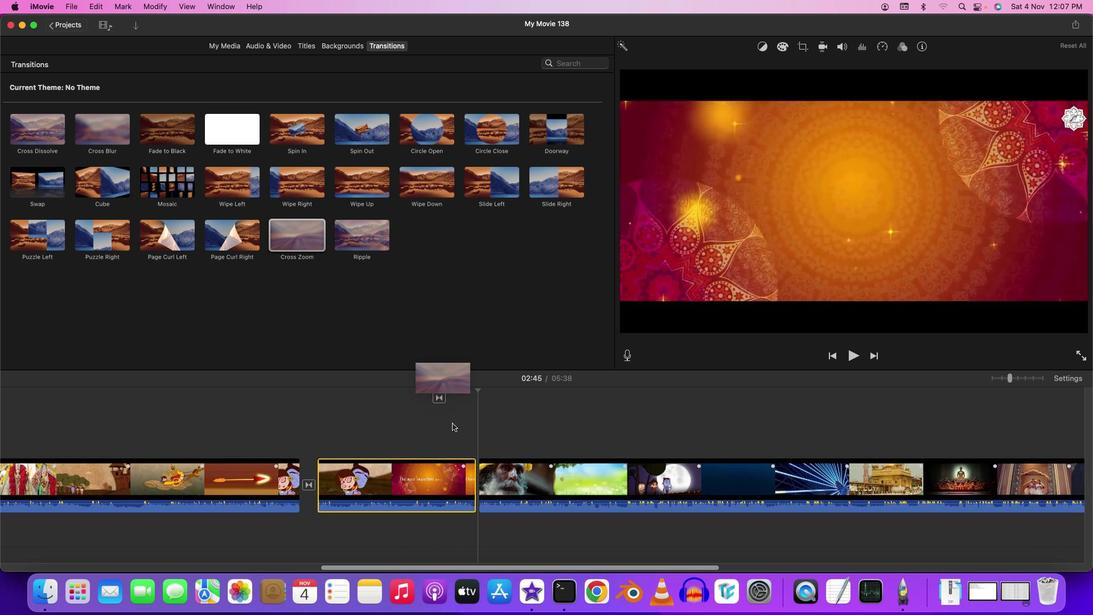 
Action: Mouse moved to (466, 449)
Screenshot: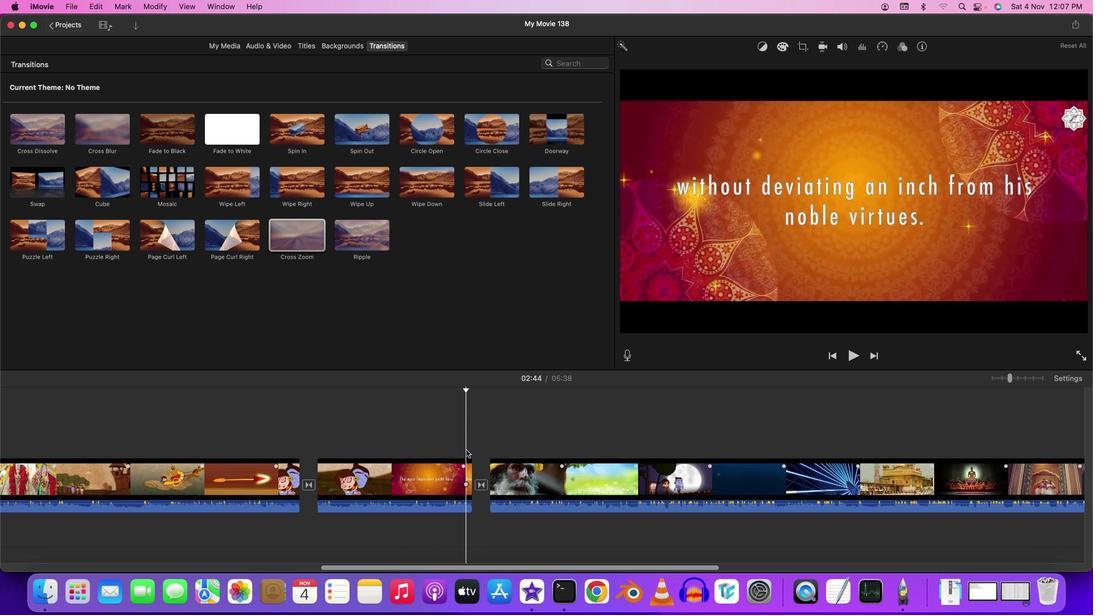 
Action: Mouse pressed left at (466, 449)
Screenshot: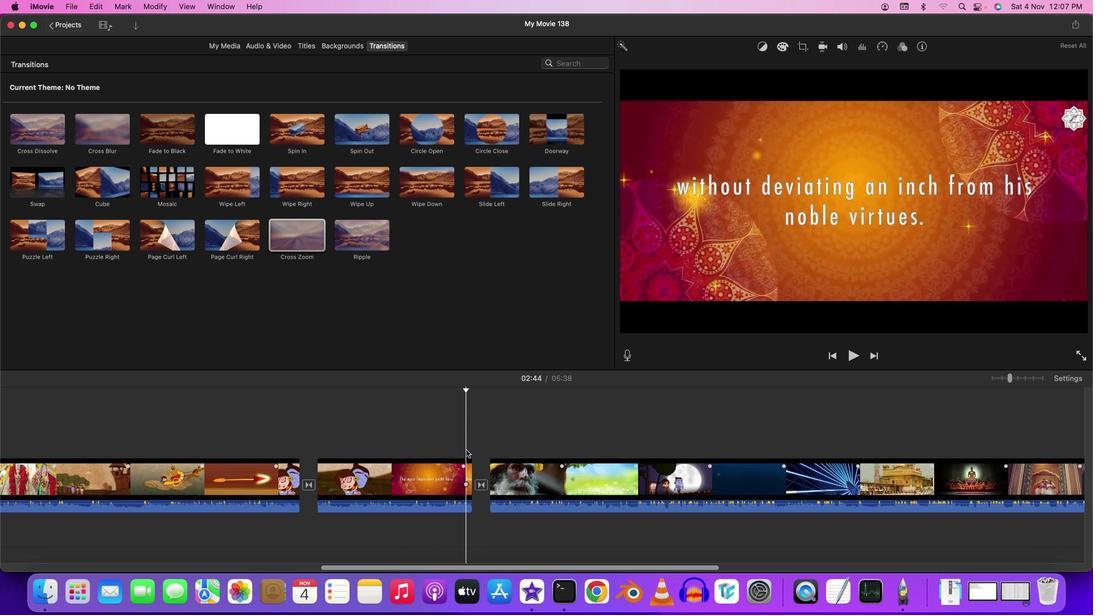 
Action: Key pressed Key.space
Screenshot: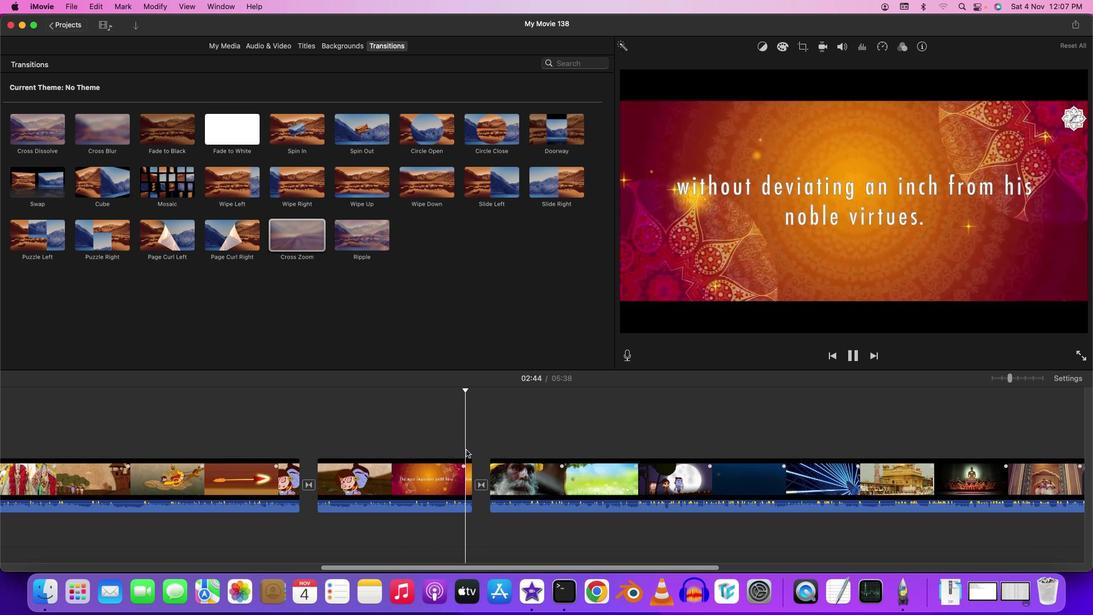 
Action: Mouse moved to (454, 445)
Screenshot: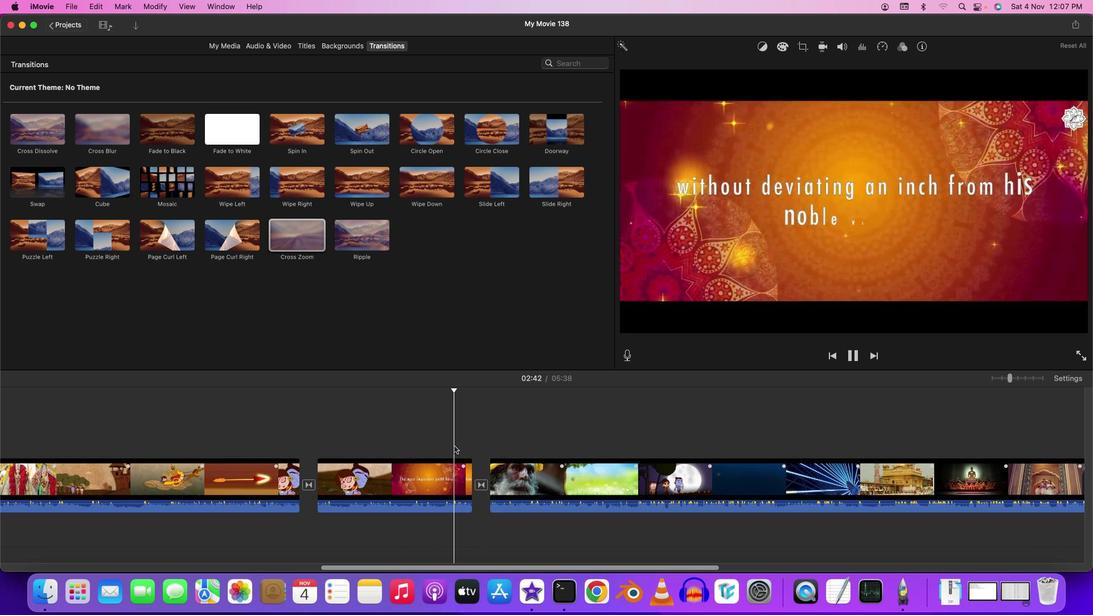 
Action: Mouse pressed left at (454, 445)
Screenshot: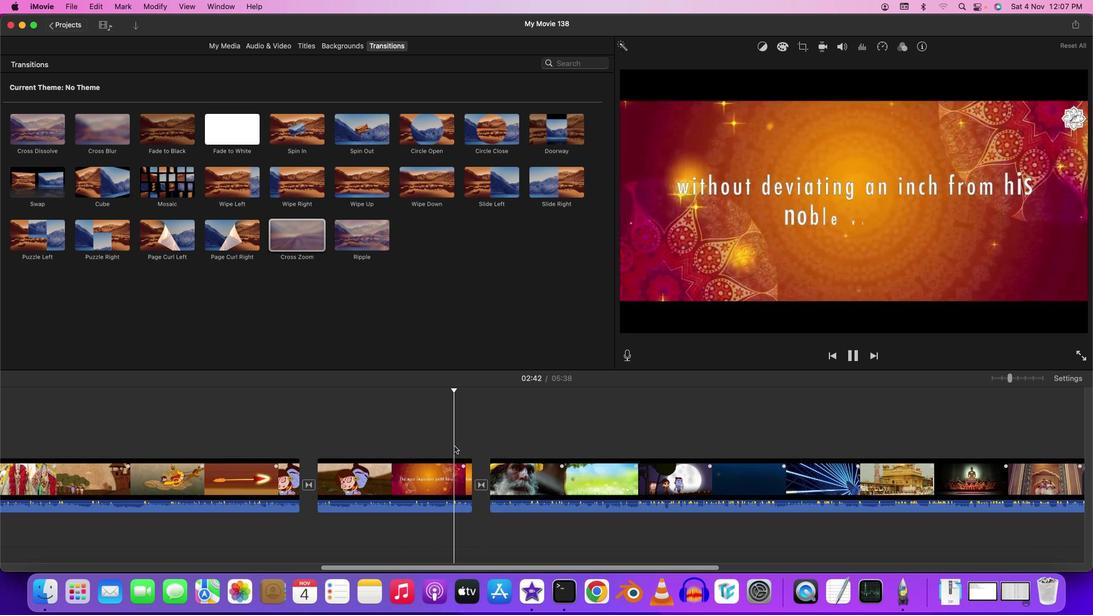 
Action: Mouse moved to (500, 567)
Screenshot: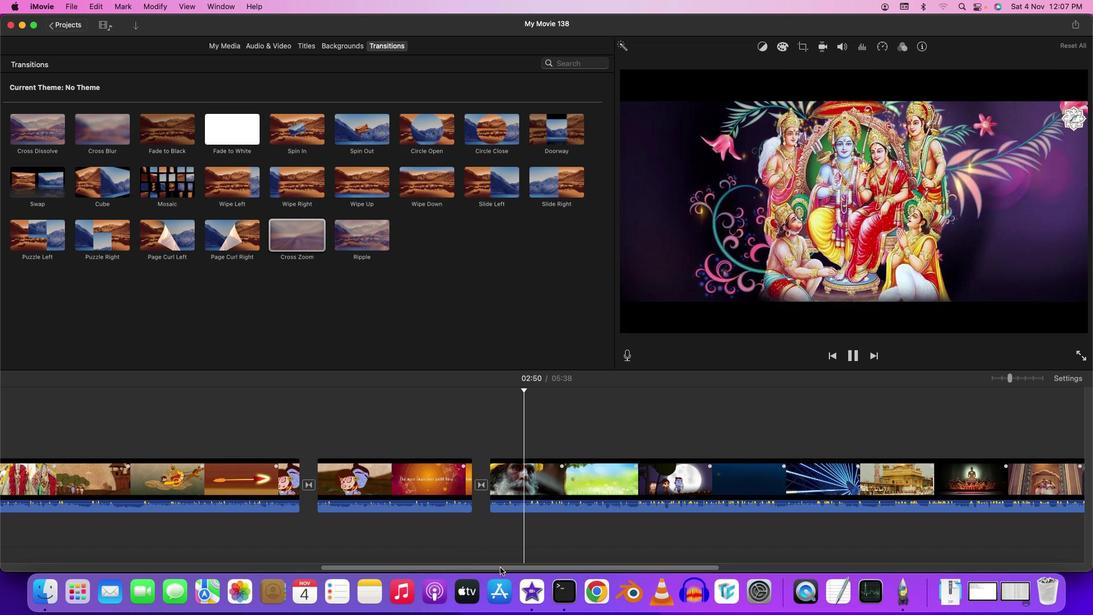 
Action: Mouse pressed left at (500, 567)
Screenshot: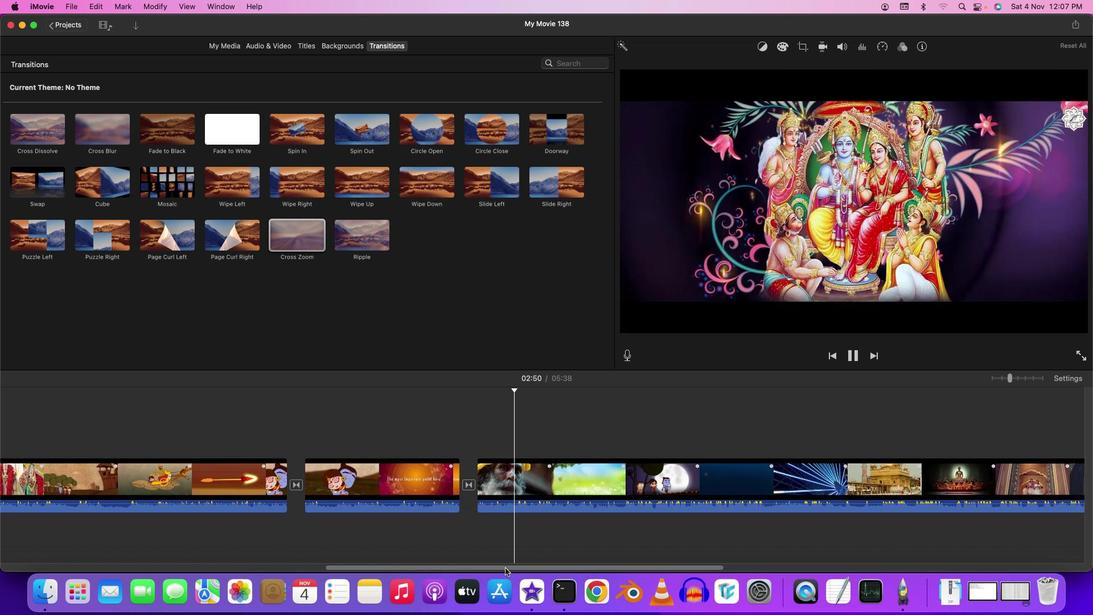 
Action: Mouse moved to (481, 447)
Screenshot: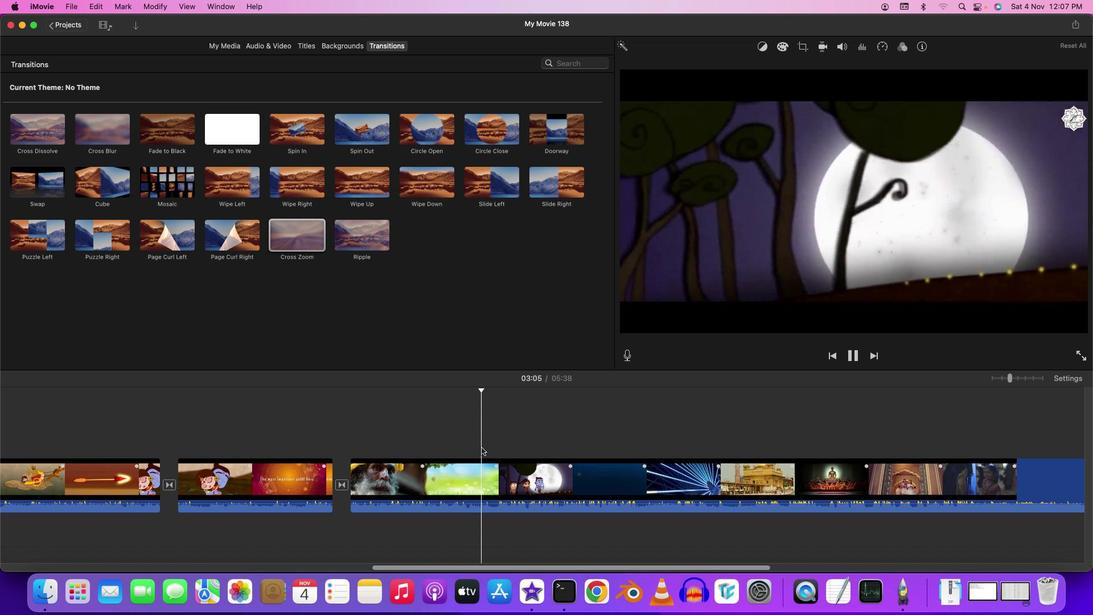 
Action: Mouse pressed left at (481, 447)
Screenshot: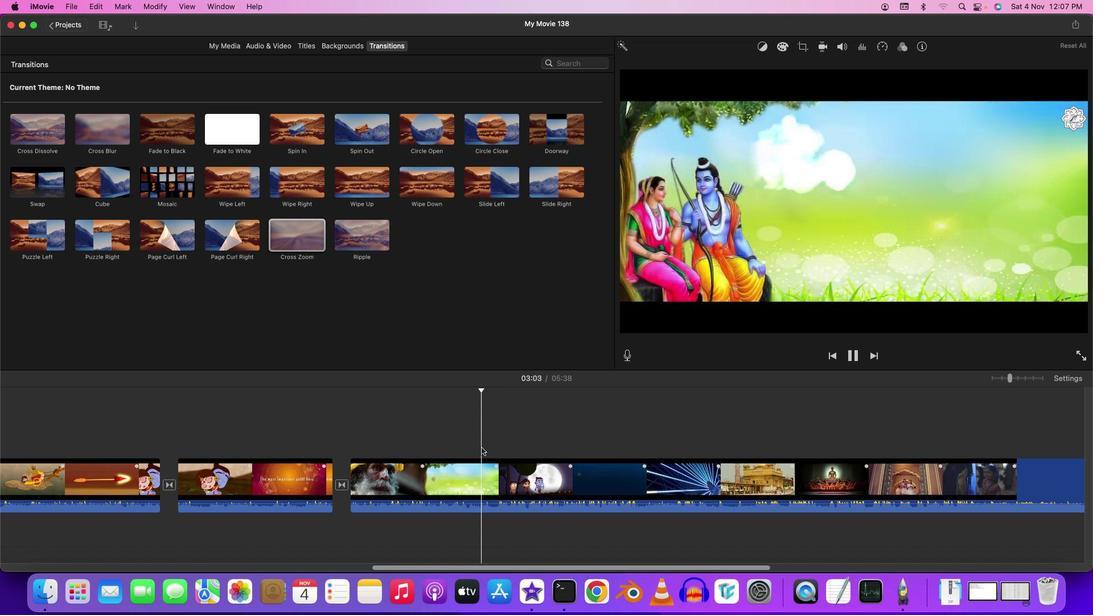 
Action: Mouse moved to (468, 439)
Screenshot: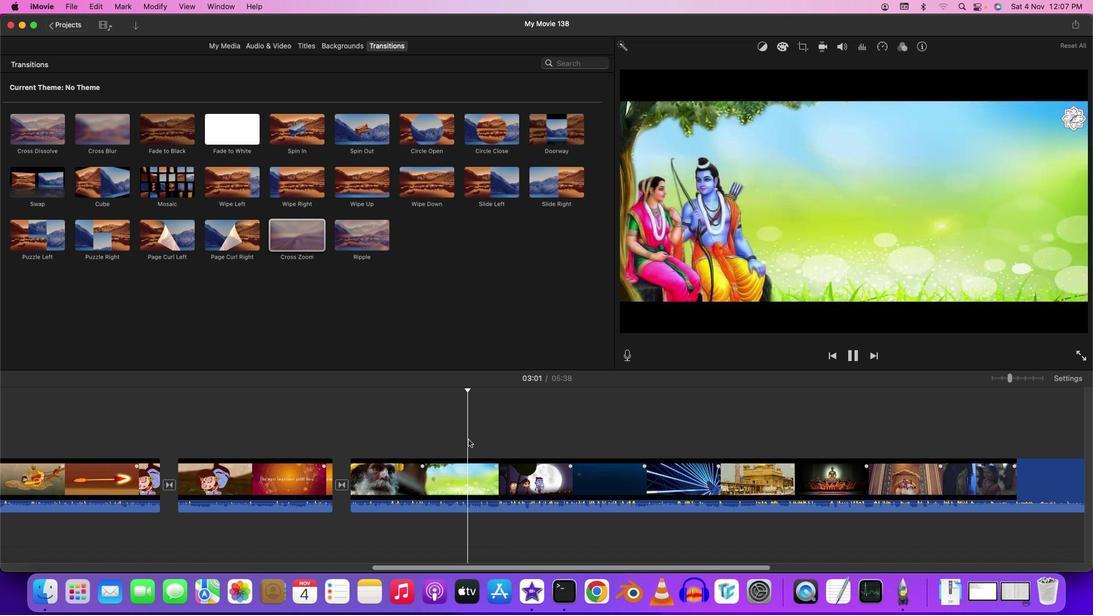 
Action: Mouse pressed left at (468, 439)
Screenshot: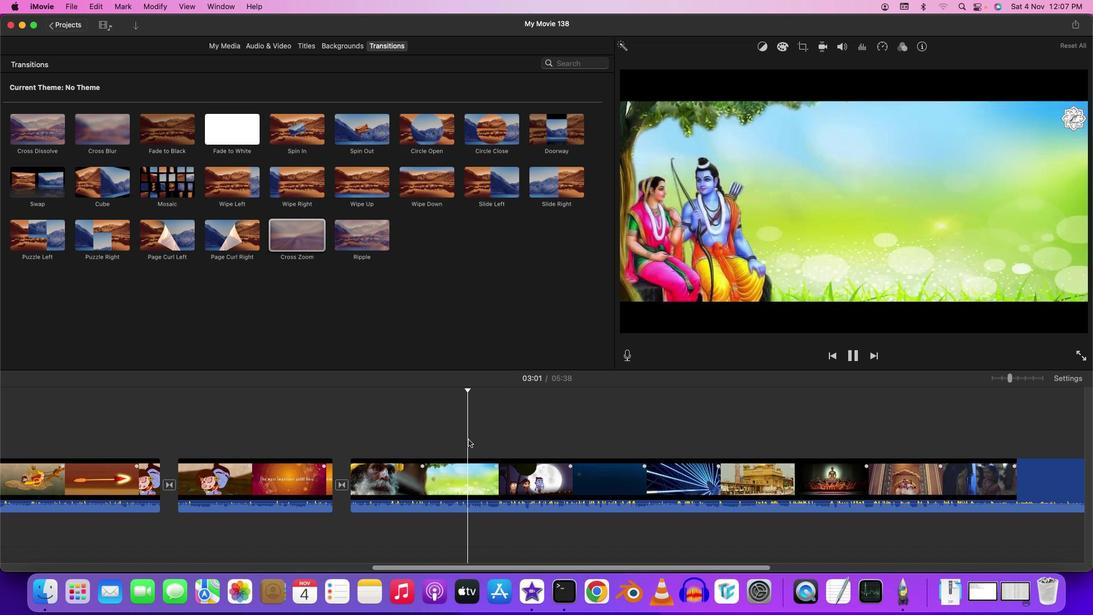 
Action: Key pressed Key.space
Screenshot: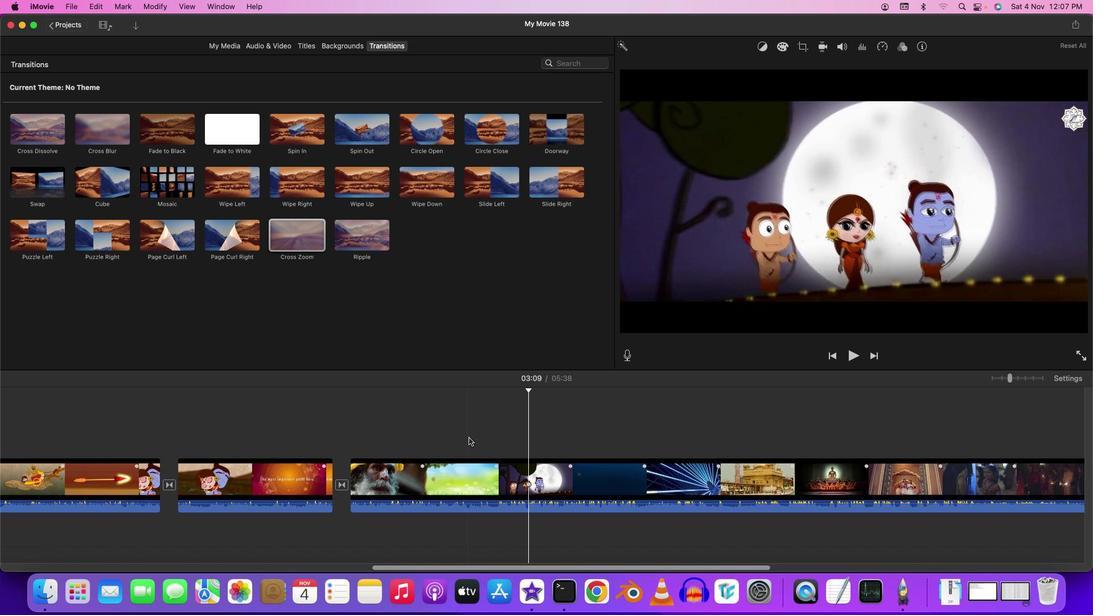 
Action: Mouse moved to (515, 434)
Screenshot: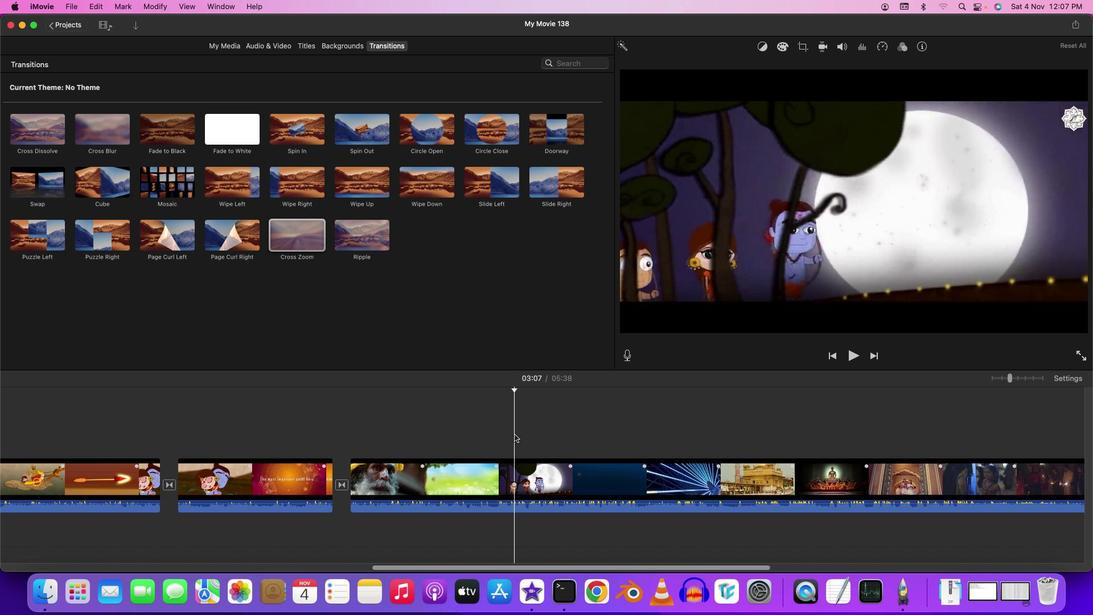 
Action: Mouse pressed left at (515, 434)
Screenshot: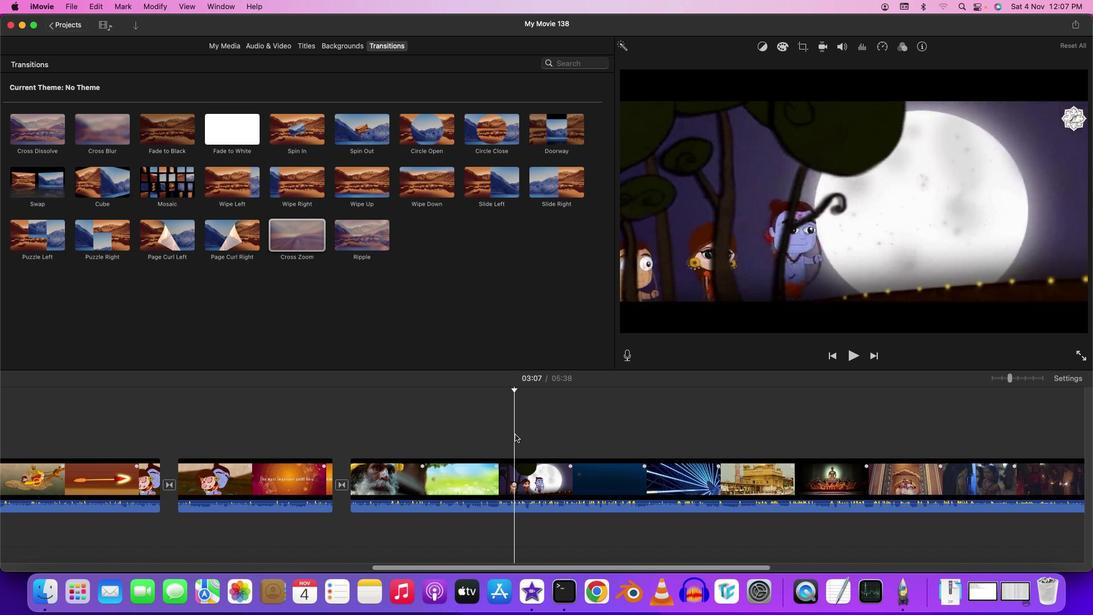 
Action: Mouse moved to (515, 434)
Screenshot: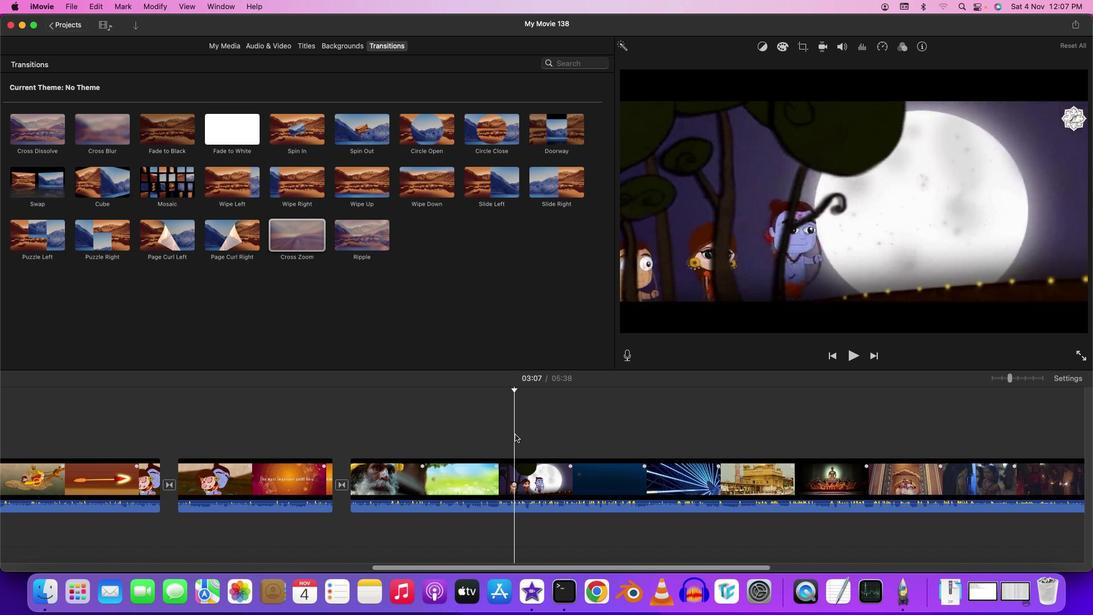 
Action: Key pressed Key.space
Screenshot: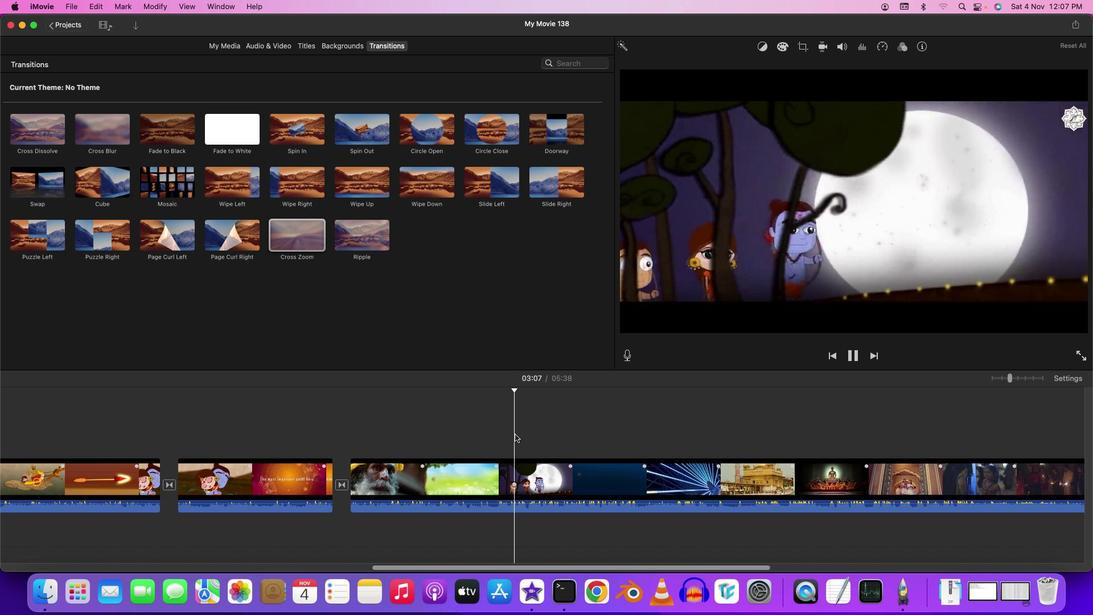 
Action: Mouse moved to (505, 432)
Screenshot: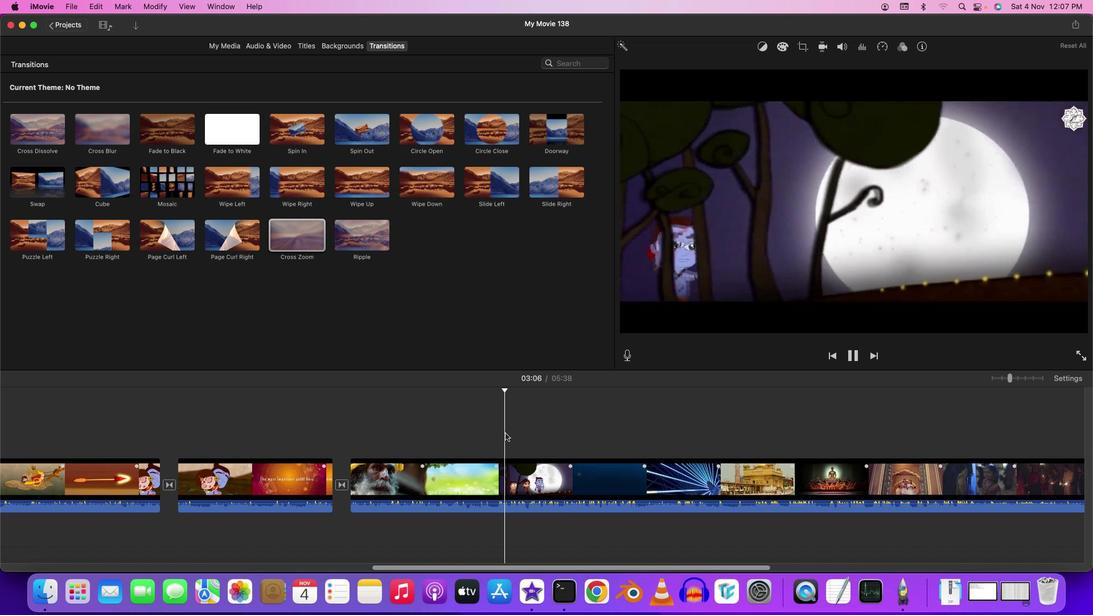 
Action: Mouse pressed left at (505, 432)
Screenshot: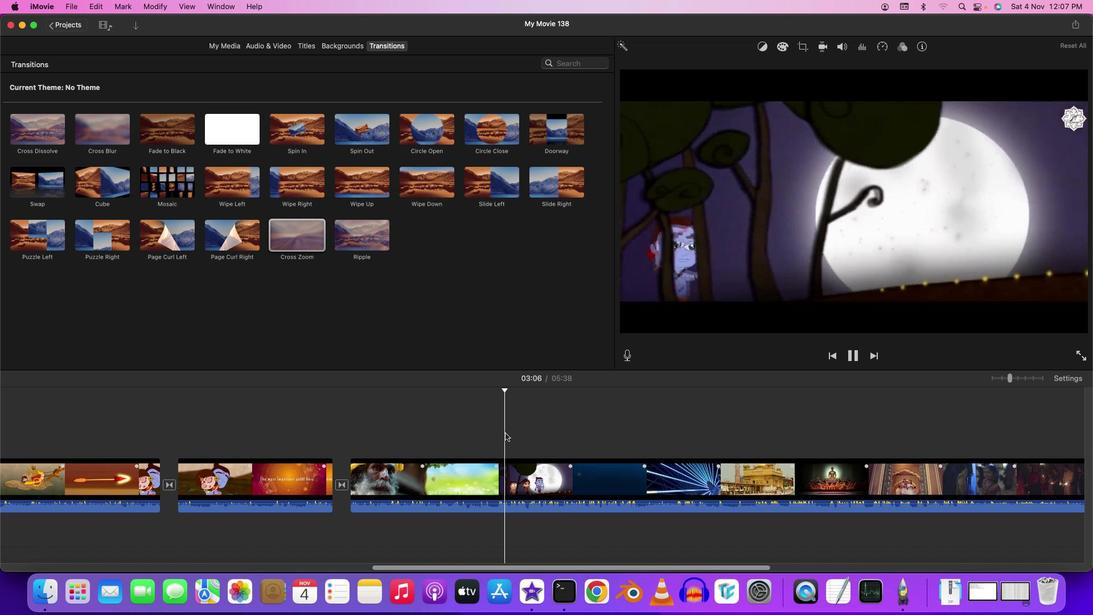 
Action: Mouse moved to (494, 432)
Screenshot: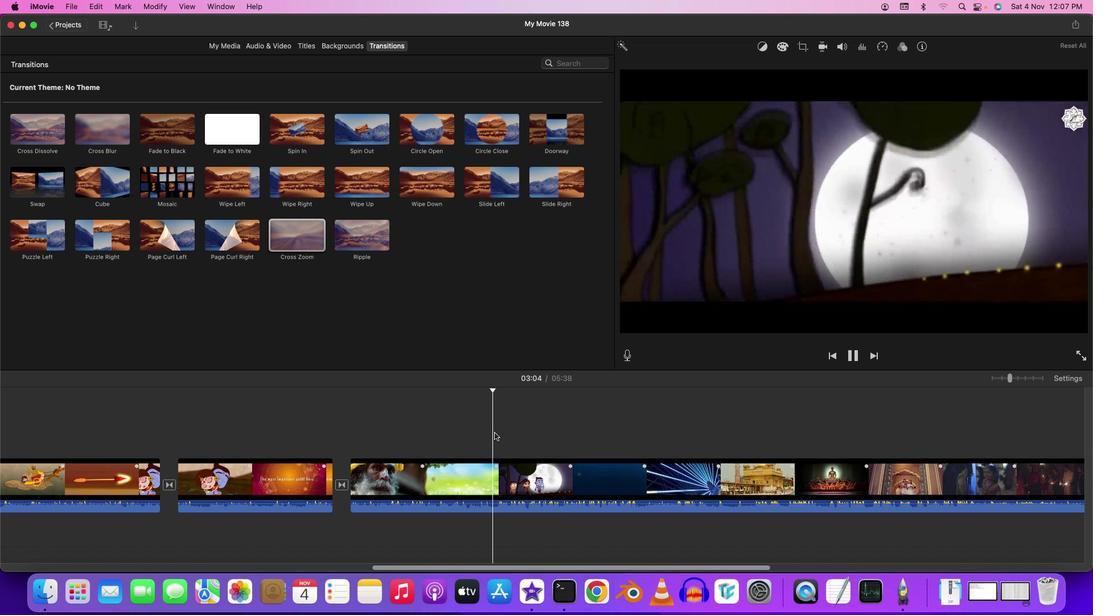 
Action: Mouse pressed left at (494, 432)
Screenshot: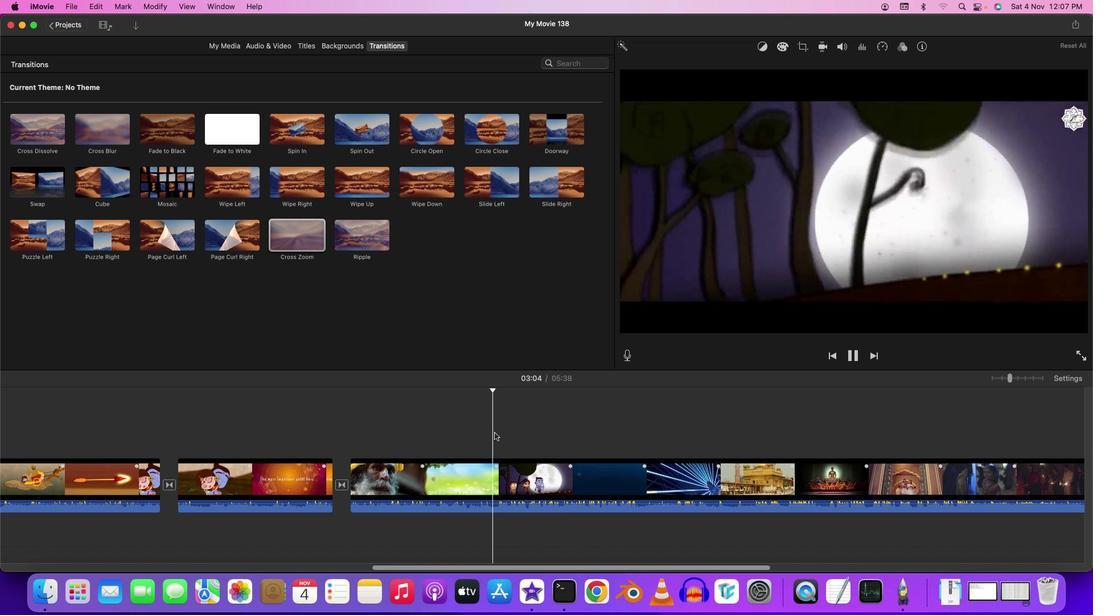 
Action: Mouse moved to (601, 565)
Screenshot: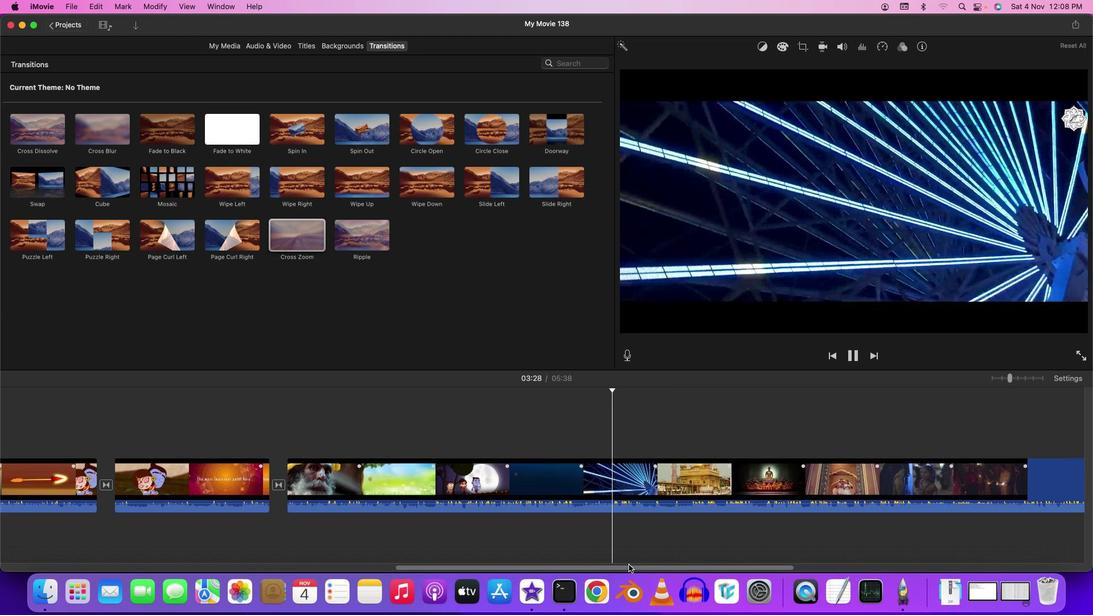 
Action: Mouse pressed left at (601, 565)
Screenshot: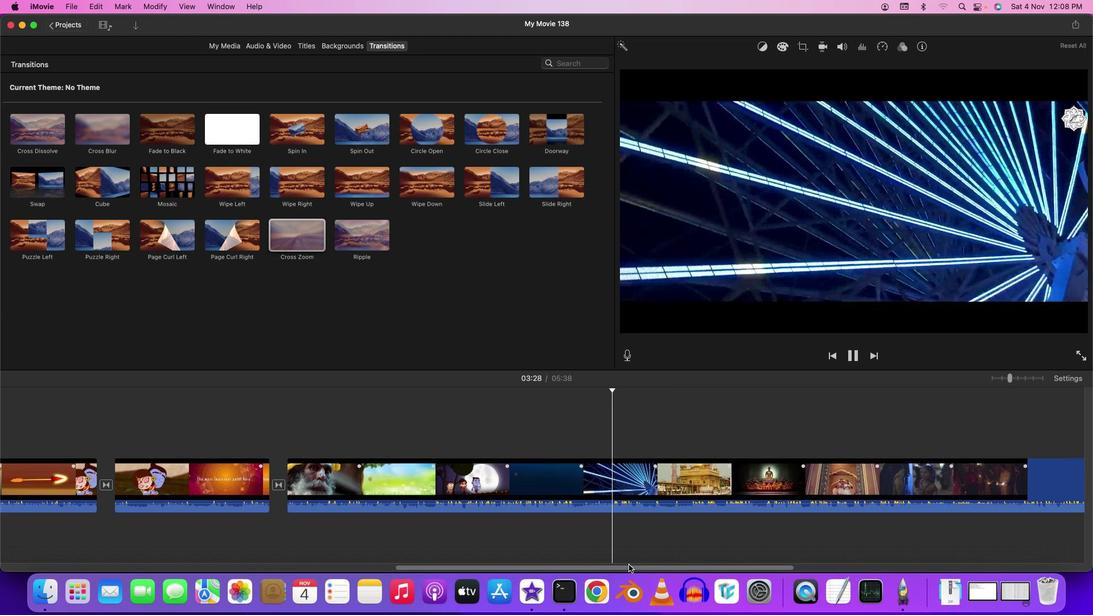 
Action: Mouse moved to (597, 421)
Screenshot: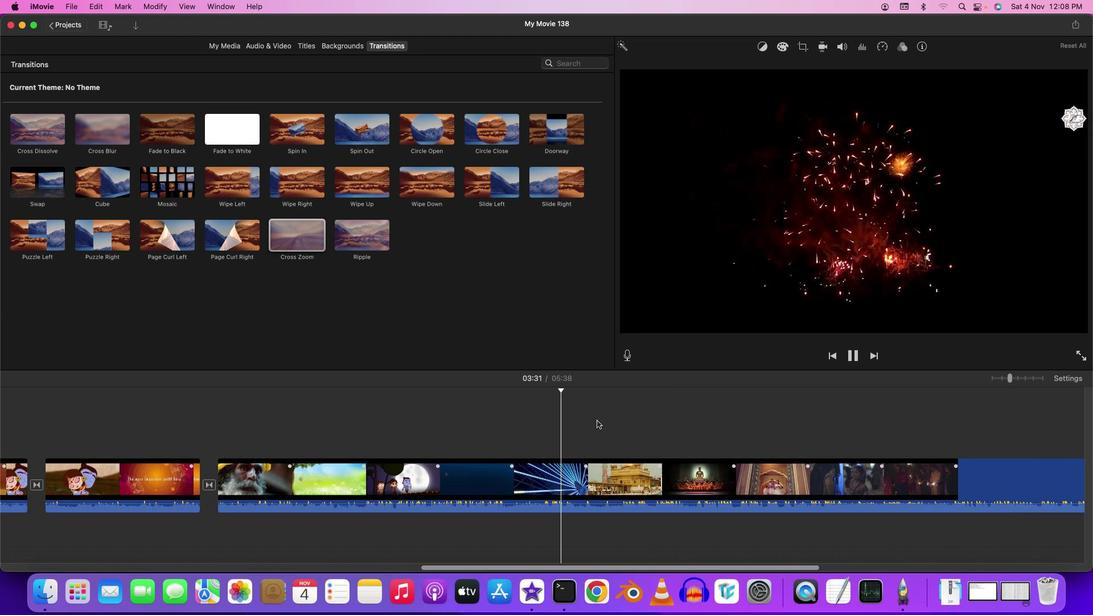 
Action: Key pressed Key.spaceKey.leftKey.leftKey.leftKey.leftKey.leftKey.leftKey.leftKey.leftKey.leftKey.leftKey.leftKey.leftKey.leftKey.leftKey.leftKey.leftKey.leftKey.leftKey.leftKey.leftKey.leftKey.leftKey.leftKey.leftKey.leftKey.leftKey.leftKey.leftKey.leftKey.leftKey.leftKey.leftKey.leftKey.leftKey.leftKey.leftKey.leftKey.leftKey.leftKey.leftKey.leftKey.leftKey.leftKey.leftKey.leftKey.leftKey.rightKey.rightKey.rightKey.rightKey.rightKey.rightKey.rightKey.leftKey.right
Screenshot: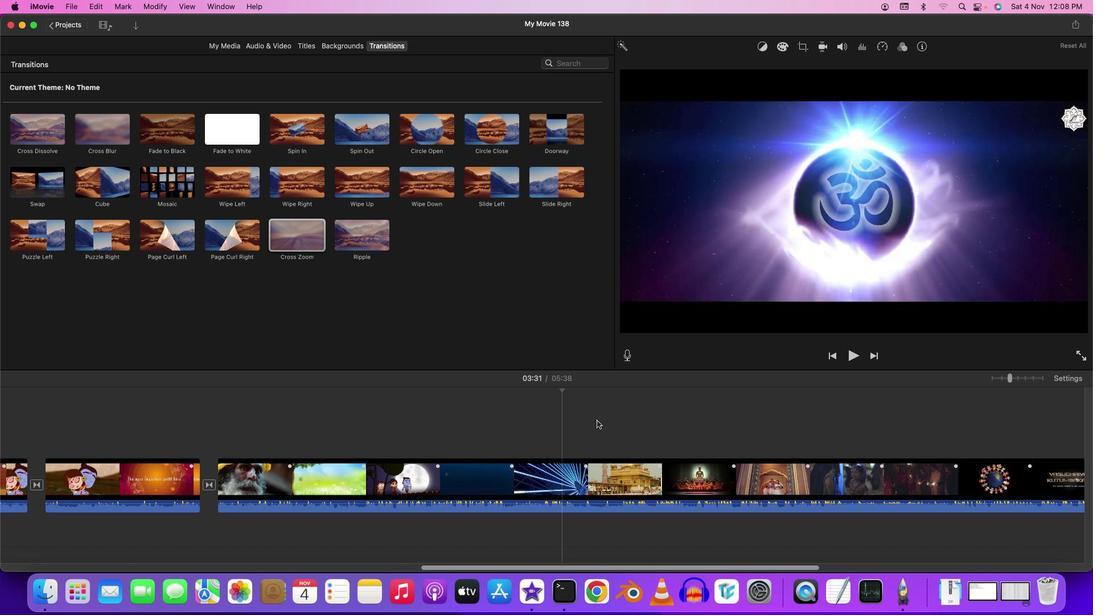 
Action: Mouse moved to (562, 469)
Screenshot: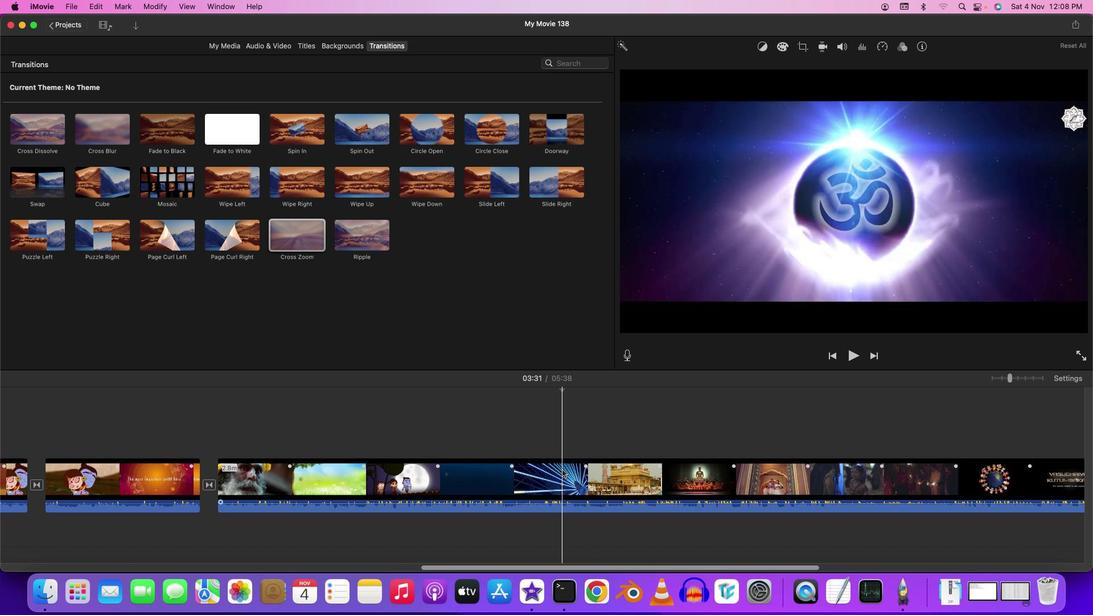 
Action: Mouse pressed left at (562, 469)
Screenshot: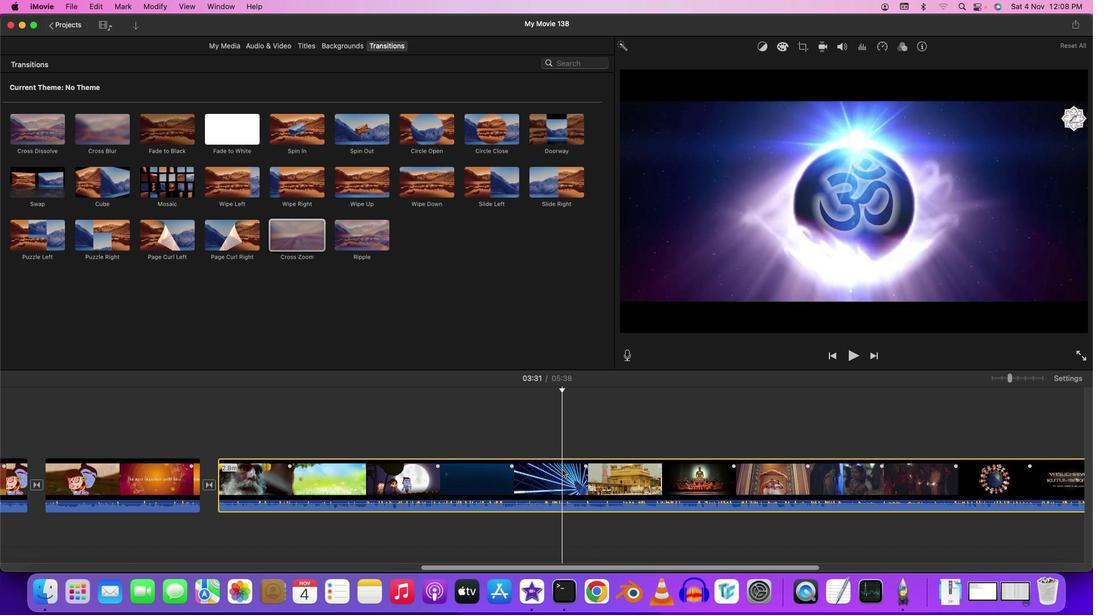 
Action: Key pressed Key.cmd'b'
Screenshot: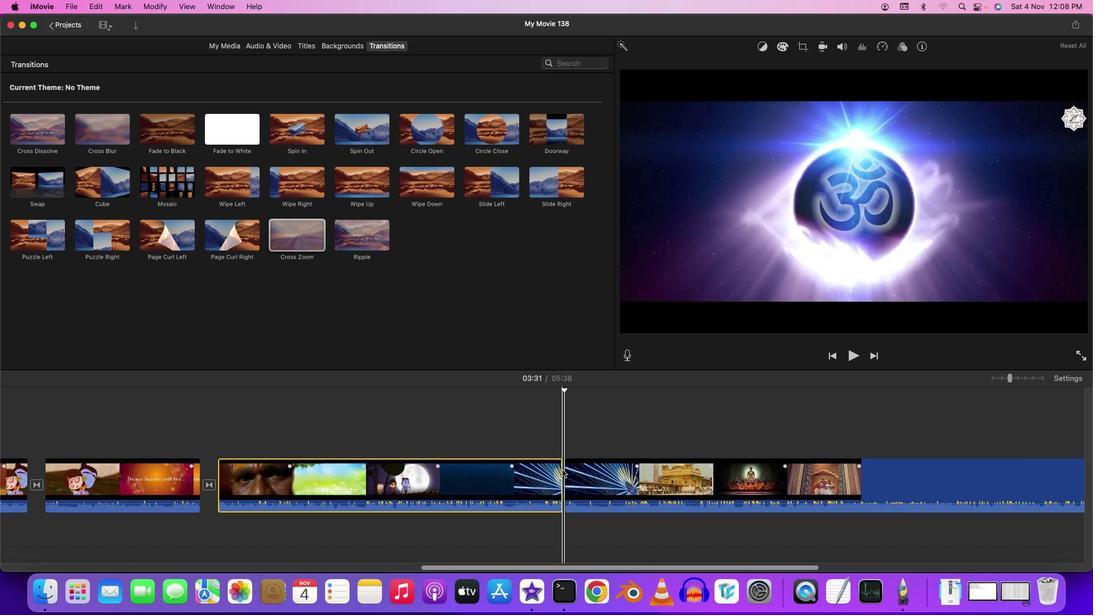 
Action: Mouse moved to (297, 240)
Screenshot: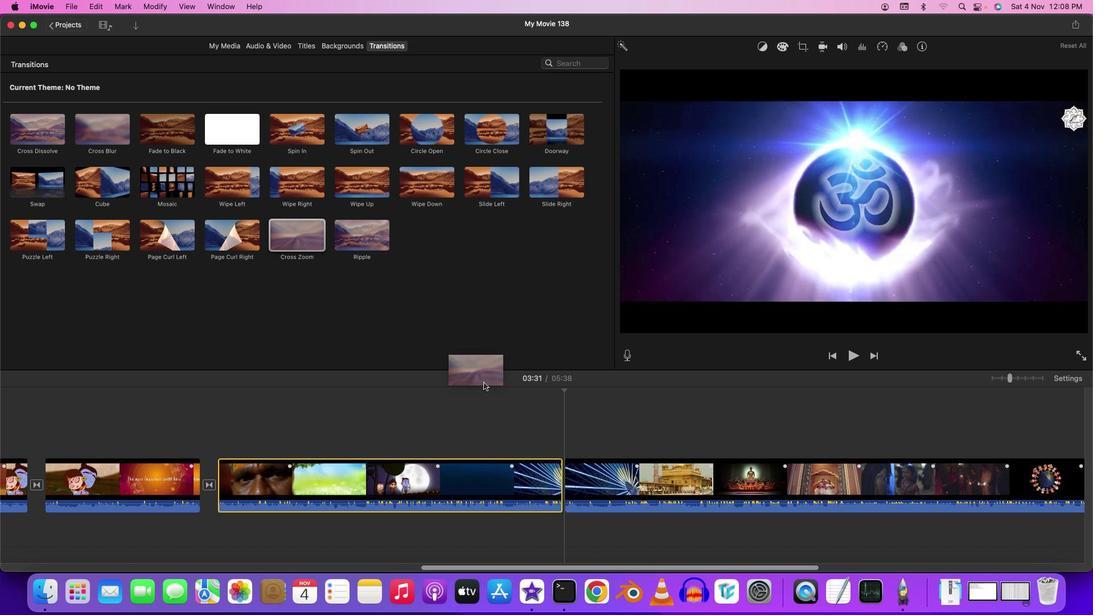 
Action: Mouse pressed left at (297, 240)
Screenshot: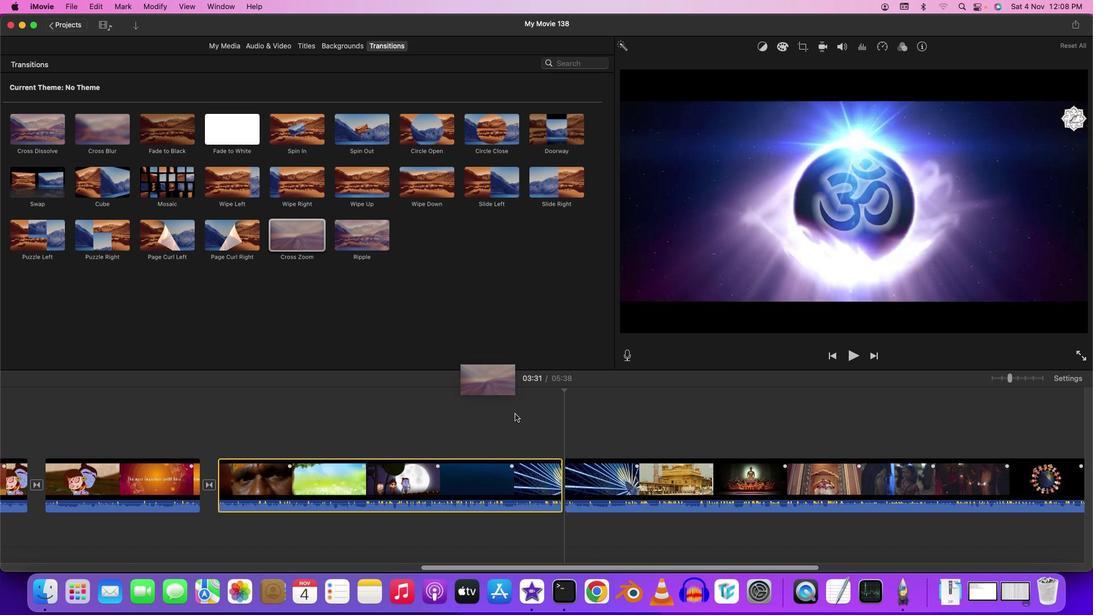 
Action: Mouse moved to (549, 441)
Screenshot: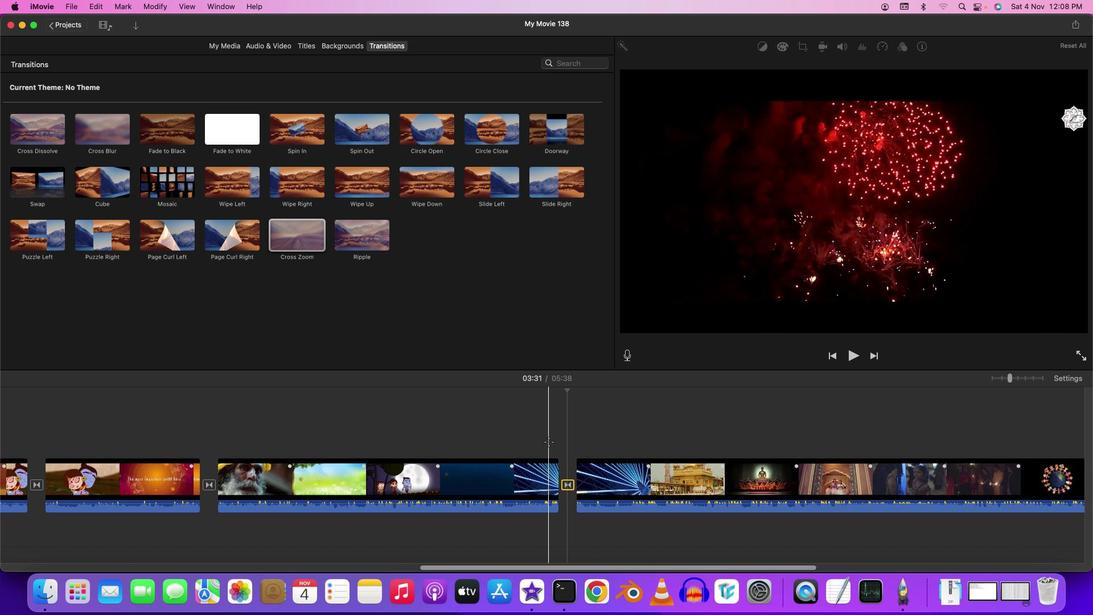 
Action: Mouse pressed left at (549, 441)
Screenshot: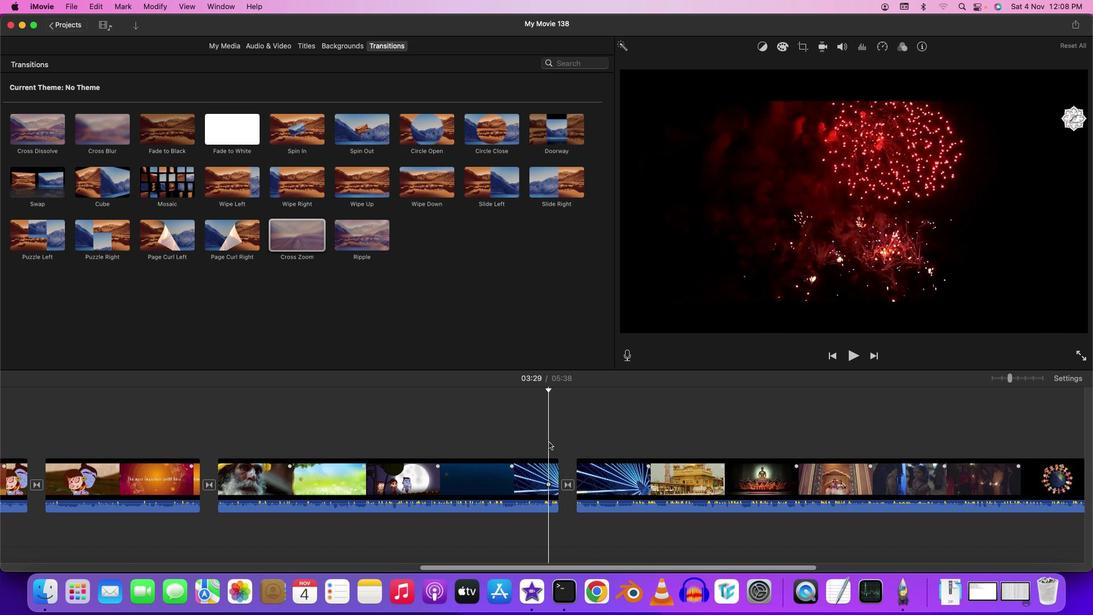 
Action: Key pressed Key.spaceKey.space
Screenshot: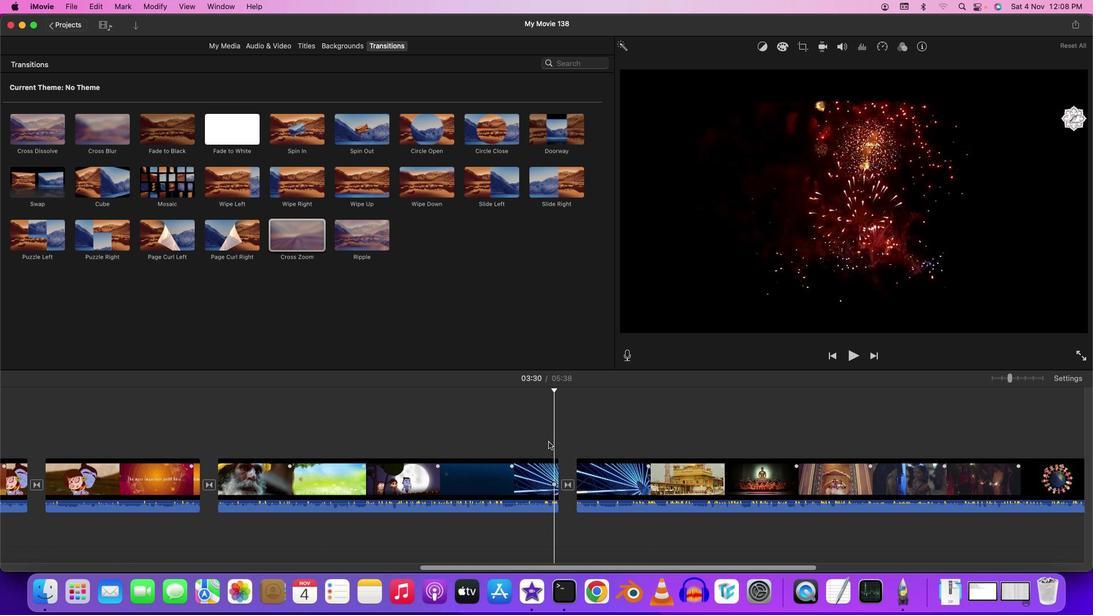 
Action: Mouse pressed left at (549, 441)
Screenshot: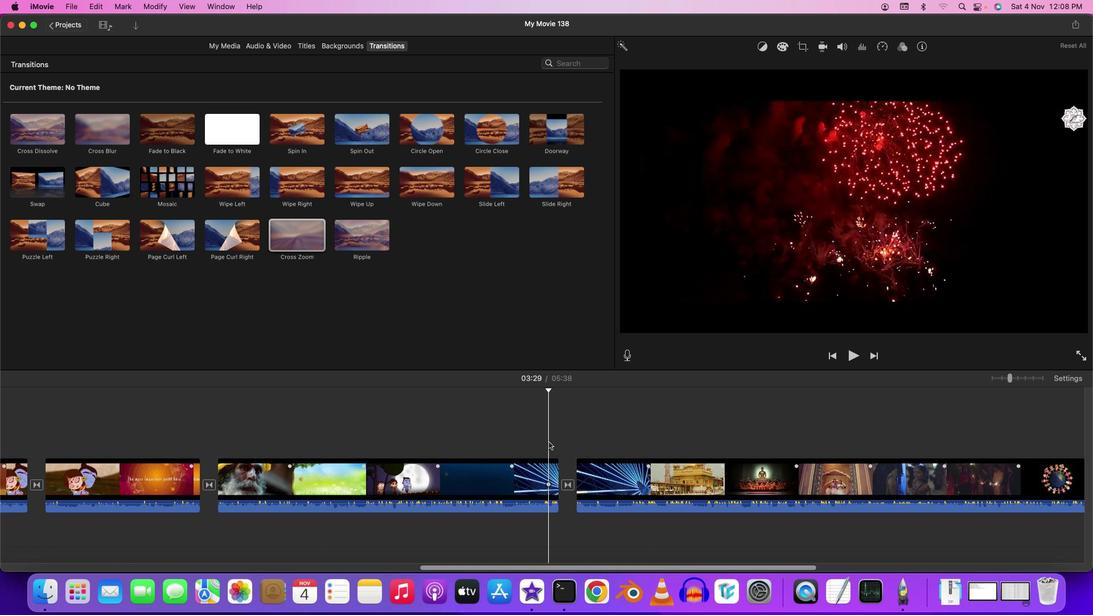 
Action: Key pressed Key.space
Screenshot: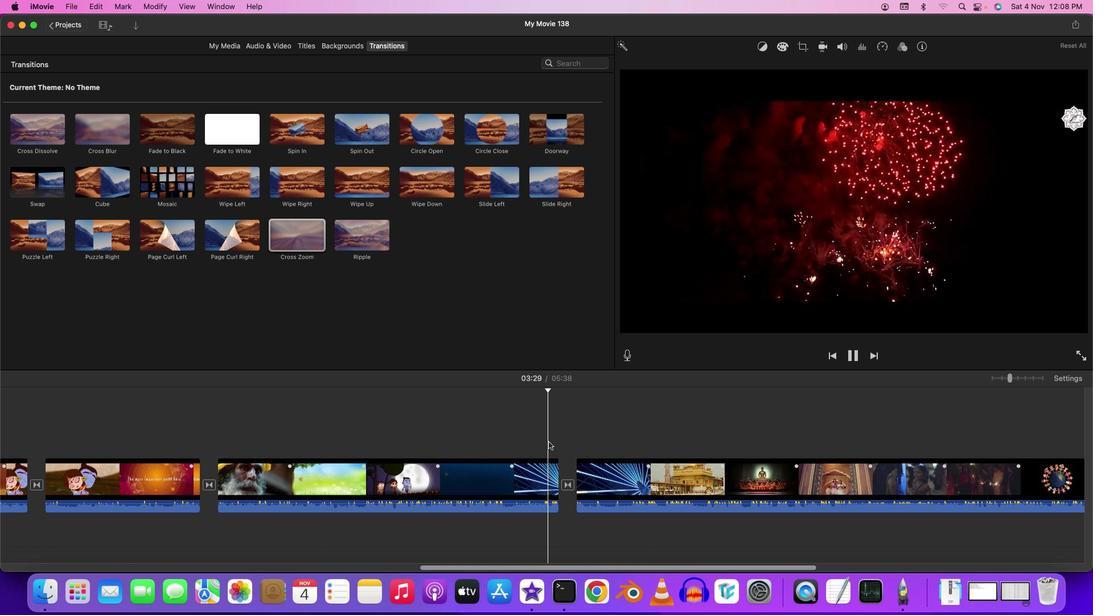 
Action: Mouse moved to (538, 568)
Screenshot: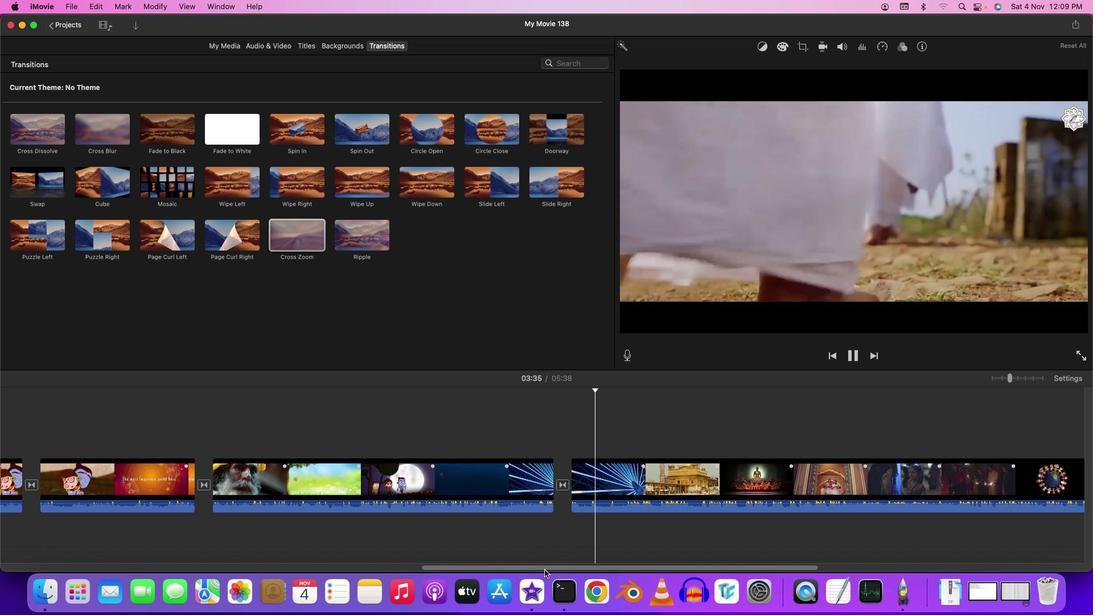 
Action: Mouse pressed left at (538, 568)
Screenshot: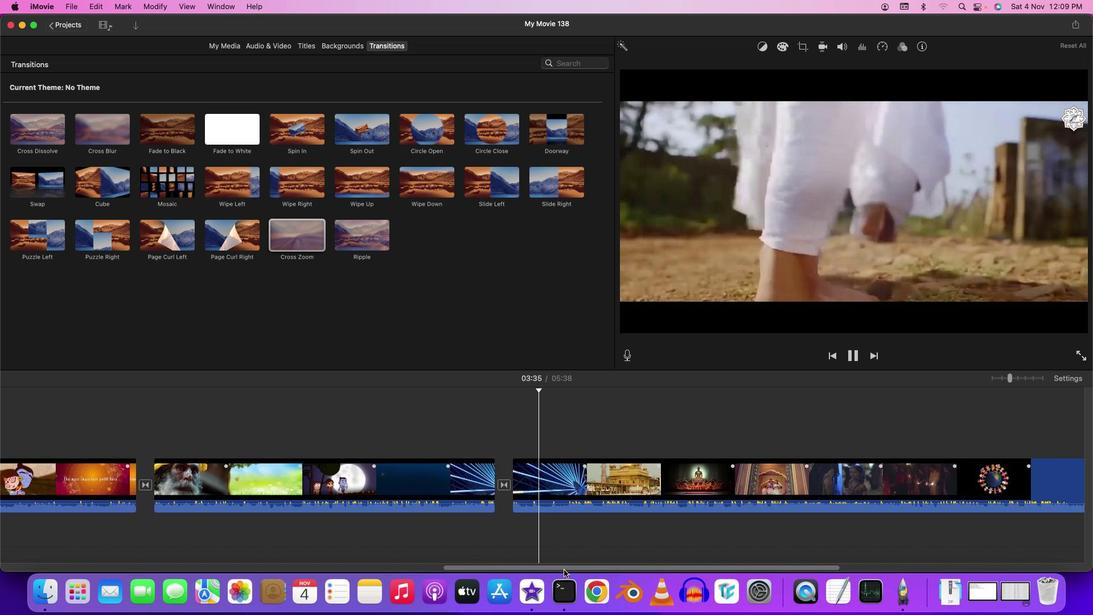 
Action: Mouse moved to (538, 448)
Screenshot: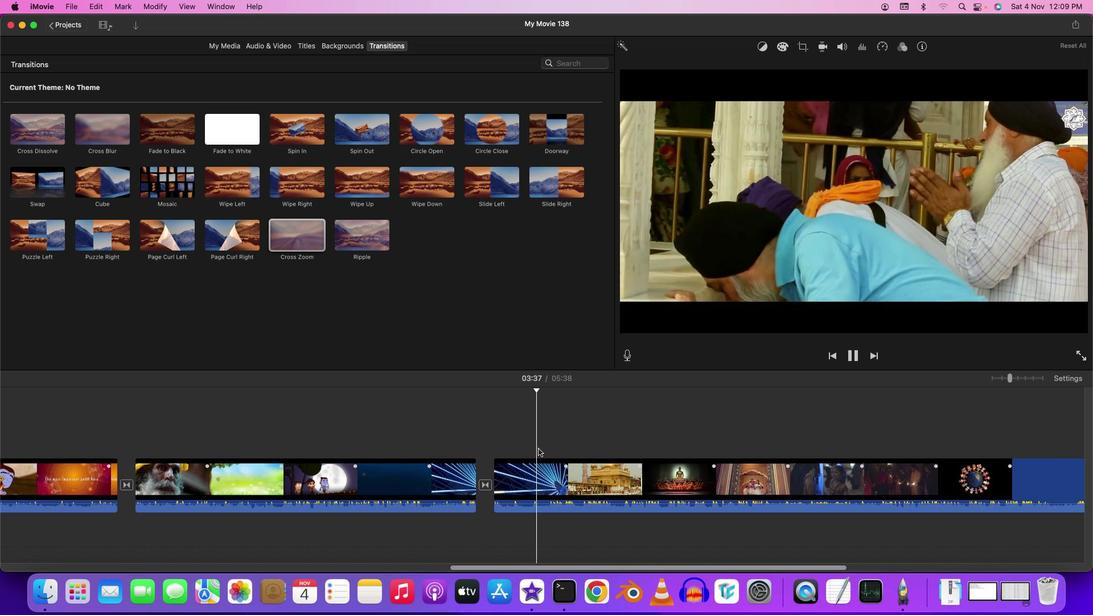 
Action: Key pressed Key.space
Screenshot: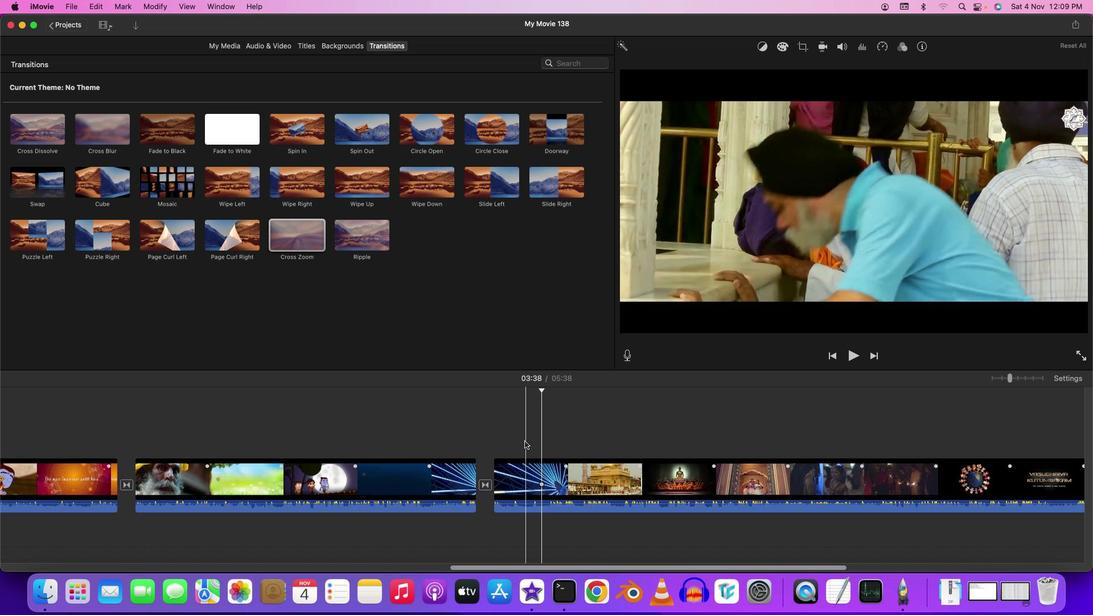 
Action: Mouse moved to (544, 440)
Screenshot: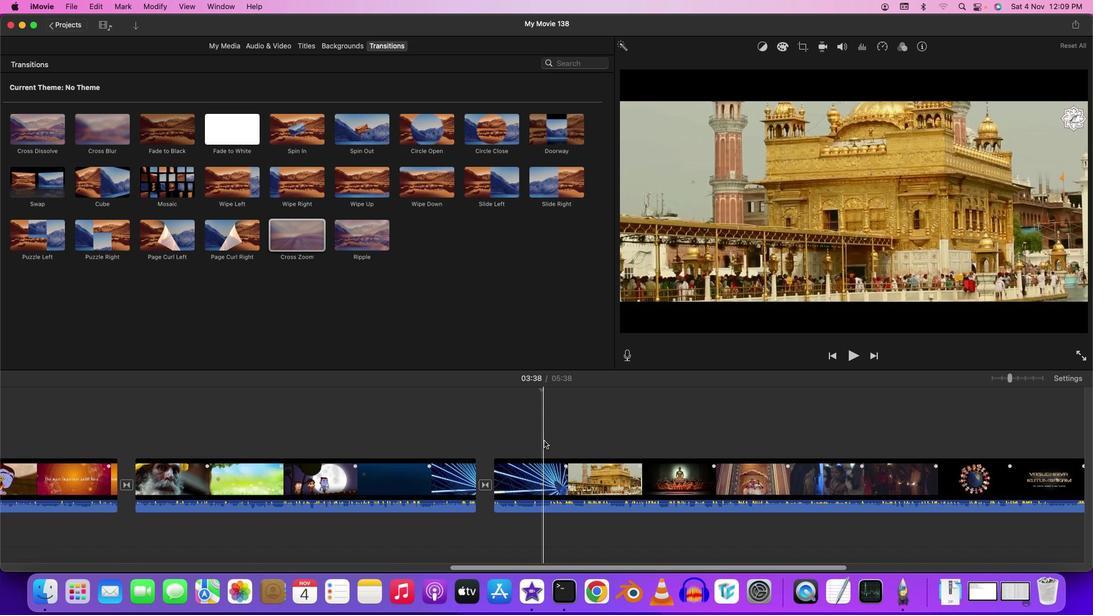 
Action: Mouse pressed left at (544, 440)
Screenshot: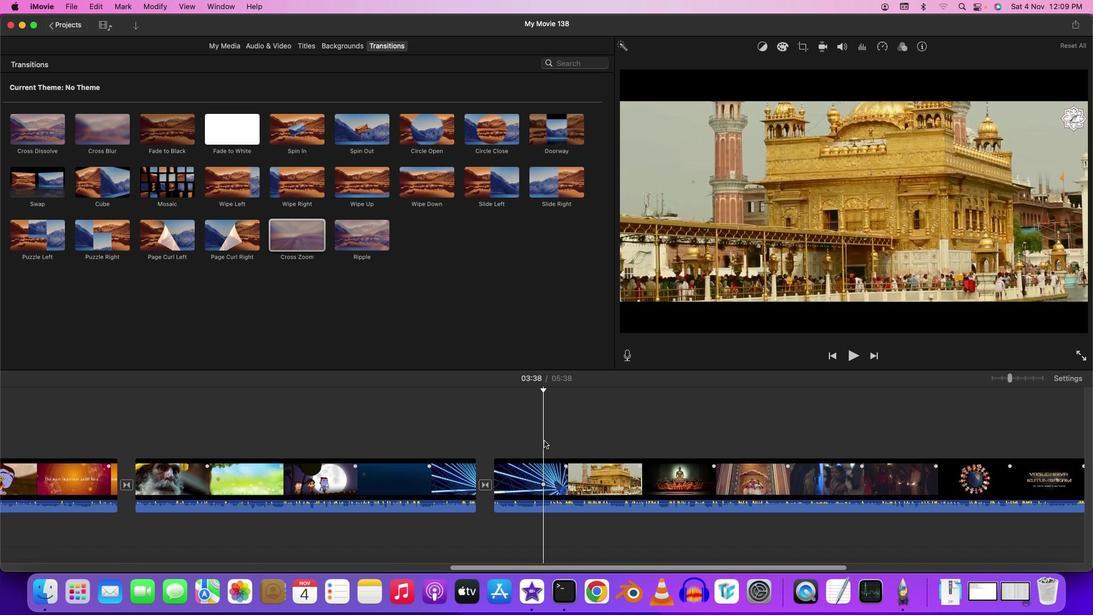 
Action: Key pressed Key.space
Screenshot: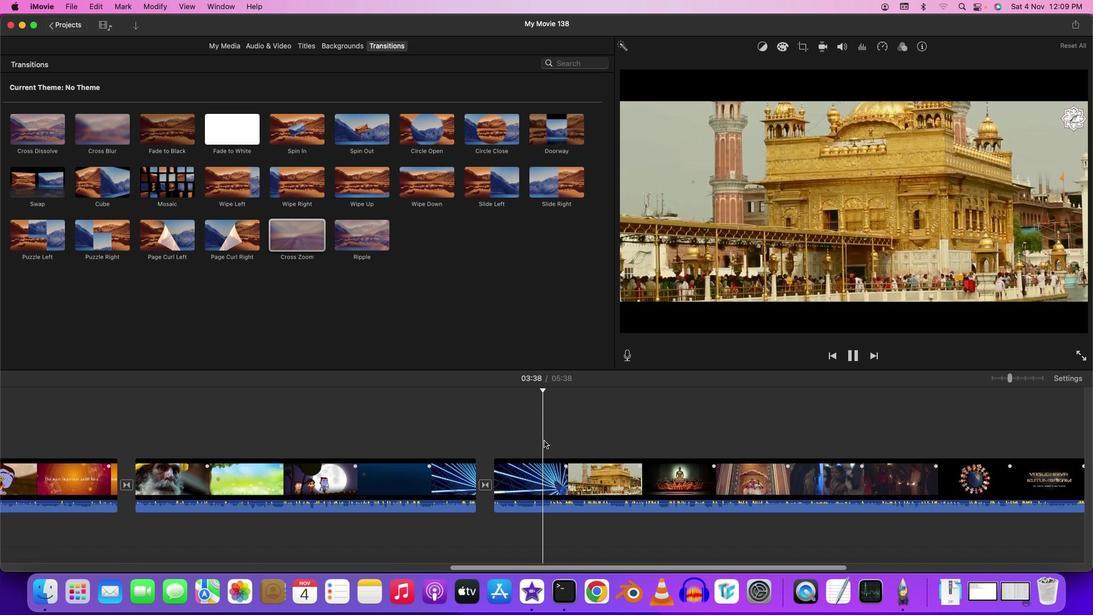 
Action: Mouse moved to (635, 434)
Screenshot: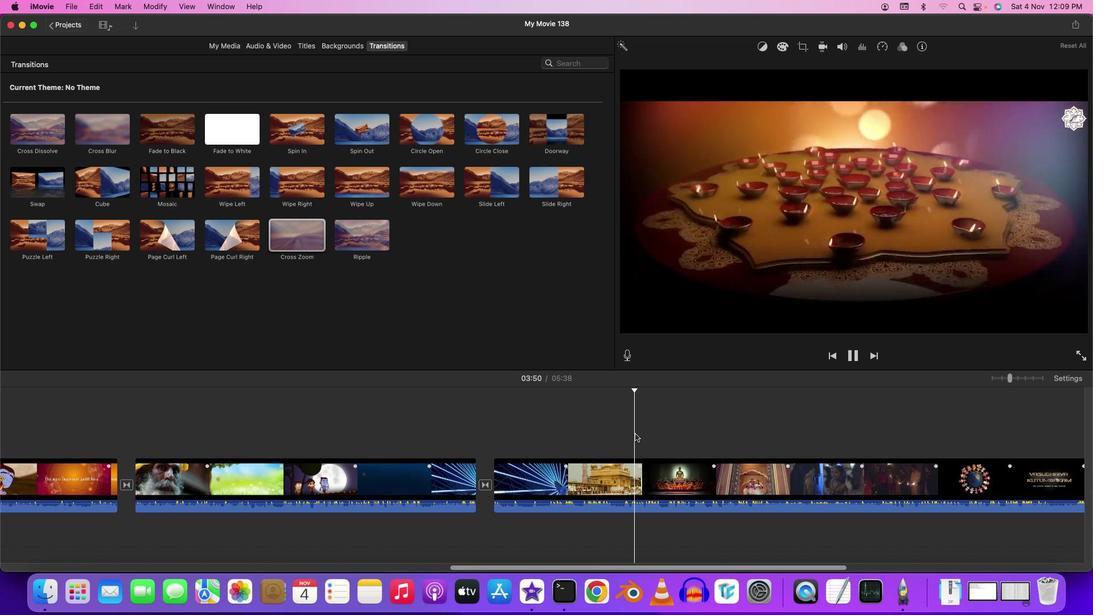 
Action: Mouse pressed left at (635, 434)
Screenshot: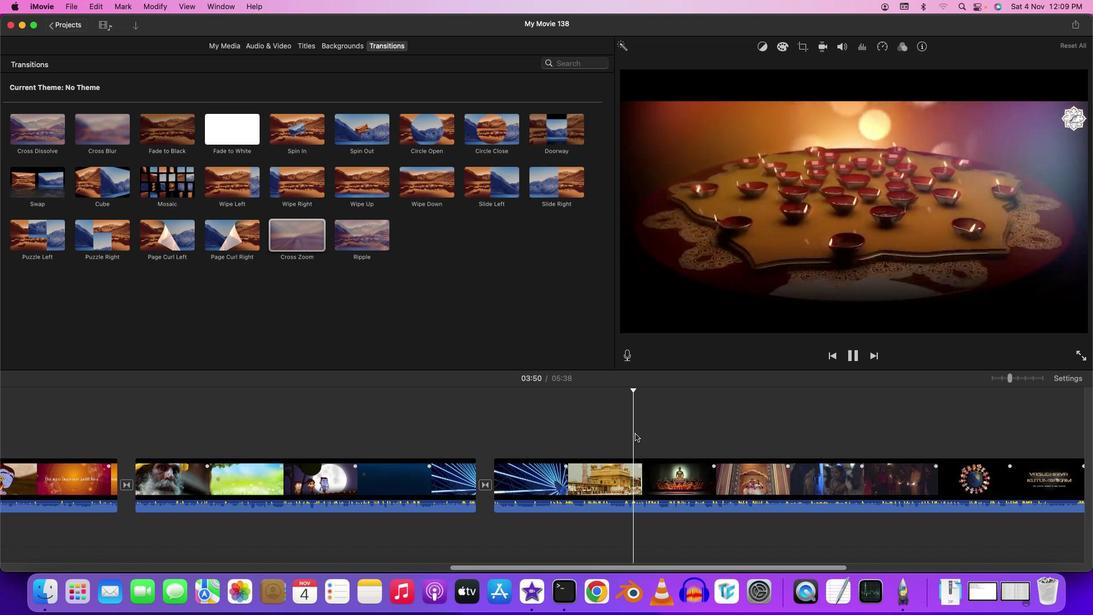 
Action: Mouse moved to (621, 429)
Screenshot: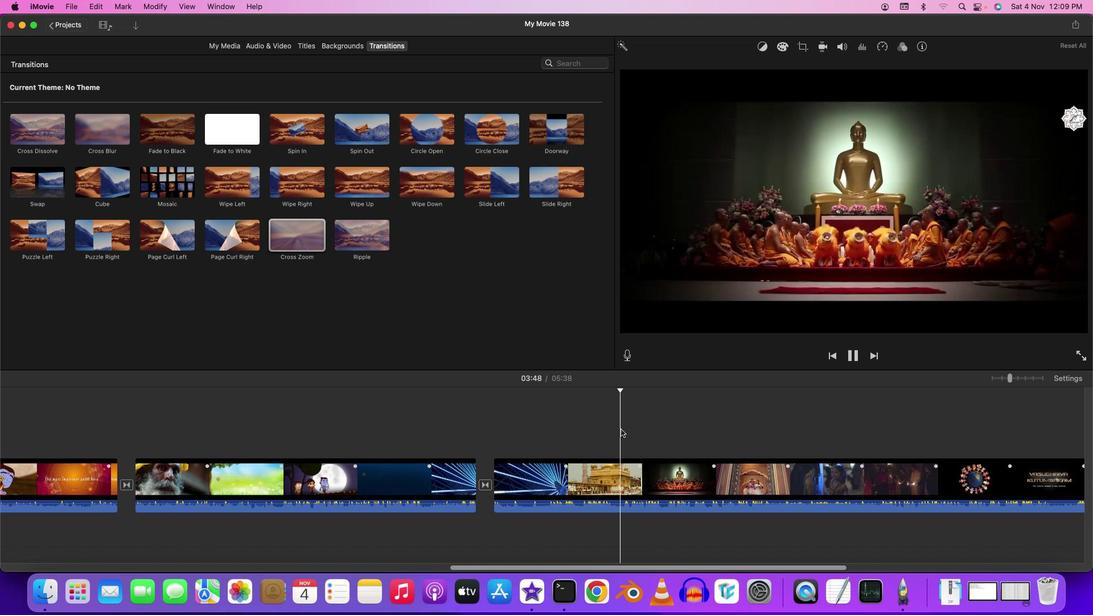 
Action: Mouse pressed left at (621, 429)
Screenshot: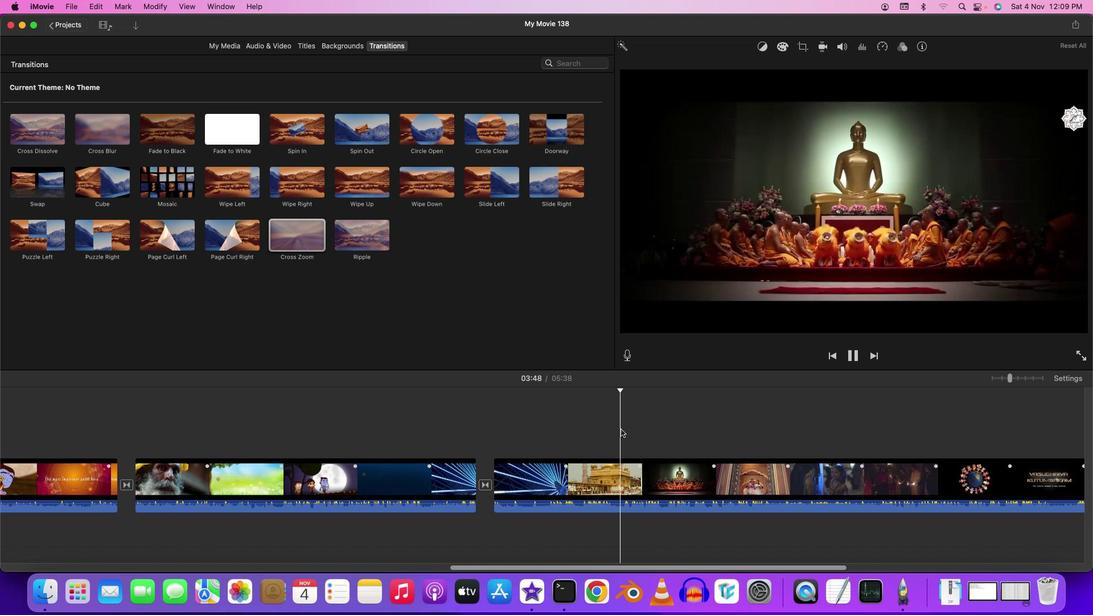 
Action: Mouse moved to (621, 429)
Screenshot: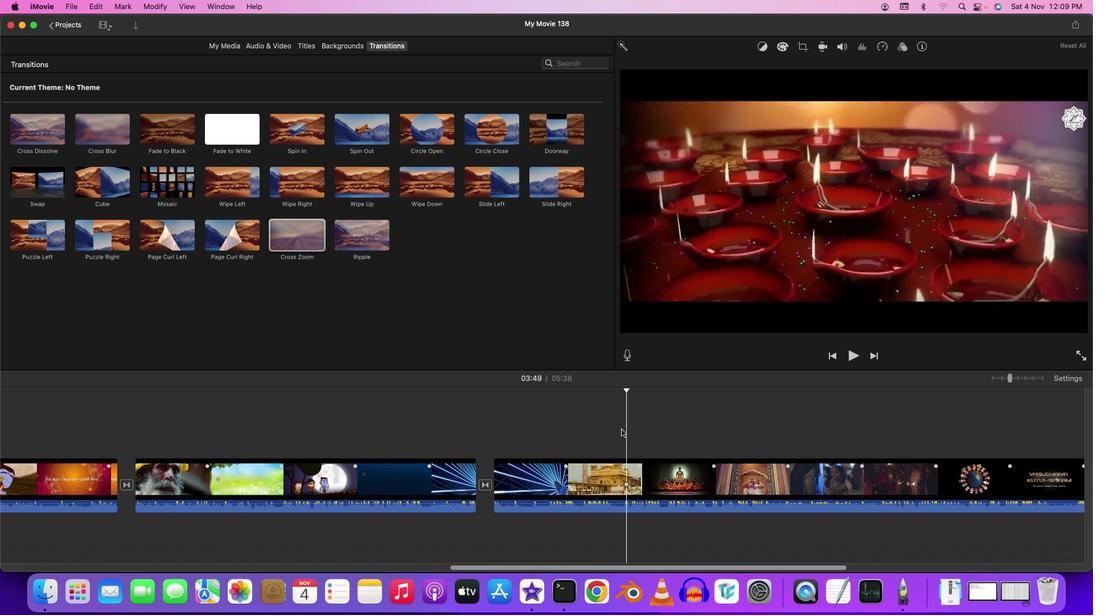 
Action: Key pressed Key.spaceKey.leftKey.leftKey.leftKey.leftKey.leftKey.leftKey.leftKey.leftKey.leftKey.leftKey.leftKey.leftKey.leftKey.leftKey.leftKey.rightKey.rightKey.rightKey.right
Screenshot: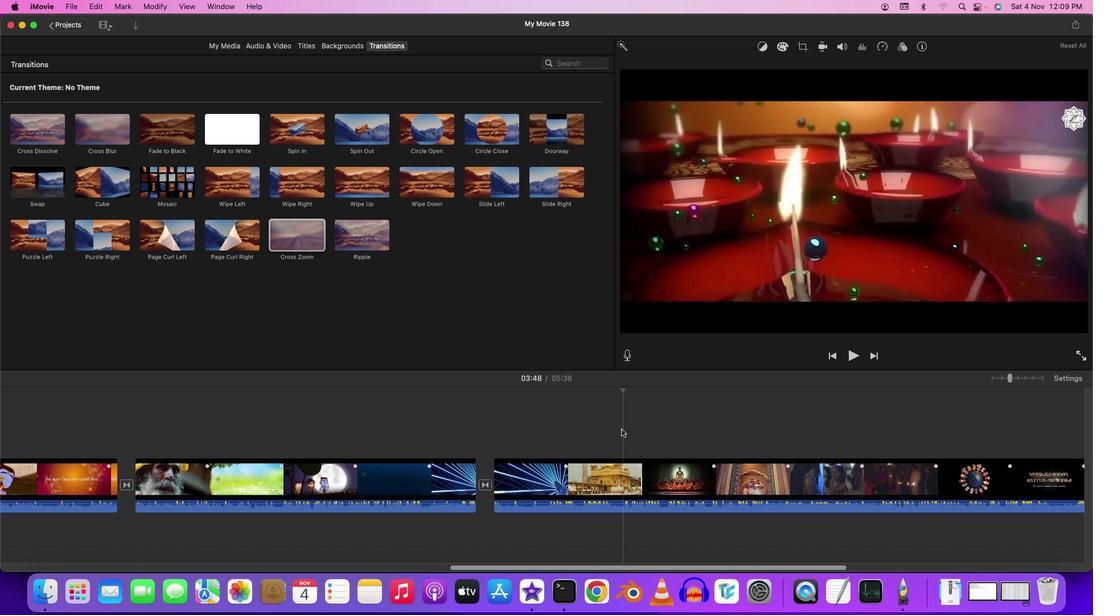 
Action: Mouse moved to (624, 481)
Screenshot: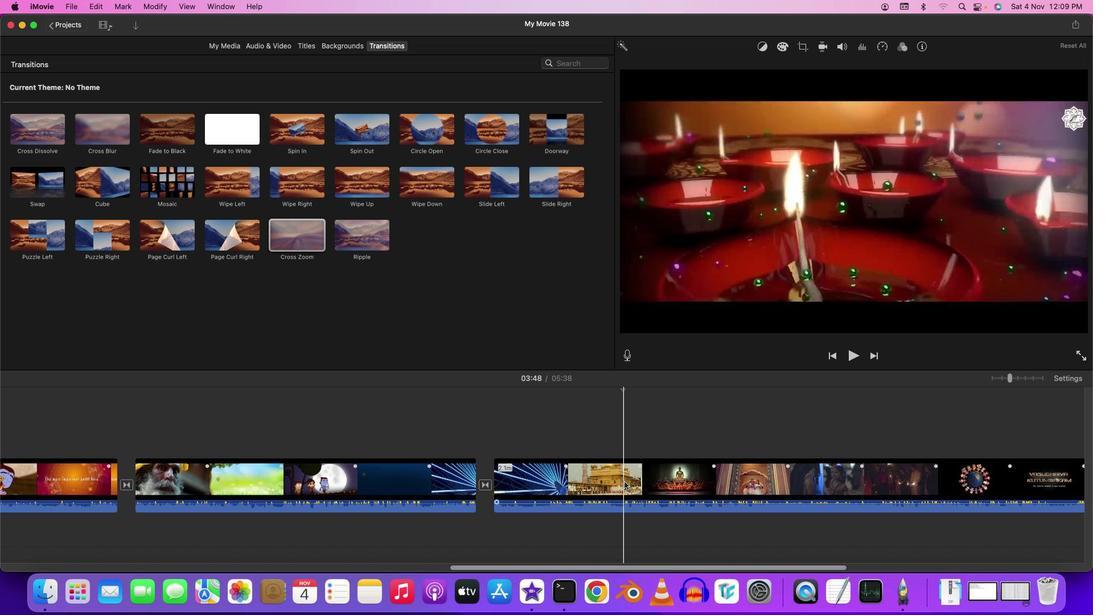 
Action: Mouse pressed left at (624, 481)
Screenshot: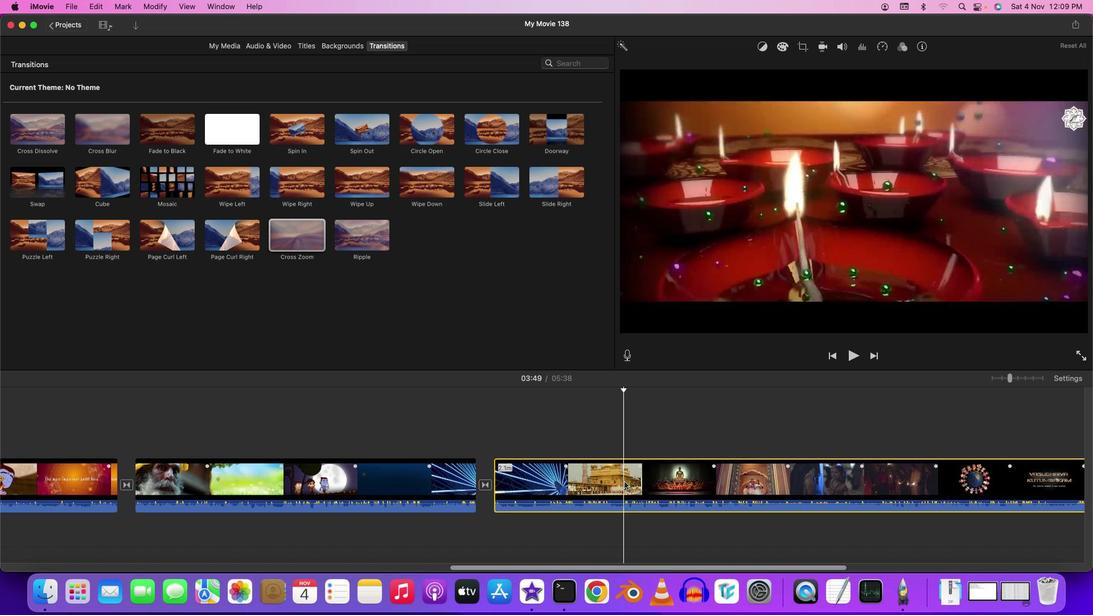 
Action: Key pressed Key.cmd'b'
Screenshot: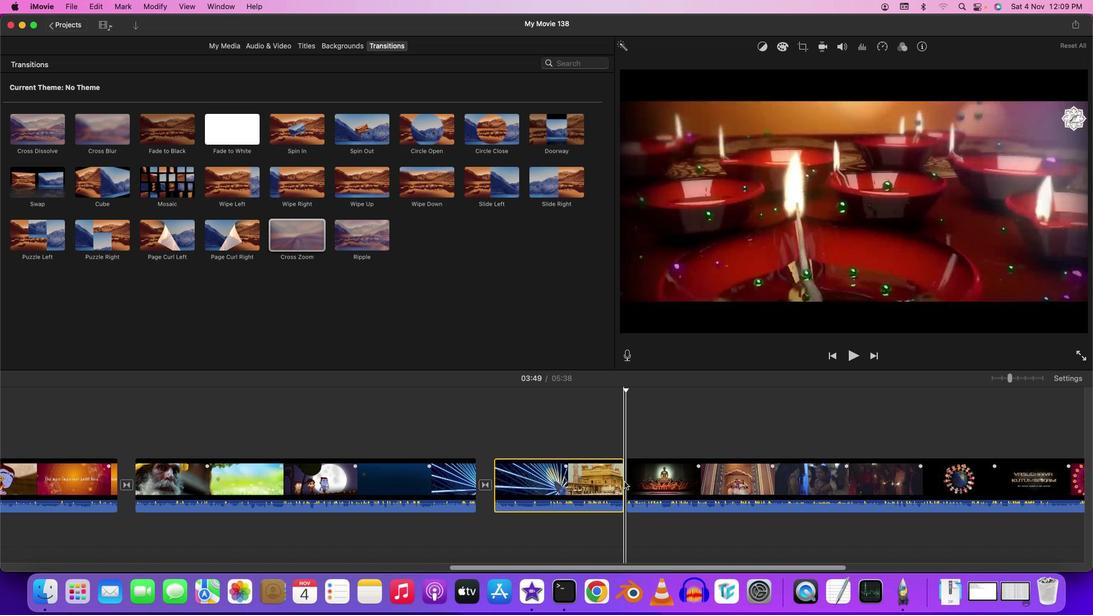 
Action: Mouse moved to (116, 134)
Screenshot: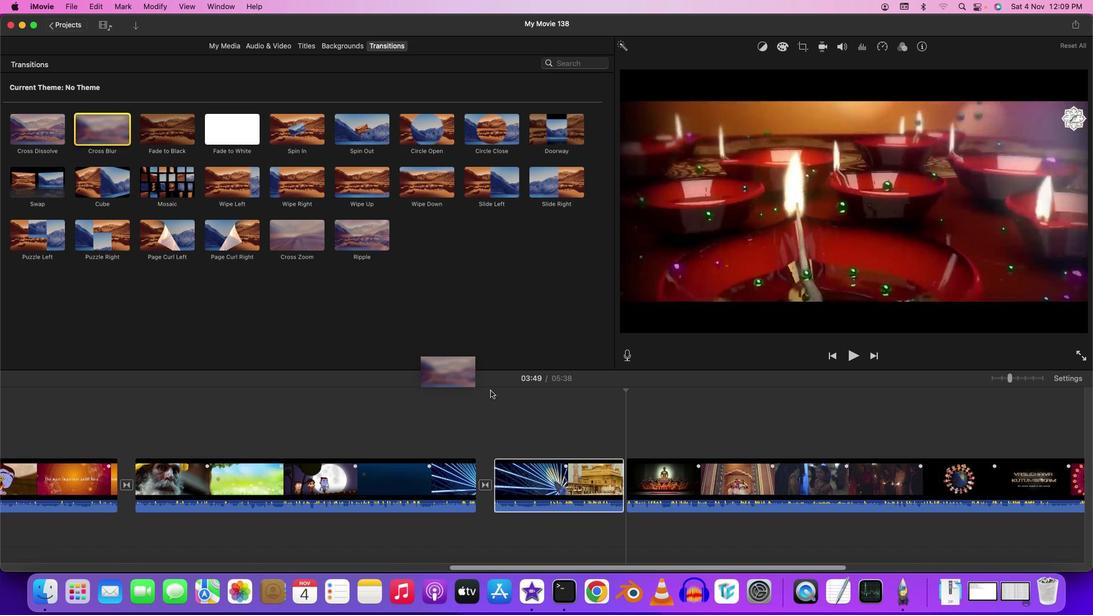
Action: Mouse pressed left at (116, 134)
